 Task: Create a new field dependency in the Insurance object and add a new account with specified details.
Action: Mouse moved to (343, 118)
Screenshot: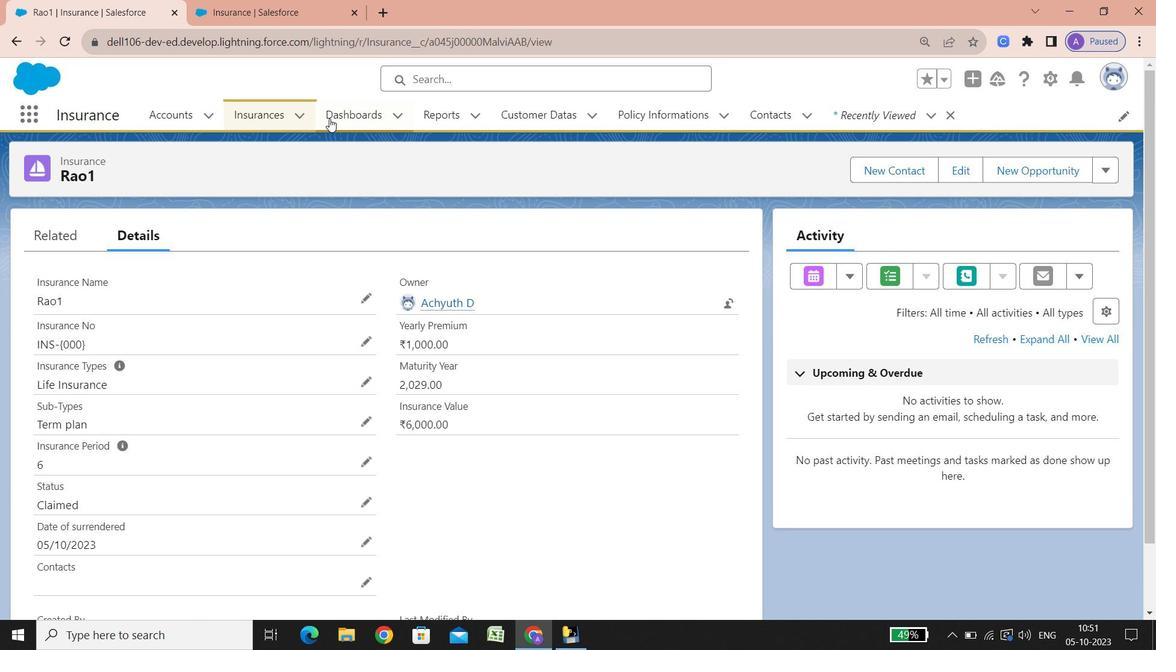 
Action: Mouse pressed left at (343, 118)
Screenshot: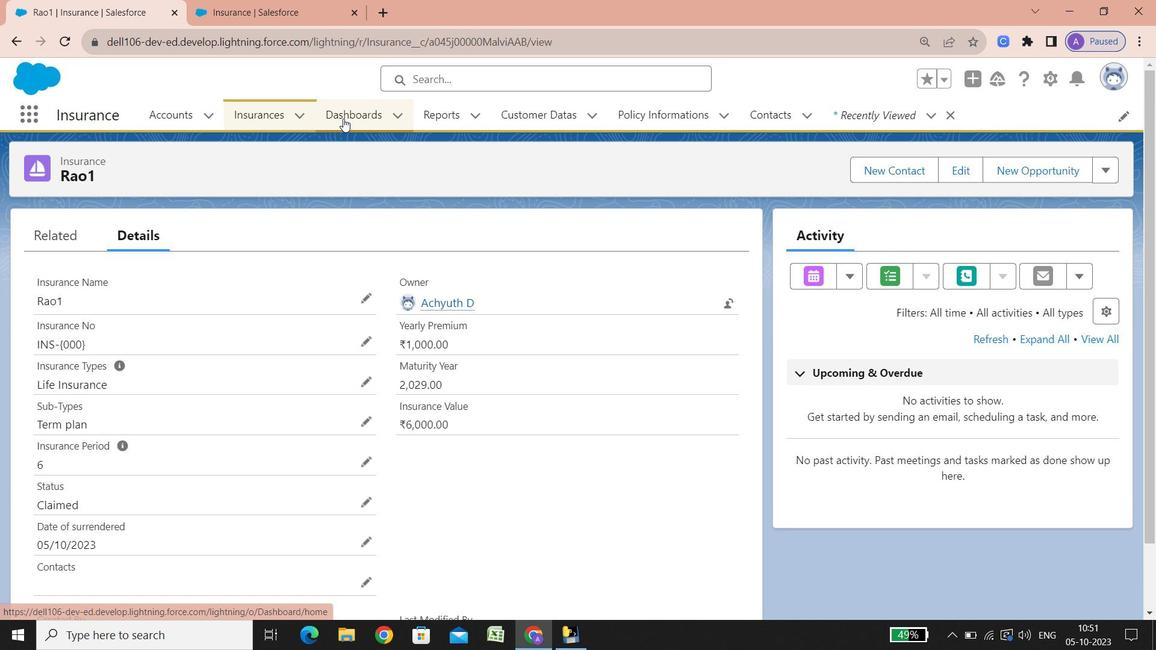 
Action: Mouse moved to (256, 0)
Screenshot: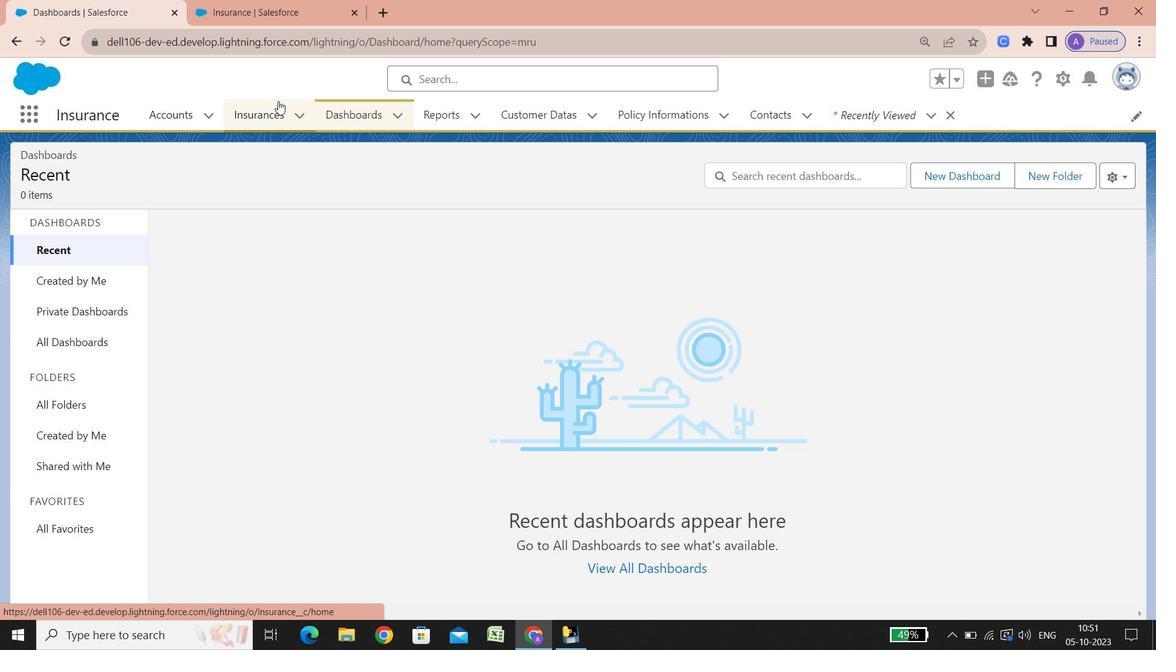 
Action: Mouse pressed left at (256, 0)
Screenshot: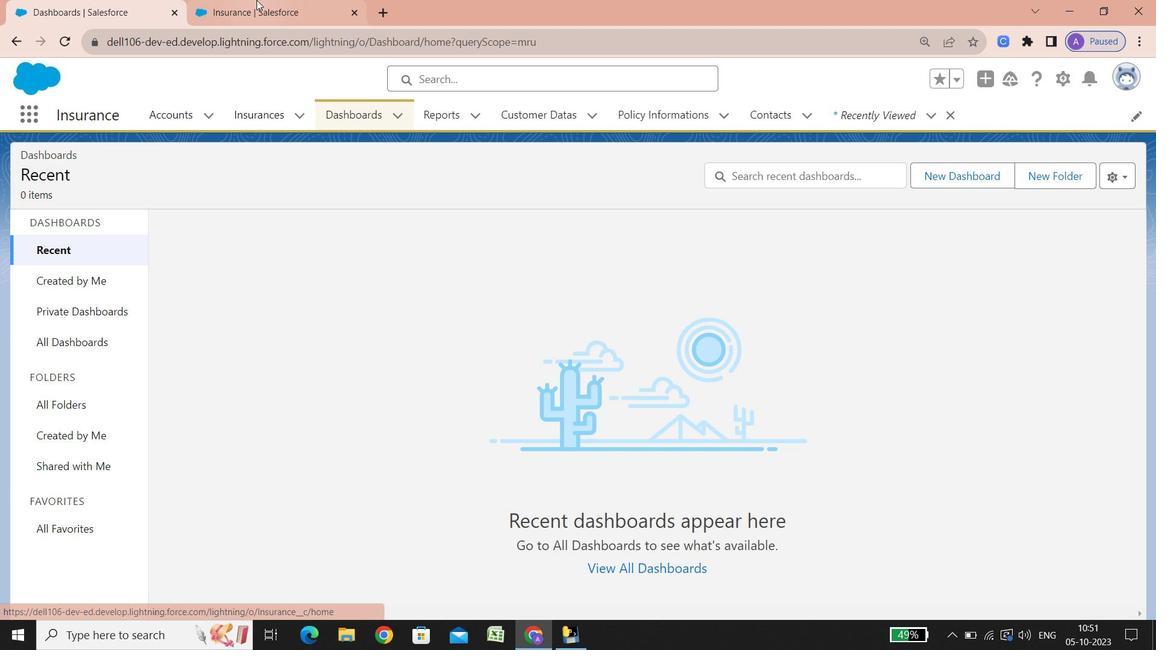 
Action: Mouse moved to (961, 235)
Screenshot: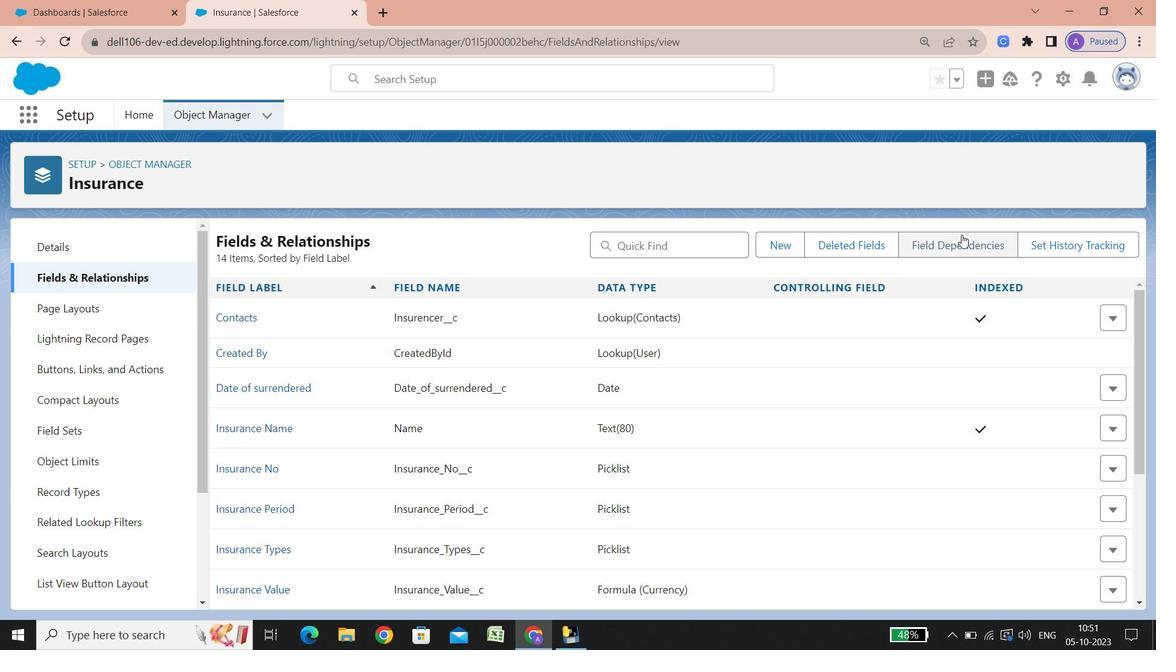 
Action: Mouse pressed left at (961, 235)
Screenshot: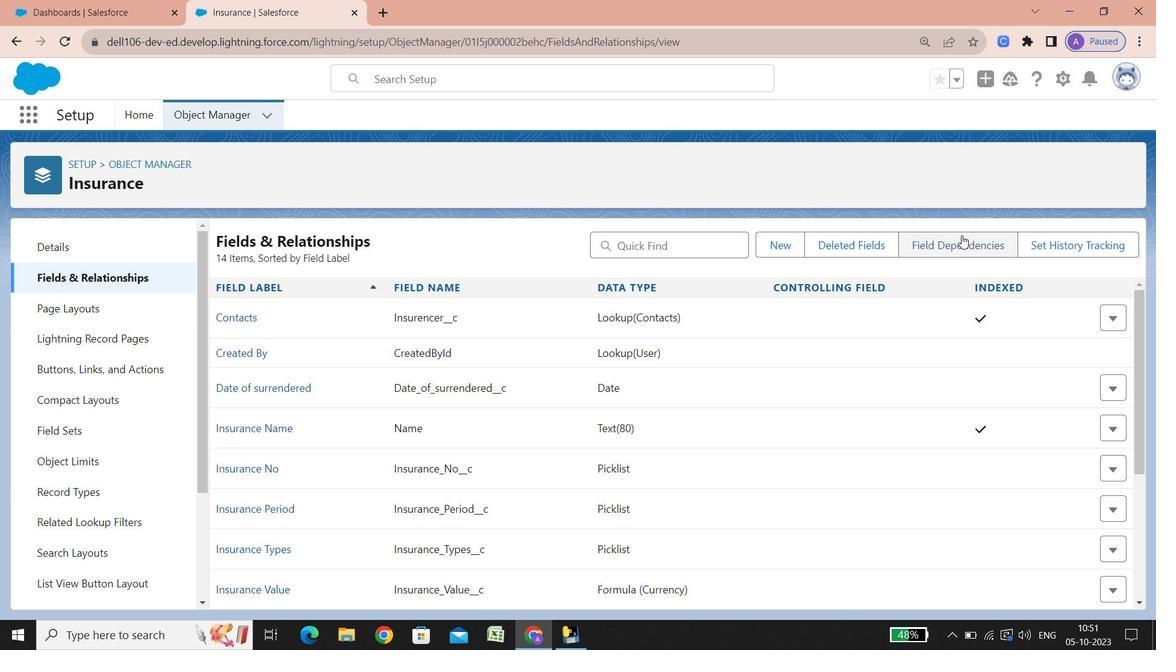 
Action: Mouse moved to (100, 278)
Screenshot: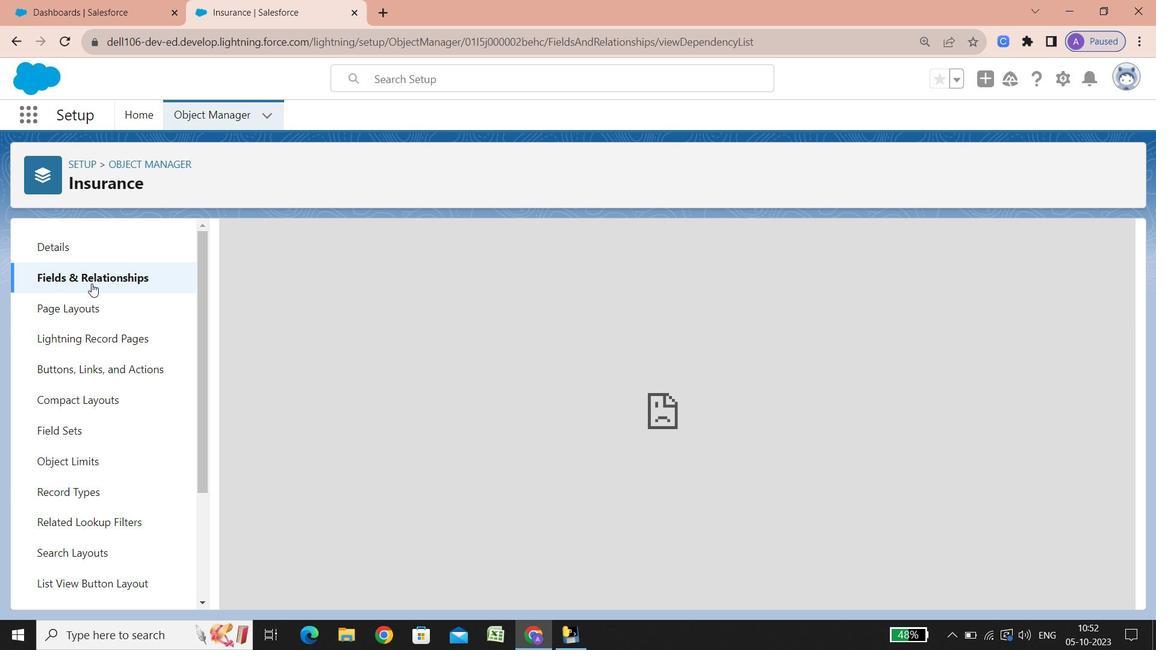 
Action: Mouse pressed left at (100, 278)
Screenshot: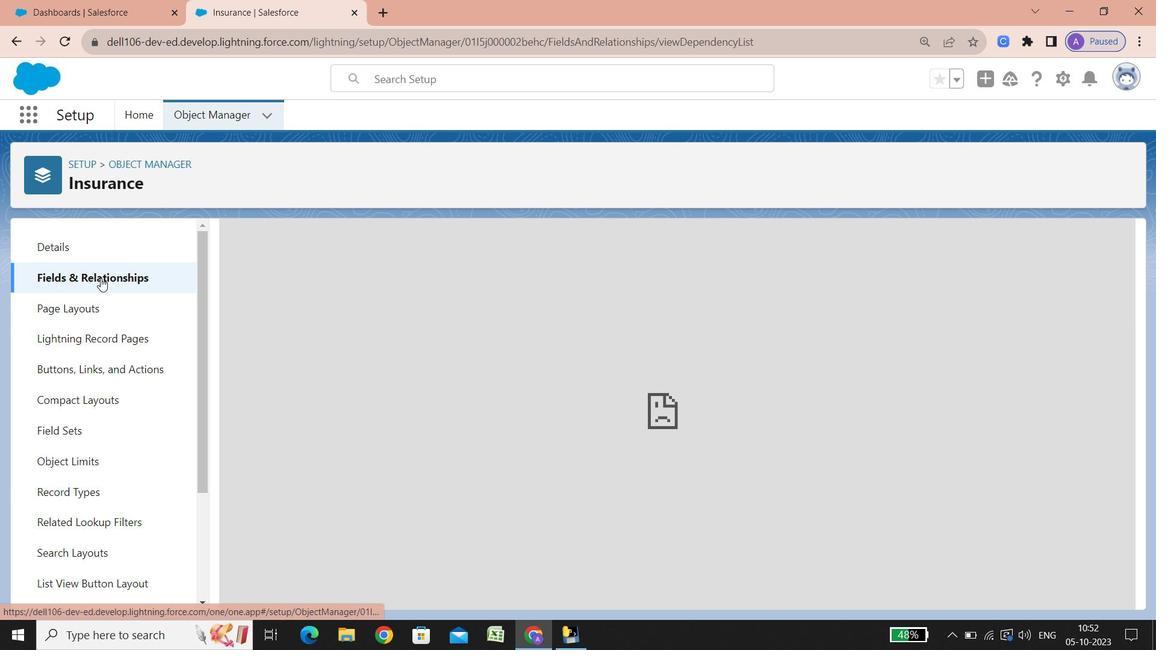 
Action: Mouse moved to (991, 243)
Screenshot: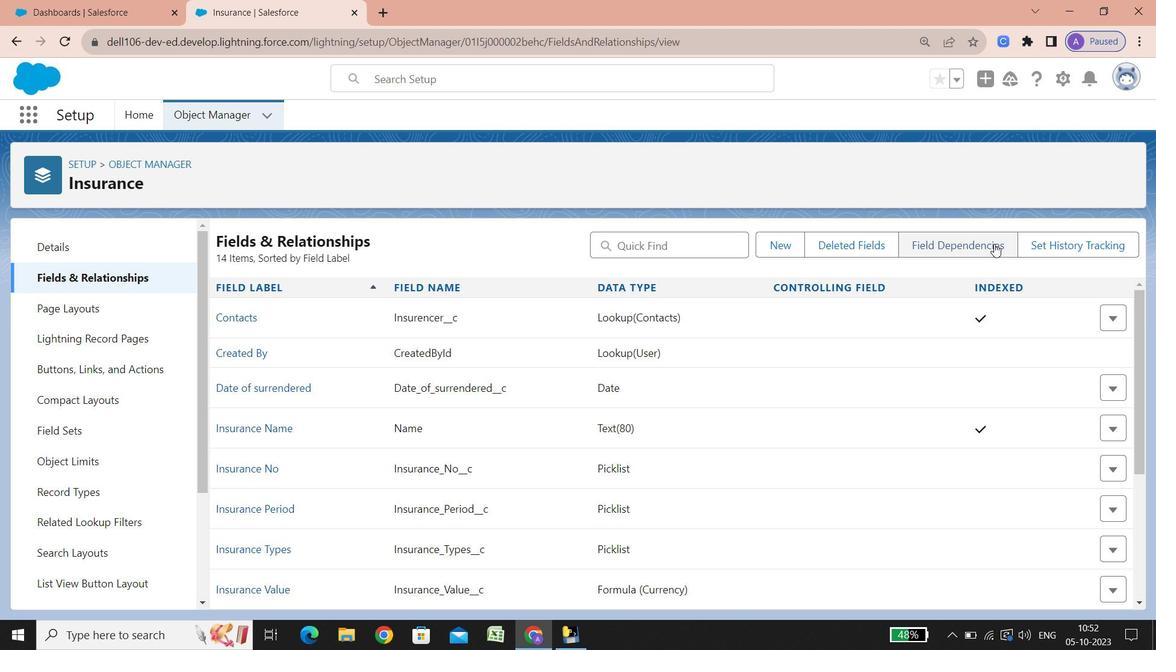 
Action: Mouse pressed left at (991, 243)
Screenshot: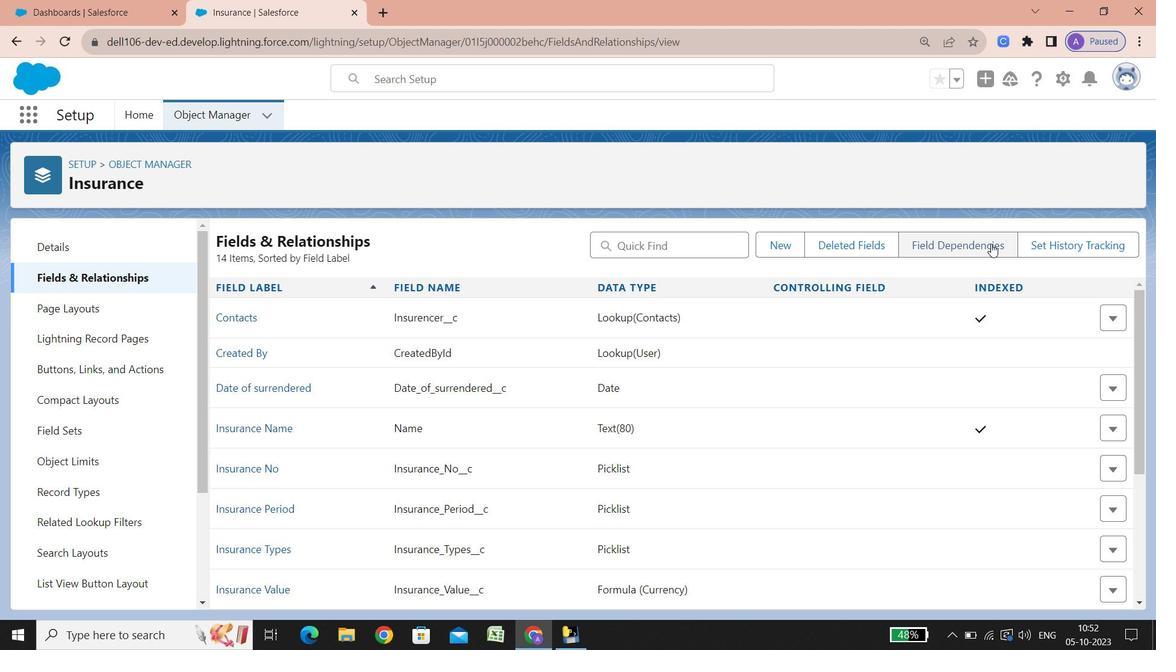 
Action: Mouse moved to (525, 314)
Screenshot: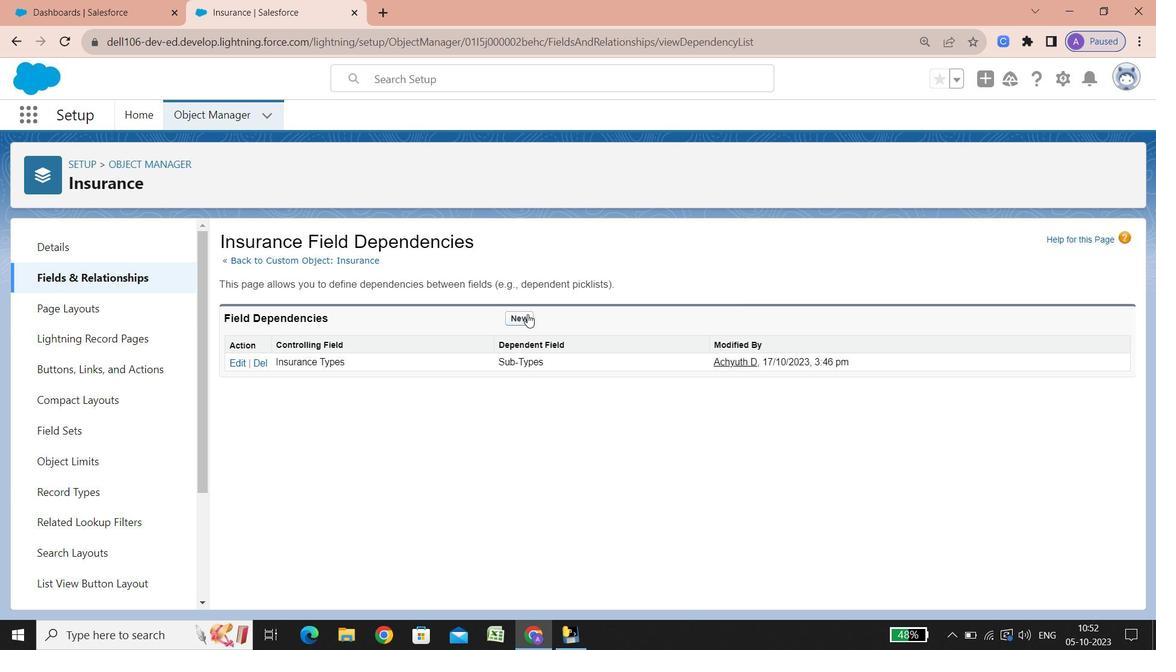 
Action: Mouse pressed left at (525, 314)
Screenshot: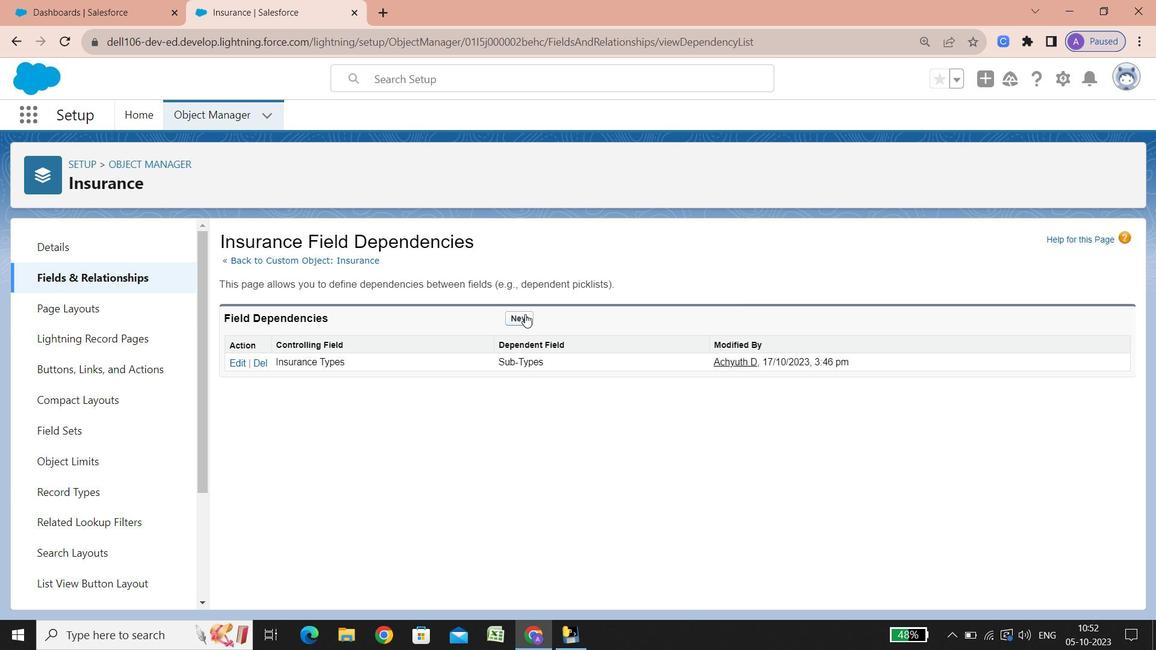 
Action: Mouse moved to (137, 0)
Screenshot: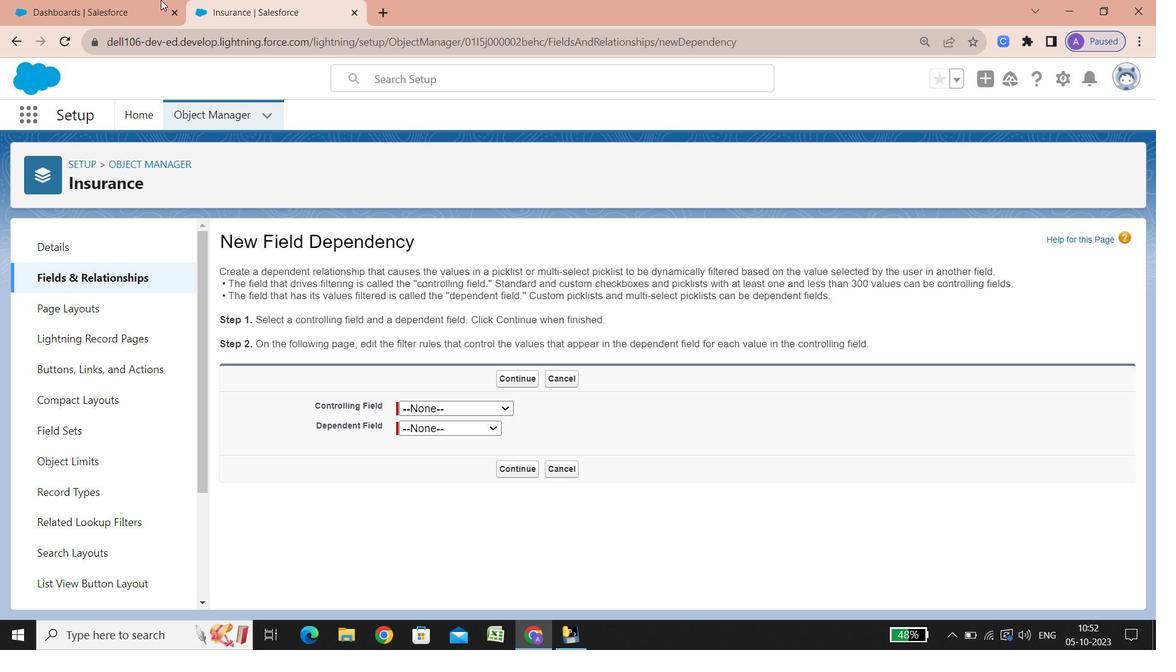 
Action: Mouse pressed left at (137, 0)
Screenshot: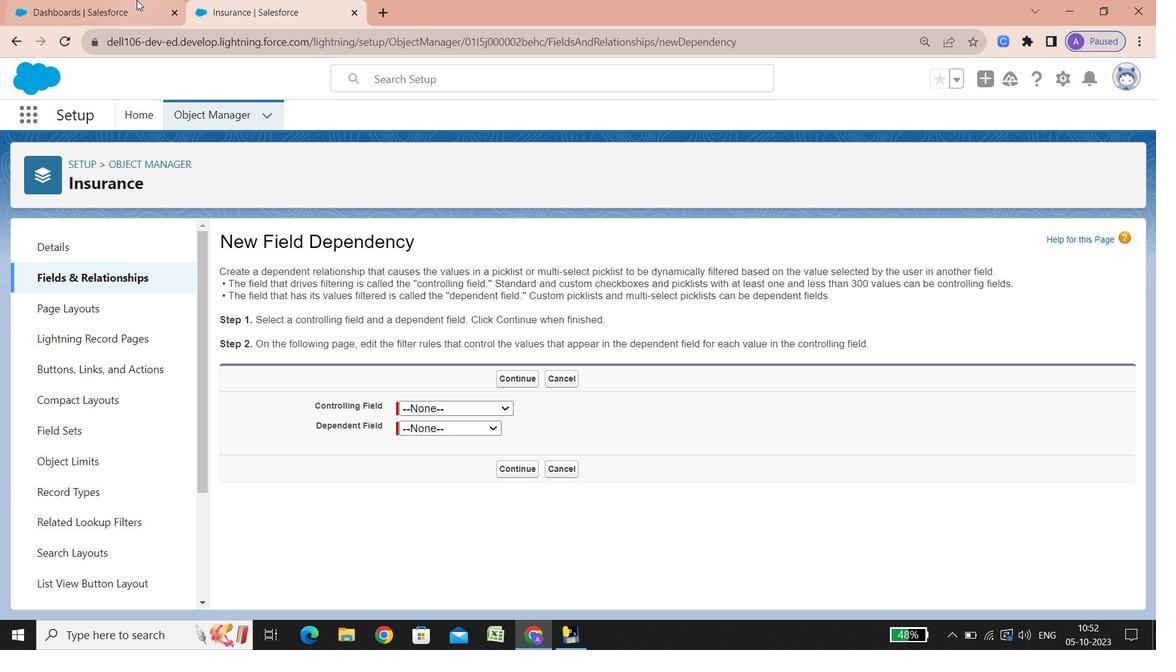 
Action: Mouse moved to (1127, 242)
Screenshot: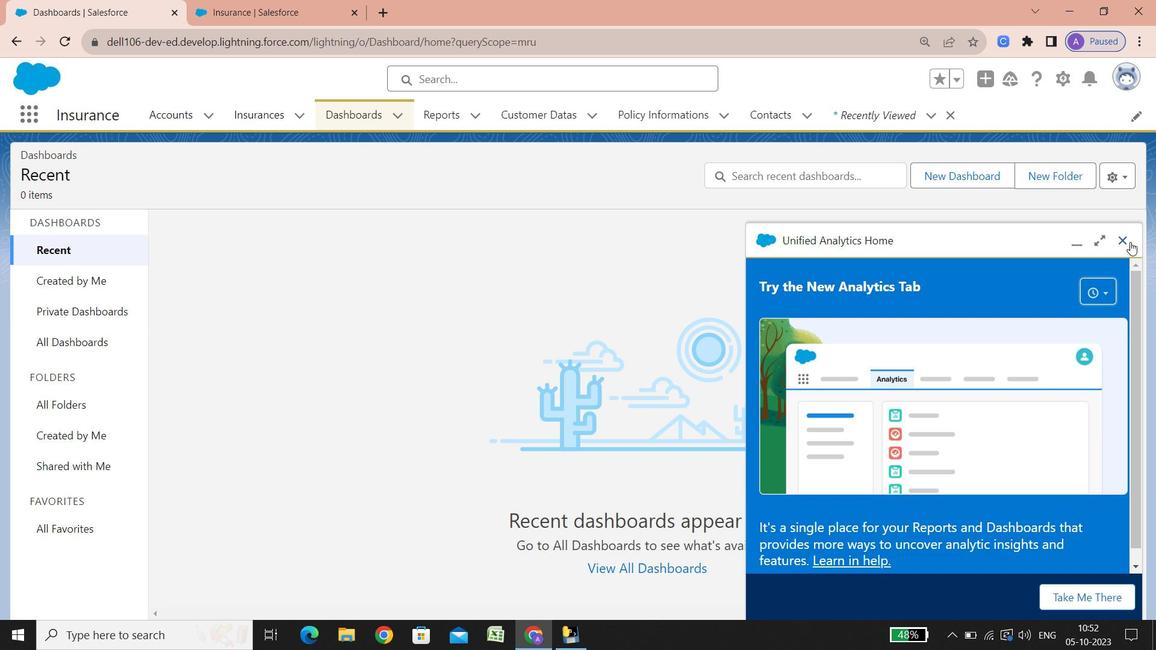 
Action: Mouse pressed left at (1127, 242)
Screenshot: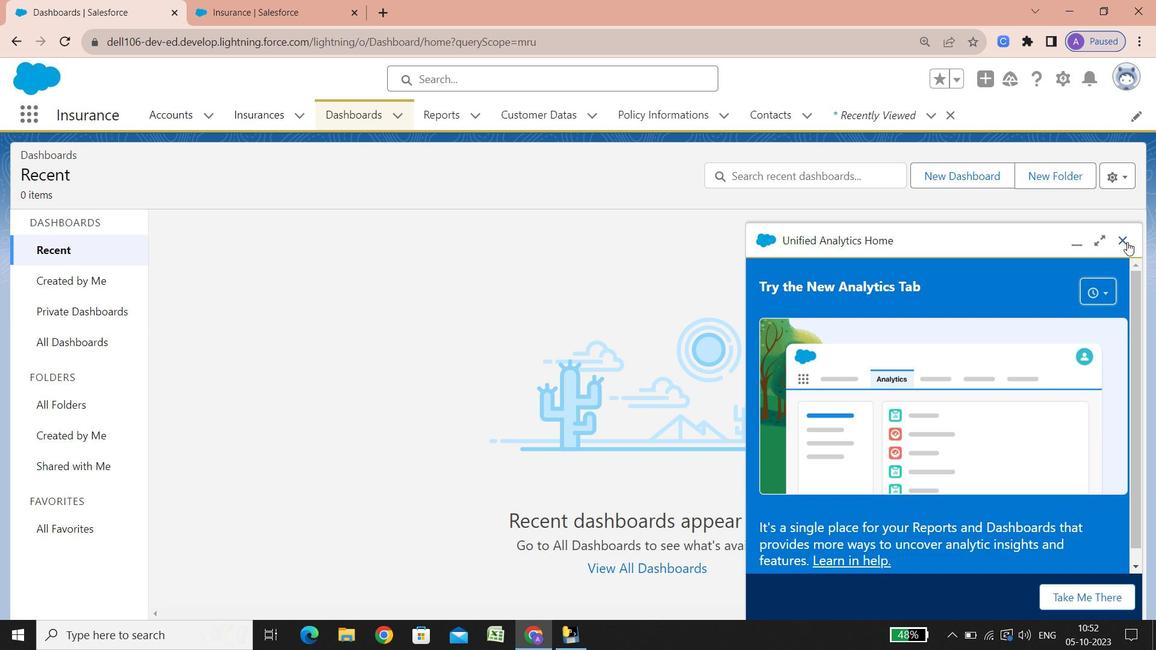 
Action: Mouse moved to (238, 111)
Screenshot: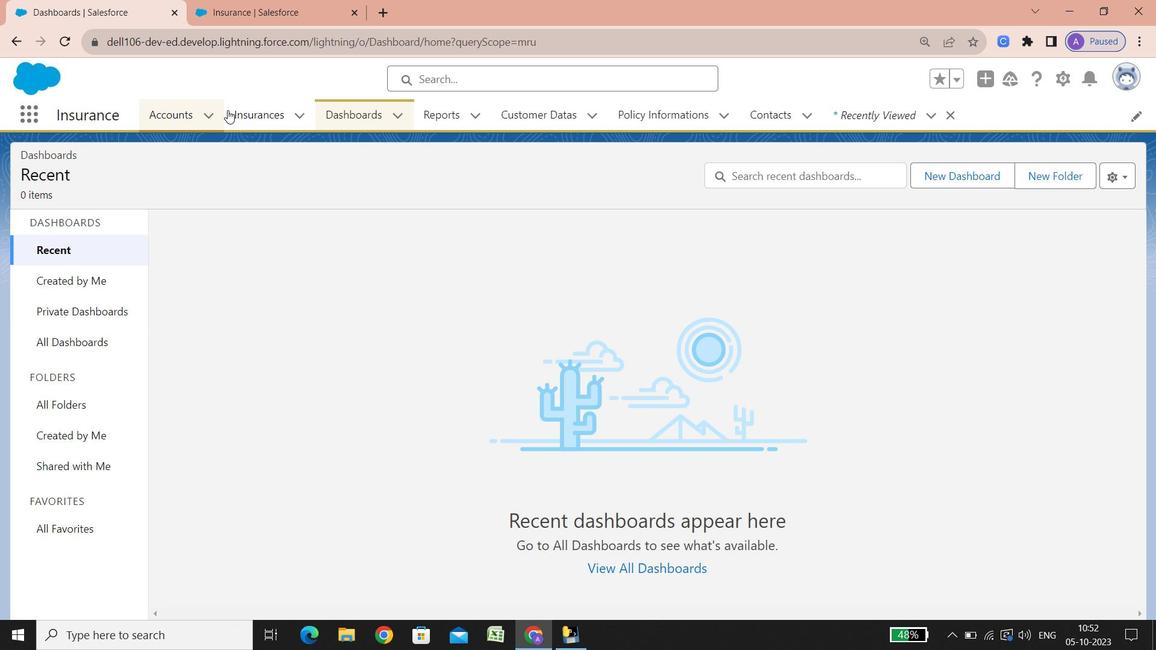 
Action: Mouse pressed left at (238, 111)
Screenshot: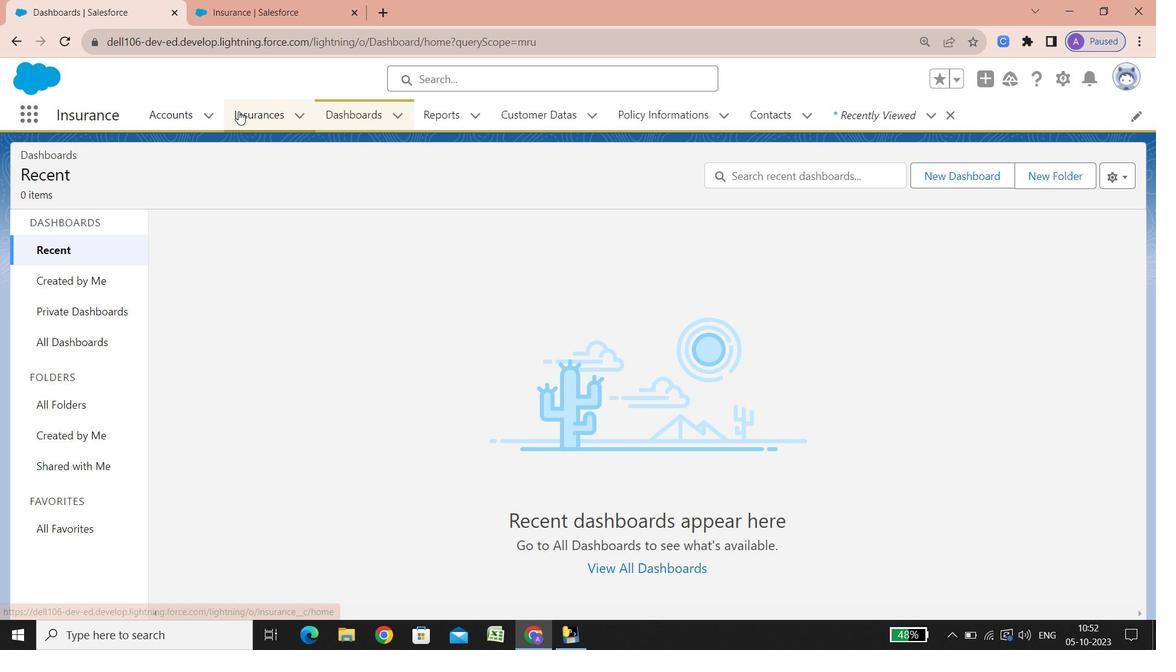 
Action: Mouse moved to (951, 172)
Screenshot: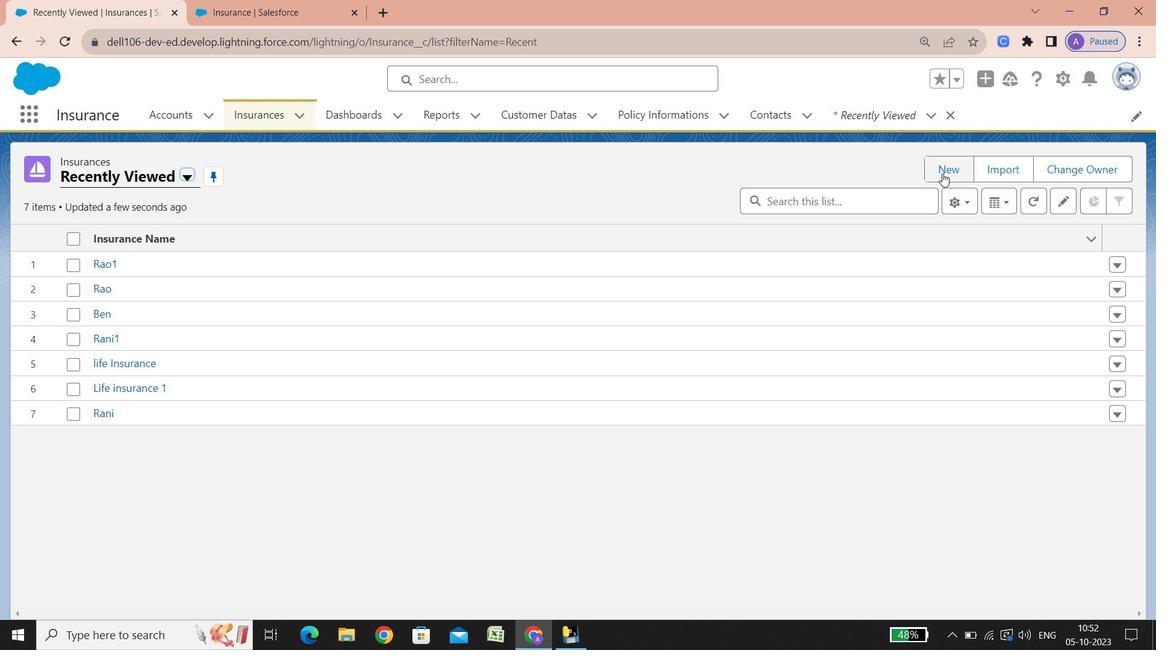 
Action: Mouse pressed left at (951, 172)
Screenshot: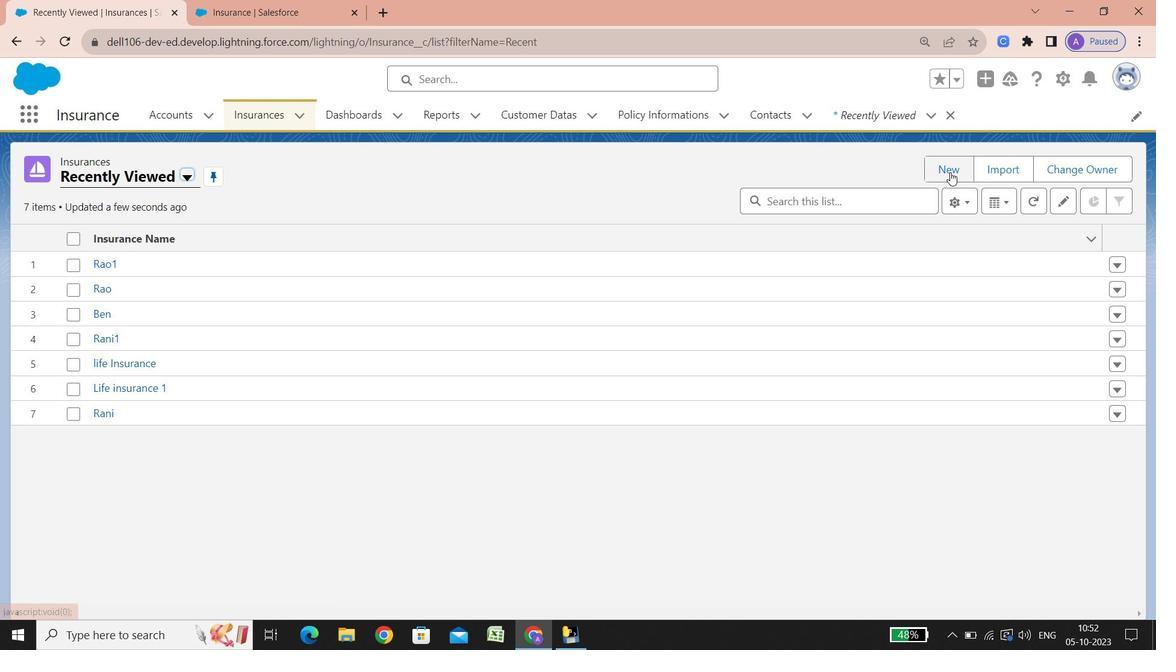 
Action: Mouse moved to (448, 448)
Screenshot: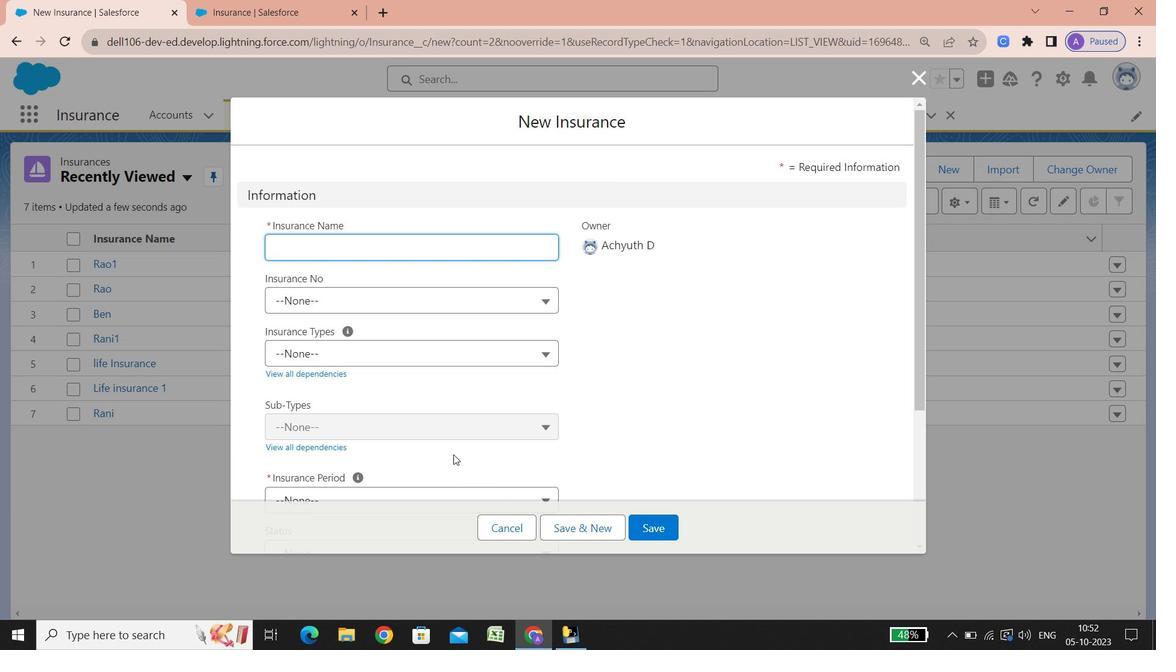 
Action: Mouse scrolled (448, 447) with delta (0, 0)
Screenshot: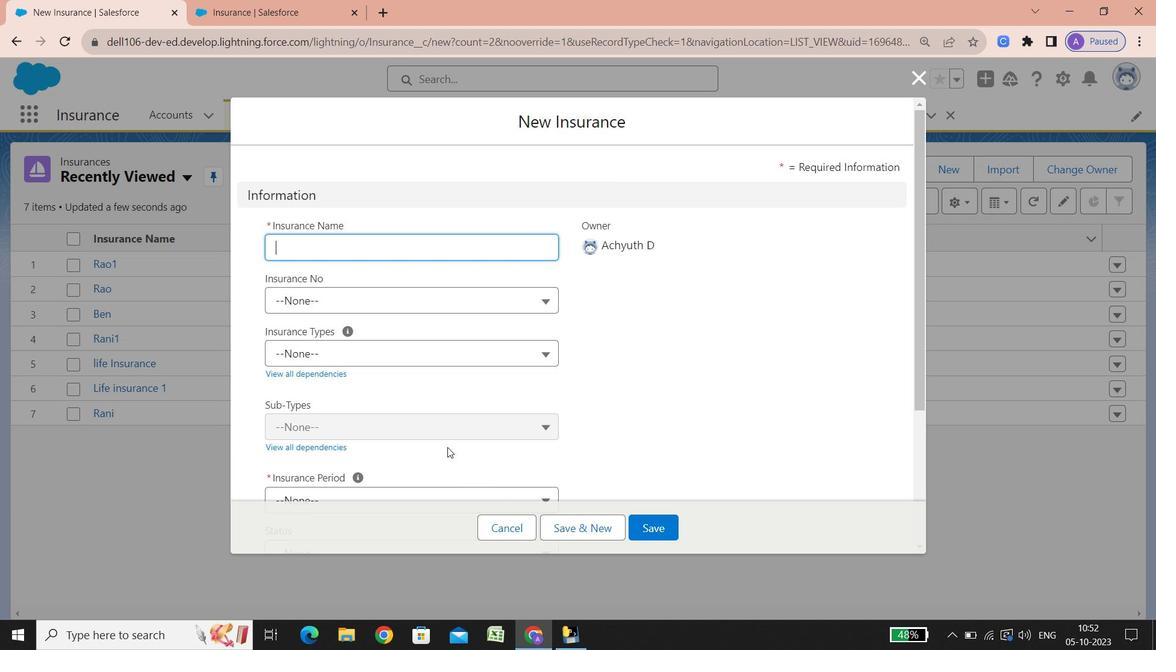 
Action: Mouse scrolled (448, 447) with delta (0, 0)
Screenshot: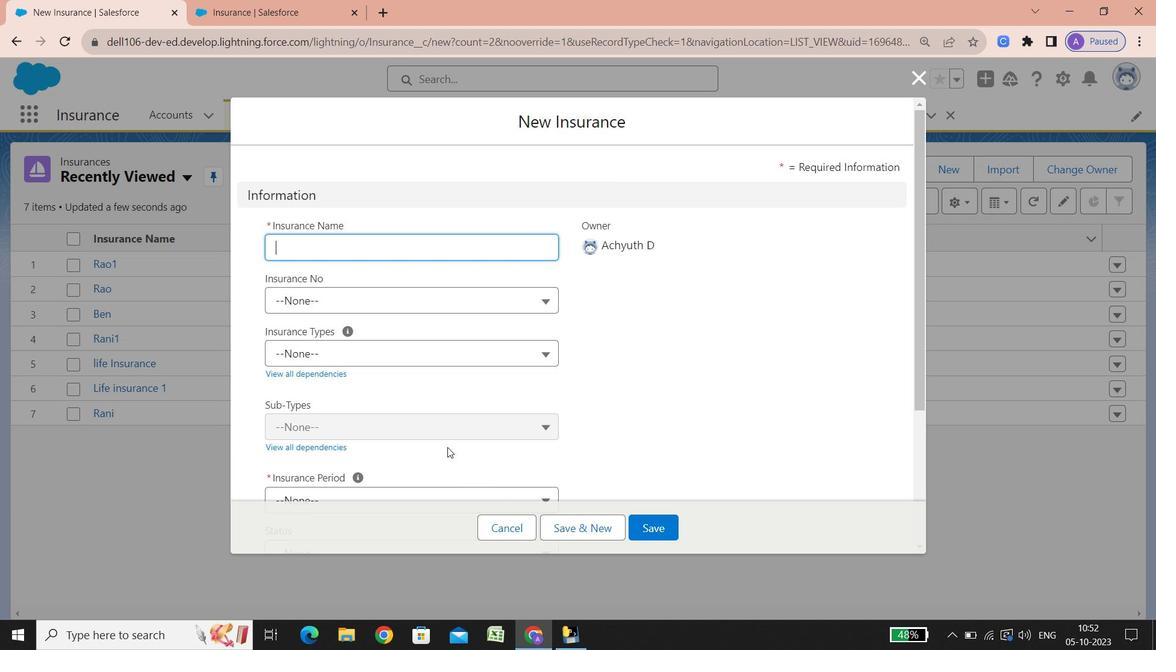 
Action: Mouse scrolled (448, 447) with delta (0, 0)
Screenshot: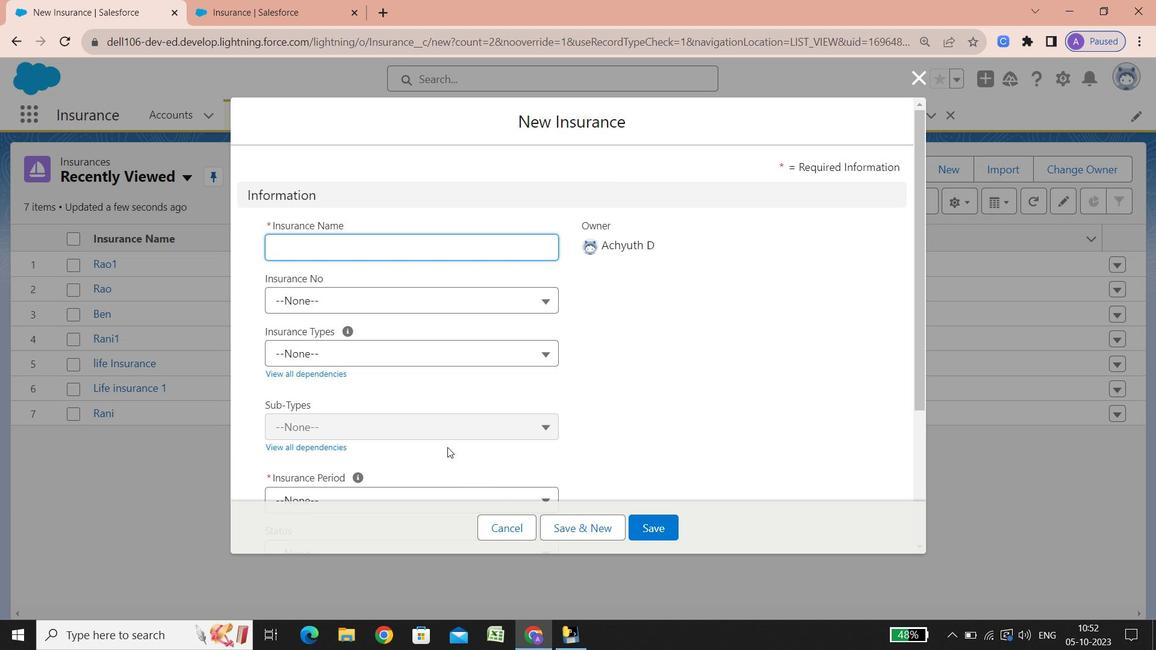 
Action: Mouse scrolled (448, 447) with delta (0, 0)
Screenshot: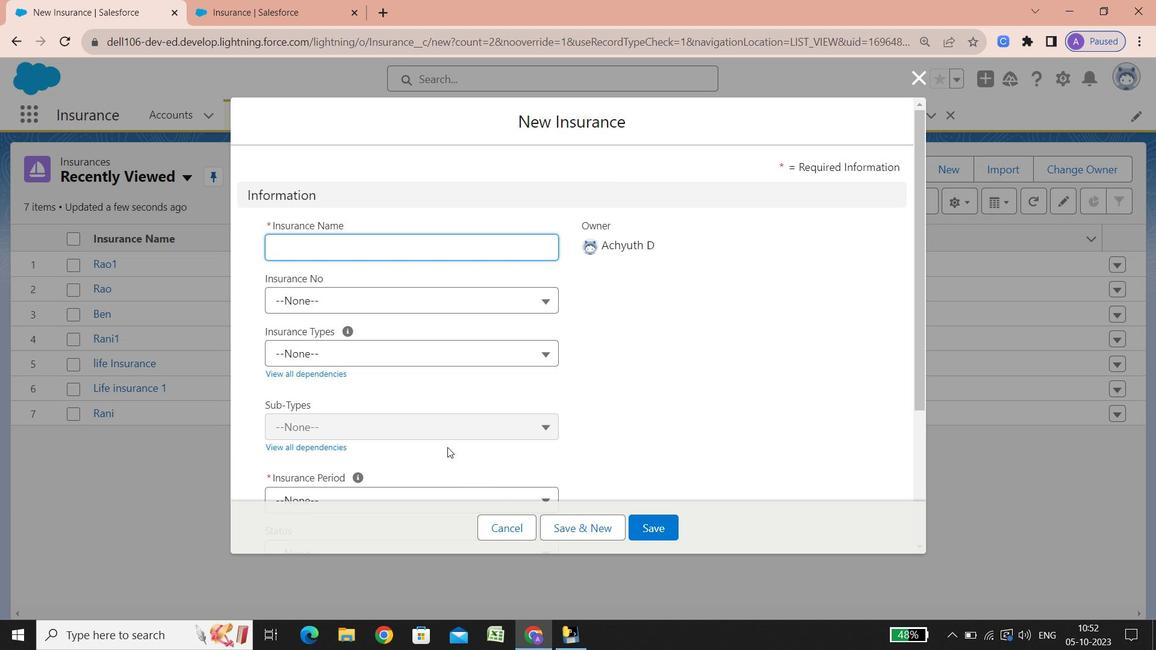 
Action: Mouse scrolled (448, 447) with delta (0, 0)
Screenshot: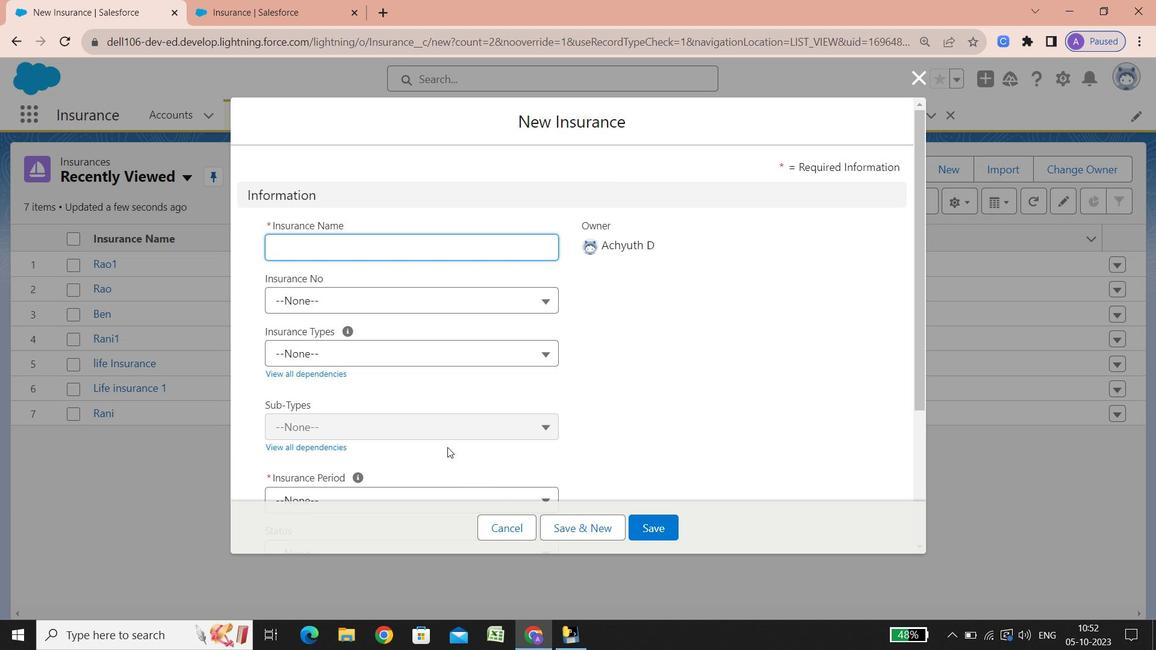 
Action: Mouse scrolled (448, 447) with delta (0, 0)
Screenshot: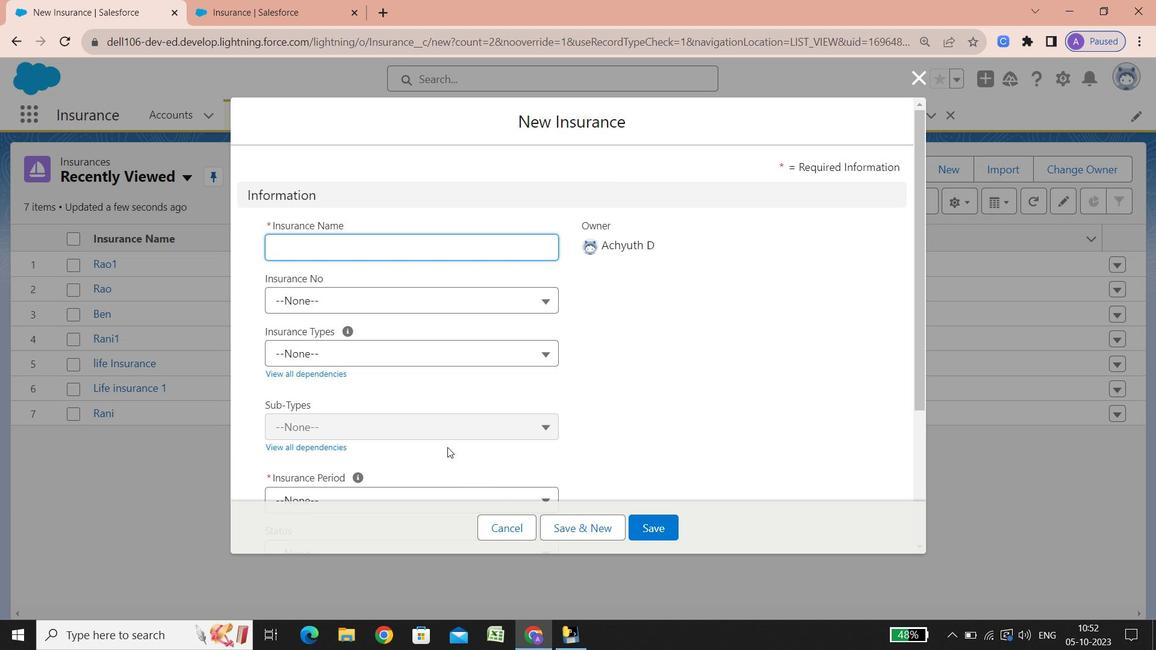 
Action: Mouse scrolled (448, 447) with delta (0, 0)
Screenshot: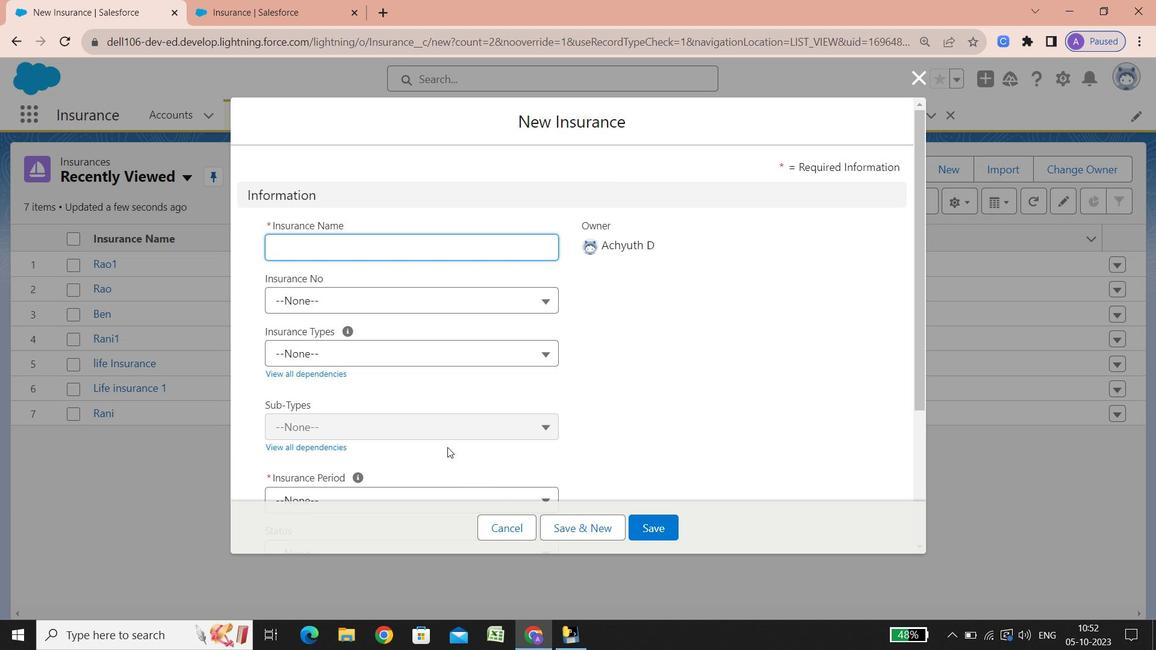 
Action: Mouse scrolled (448, 447) with delta (0, 0)
Screenshot: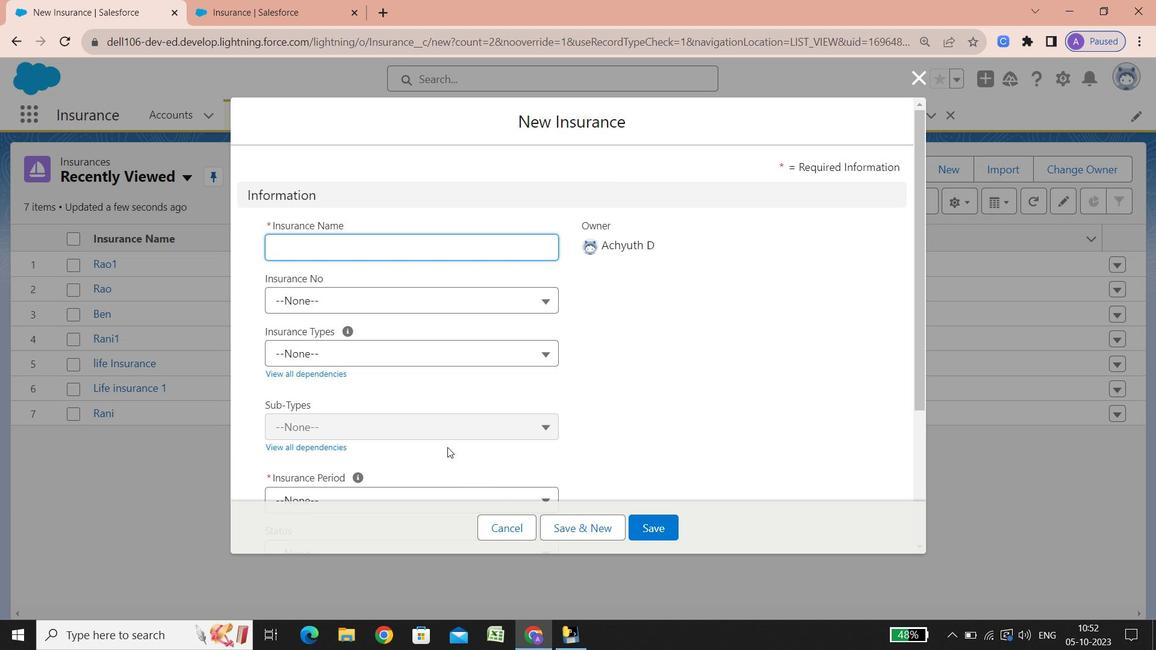 
Action: Mouse scrolled (448, 447) with delta (0, 0)
Screenshot: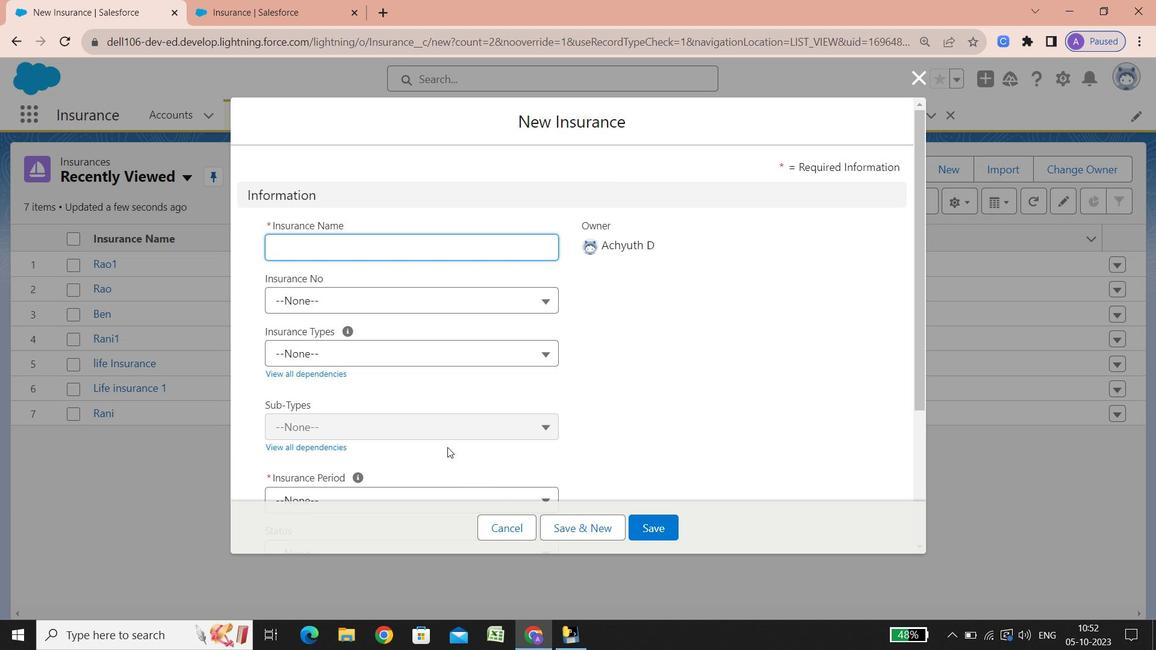 
Action: Mouse scrolled (448, 447) with delta (0, 0)
Screenshot: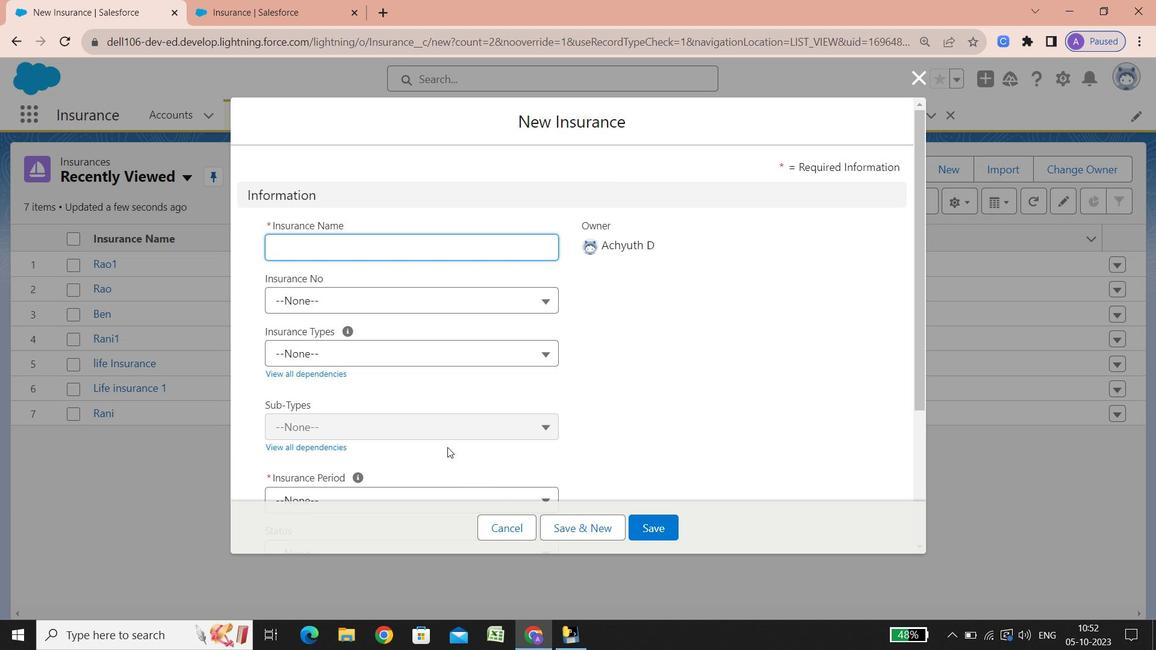 
Action: Mouse scrolled (448, 447) with delta (0, 0)
Screenshot: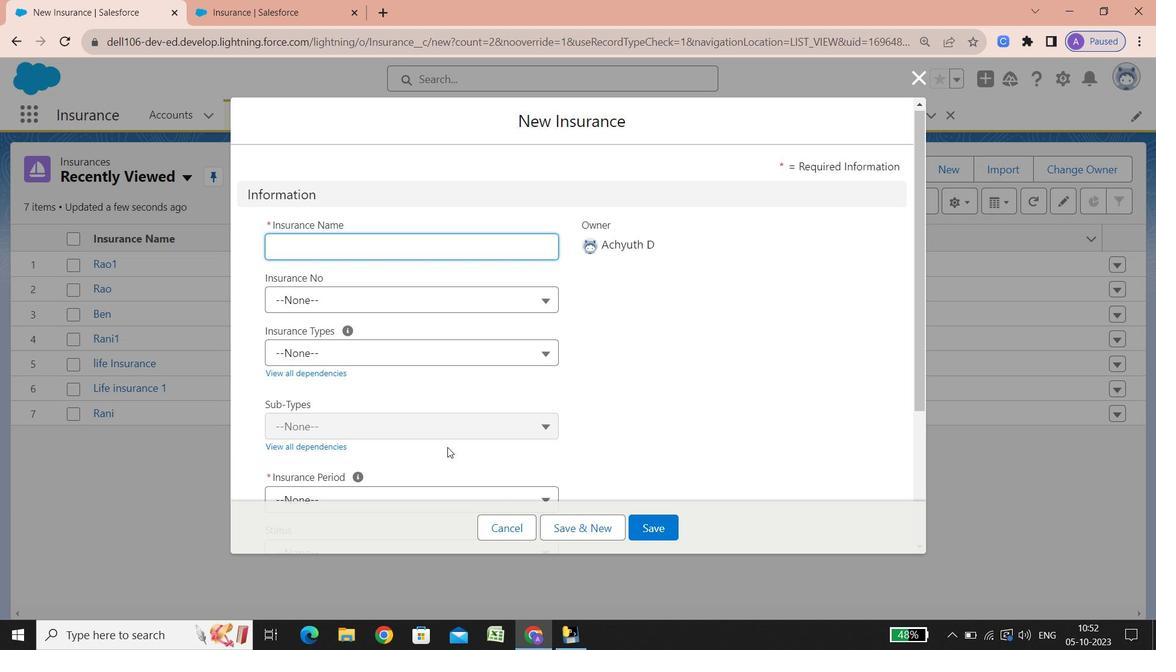 
Action: Mouse scrolled (448, 447) with delta (0, 0)
Screenshot: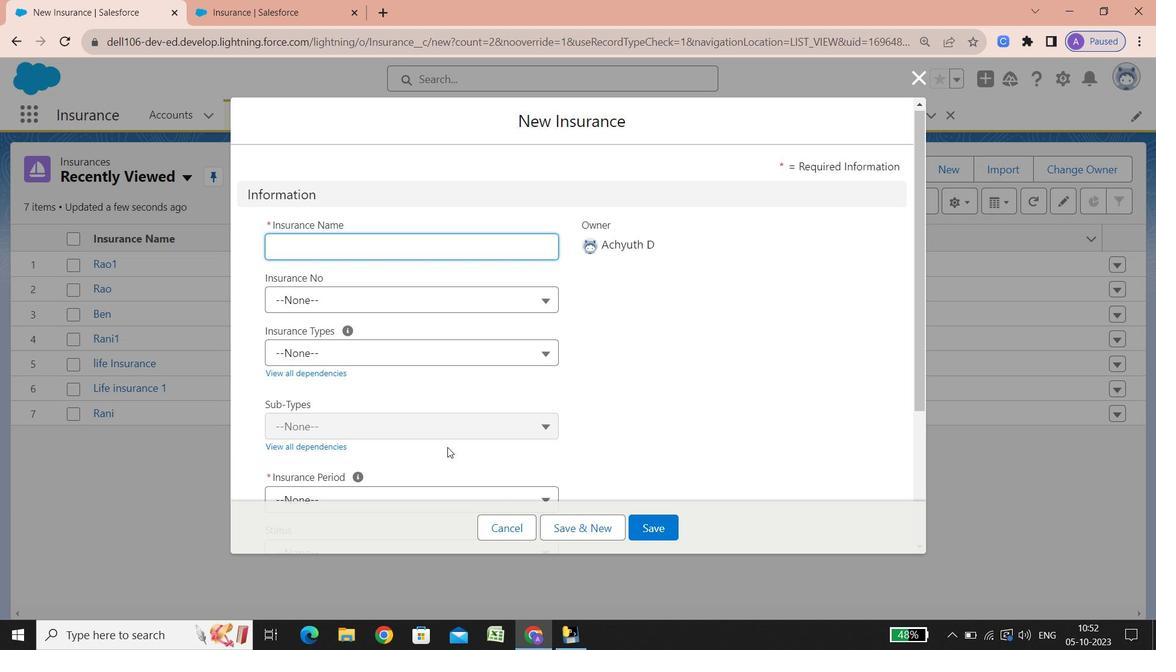 
Action: Mouse scrolled (448, 447) with delta (0, 0)
Screenshot: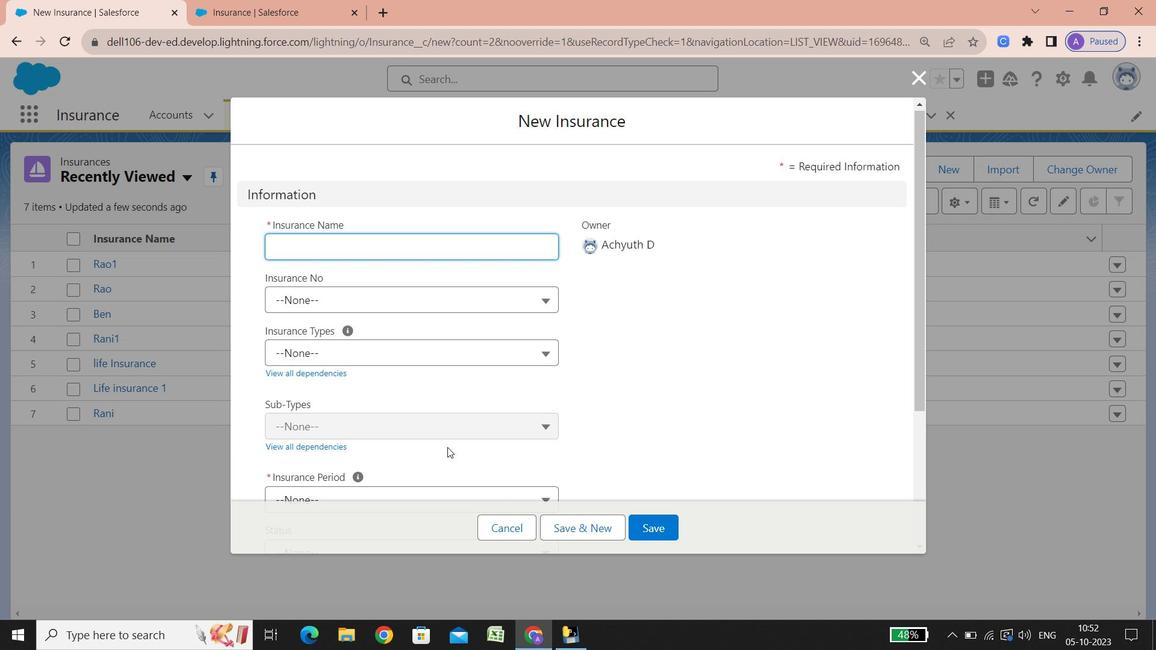 
Action: Mouse scrolled (448, 447) with delta (0, 0)
Screenshot: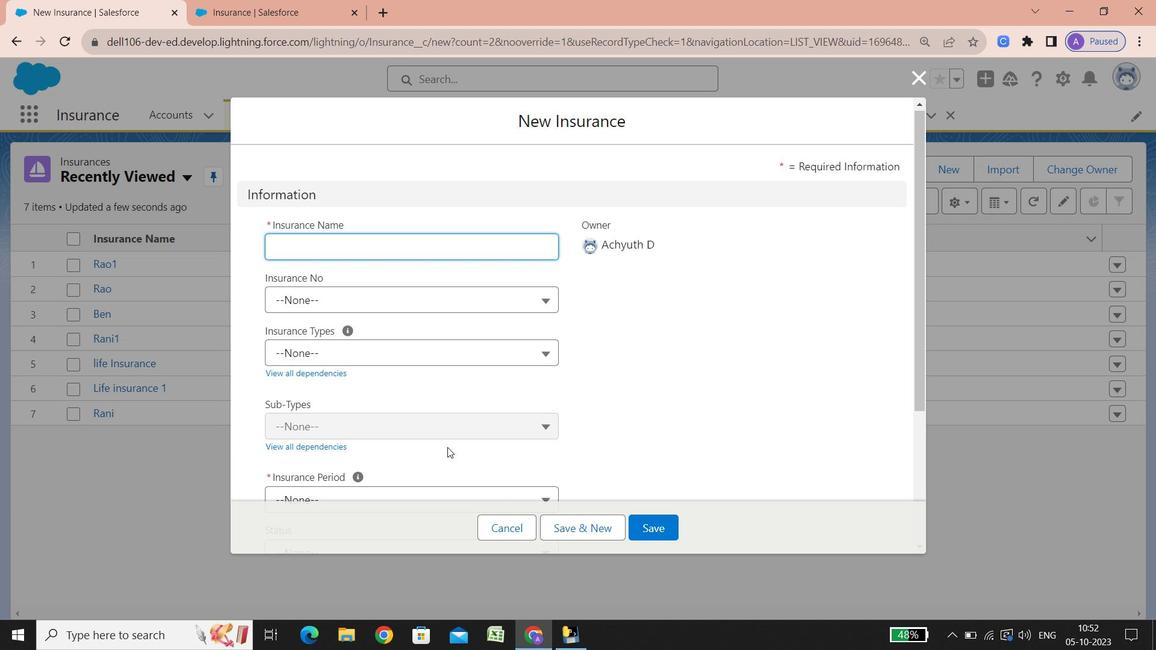 
Action: Mouse scrolled (448, 447) with delta (0, 0)
Screenshot: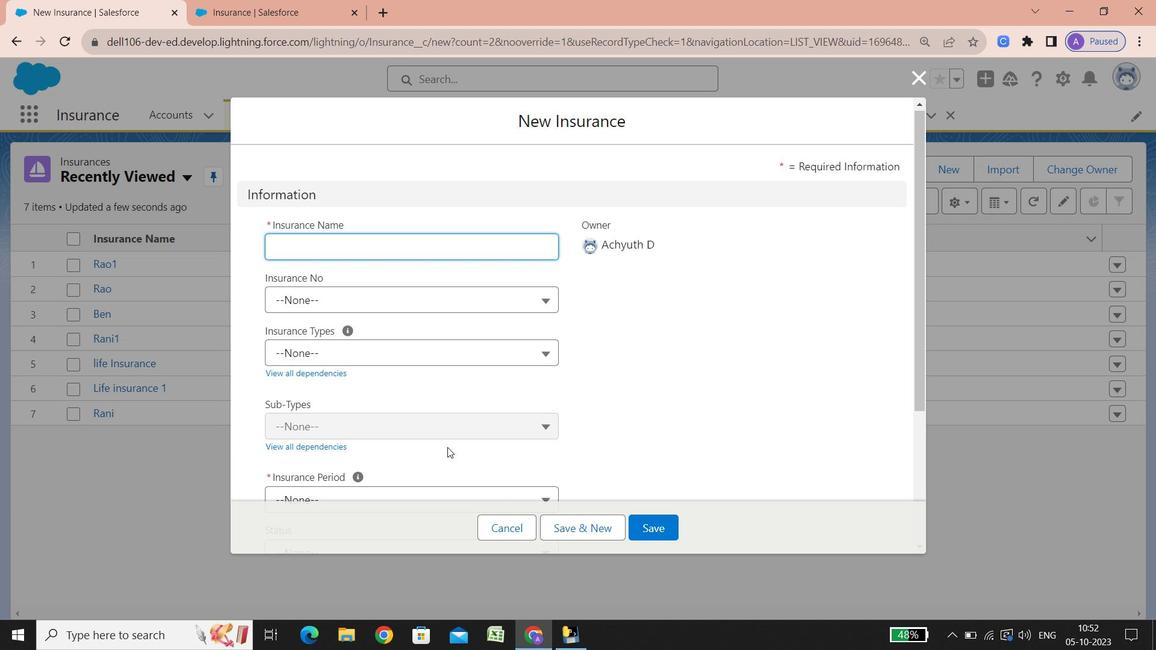 
Action: Mouse scrolled (448, 447) with delta (0, 0)
Screenshot: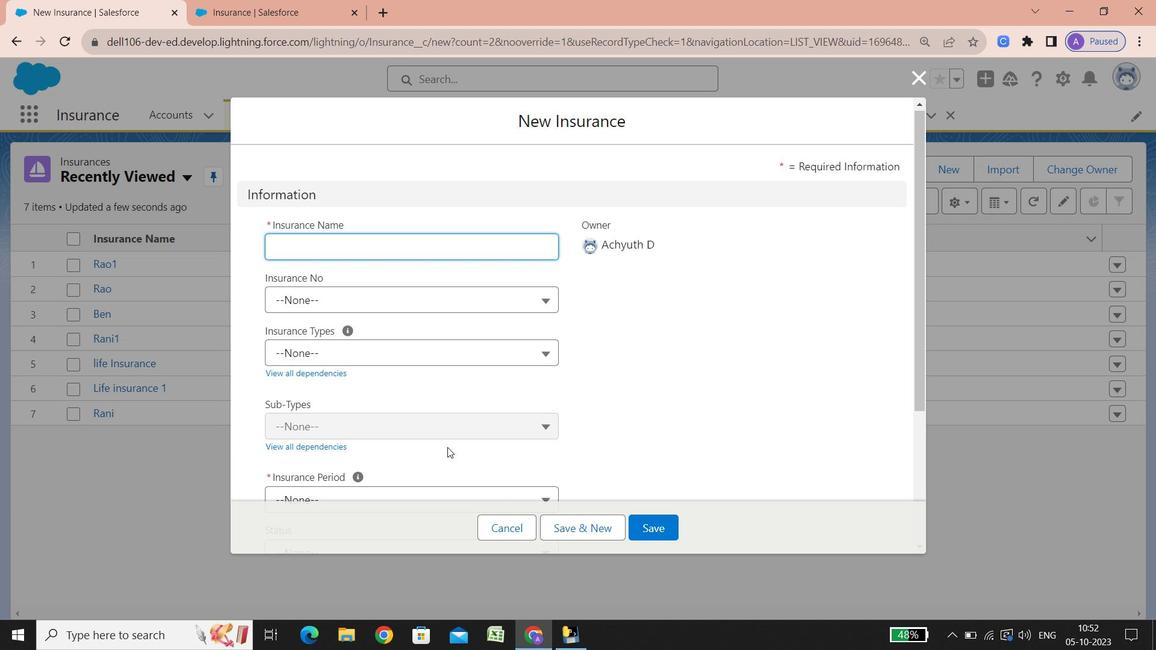 
Action: Mouse scrolled (448, 447) with delta (0, 0)
Screenshot: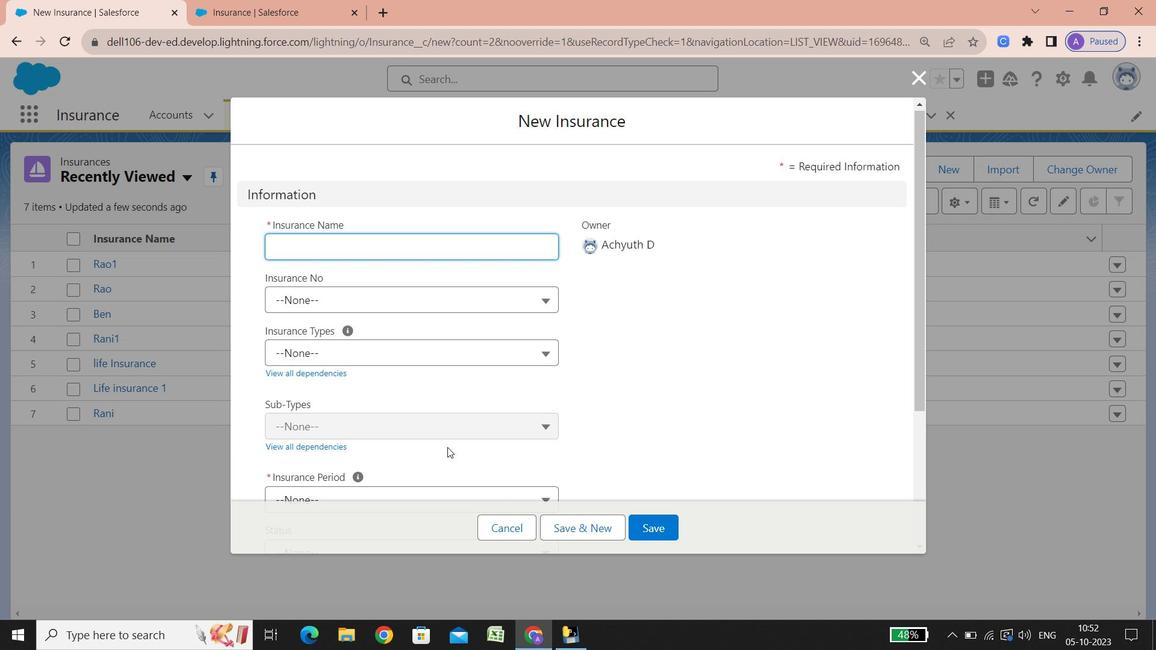 
Action: Mouse scrolled (448, 447) with delta (0, 0)
Screenshot: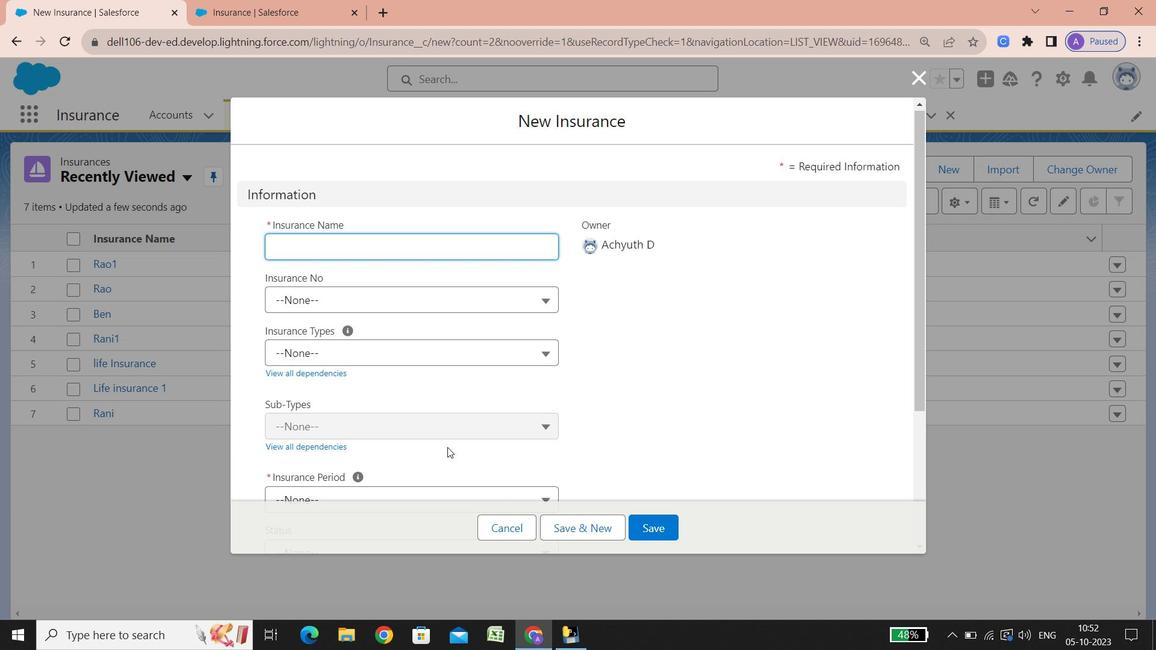 
Action: Mouse scrolled (448, 447) with delta (0, 0)
Screenshot: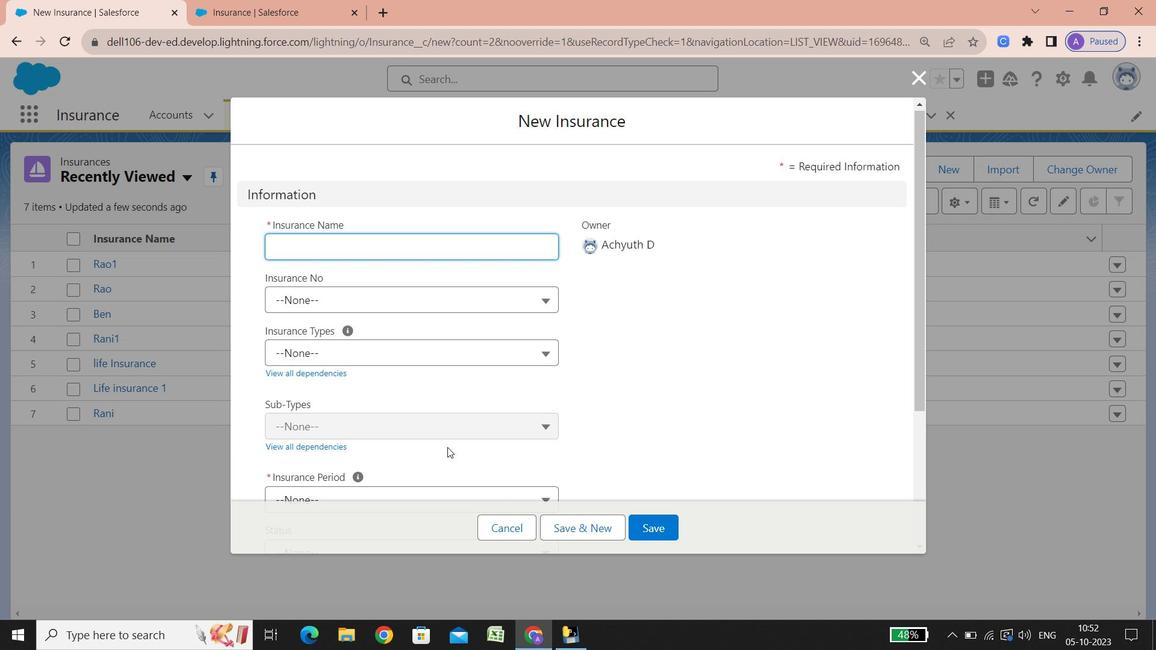 
Action: Mouse scrolled (448, 447) with delta (0, 0)
Screenshot: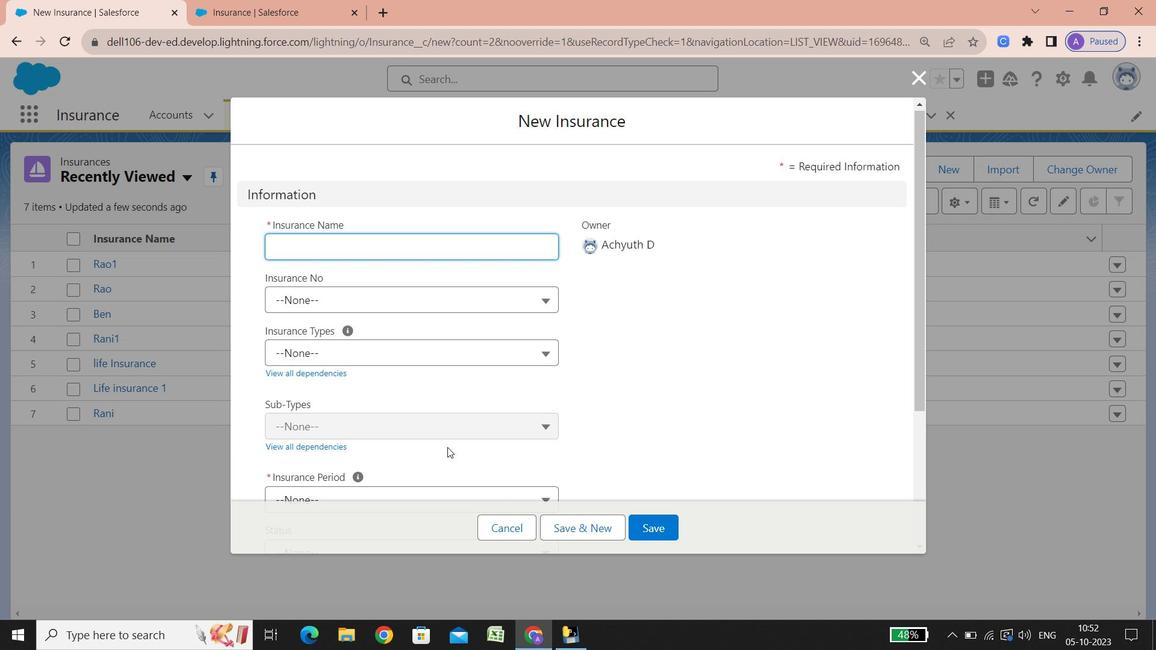 
Action: Mouse scrolled (448, 447) with delta (0, 0)
Screenshot: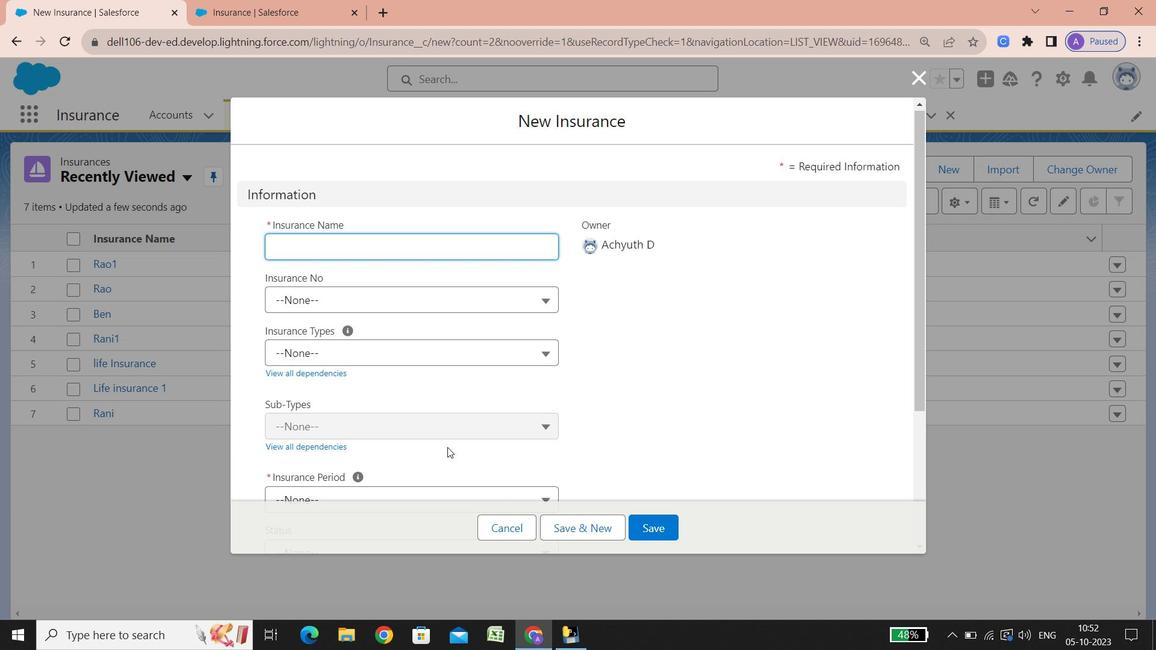 
Action: Mouse scrolled (448, 447) with delta (0, 0)
Screenshot: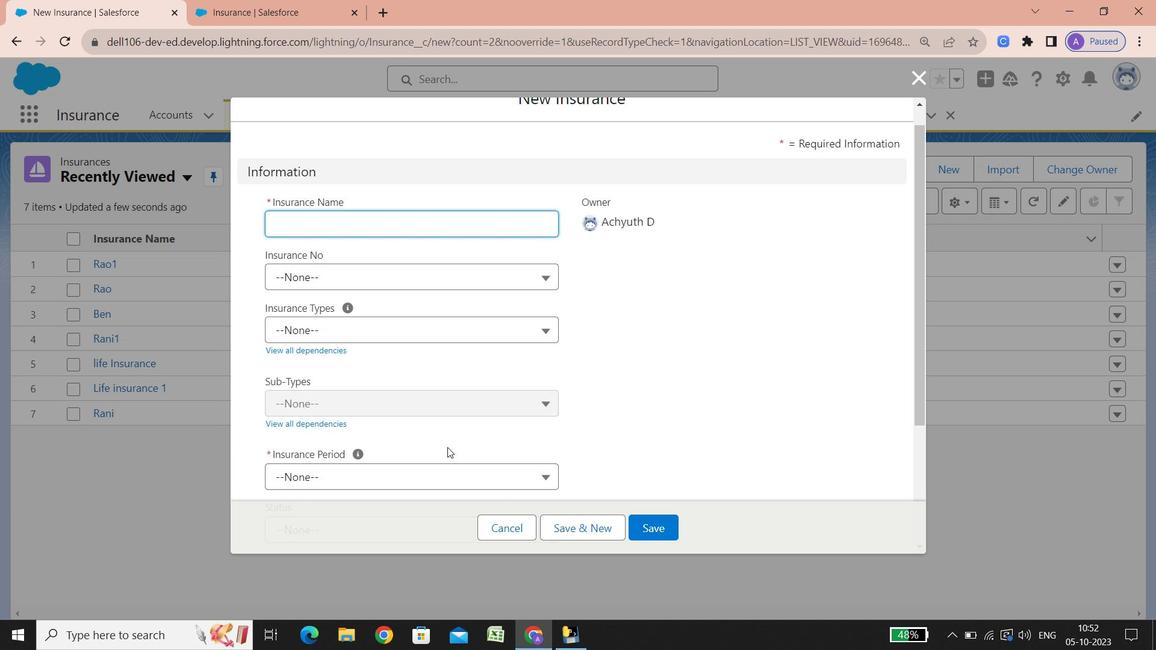 
Action: Mouse scrolled (448, 447) with delta (0, 0)
Screenshot: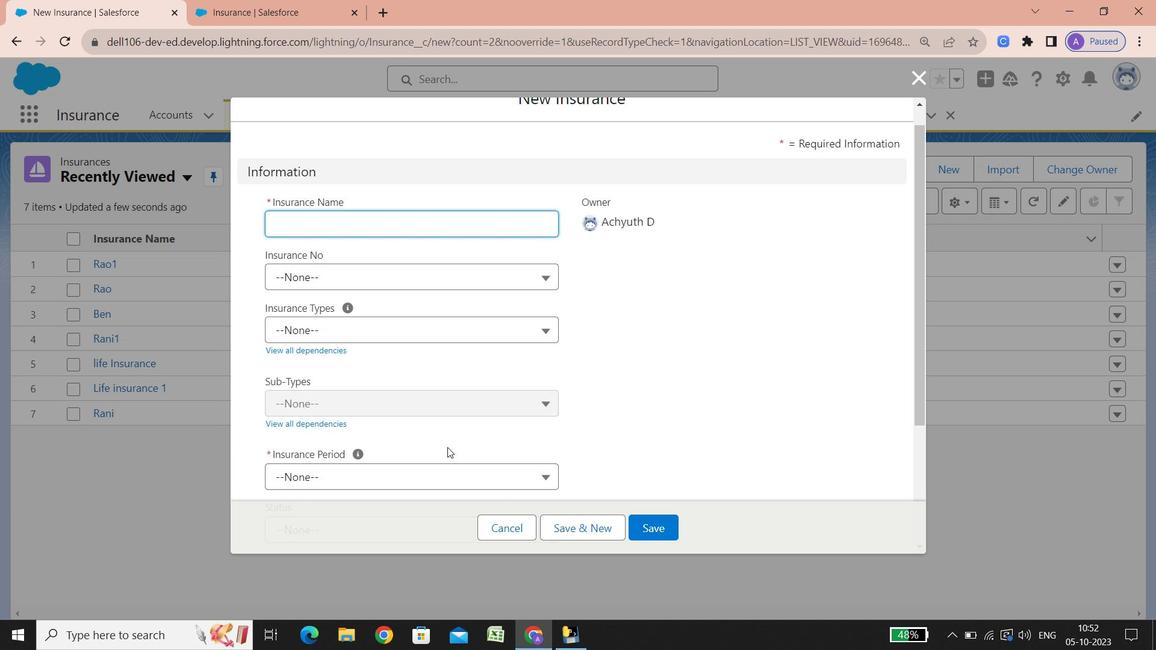 
Action: Mouse scrolled (448, 447) with delta (0, 0)
Screenshot: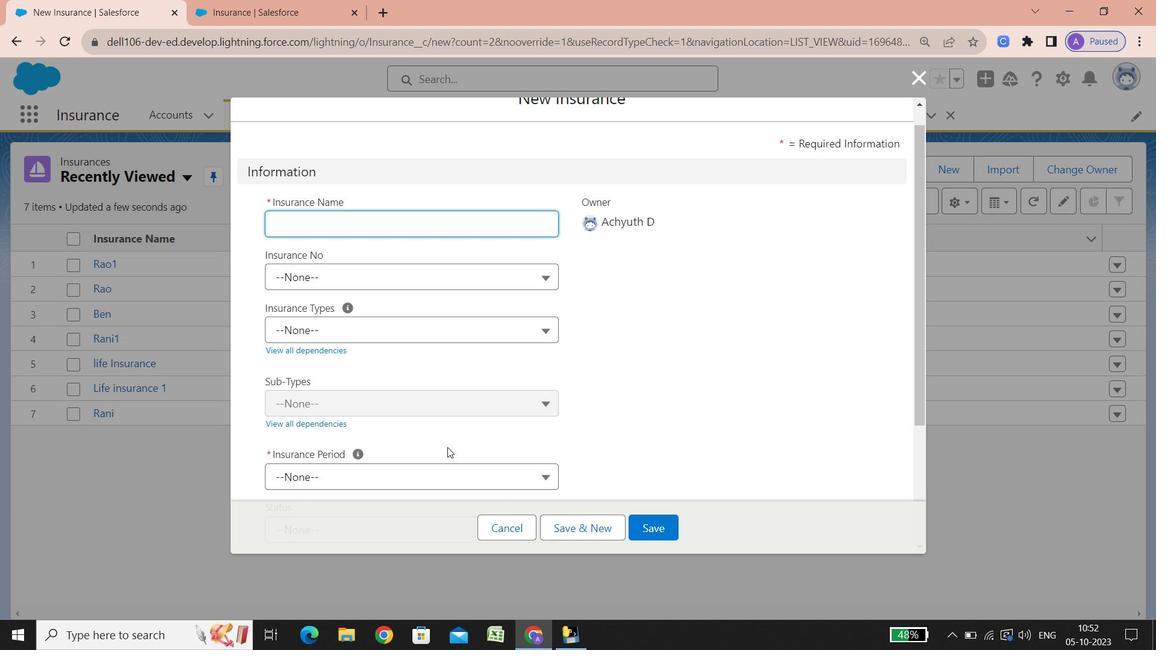
Action: Mouse scrolled (448, 447) with delta (0, 0)
Screenshot: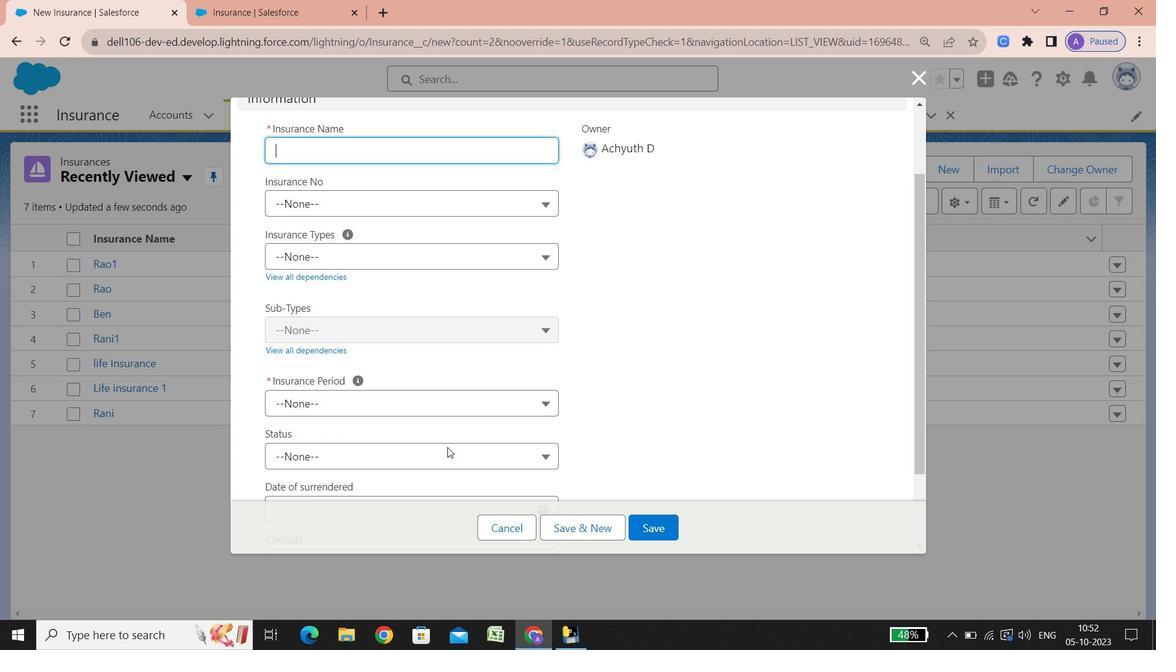 
Action: Mouse scrolled (448, 447) with delta (0, 0)
Screenshot: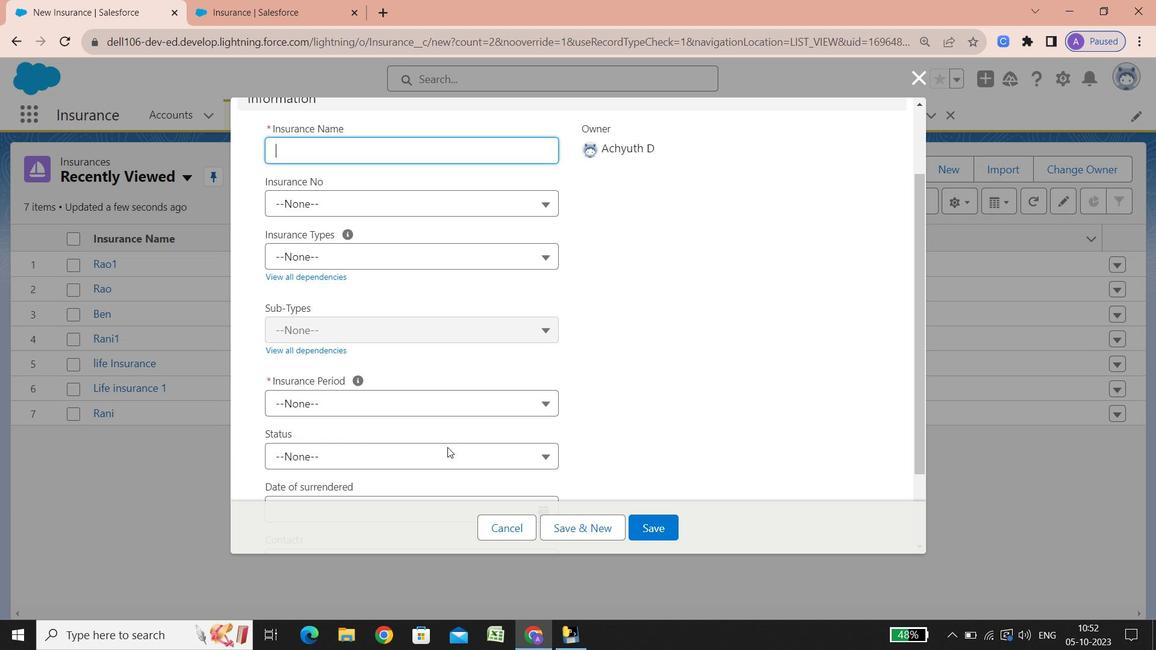 
Action: Mouse scrolled (448, 447) with delta (0, 0)
Screenshot: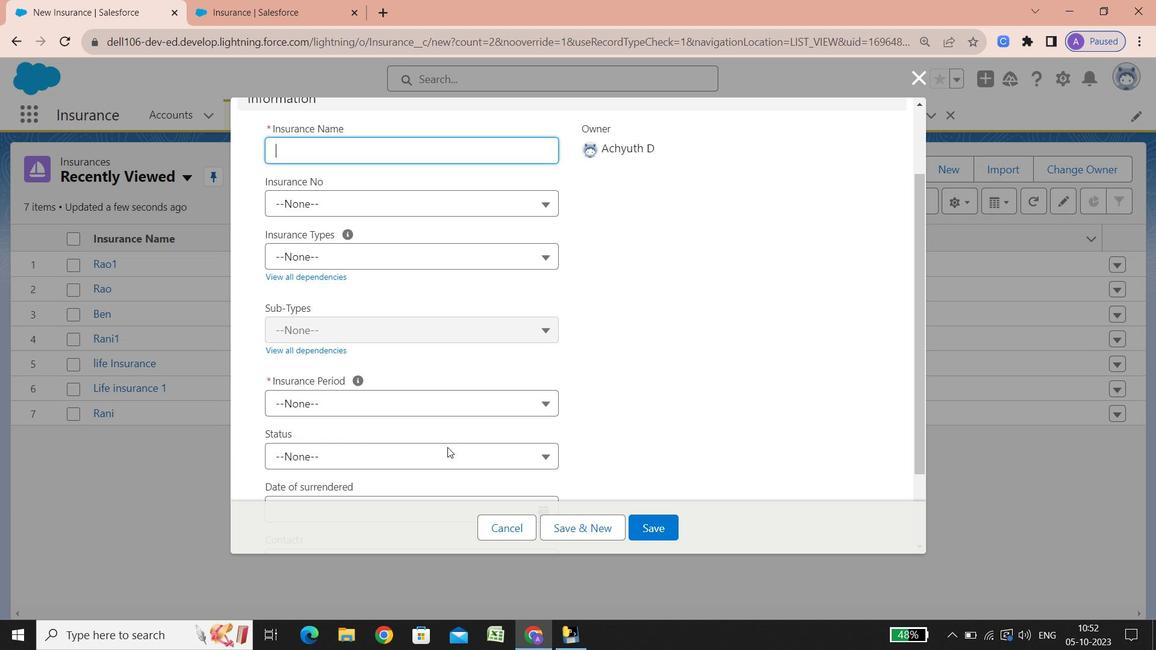 
Action: Mouse scrolled (448, 447) with delta (0, 0)
Screenshot: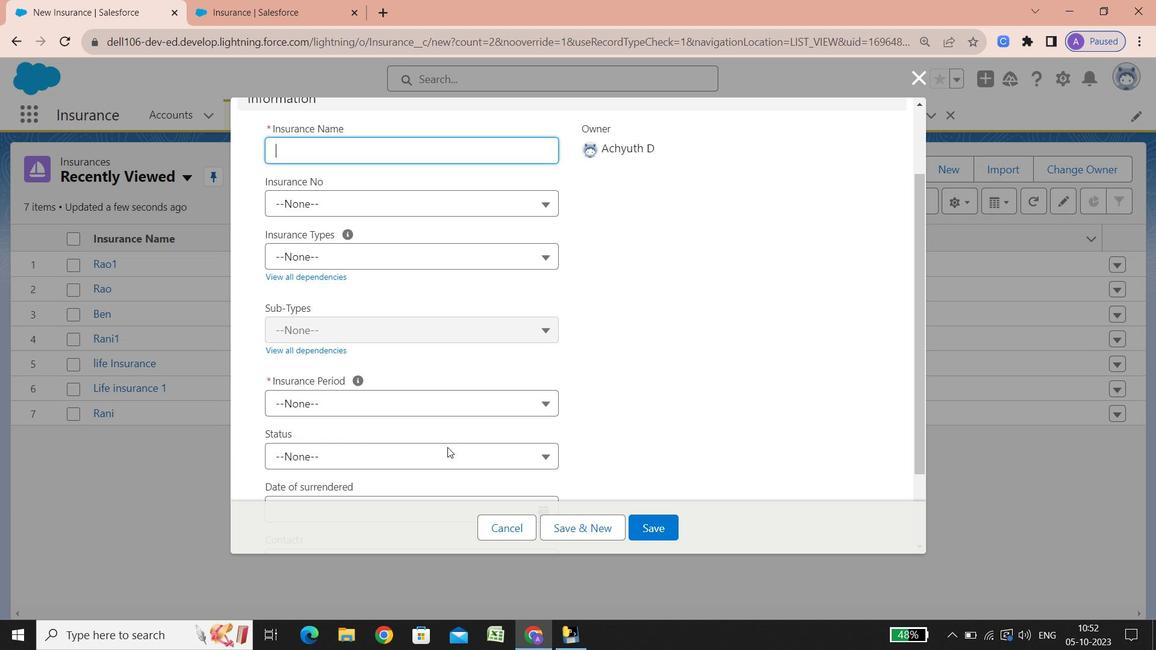 
Action: Mouse scrolled (448, 447) with delta (0, 0)
Screenshot: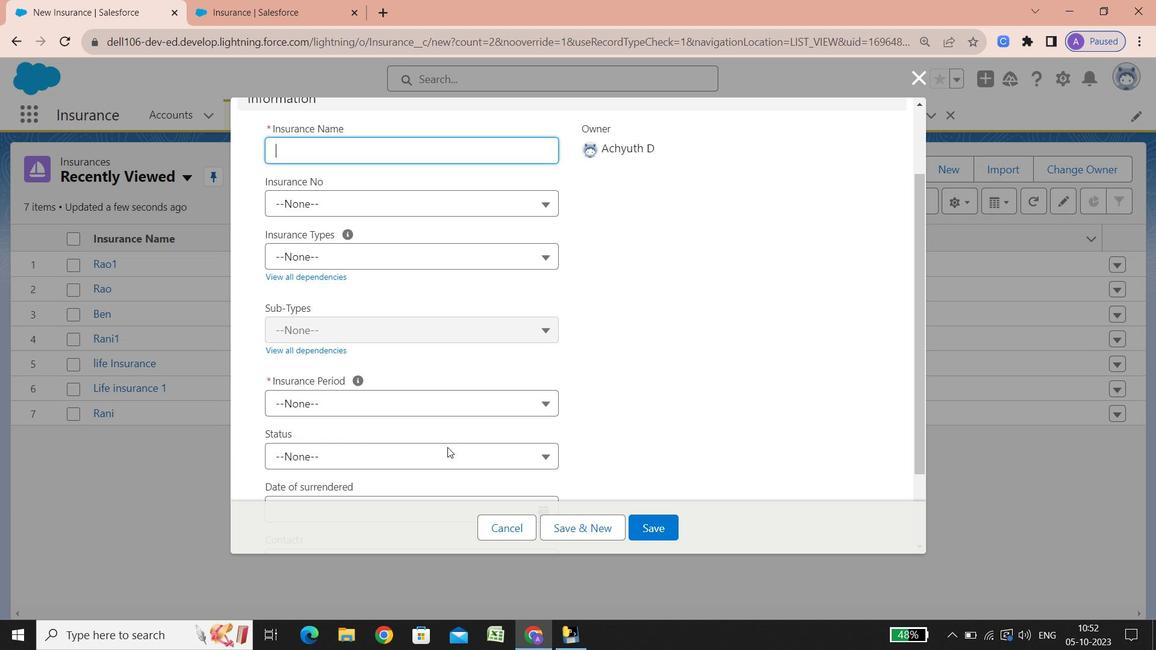 
Action: Mouse scrolled (448, 447) with delta (0, 0)
Screenshot: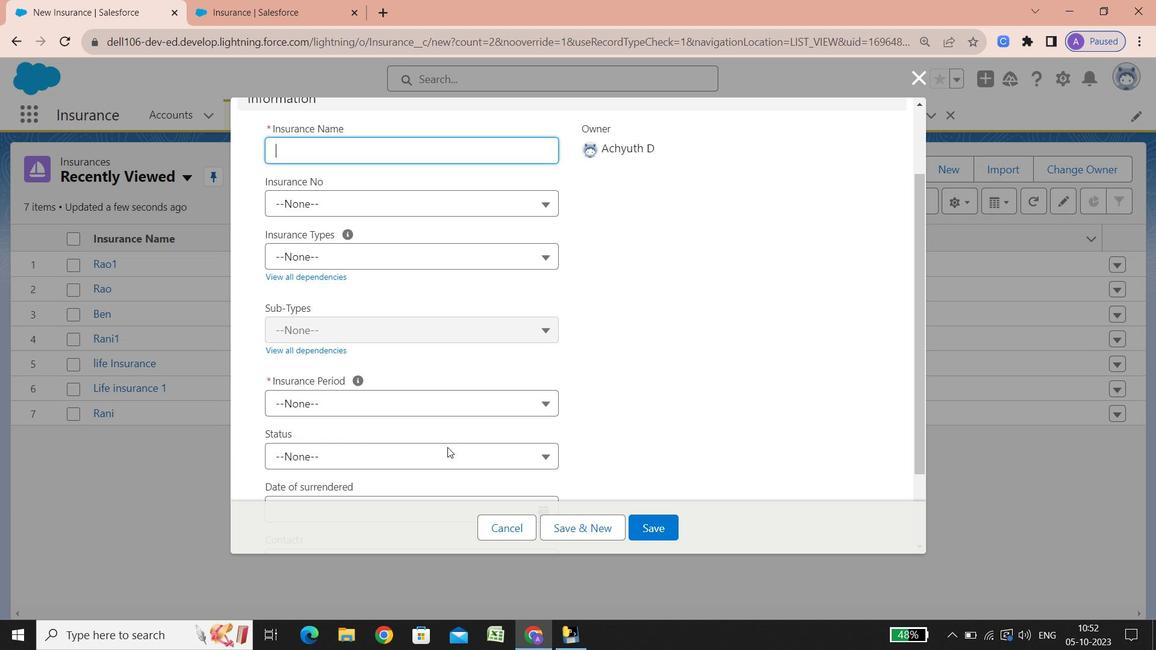 
Action: Mouse scrolled (448, 447) with delta (0, 0)
Screenshot: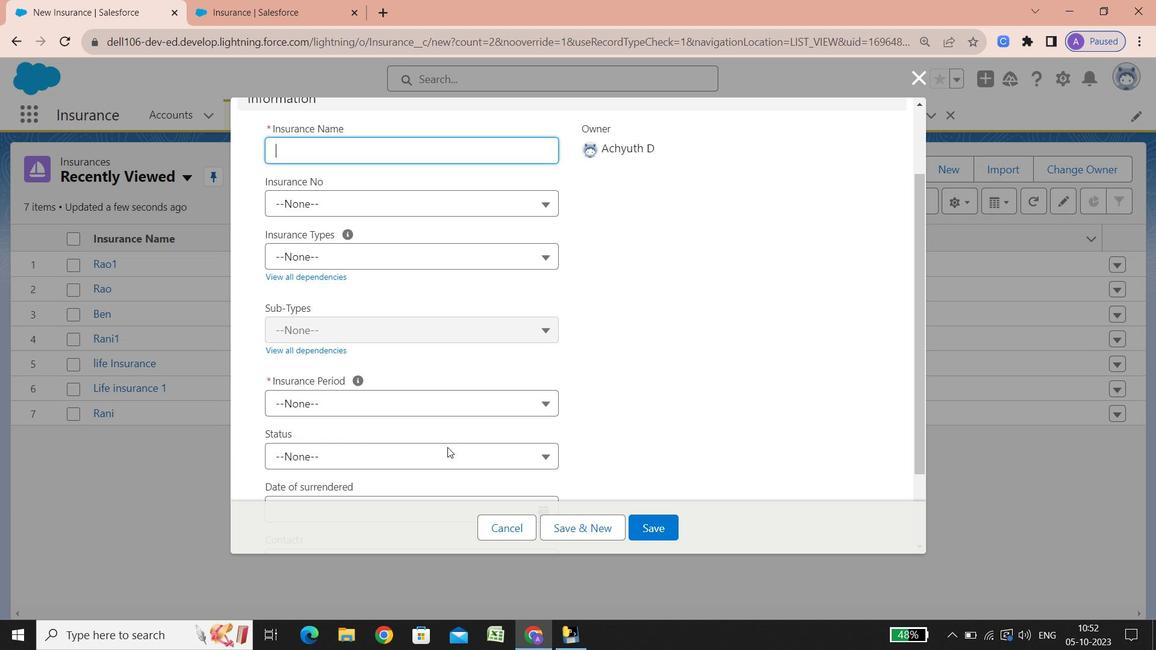
Action: Mouse scrolled (448, 447) with delta (0, 0)
Screenshot: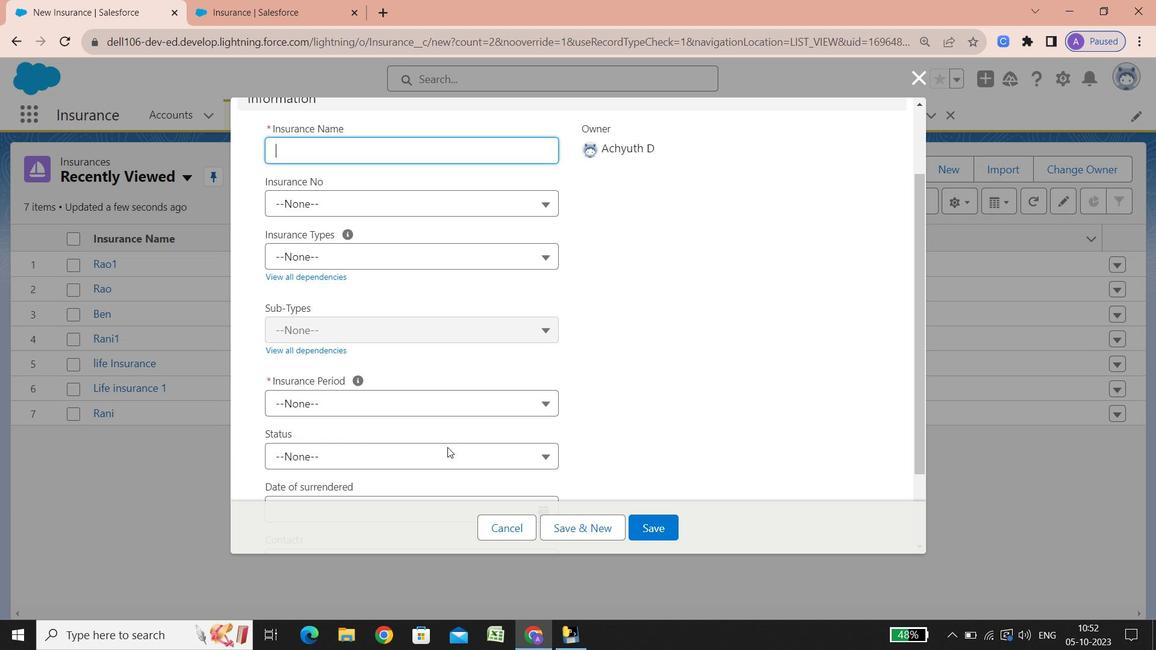 
Action: Mouse scrolled (448, 447) with delta (0, 0)
Screenshot: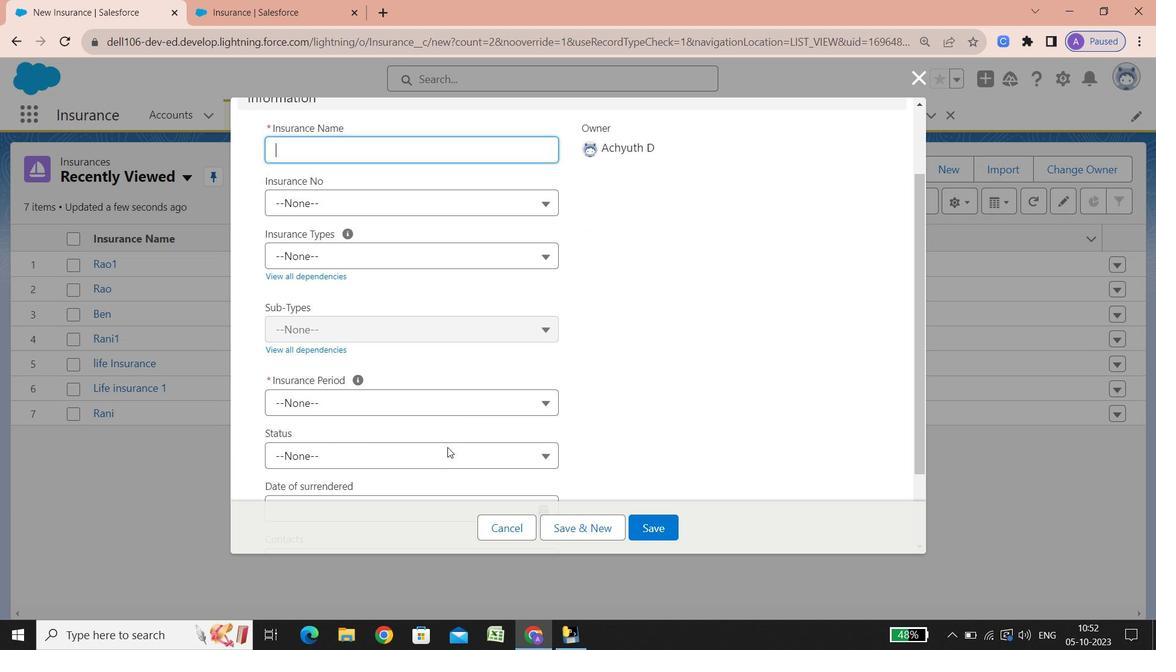 
Action: Mouse scrolled (448, 447) with delta (0, 0)
Screenshot: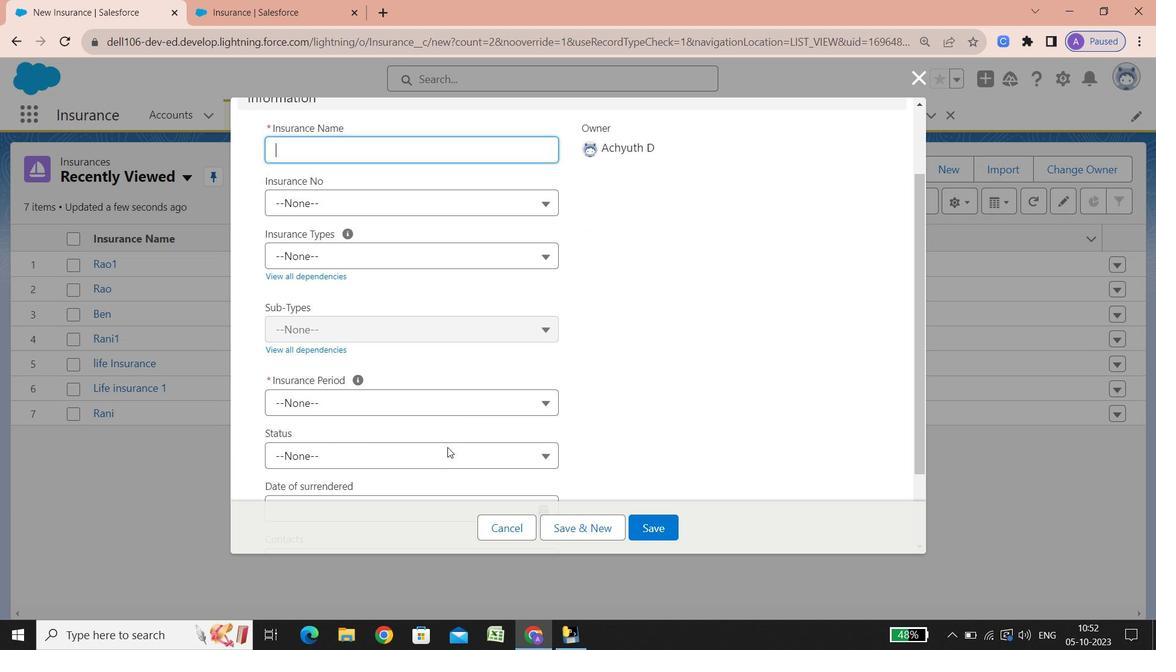 
Action: Mouse scrolled (448, 447) with delta (0, 0)
Screenshot: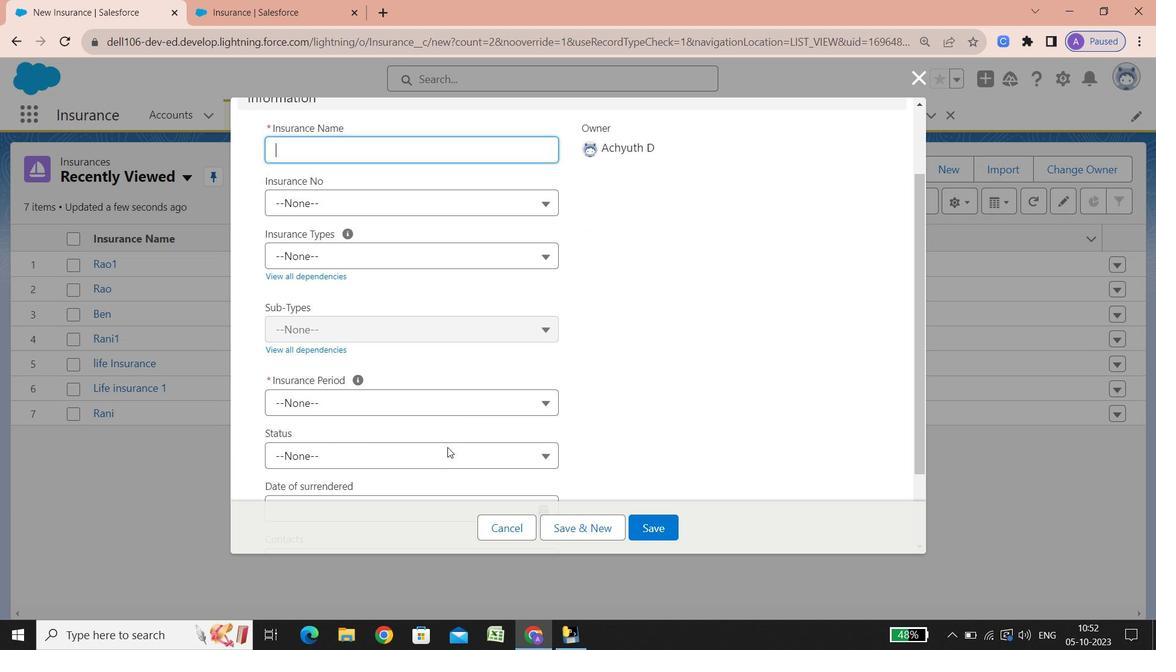 
Action: Mouse scrolled (448, 447) with delta (0, 0)
Screenshot: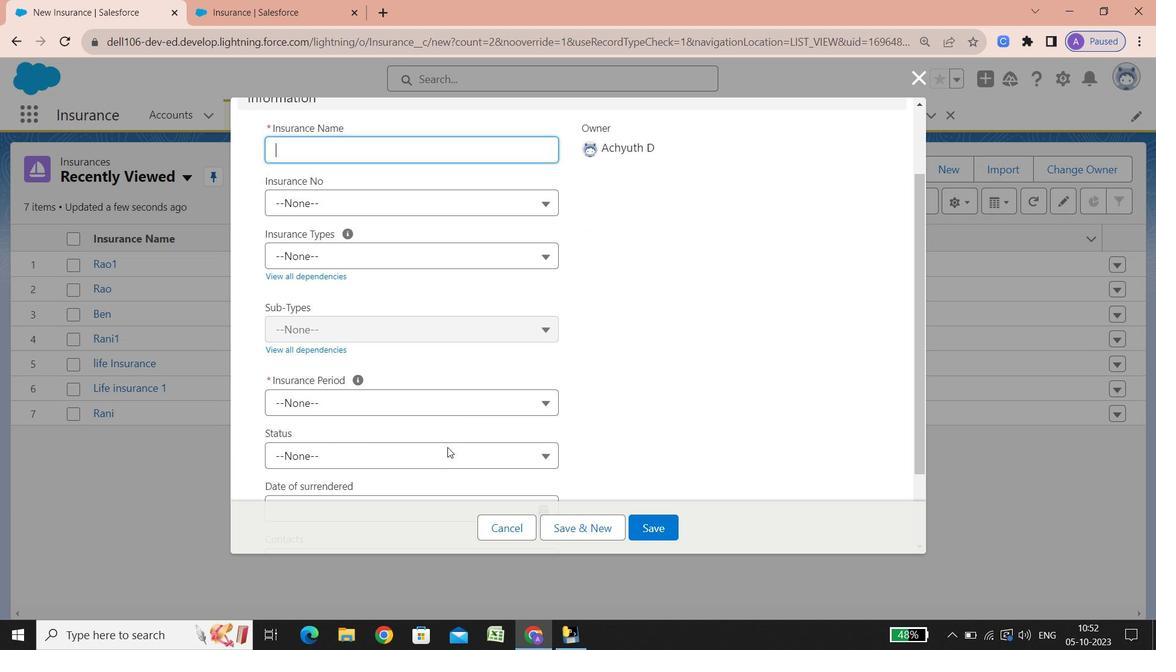 
Action: Mouse scrolled (448, 447) with delta (0, 0)
Screenshot: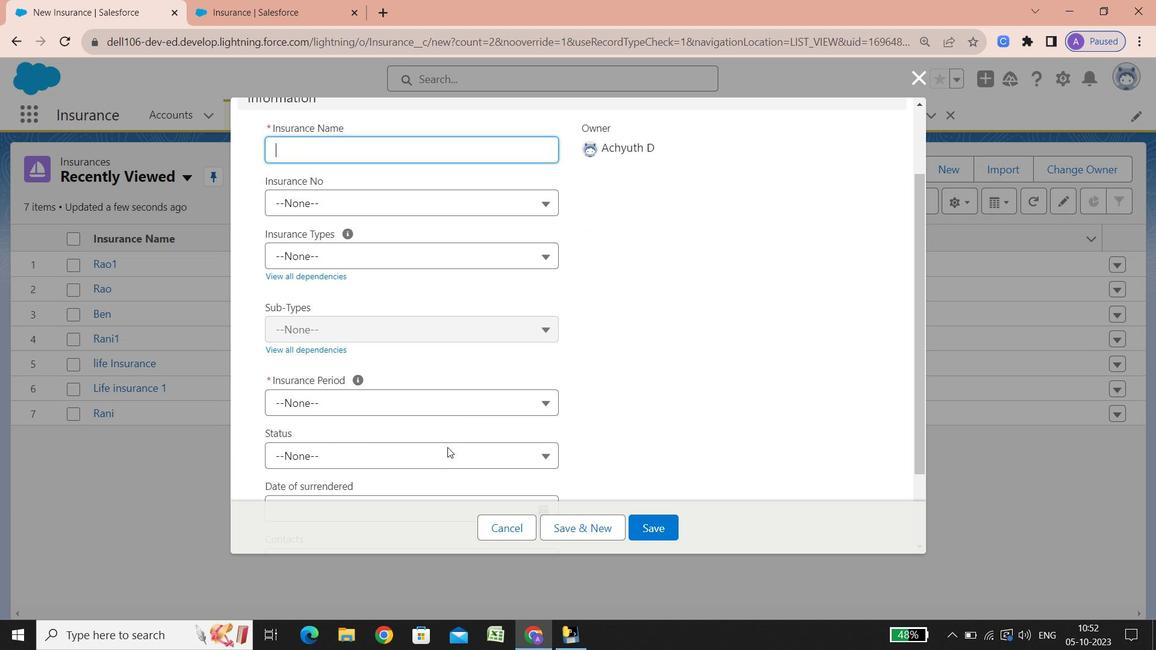 
Action: Mouse scrolled (448, 447) with delta (0, 0)
Screenshot: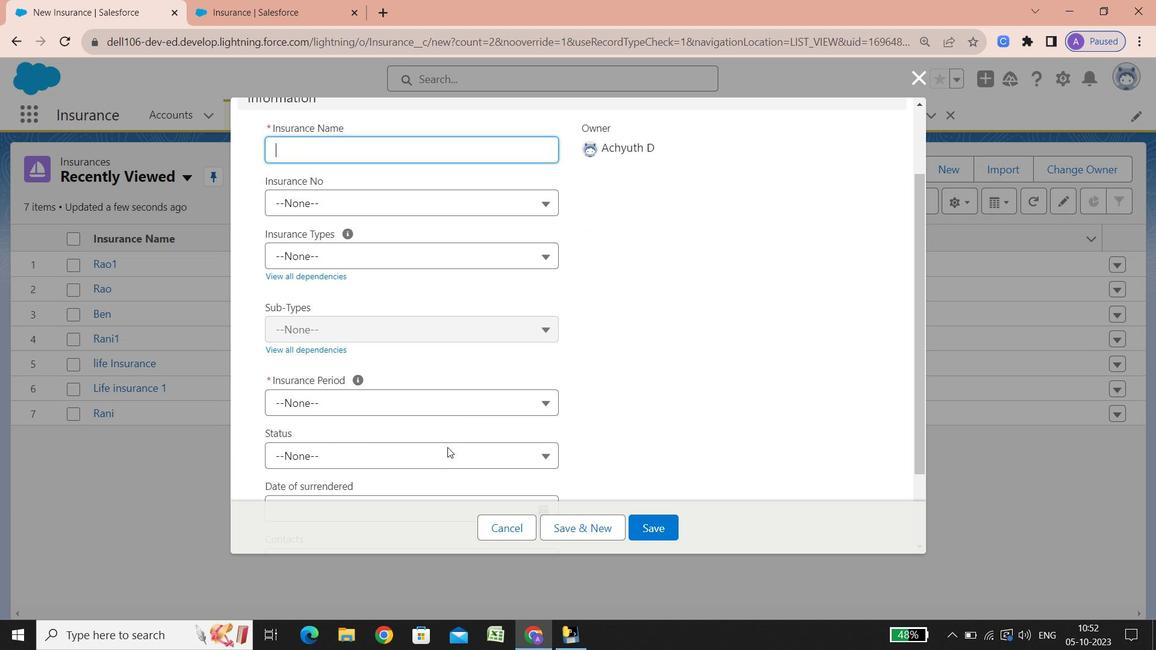 
Action: Mouse scrolled (448, 447) with delta (0, 0)
Screenshot: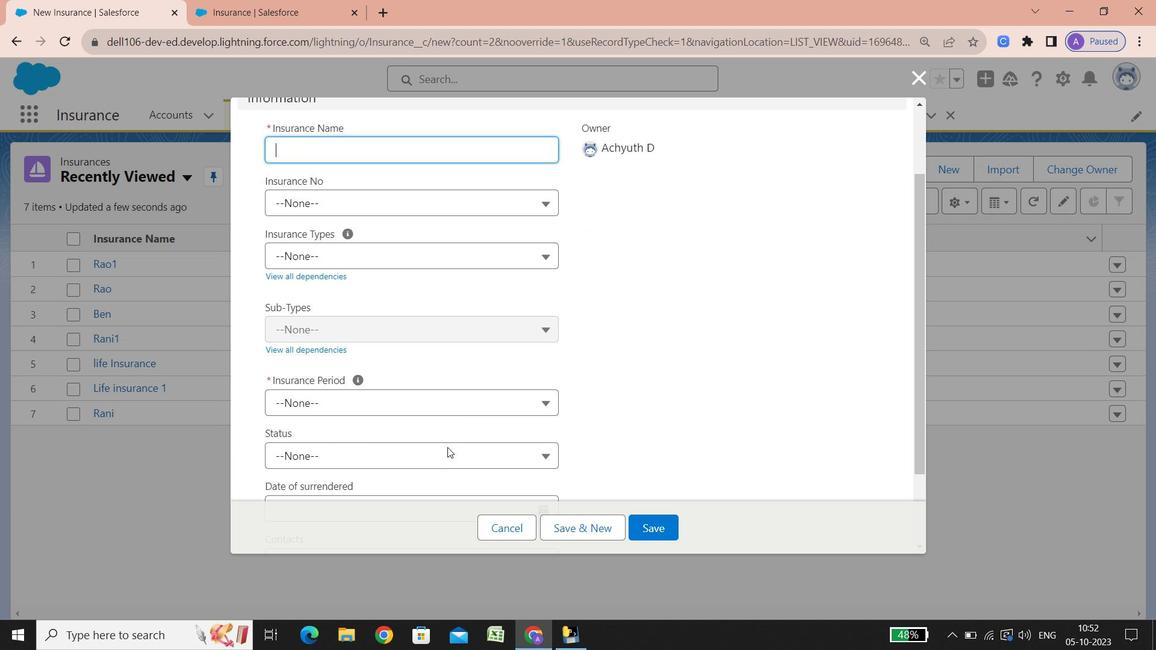 
Action: Mouse scrolled (448, 447) with delta (0, 0)
Screenshot: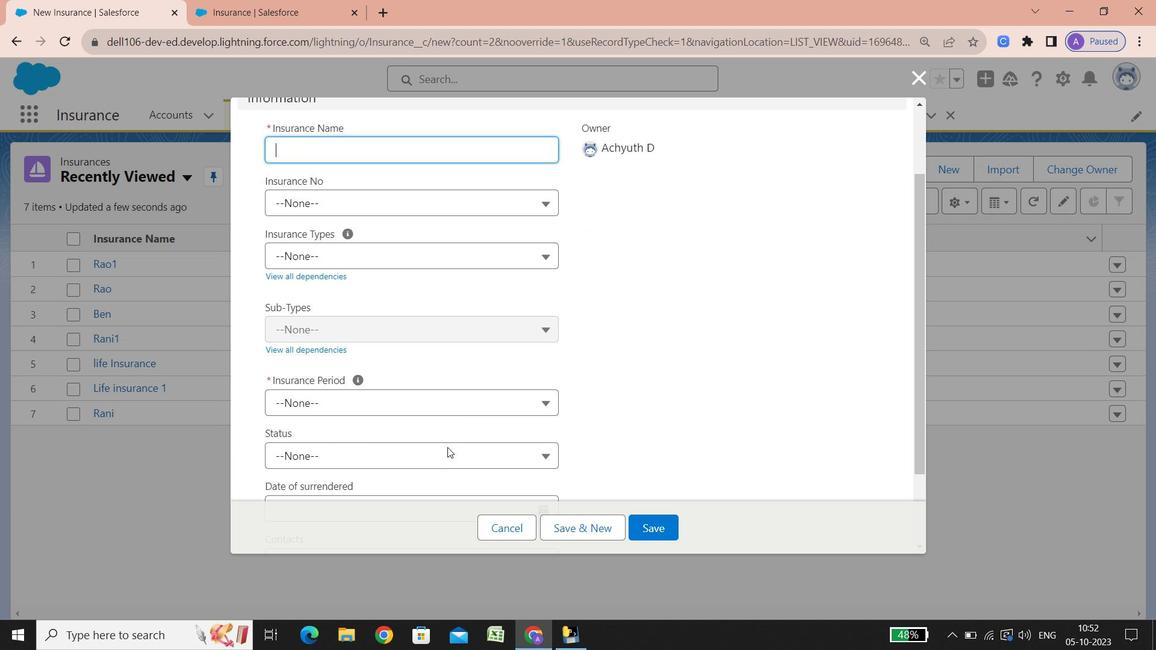 
Action: Mouse moved to (508, 296)
Screenshot: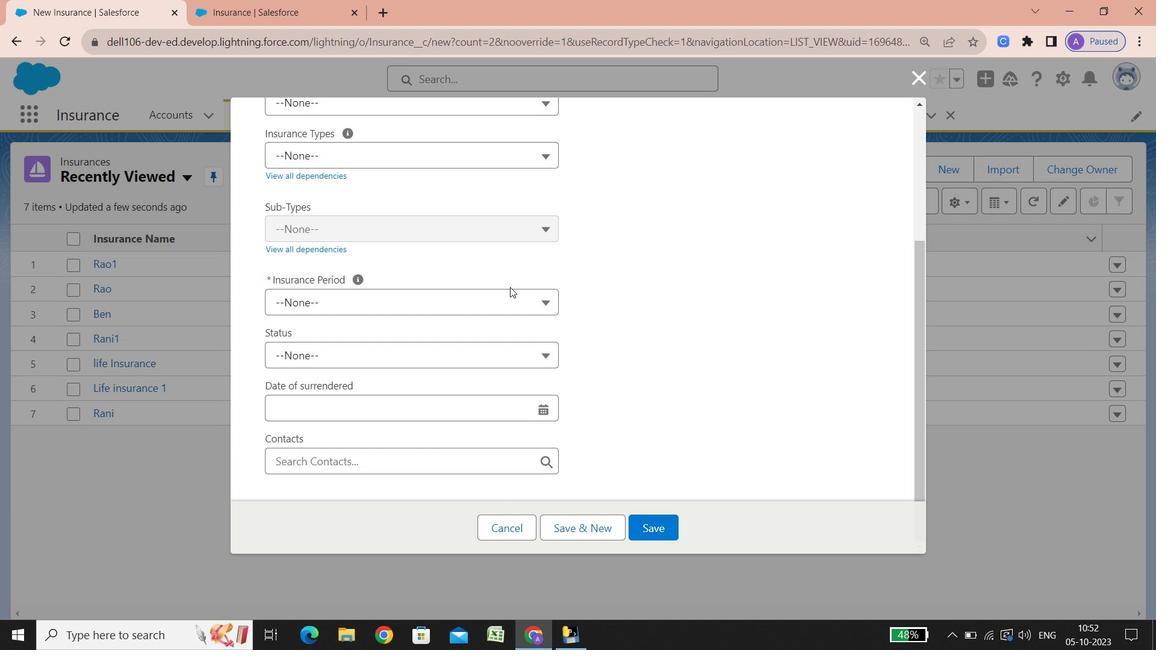 
Action: Mouse pressed left at (508, 296)
Screenshot: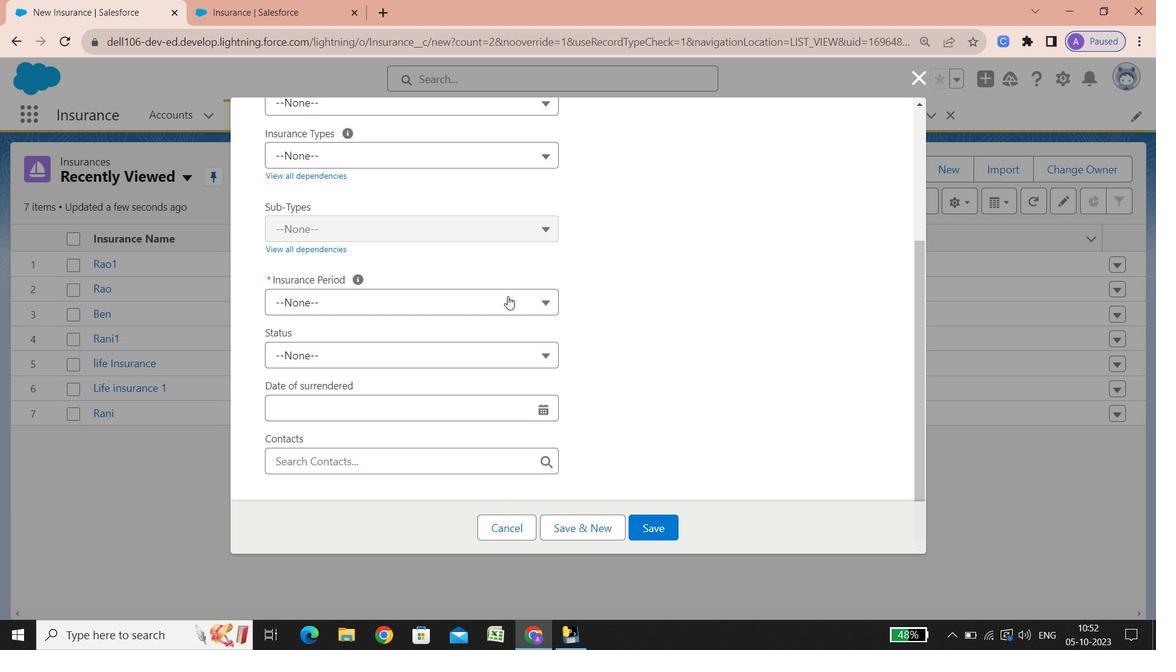 
Action: Mouse moved to (602, 277)
Screenshot: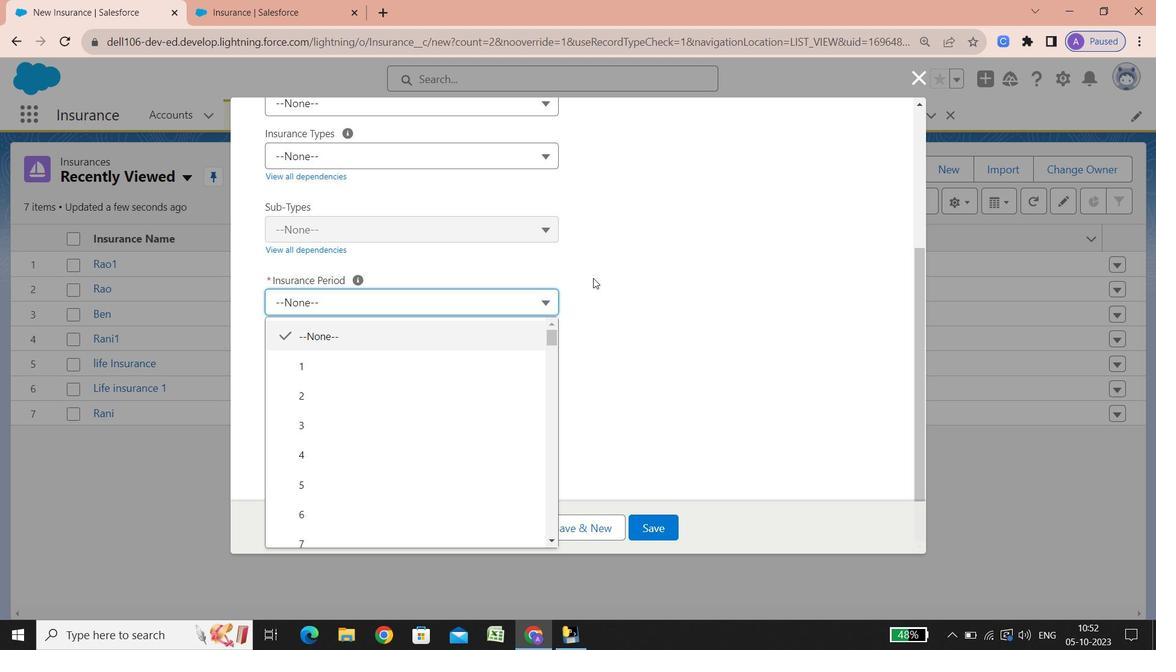 
Action: Mouse pressed left at (602, 277)
Screenshot: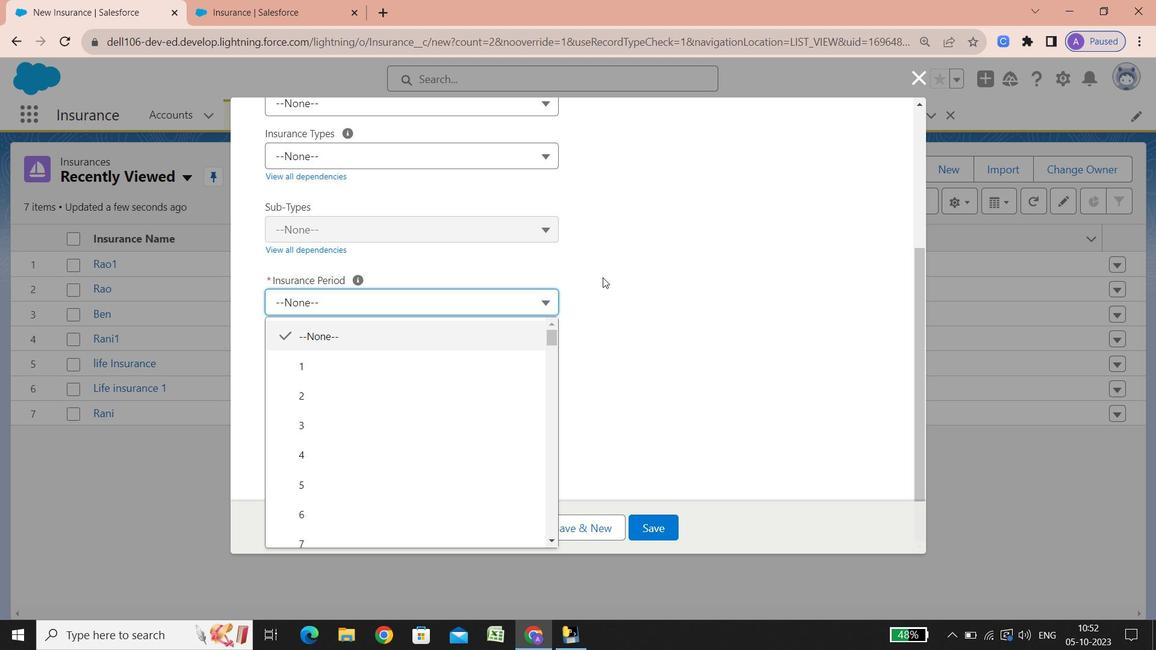 
Action: Mouse moved to (433, 233)
Screenshot: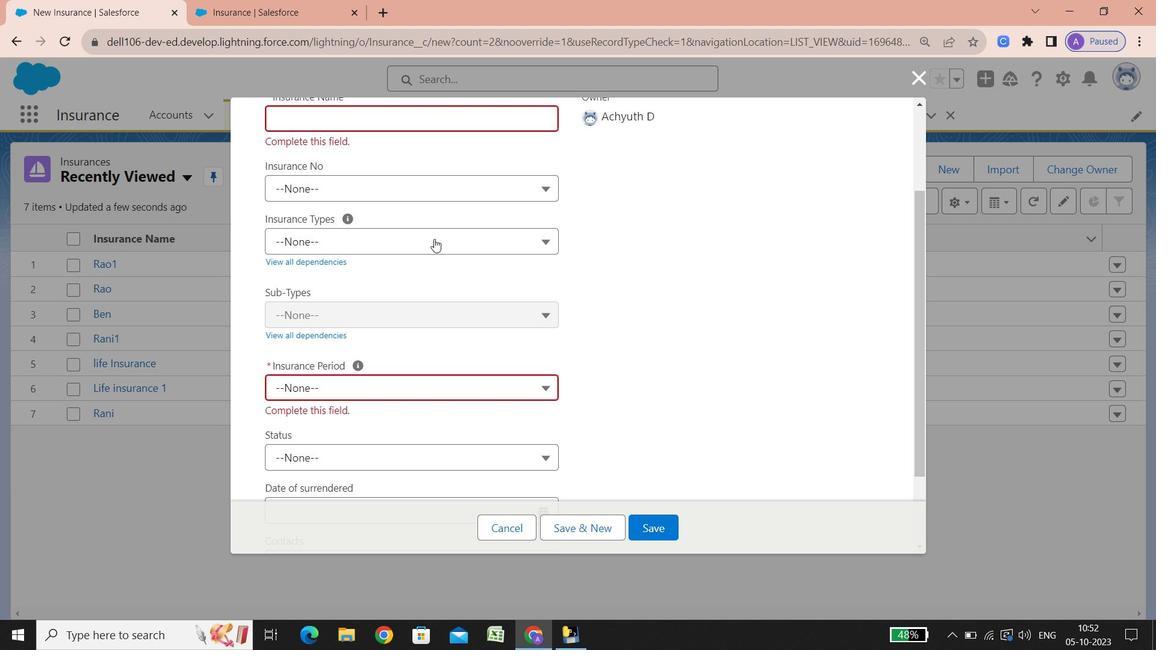 
Action: Mouse pressed left at (433, 233)
Screenshot: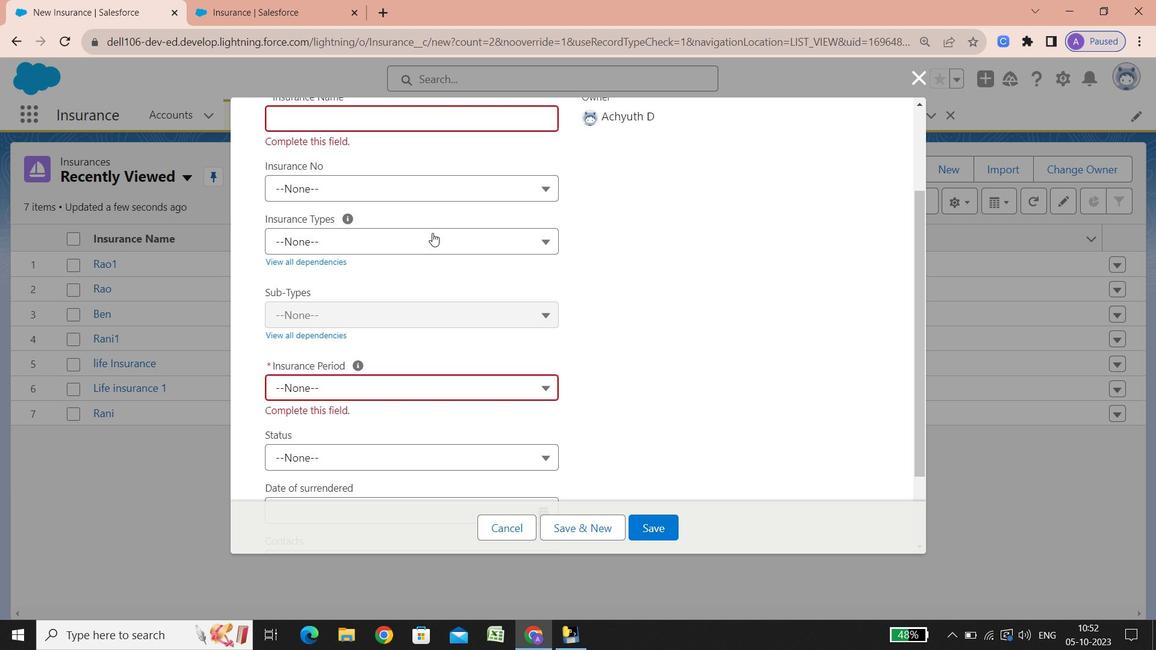 
Action: Mouse moved to (230, 0)
Screenshot: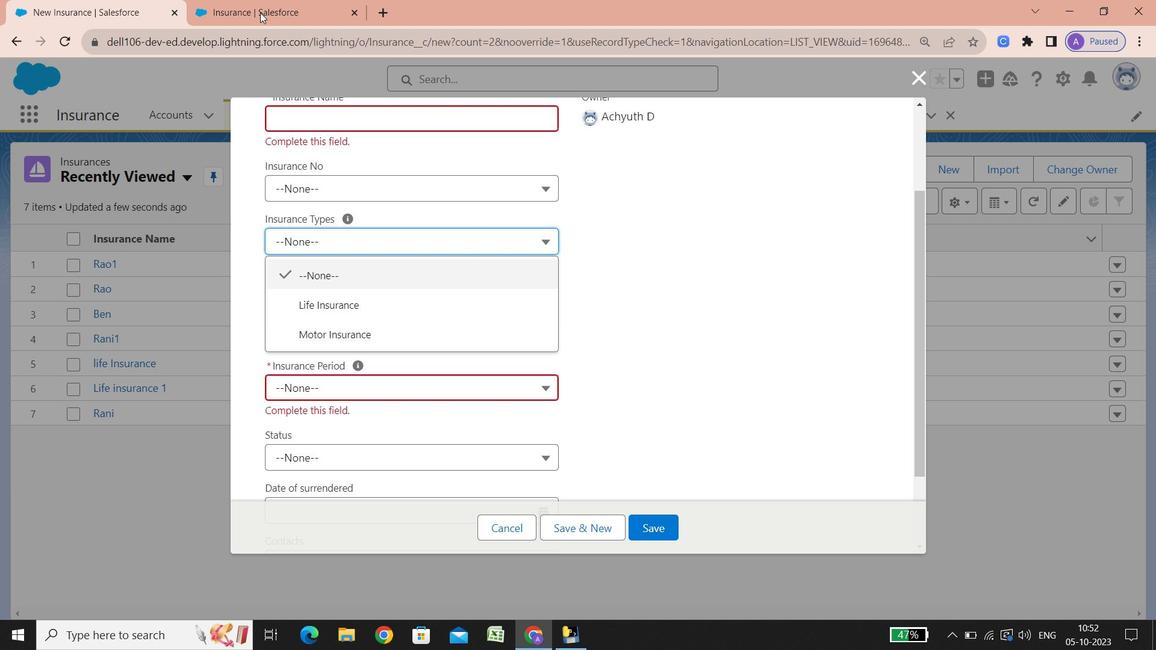 
Action: Mouse pressed left at (230, 0)
Screenshot: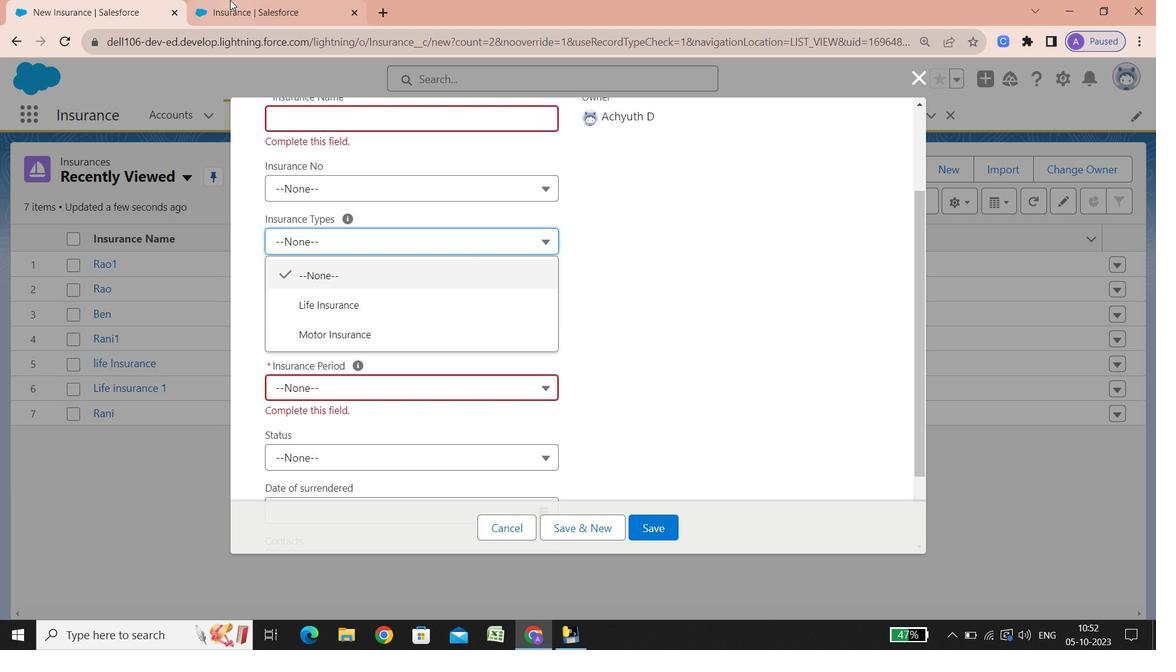 
Action: Mouse moved to (474, 402)
Screenshot: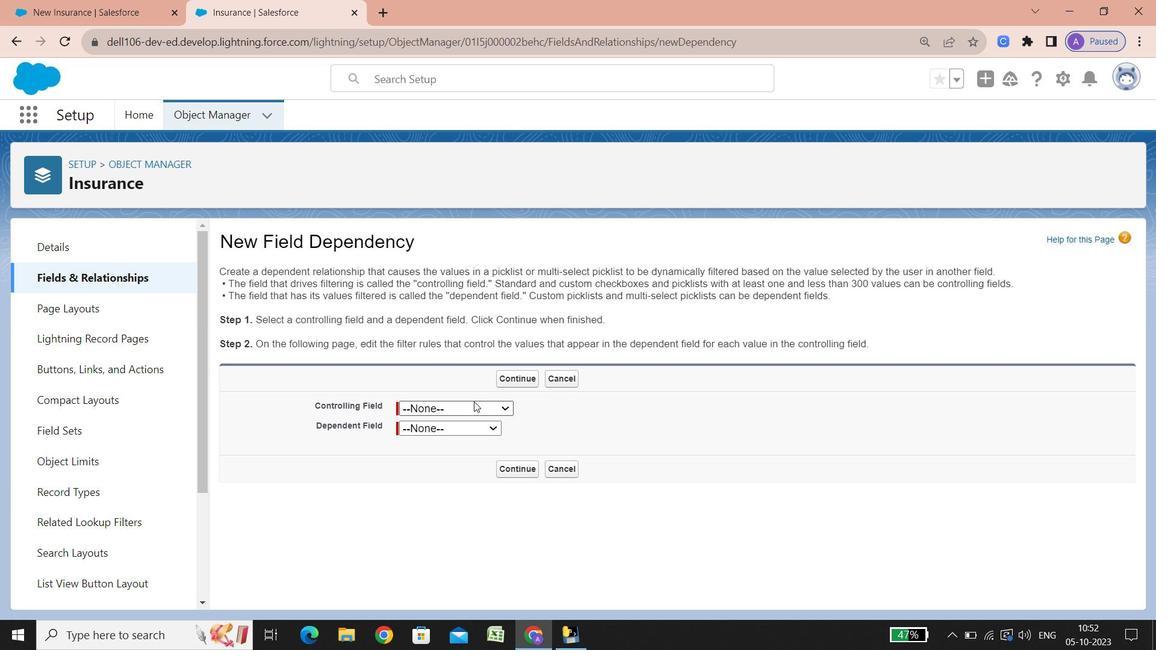 
Action: Mouse pressed left at (474, 402)
Screenshot: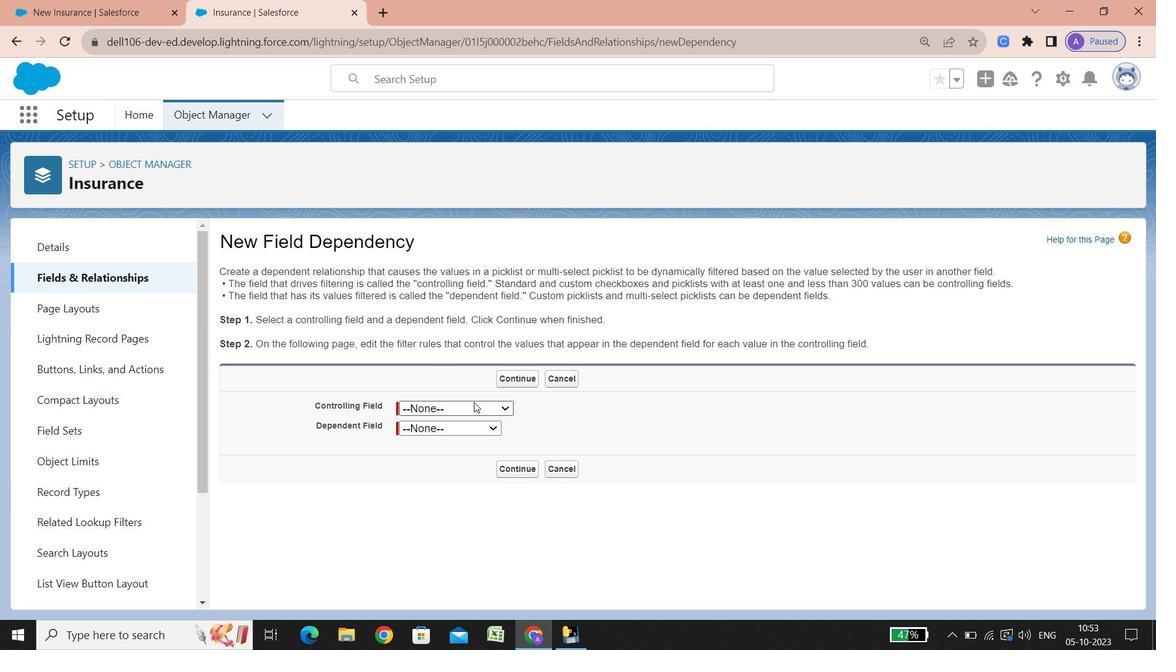 
Action: Mouse moved to (466, 489)
Screenshot: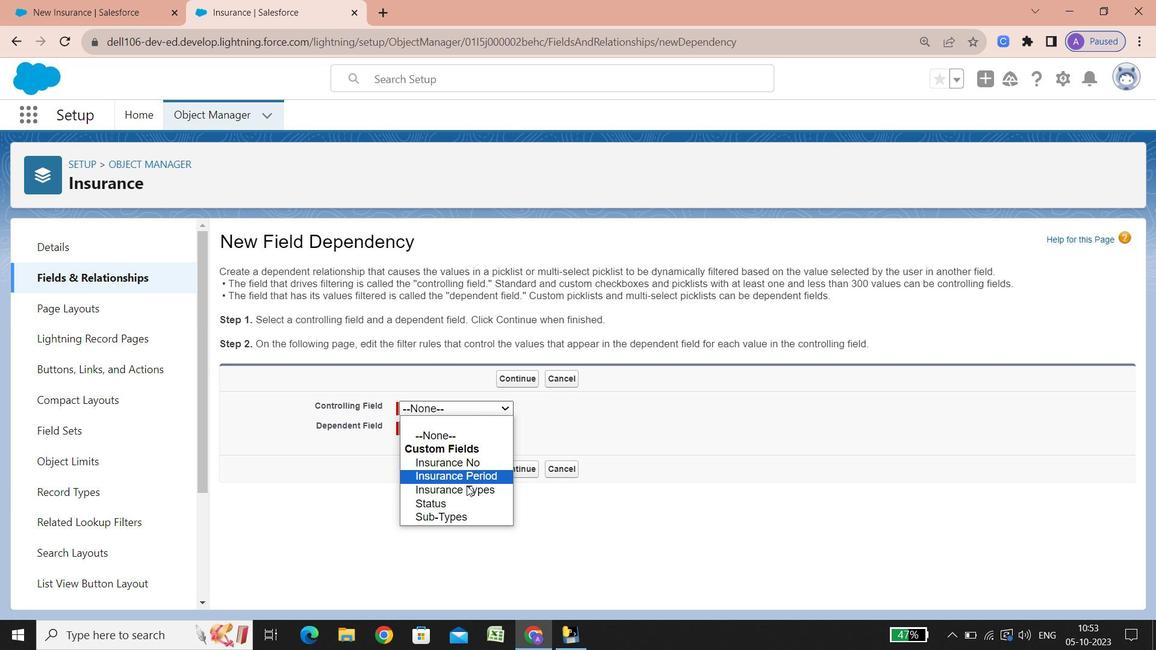 
Action: Mouse pressed left at (466, 489)
Screenshot: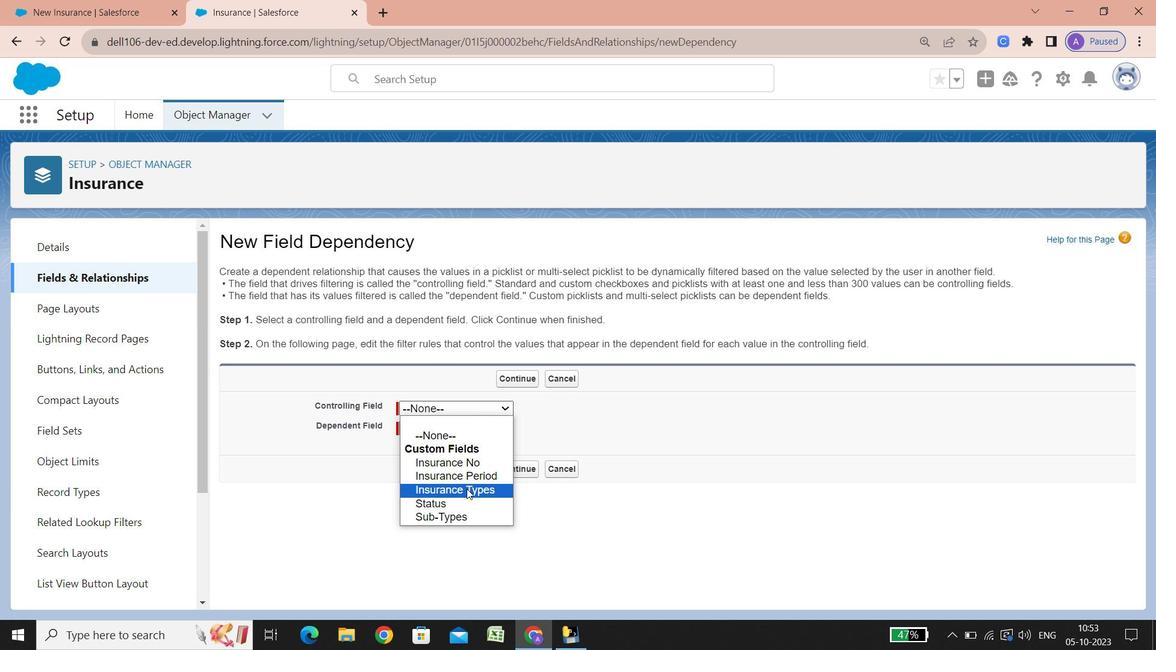 
Action: Mouse moved to (445, 430)
Screenshot: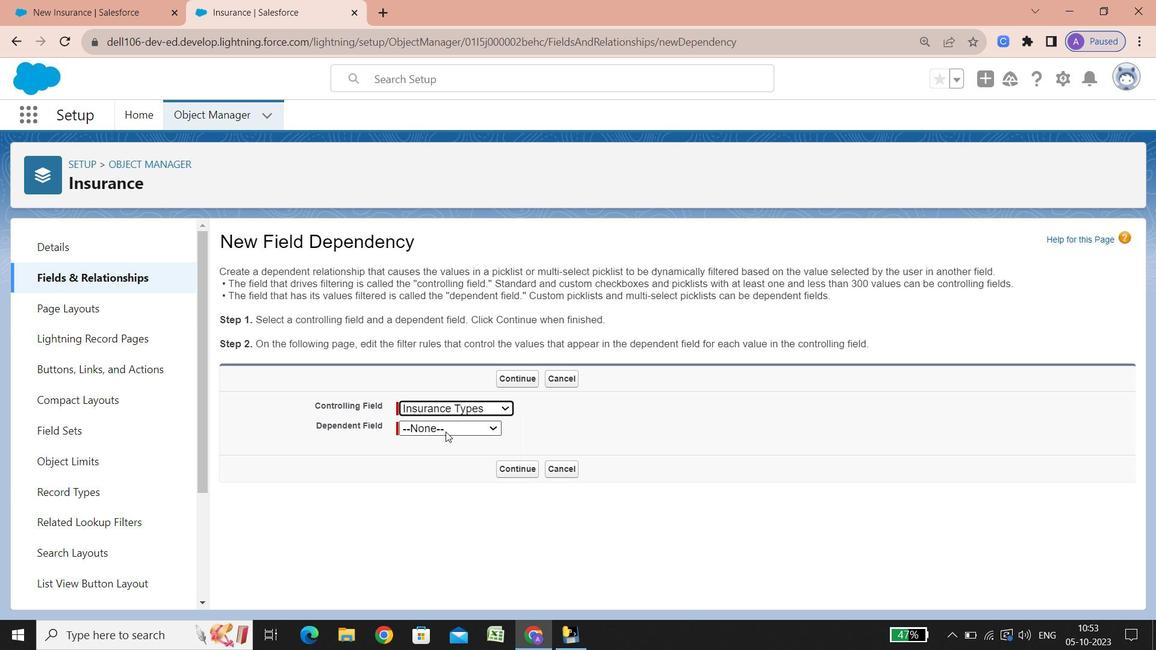 
Action: Mouse pressed left at (445, 430)
Screenshot: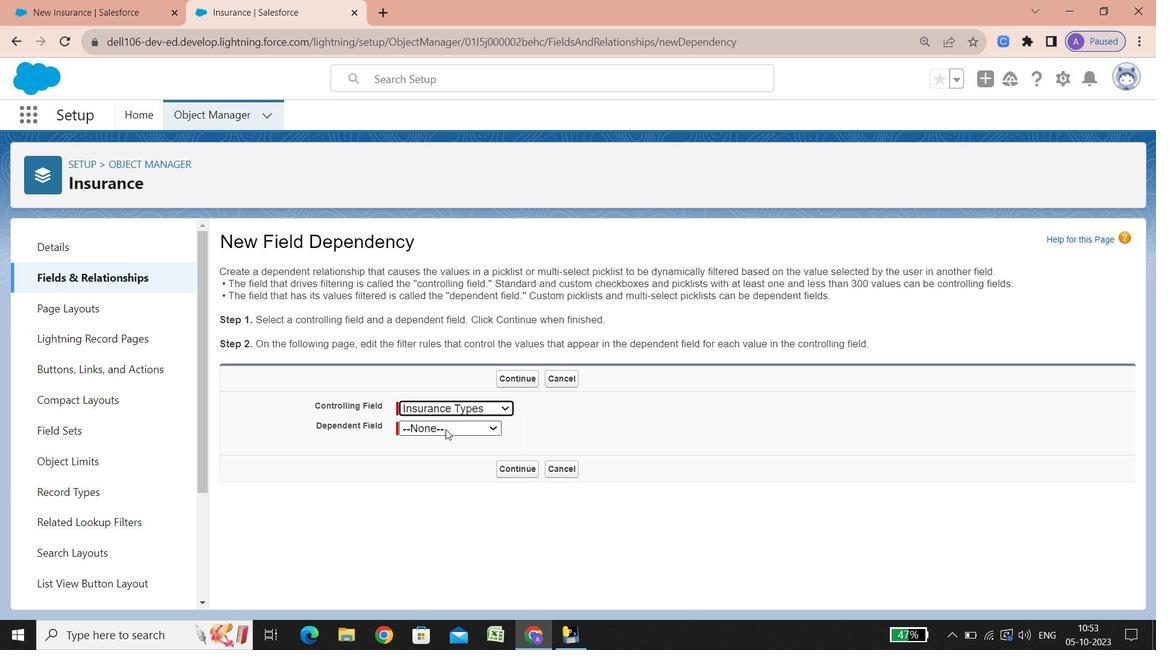 
Action: Mouse moved to (456, 467)
Screenshot: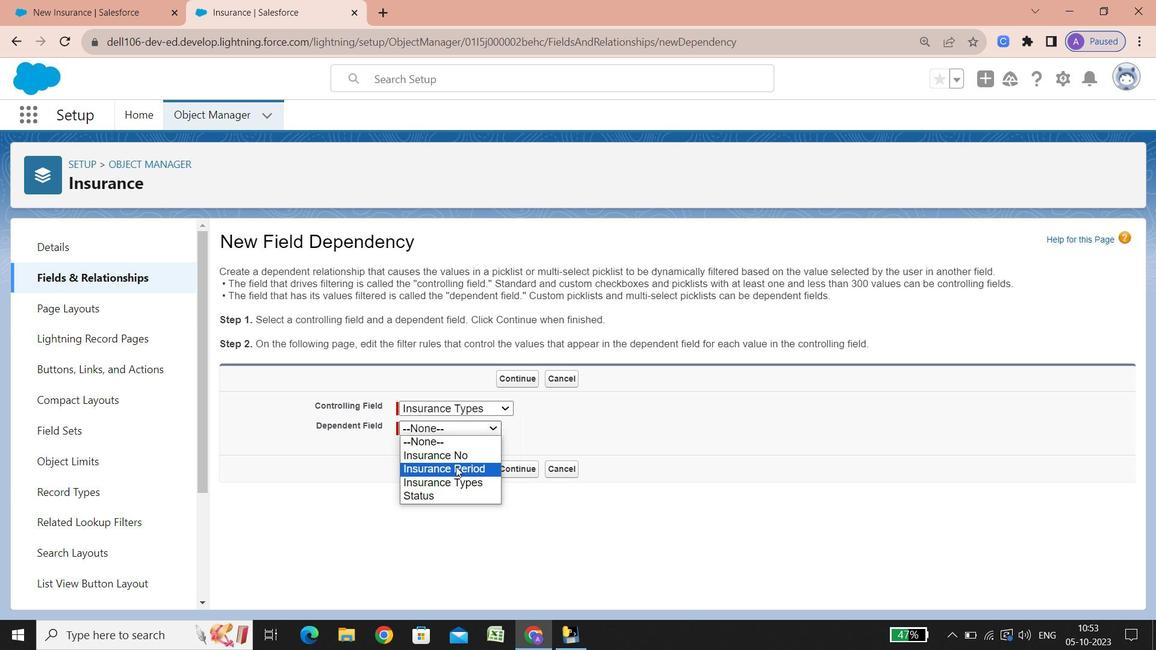 
Action: Mouse pressed left at (456, 467)
Screenshot: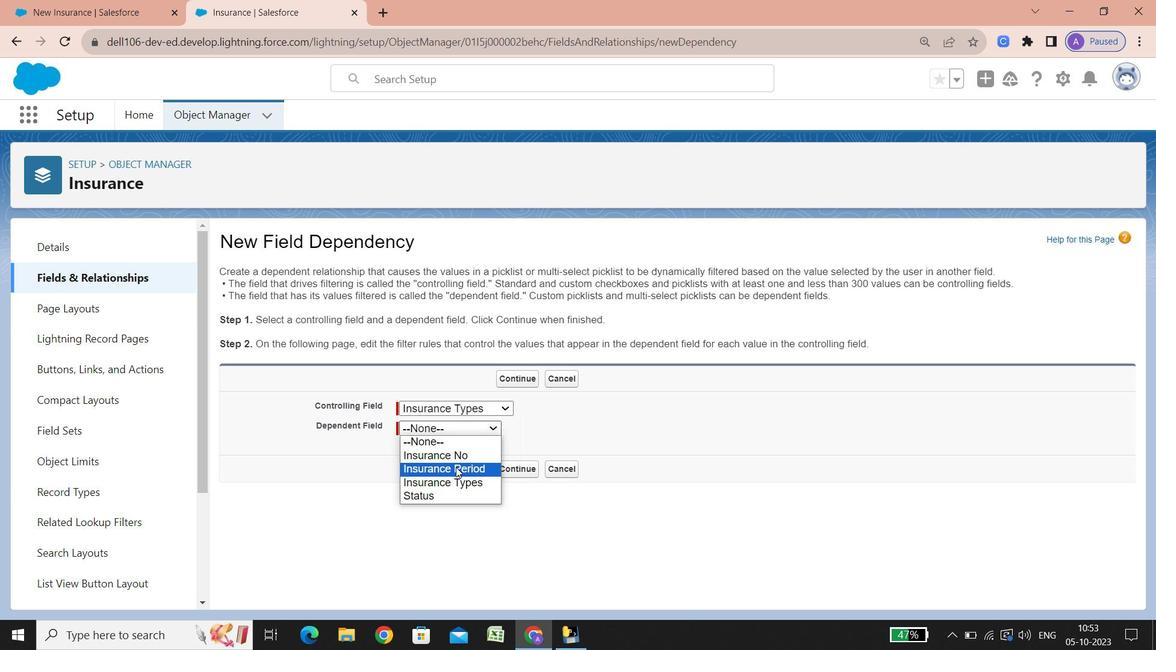 
Action: Mouse moved to (504, 466)
Screenshot: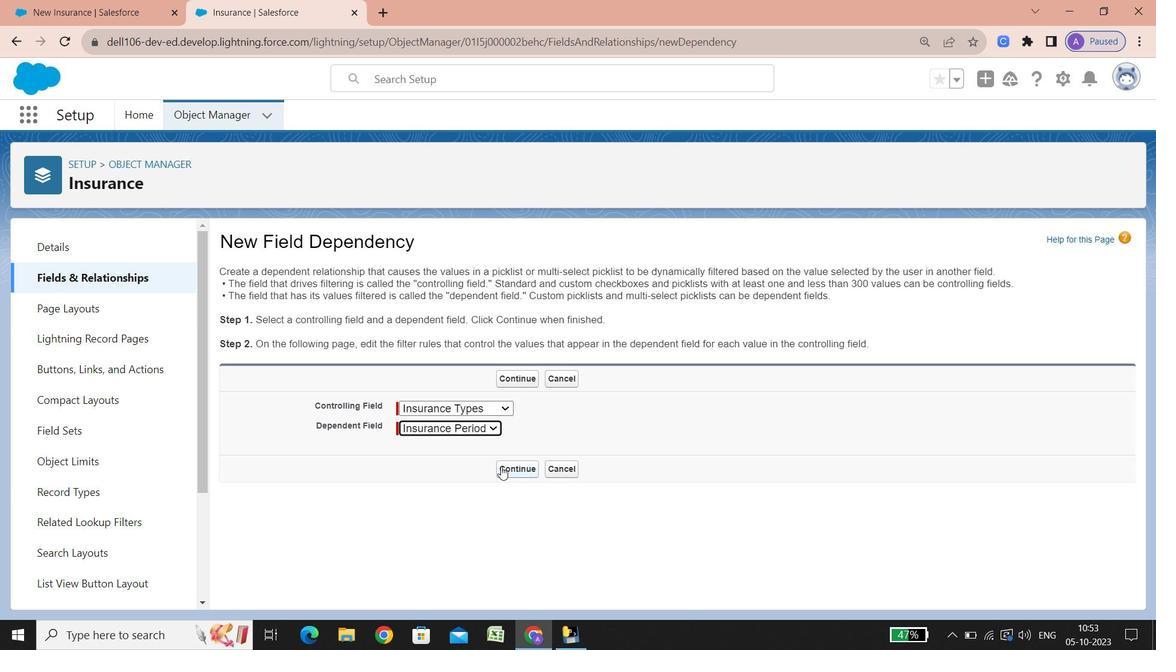 
Action: Mouse pressed left at (504, 466)
Screenshot: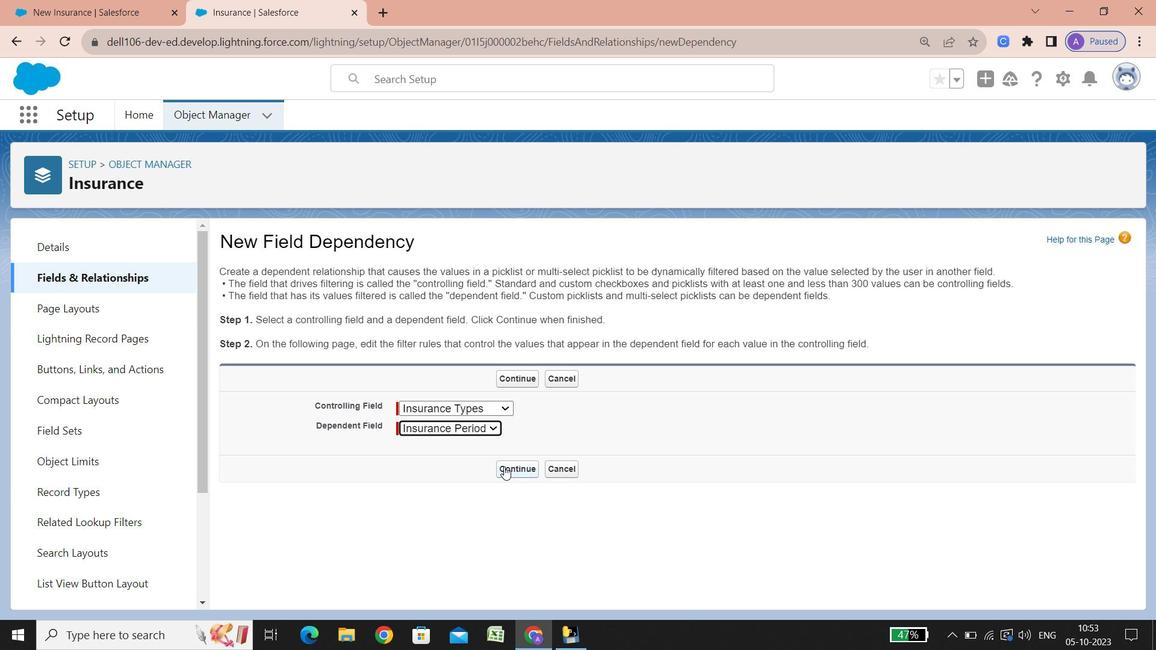 
Action: Mouse moved to (667, 426)
Screenshot: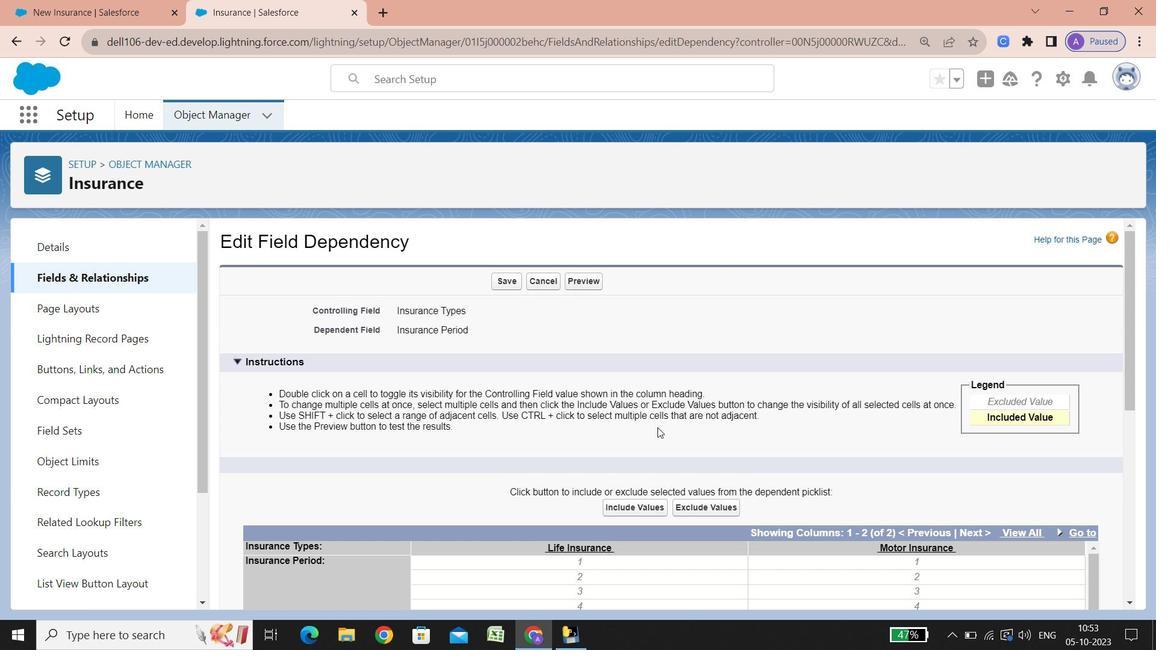 
Action: Mouse scrolled (667, 425) with delta (0, 0)
Screenshot: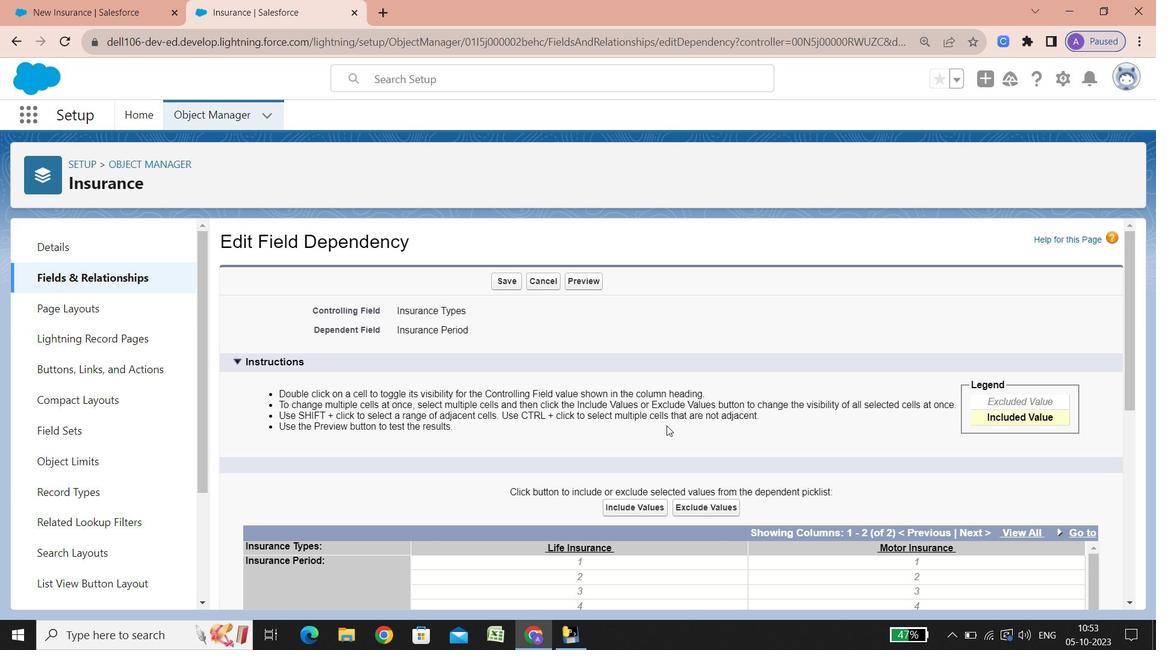 
Action: Mouse scrolled (667, 425) with delta (0, 0)
Screenshot: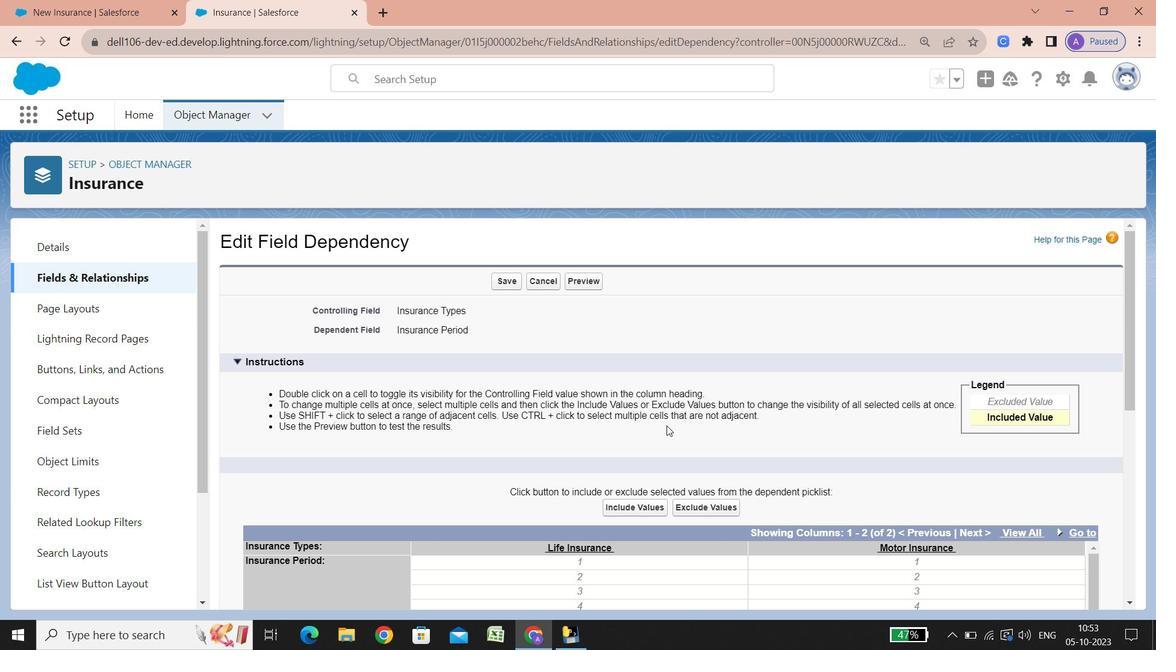 
Action: Mouse scrolled (667, 425) with delta (0, 0)
Screenshot: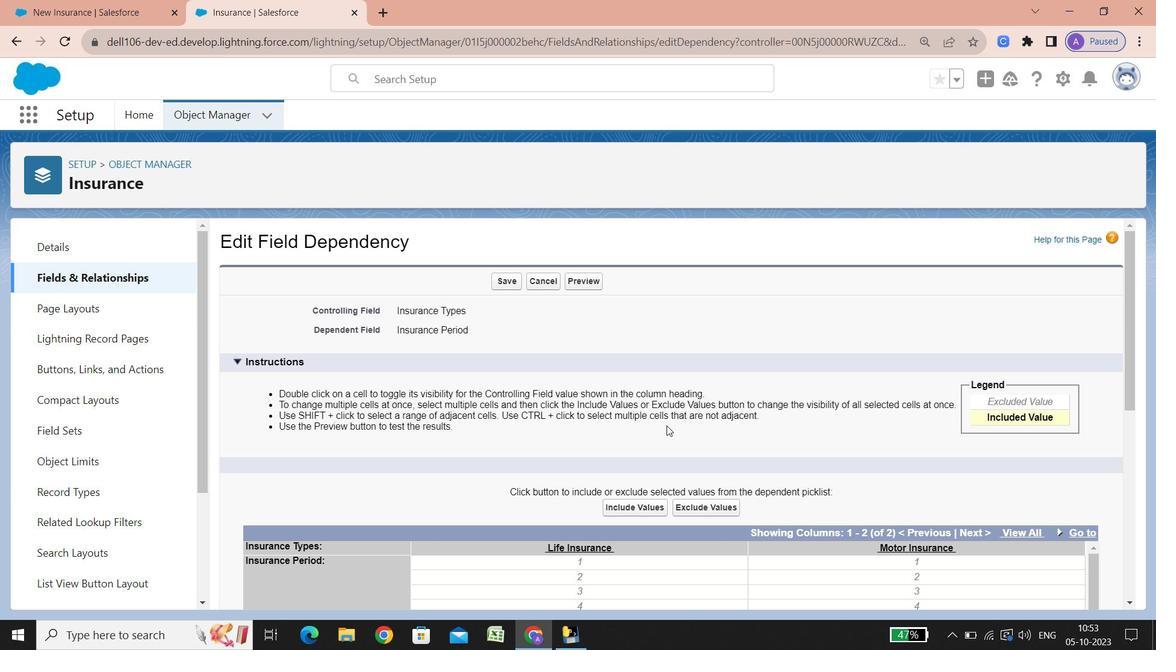 
Action: Mouse scrolled (667, 425) with delta (0, 0)
Screenshot: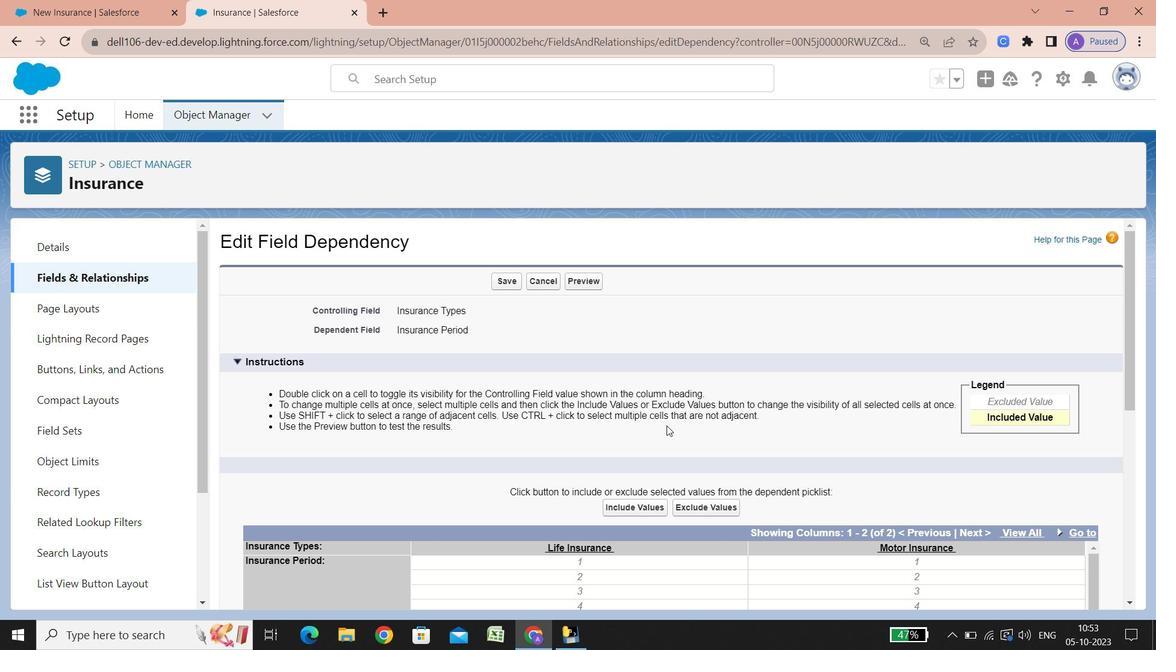 
Action: Mouse scrolled (667, 425) with delta (0, 0)
Screenshot: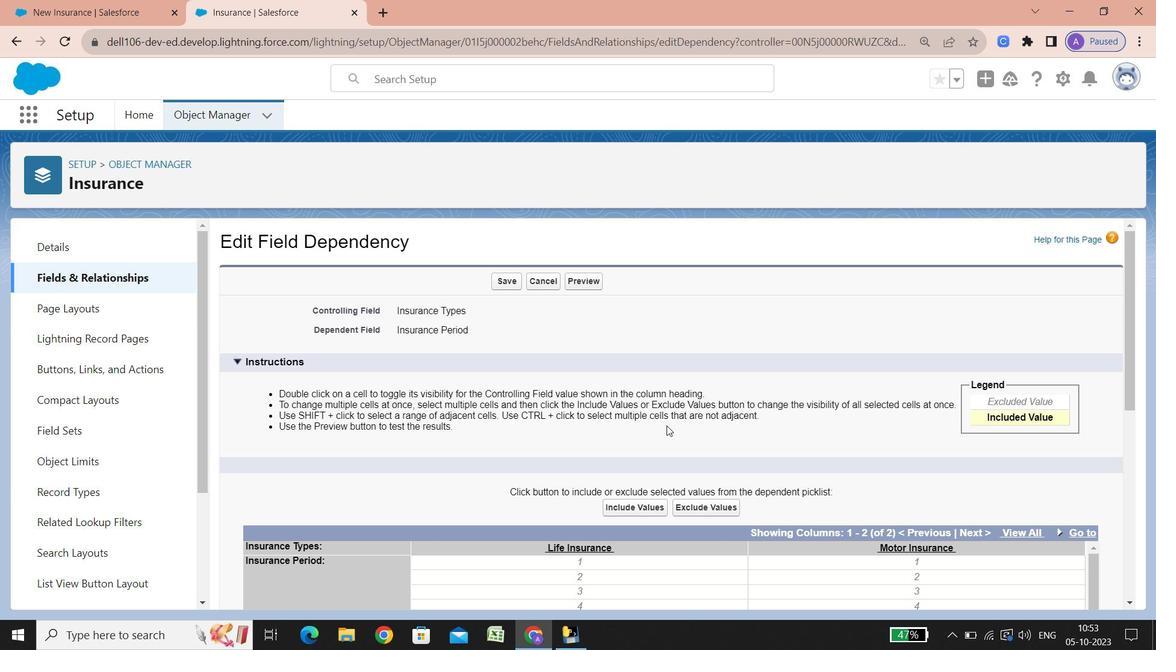 
Action: Mouse scrolled (667, 425) with delta (0, 0)
Screenshot: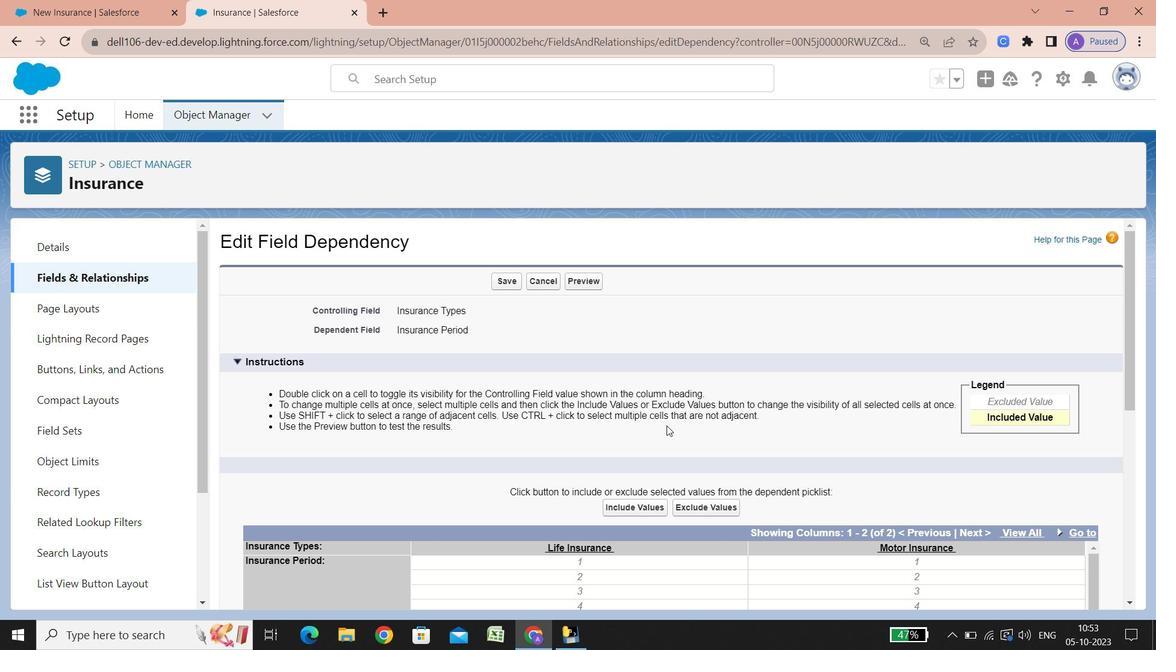 
Action: Mouse scrolled (667, 425) with delta (0, 0)
Screenshot: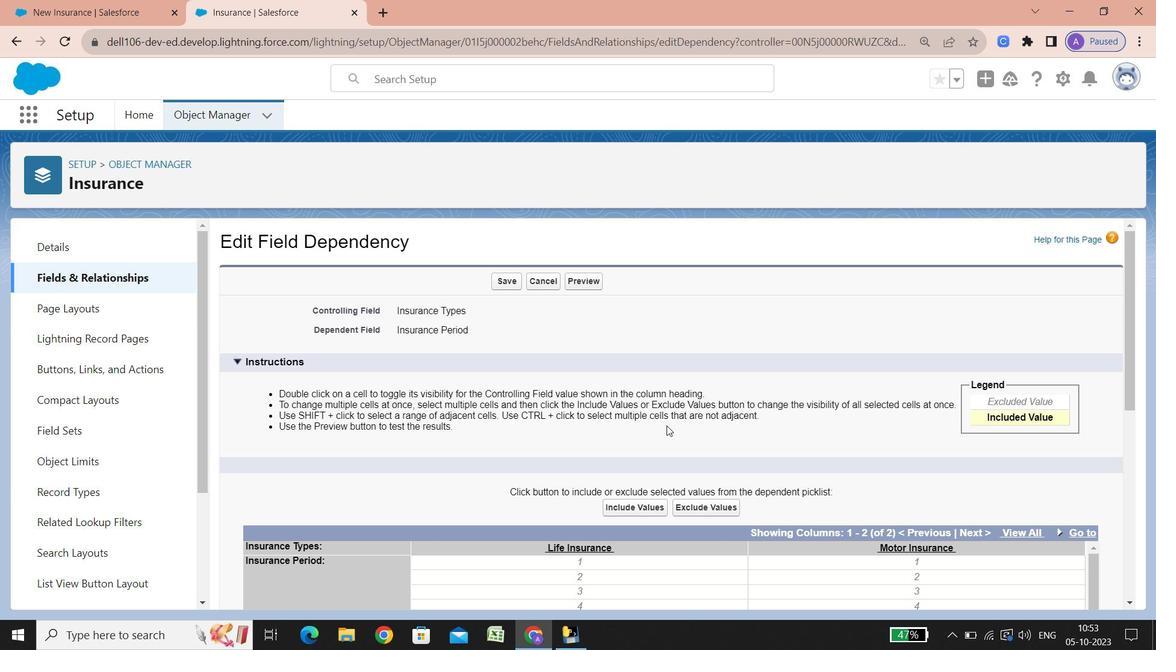 
Action: Mouse scrolled (667, 425) with delta (0, 0)
Screenshot: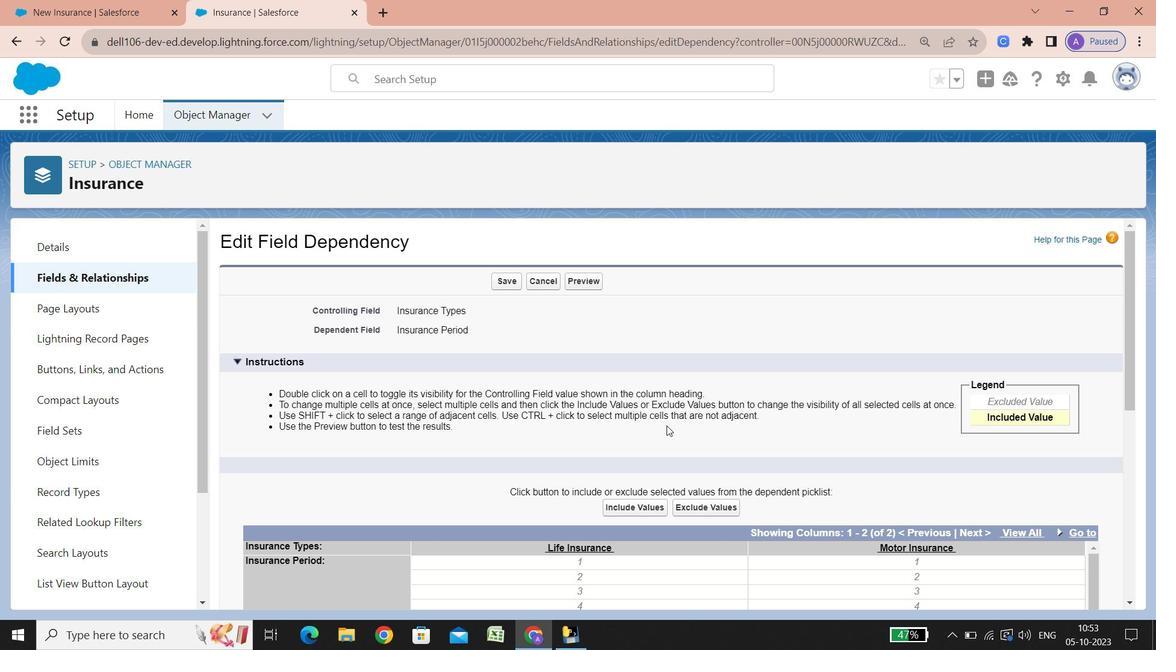 
Action: Mouse scrolled (667, 425) with delta (0, 0)
Screenshot: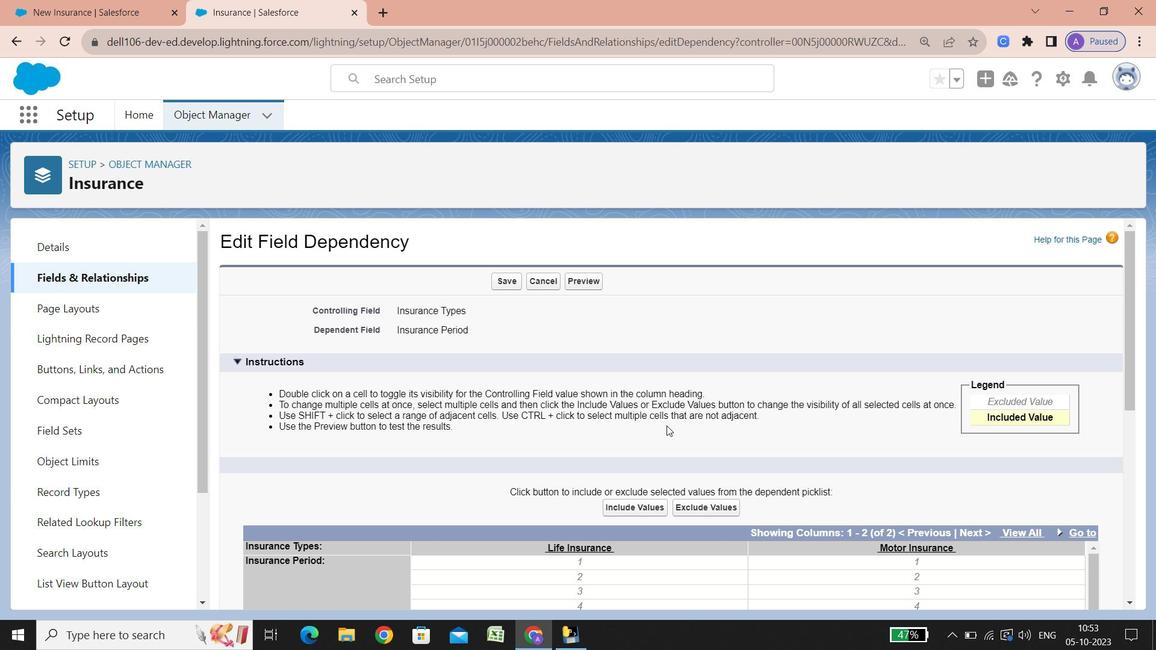 
Action: Mouse scrolled (667, 425) with delta (0, 0)
Screenshot: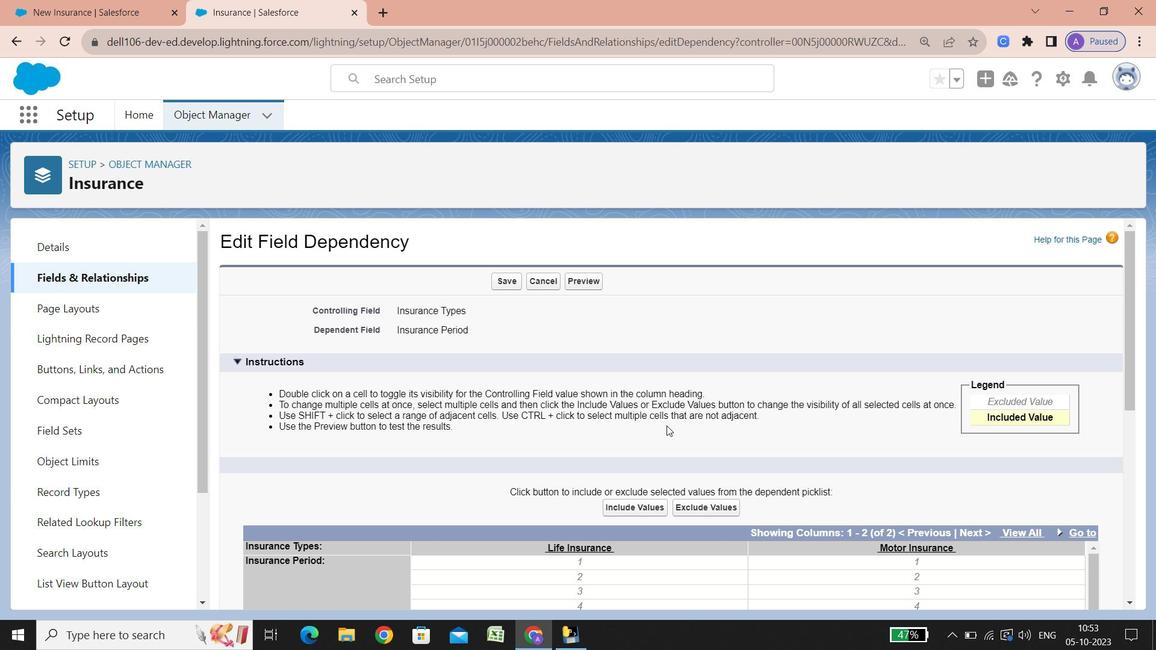 
Action: Mouse scrolled (667, 425) with delta (0, 0)
Screenshot: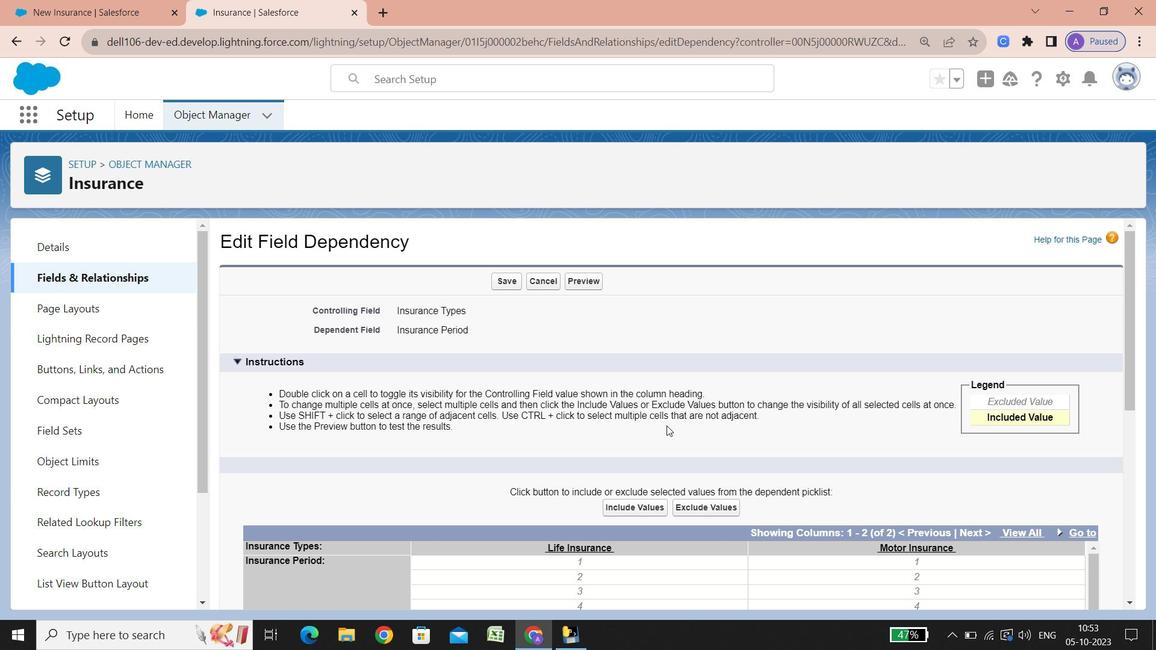 
Action: Mouse scrolled (667, 425) with delta (0, 0)
Screenshot: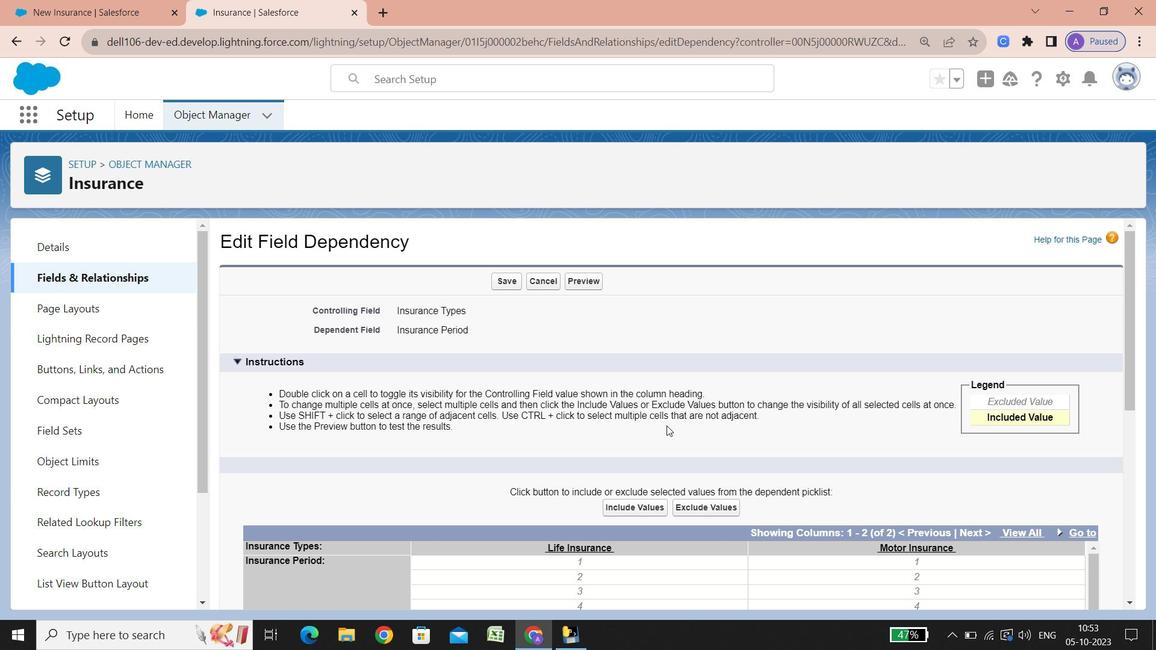 
Action: Mouse scrolled (667, 425) with delta (0, 0)
Screenshot: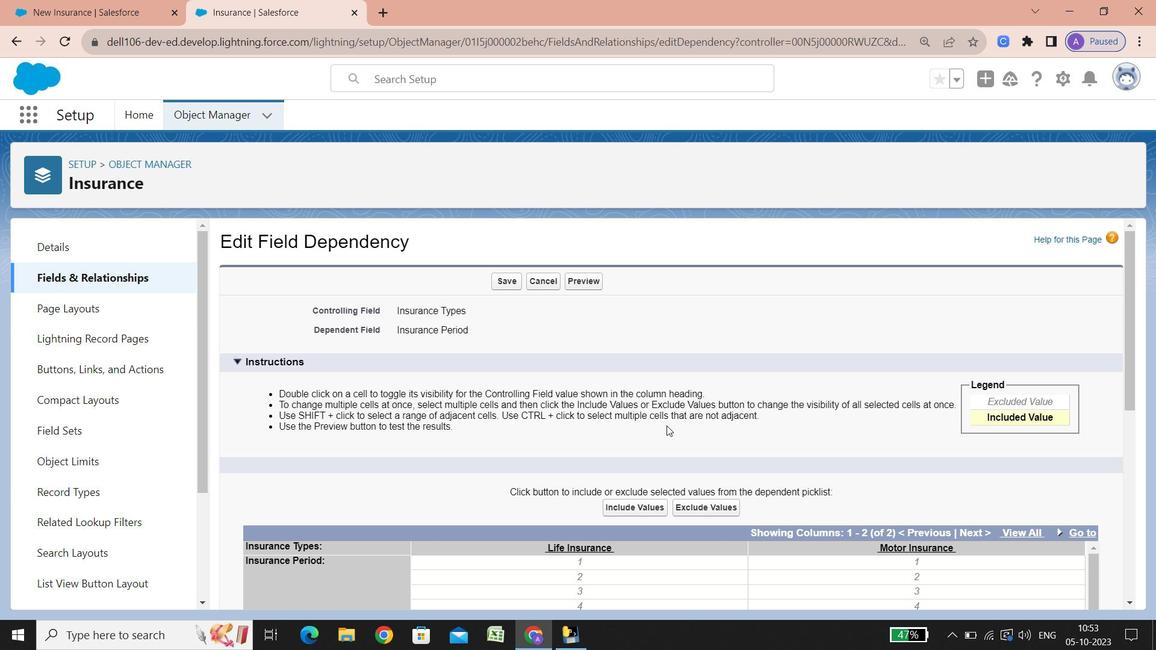 
Action: Mouse scrolled (667, 425) with delta (0, 0)
Screenshot: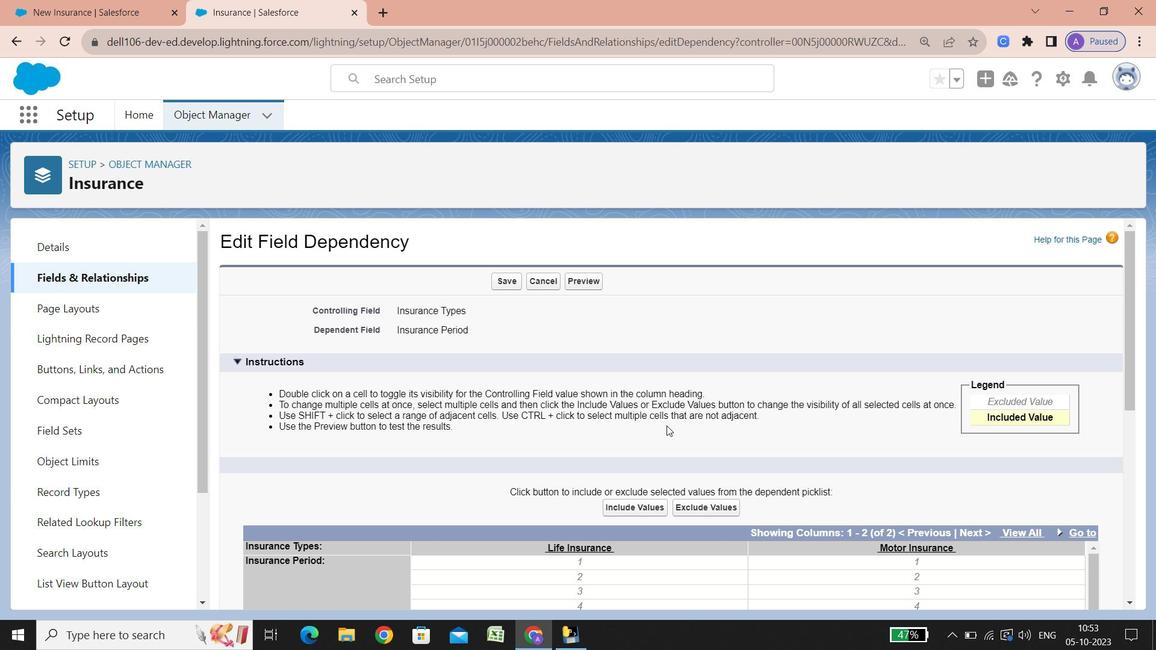 
Action: Mouse scrolled (667, 425) with delta (0, 0)
Screenshot: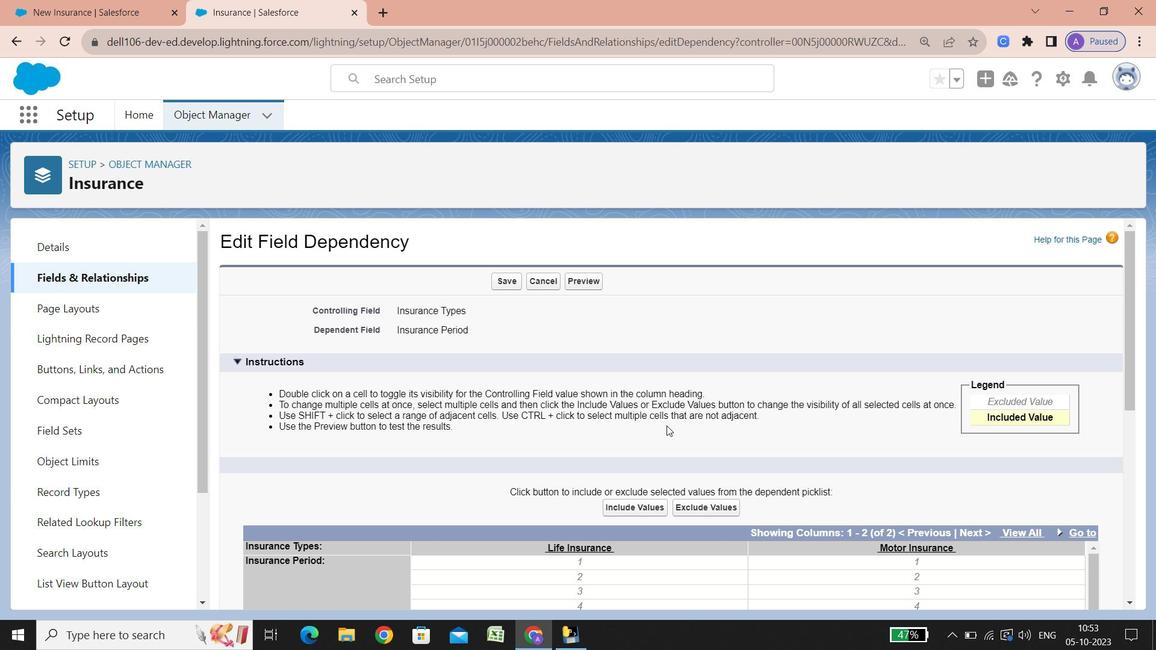 
Action: Mouse scrolled (667, 425) with delta (0, 0)
Screenshot: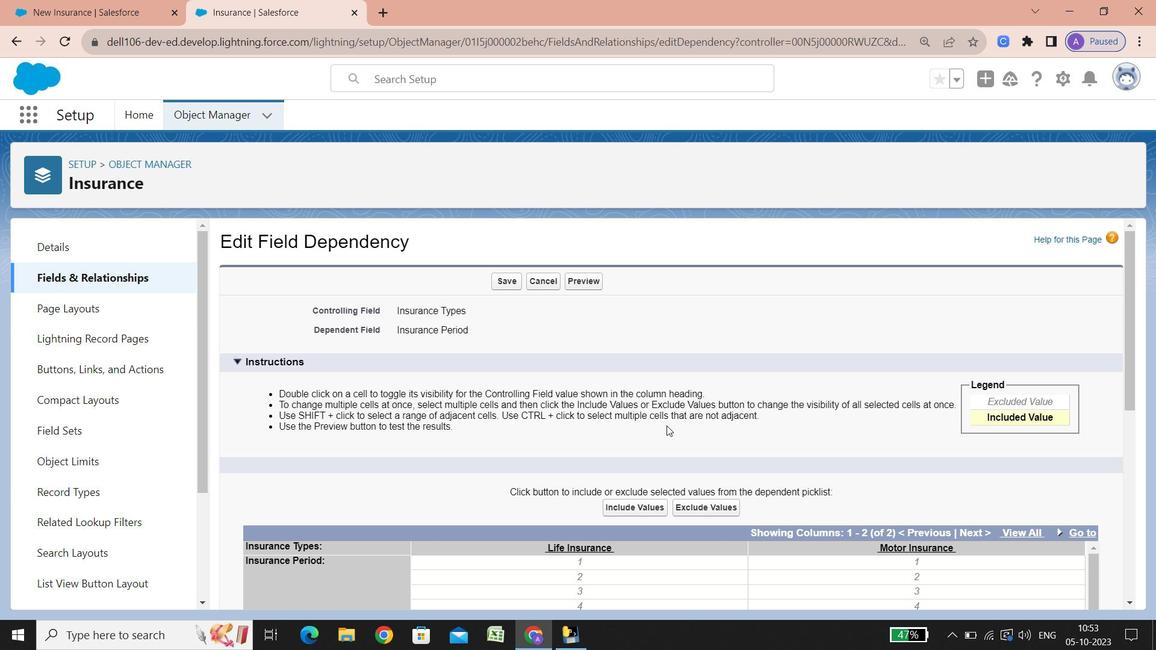 
Action: Mouse scrolled (667, 425) with delta (0, 0)
Screenshot: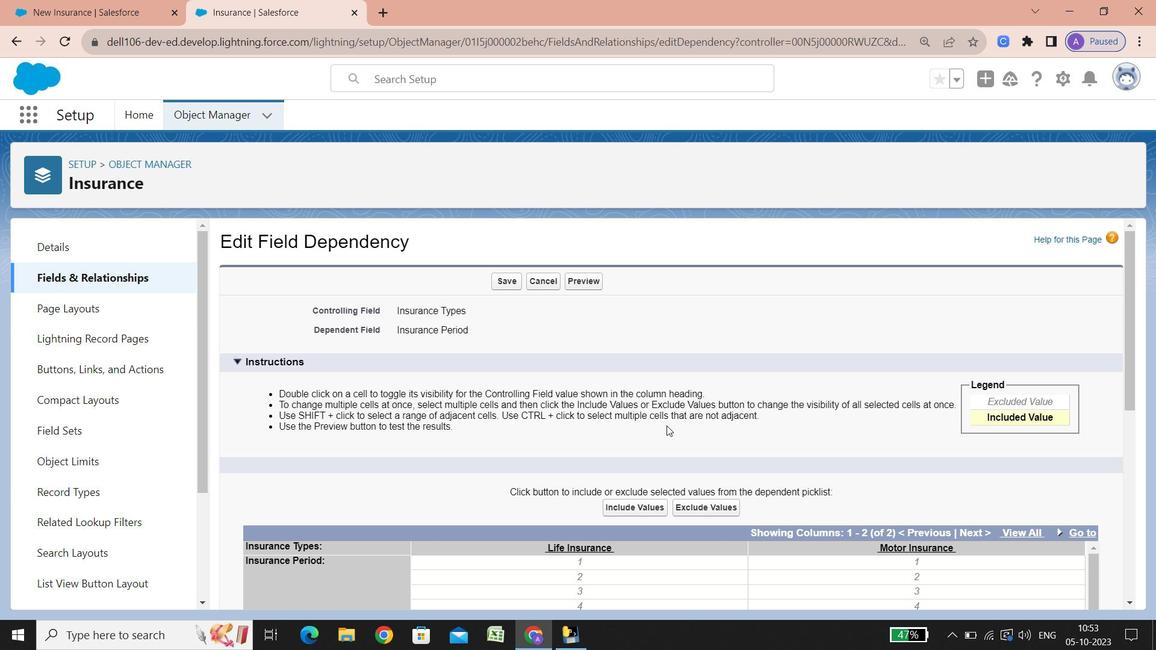 
Action: Mouse scrolled (667, 425) with delta (0, 0)
Screenshot: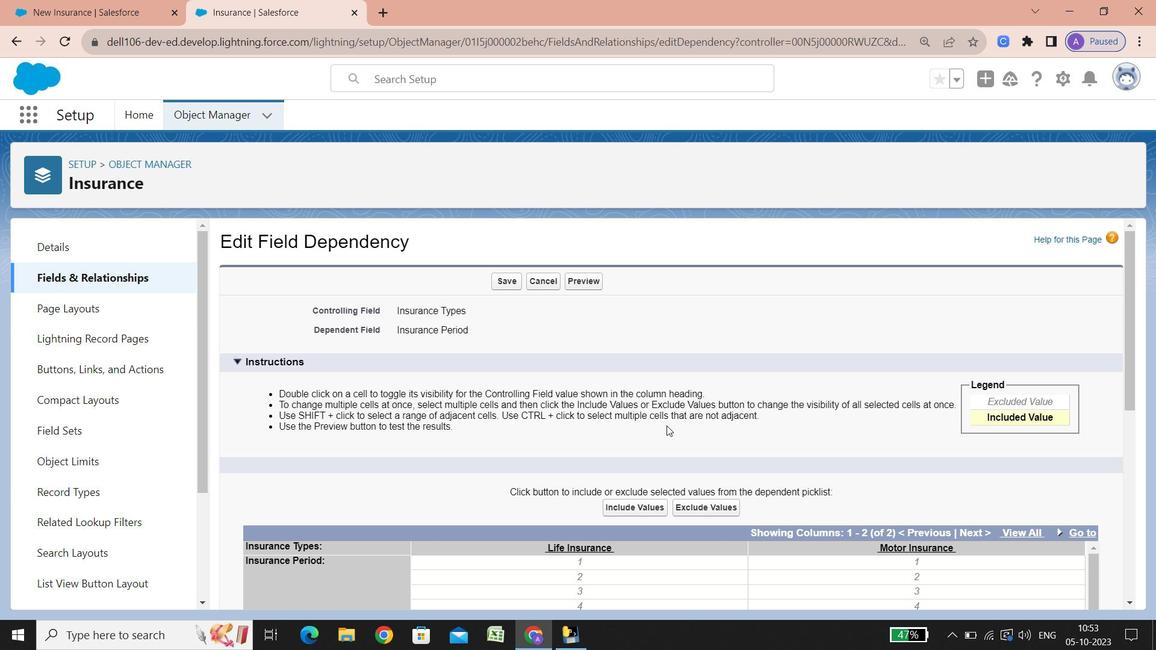 
Action: Mouse scrolled (667, 425) with delta (0, 0)
Screenshot: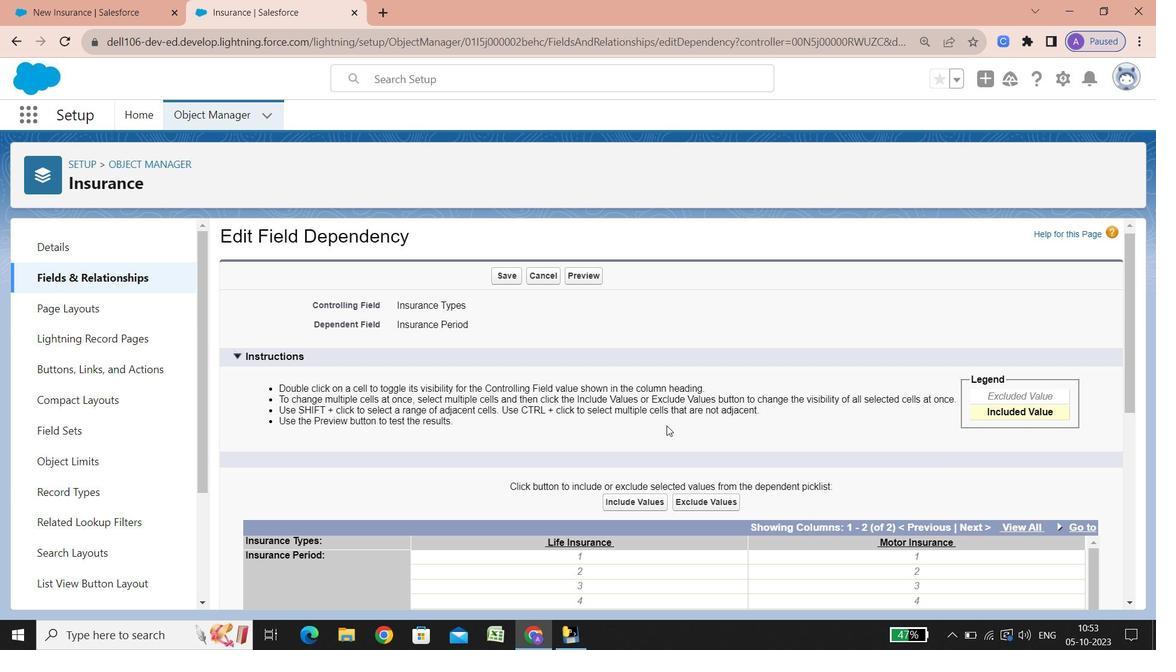 
Action: Mouse scrolled (667, 425) with delta (0, 0)
Screenshot: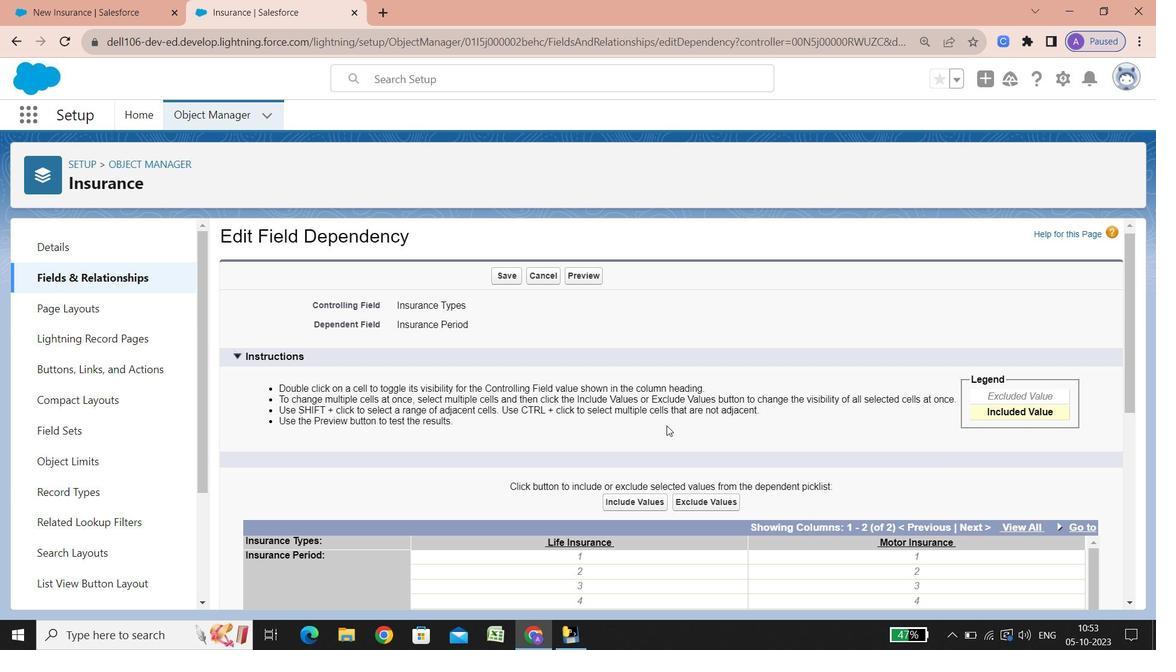 
Action: Mouse scrolled (667, 425) with delta (0, 0)
Screenshot: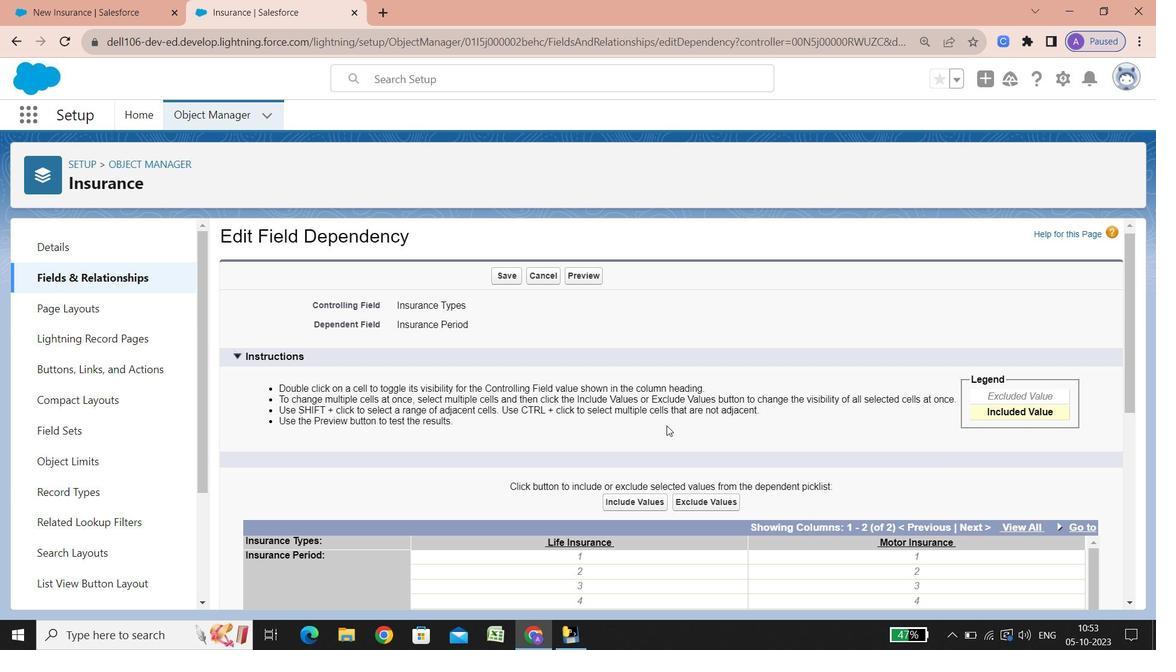 
Action: Mouse scrolled (667, 425) with delta (0, 0)
Screenshot: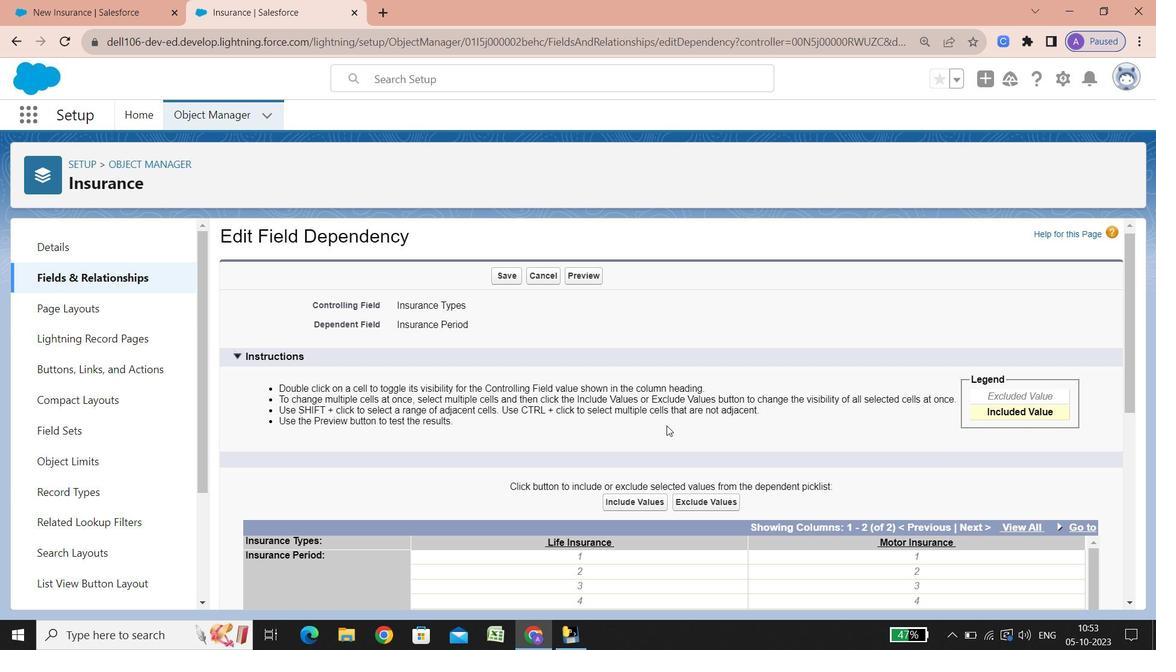 
Action: Mouse scrolled (667, 425) with delta (0, 0)
Screenshot: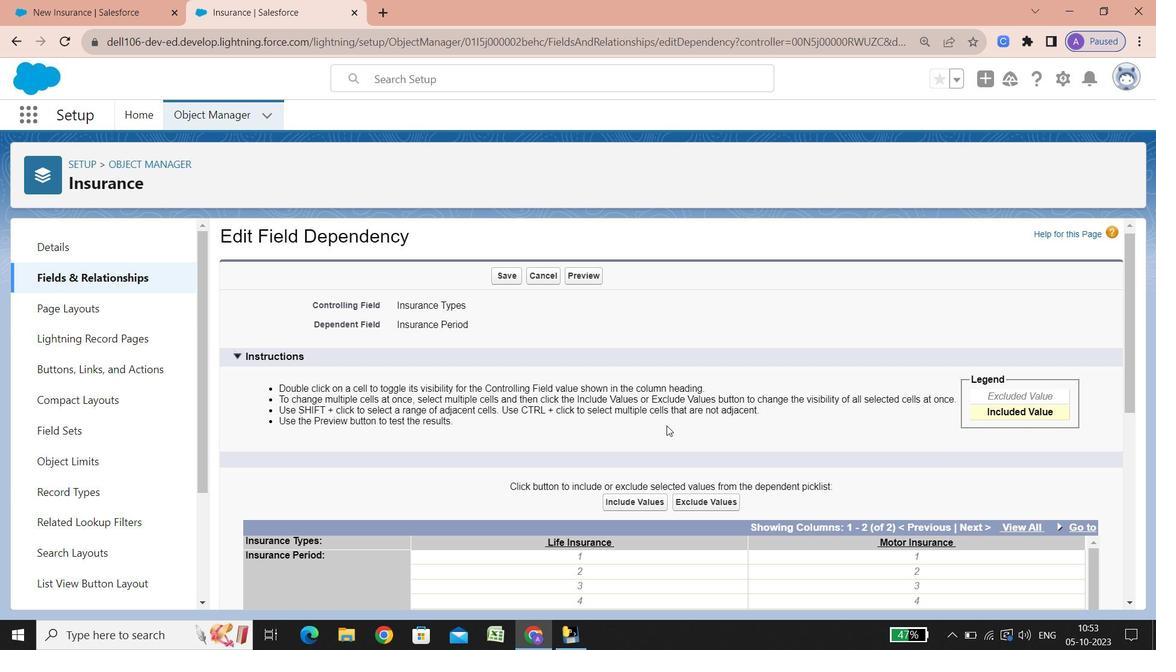 
Action: Mouse scrolled (667, 425) with delta (0, 0)
Screenshot: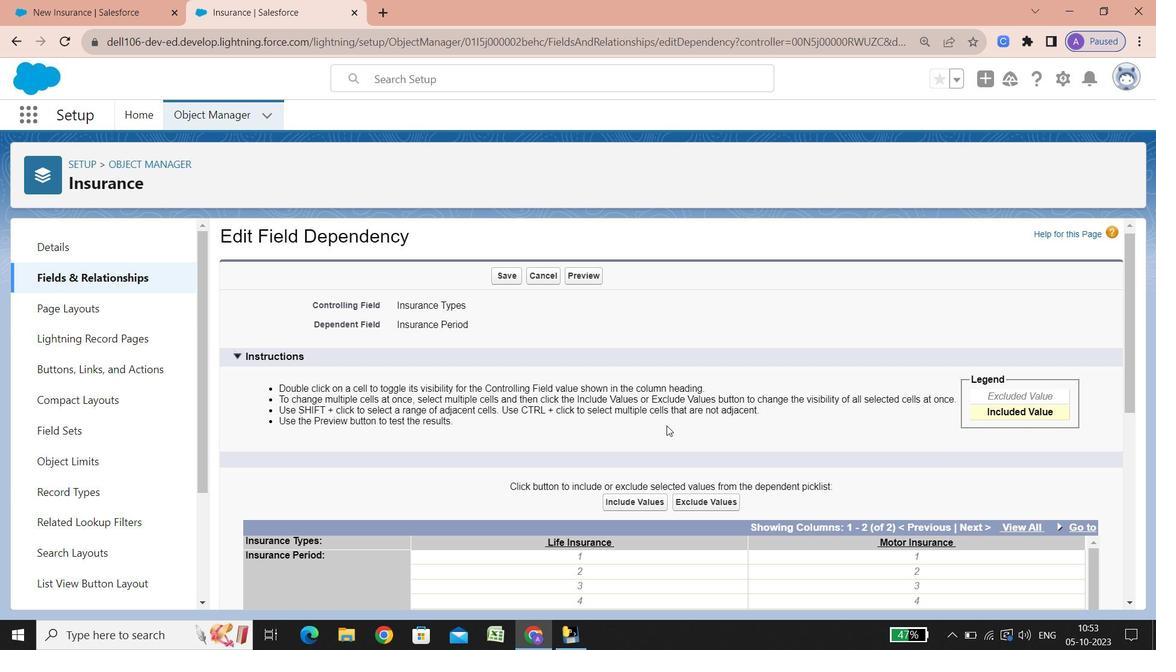 
Action: Mouse scrolled (667, 425) with delta (0, 0)
Screenshot: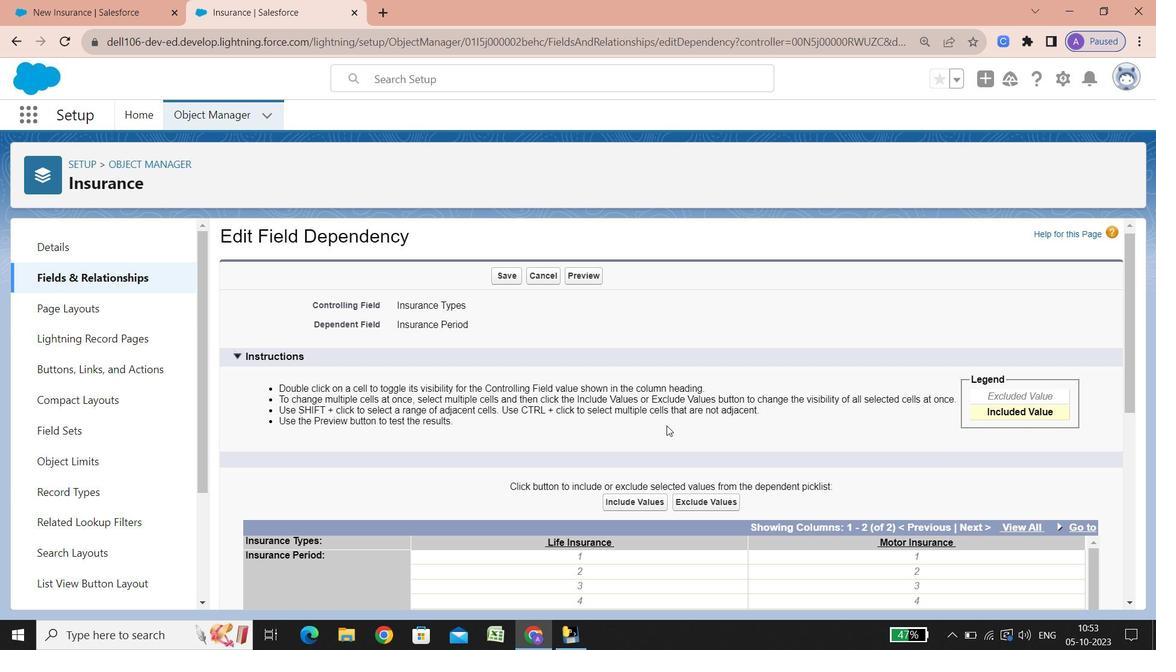 
Action: Mouse scrolled (667, 425) with delta (0, 0)
Screenshot: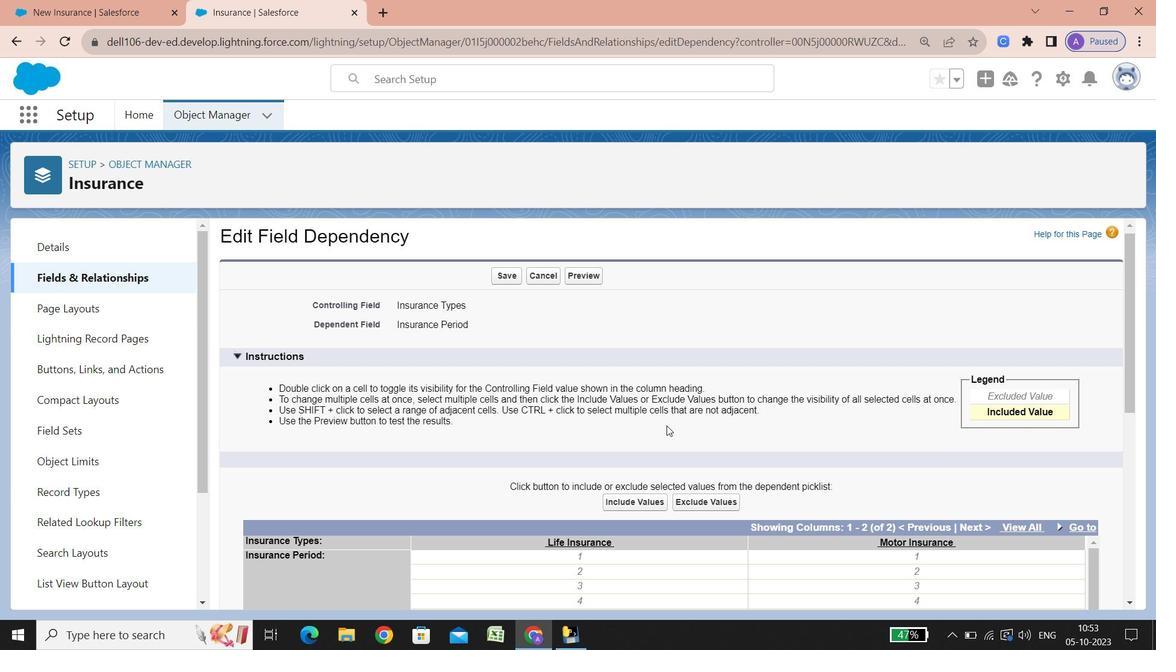 
Action: Mouse scrolled (667, 425) with delta (0, 0)
Screenshot: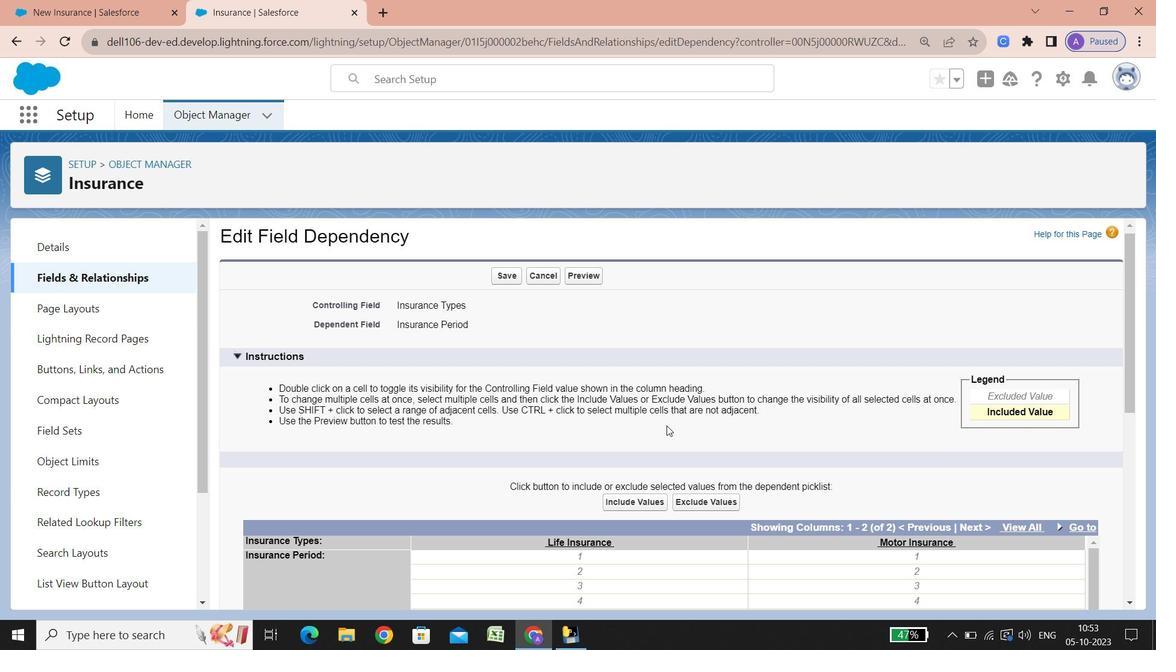 
Action: Mouse scrolled (667, 425) with delta (0, 0)
Screenshot: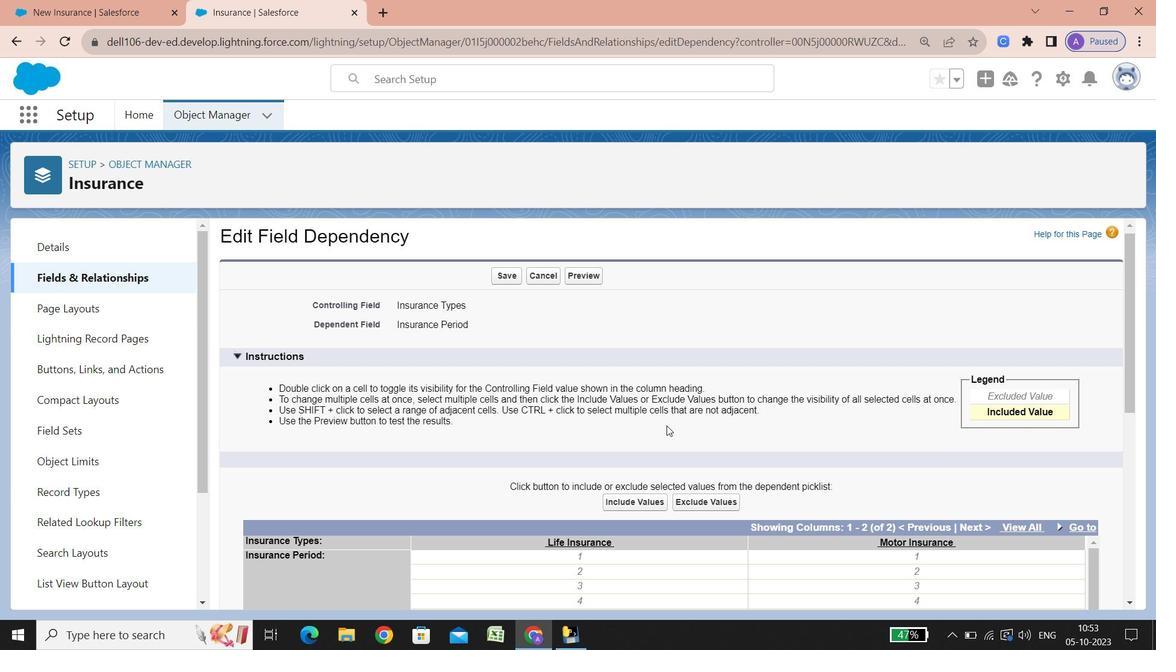 
Action: Mouse scrolled (667, 425) with delta (0, 0)
Screenshot: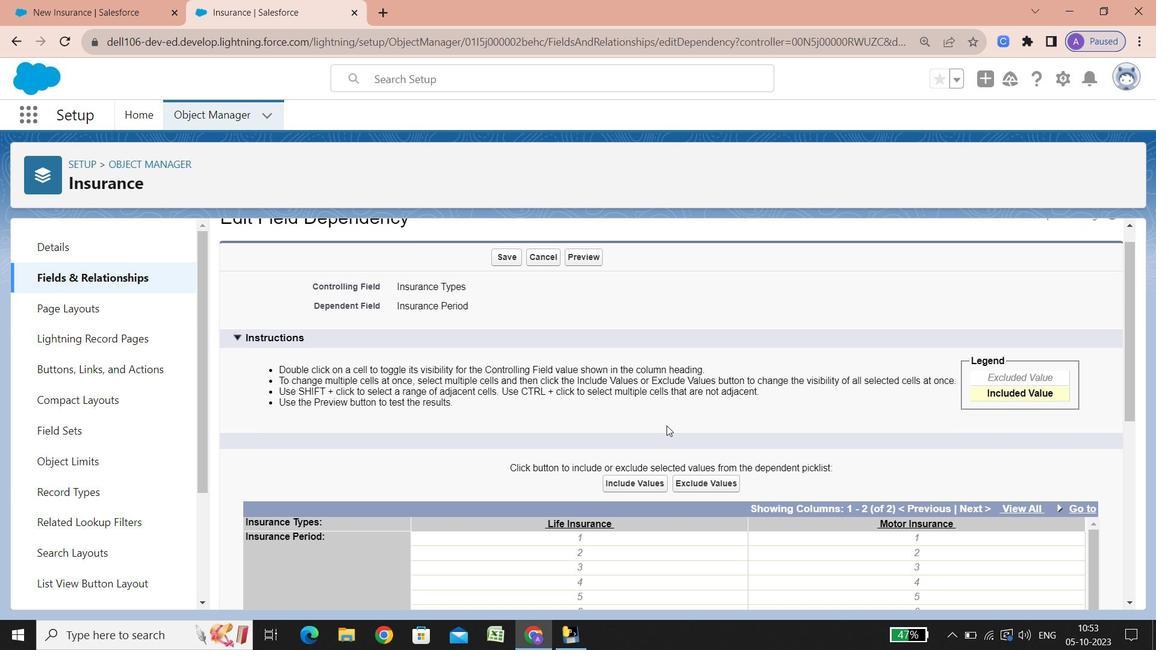 
Action: Mouse scrolled (667, 425) with delta (0, 0)
Screenshot: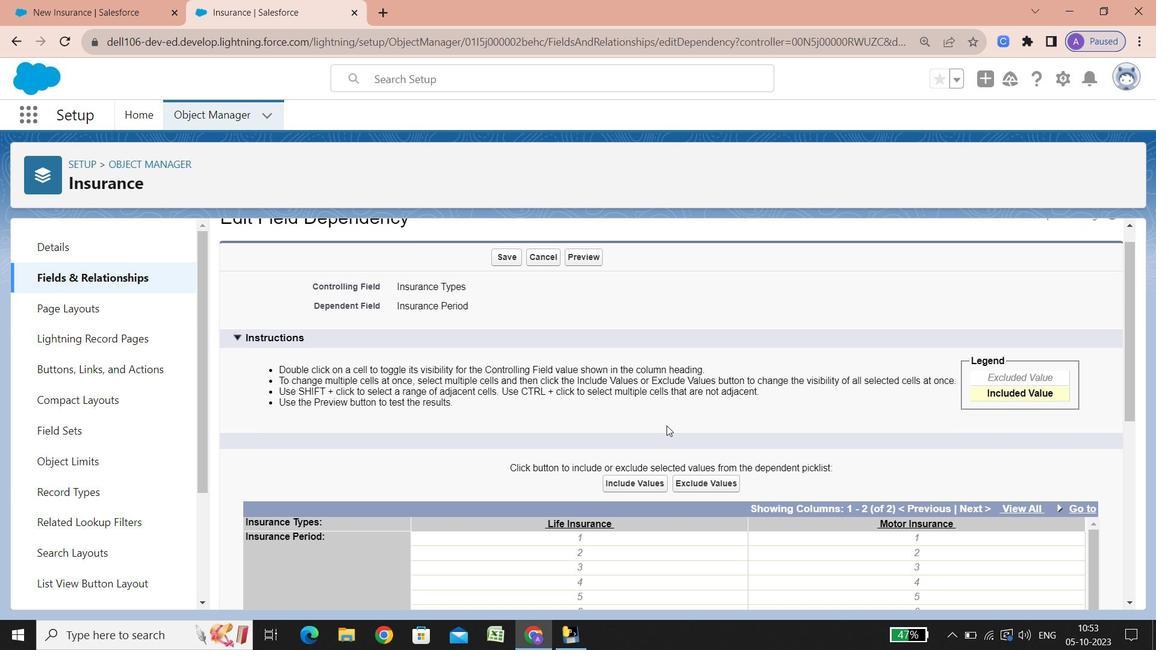
Action: Mouse scrolled (667, 425) with delta (0, 0)
Screenshot: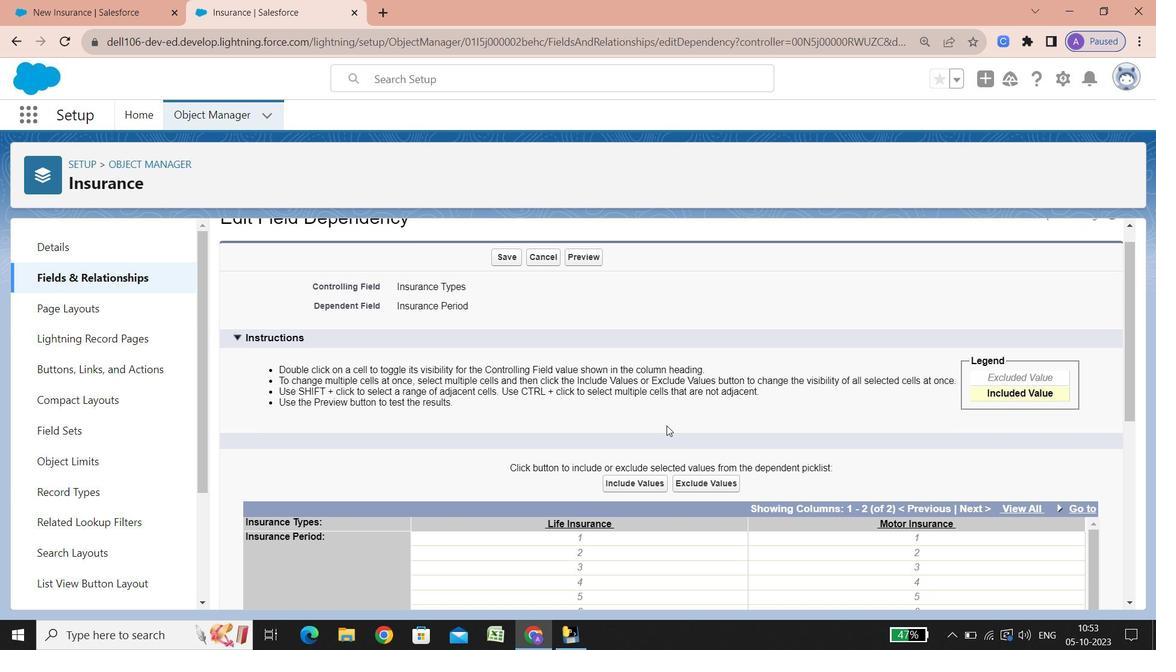 
Action: Mouse scrolled (667, 425) with delta (0, 0)
Screenshot: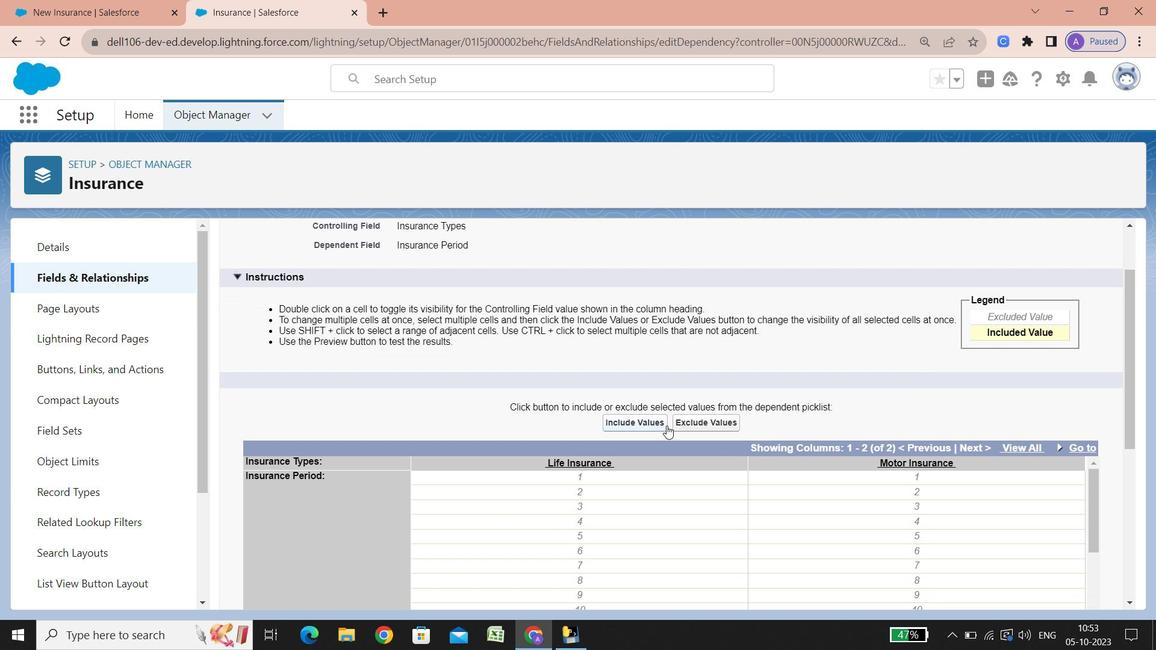 
Action: Mouse scrolled (667, 425) with delta (0, 0)
Screenshot: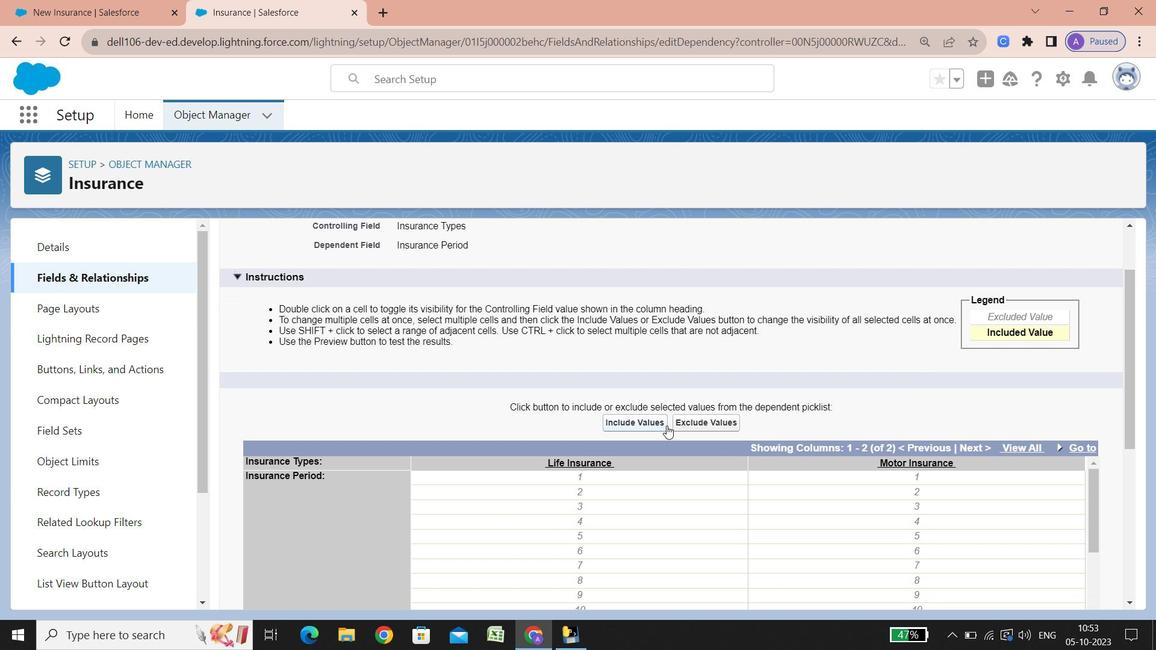 
Action: Mouse scrolled (667, 425) with delta (0, 0)
Screenshot: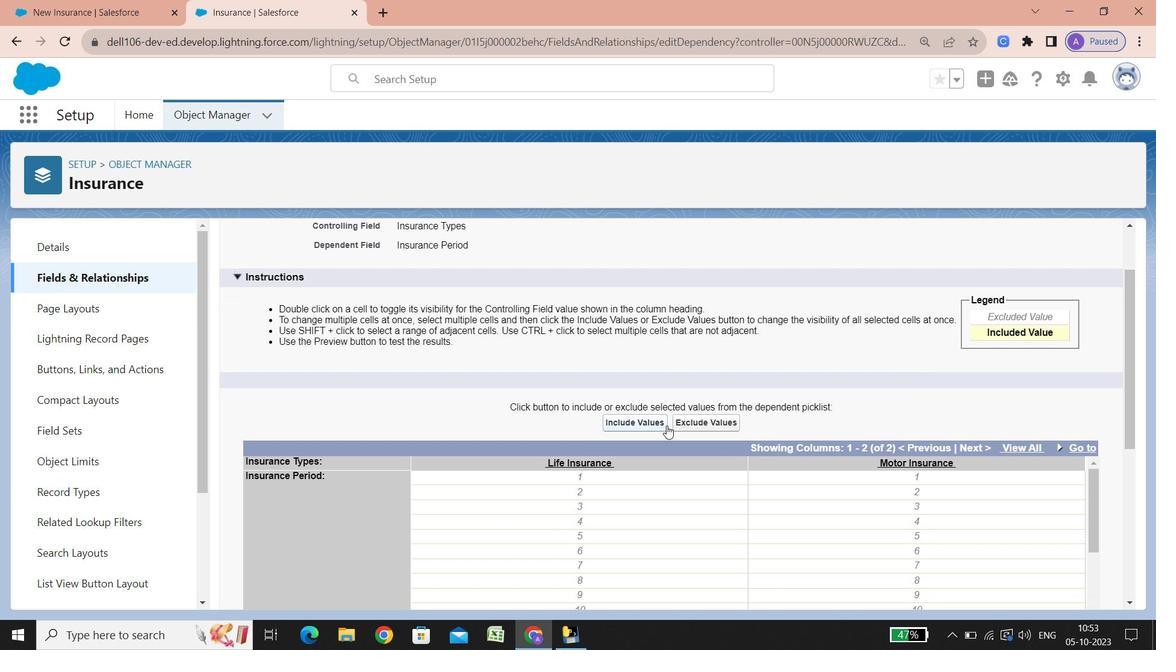 
Action: Mouse scrolled (667, 425) with delta (0, 0)
Screenshot: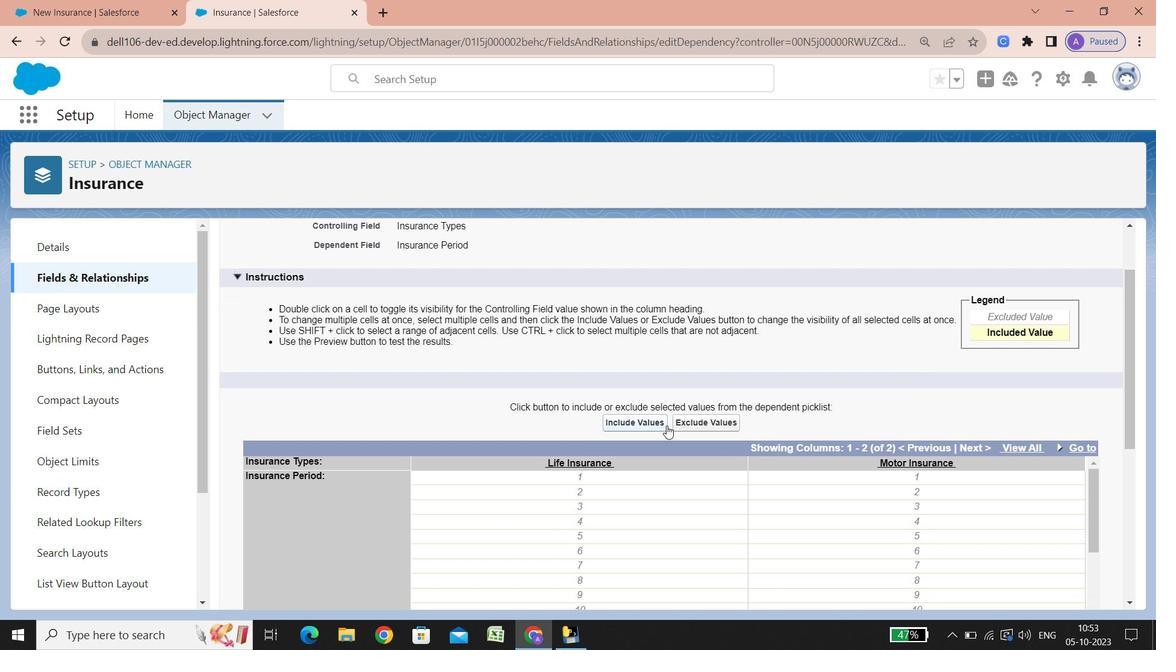 
Action: Mouse scrolled (667, 425) with delta (0, 0)
Screenshot: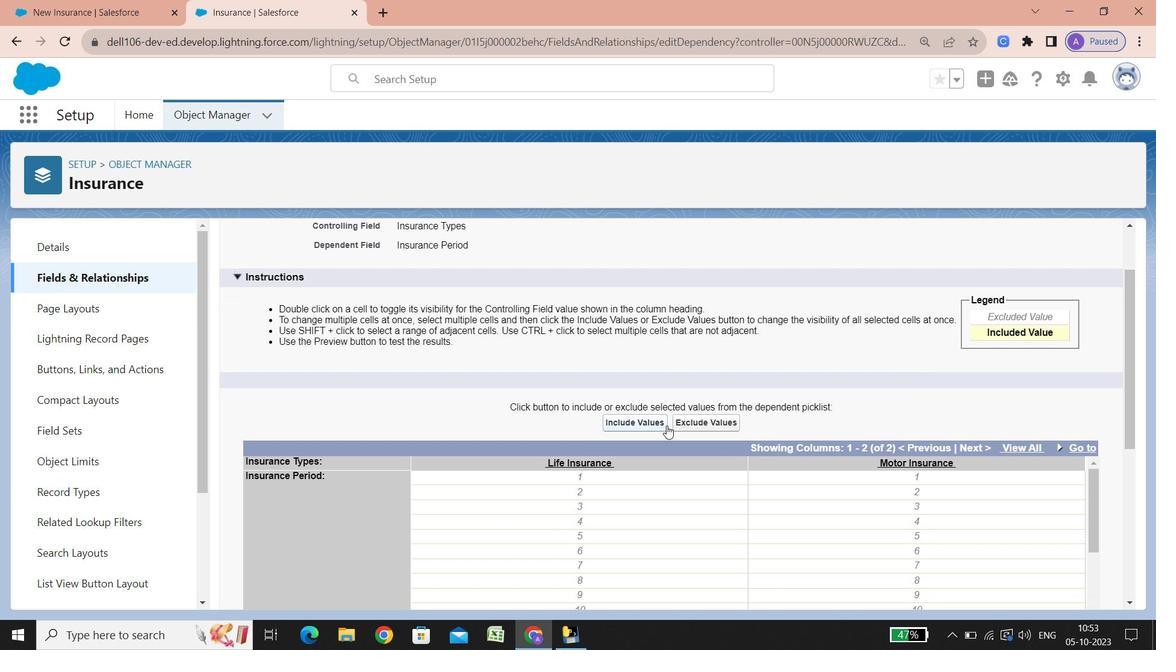 
Action: Mouse scrolled (667, 425) with delta (0, 0)
Screenshot: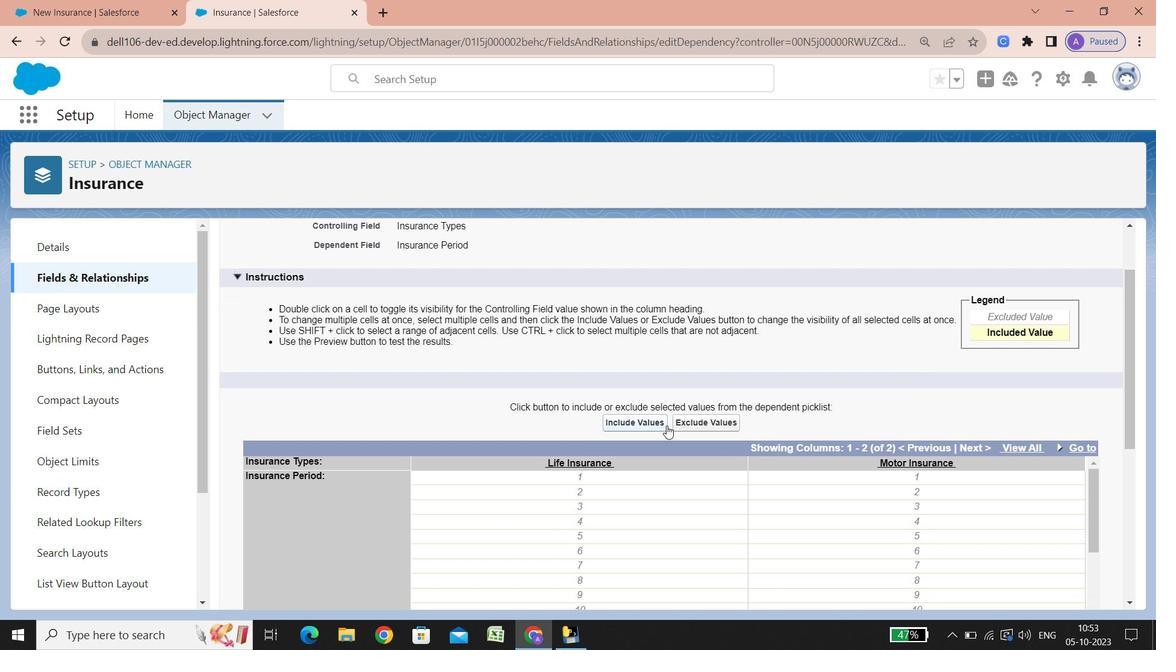 
Action: Mouse scrolled (667, 425) with delta (0, 0)
Screenshot: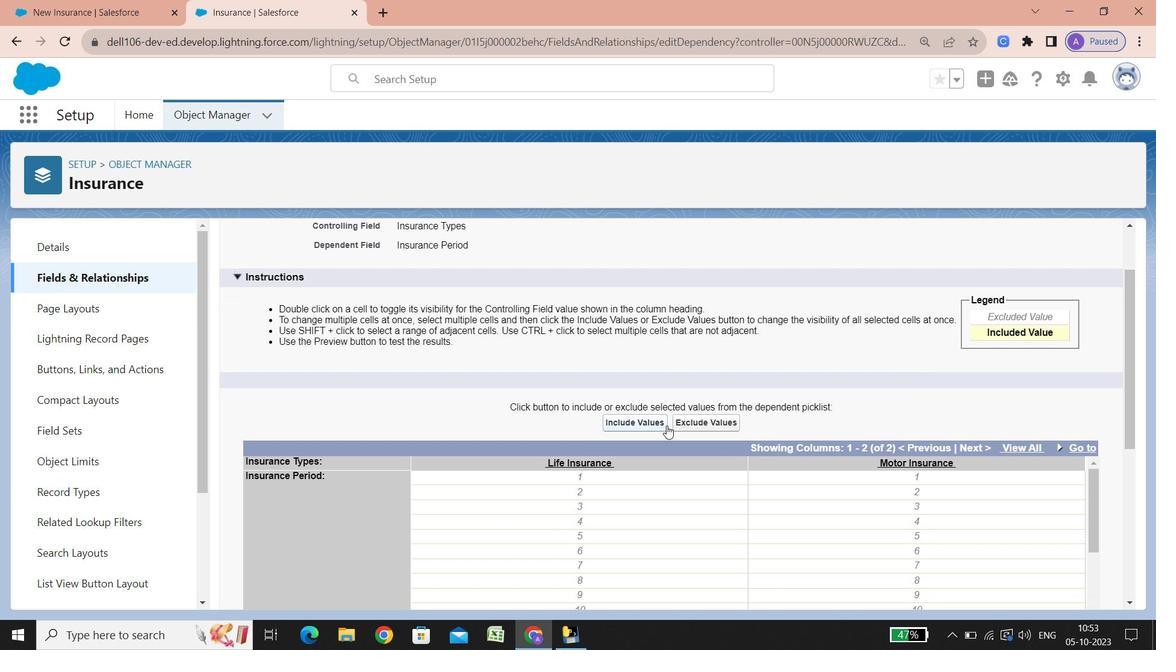 
Action: Mouse scrolled (667, 425) with delta (0, 0)
Screenshot: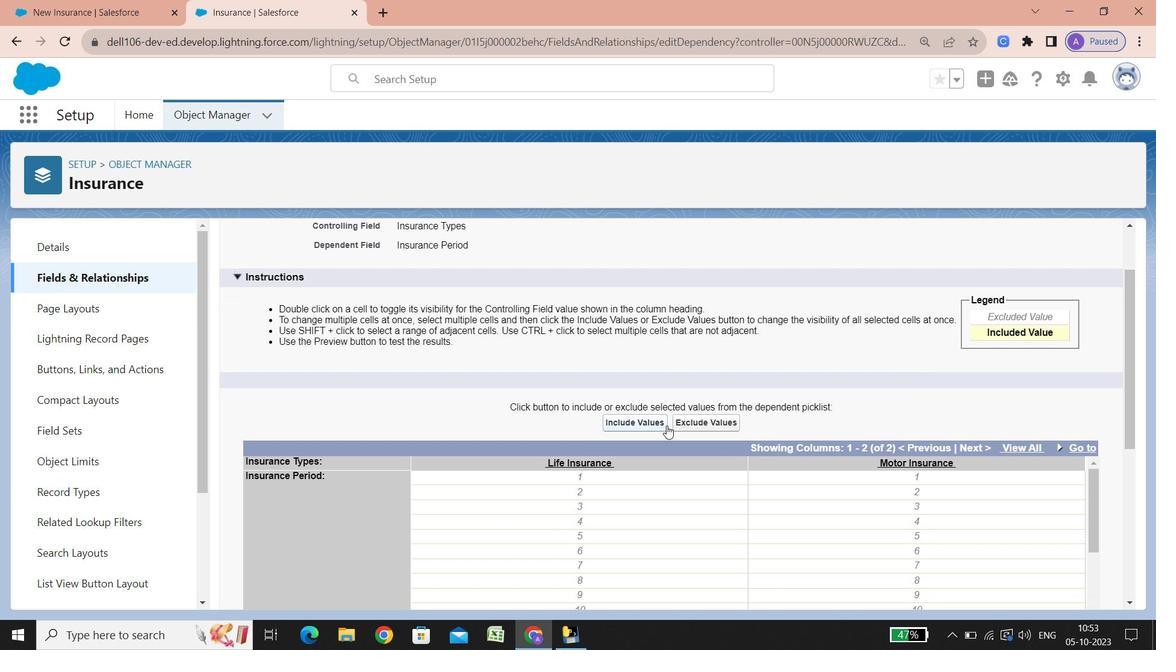 
Action: Mouse scrolled (667, 425) with delta (0, 0)
Screenshot: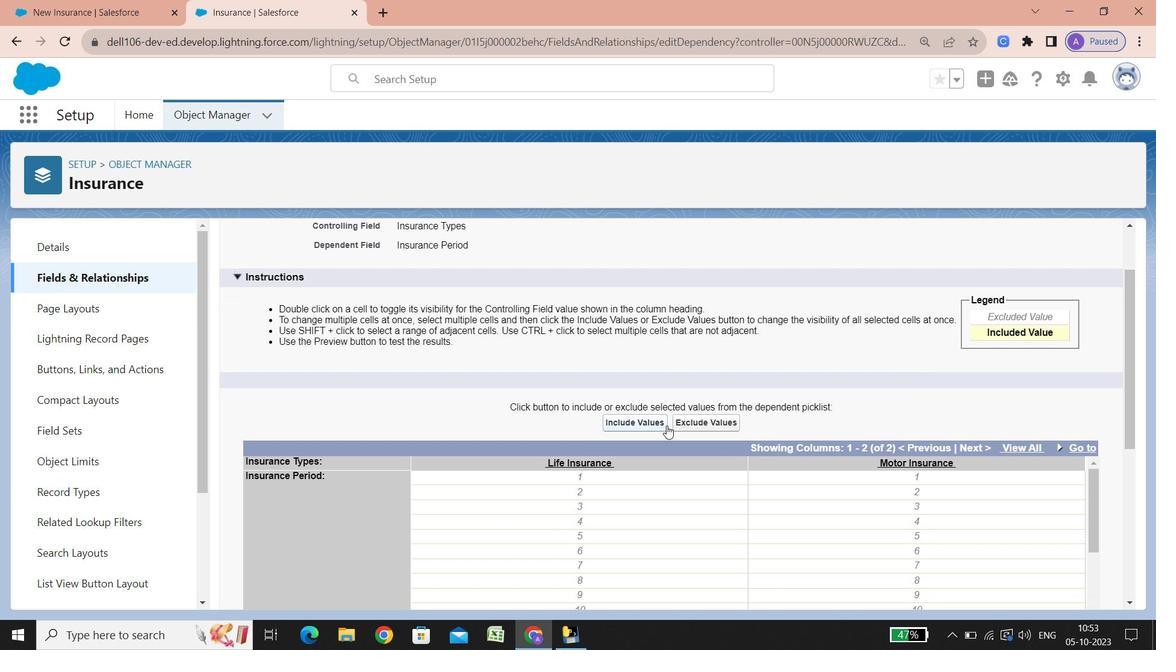 
Action: Mouse scrolled (667, 425) with delta (0, 0)
Screenshot: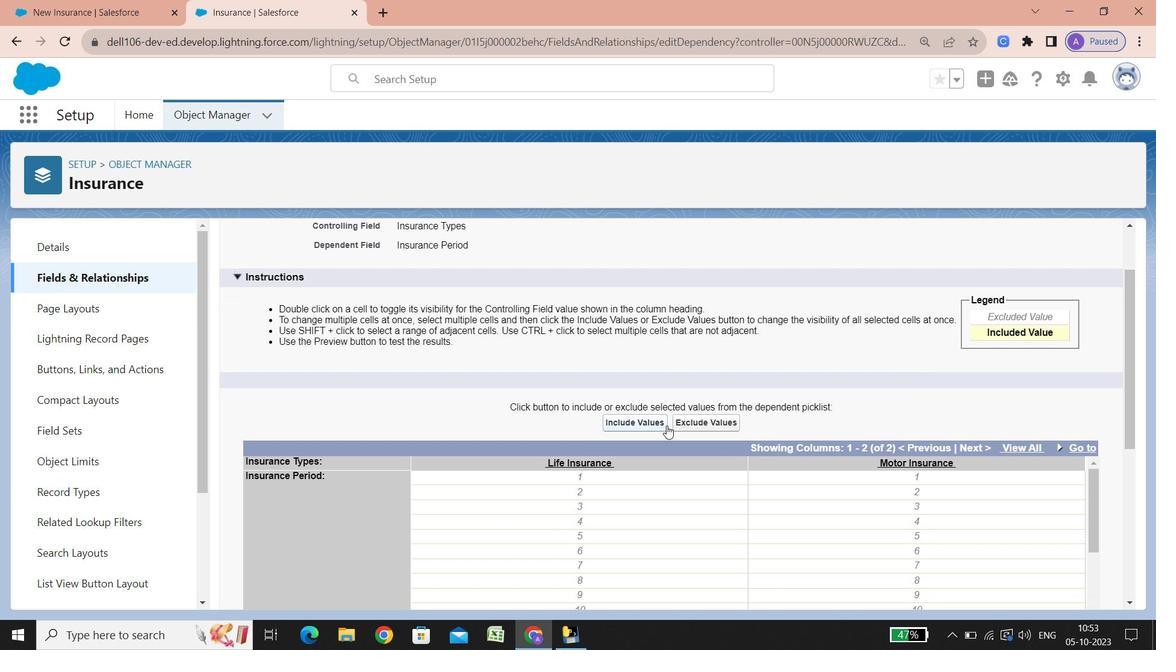 
Action: Mouse scrolled (667, 425) with delta (0, 0)
Screenshot: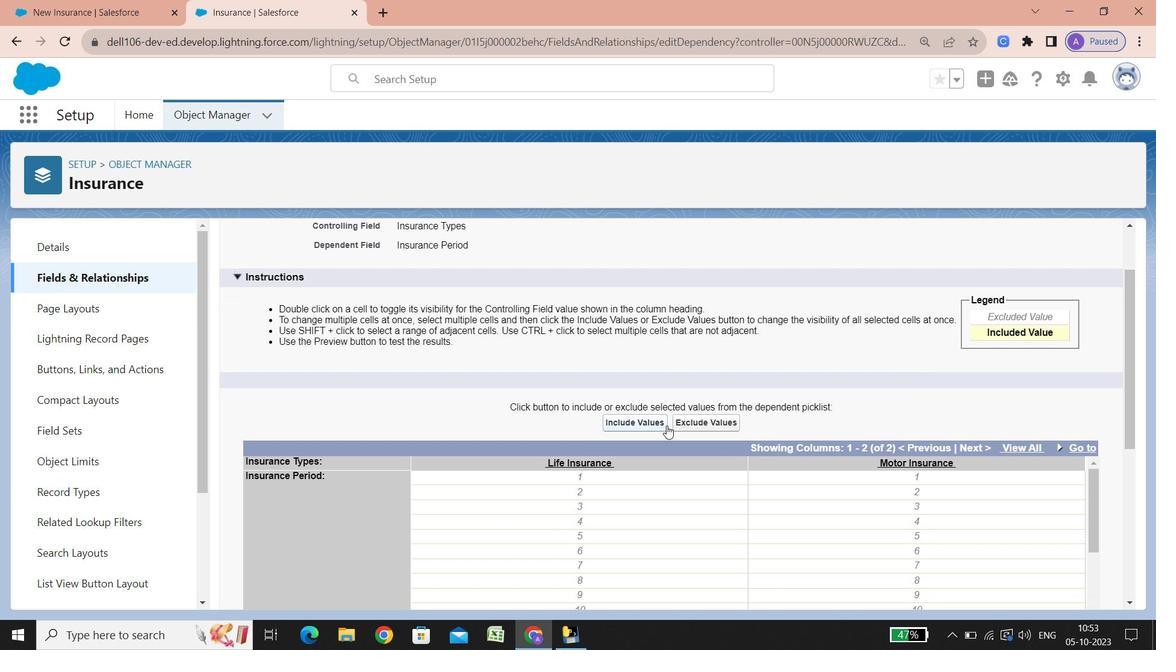 
Action: Mouse scrolled (667, 425) with delta (0, 0)
Screenshot: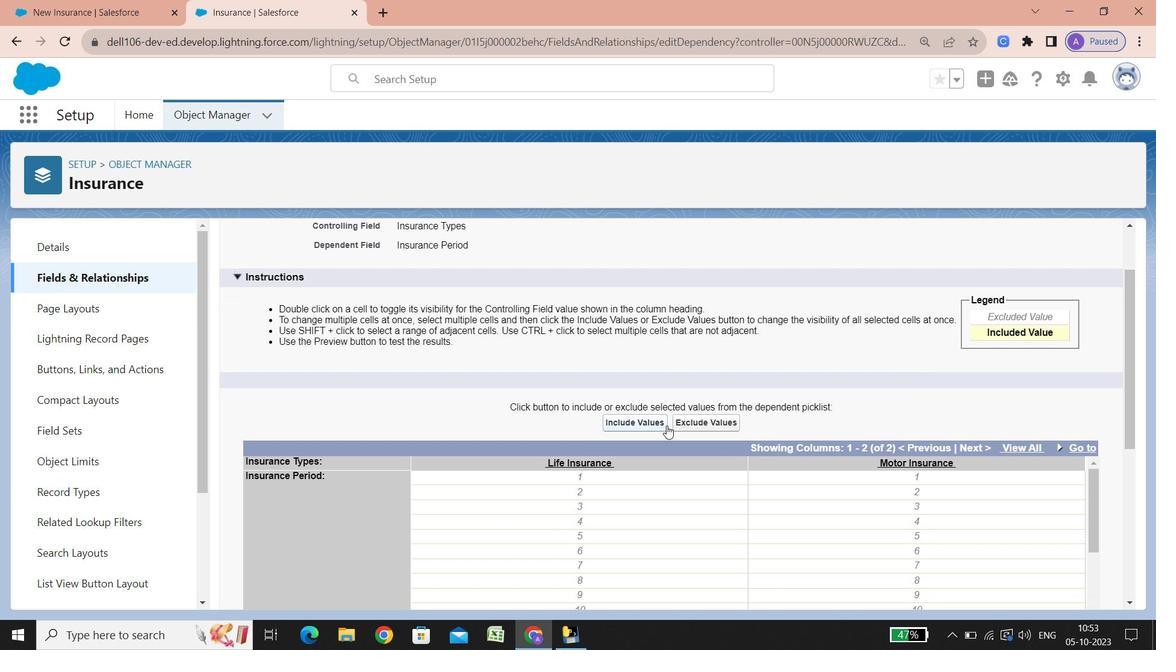 
Action: Mouse scrolled (667, 425) with delta (0, 0)
Screenshot: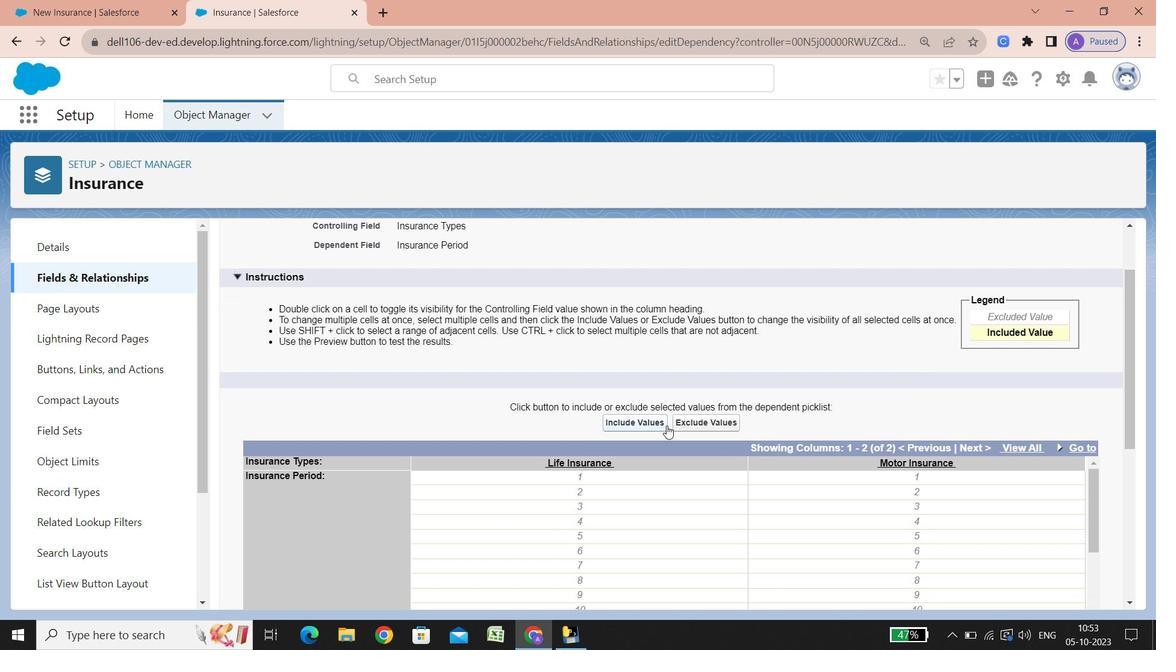 
Action: Mouse scrolled (667, 425) with delta (0, 0)
Screenshot: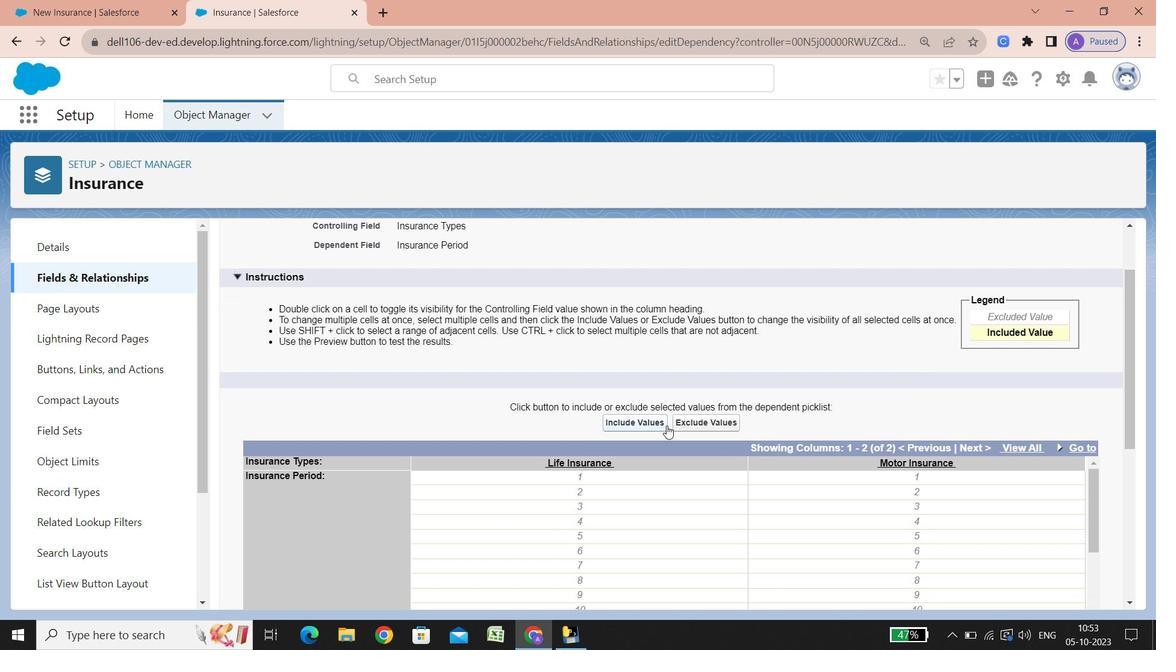 
Action: Mouse scrolled (667, 425) with delta (0, 0)
Screenshot: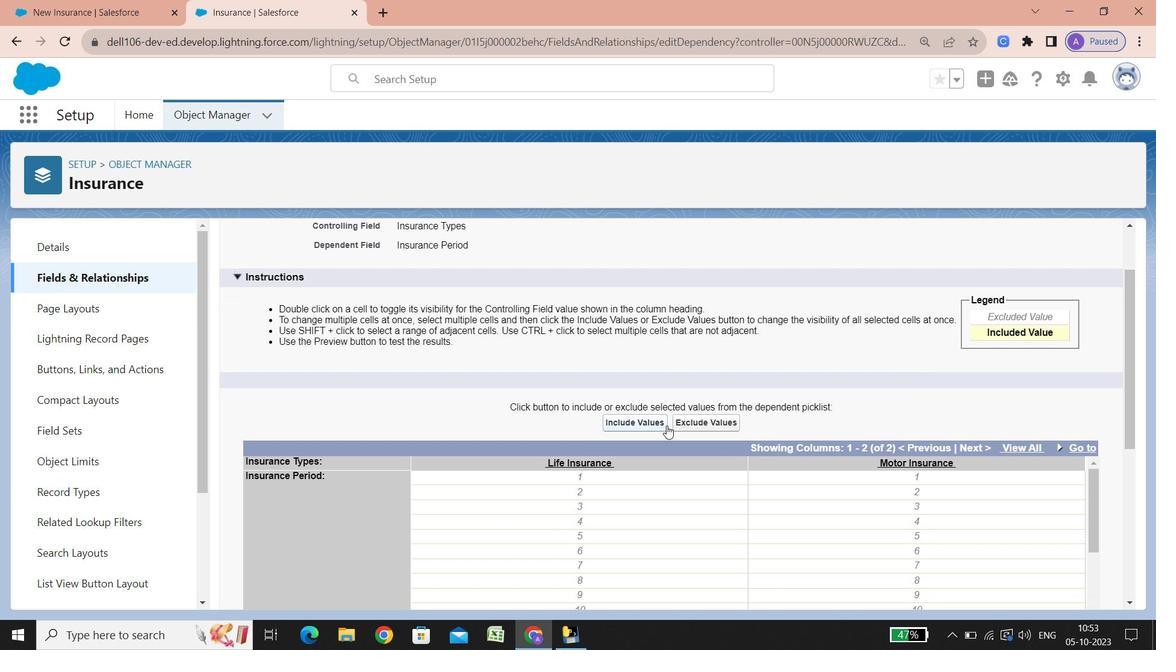 
Action: Mouse scrolled (667, 425) with delta (0, 0)
Screenshot: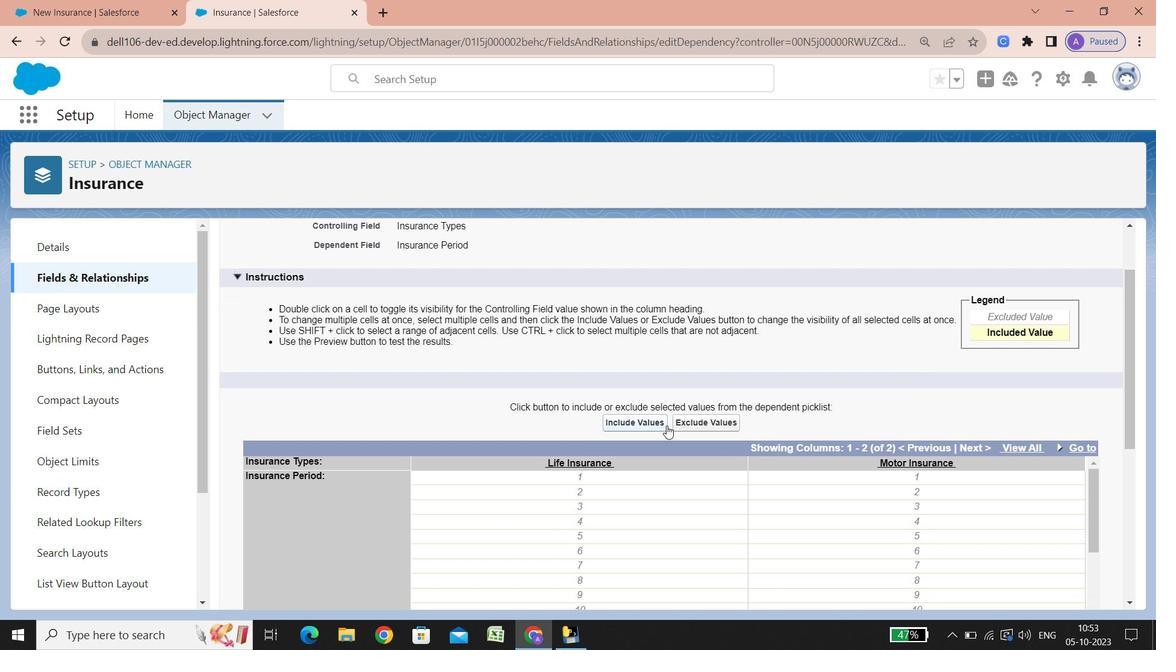 
Action: Mouse scrolled (667, 425) with delta (0, 0)
Screenshot: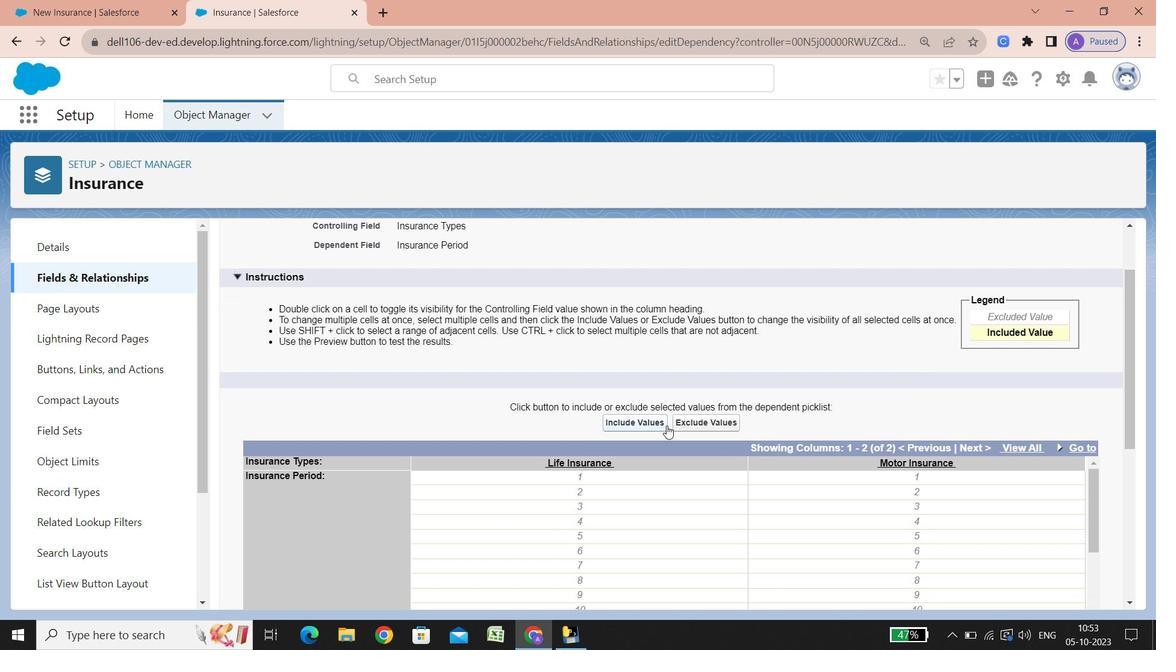 
Action: Mouse scrolled (667, 425) with delta (0, 0)
Screenshot: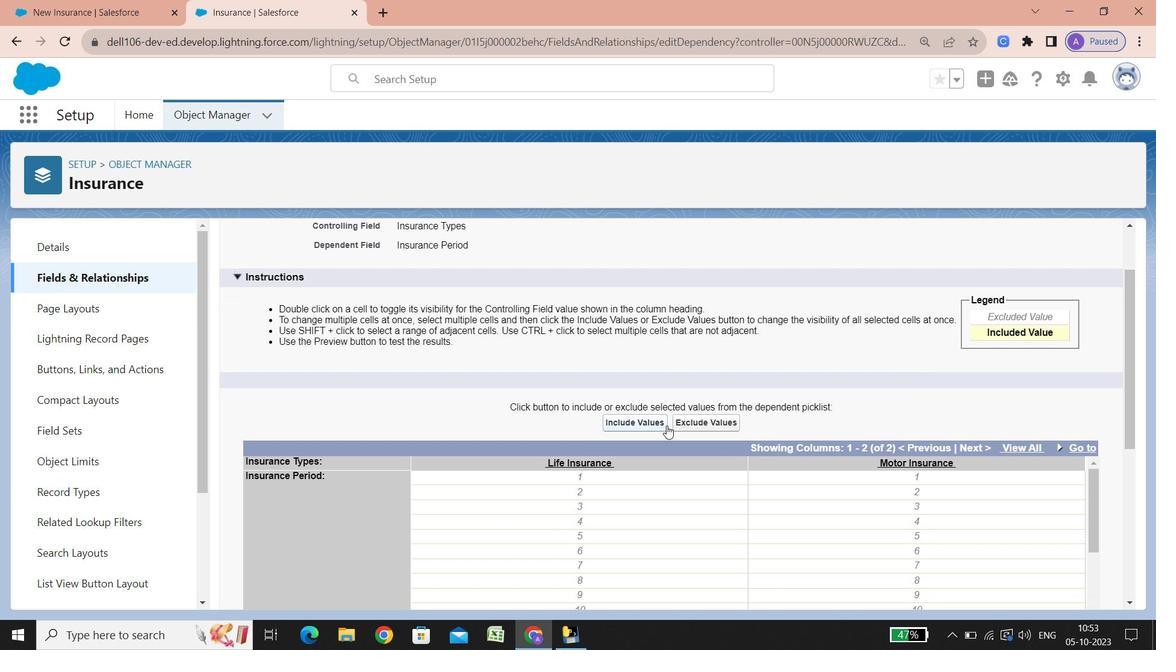 
Action: Mouse scrolled (667, 425) with delta (0, 0)
Screenshot: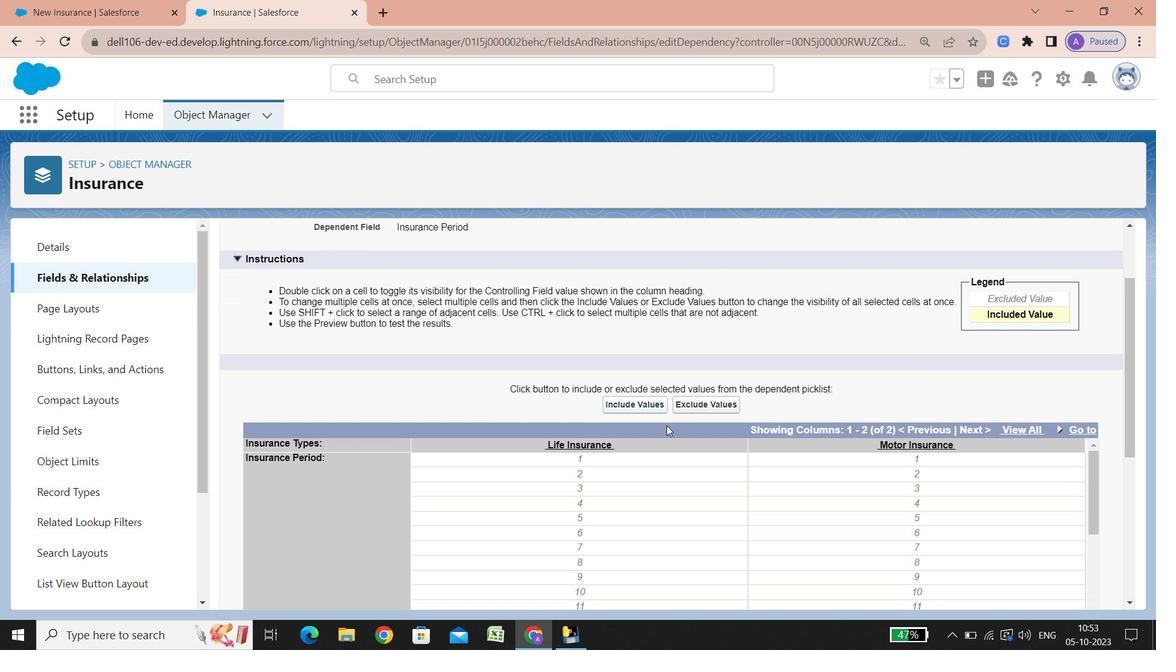 
Action: Mouse scrolled (667, 425) with delta (0, 0)
Screenshot: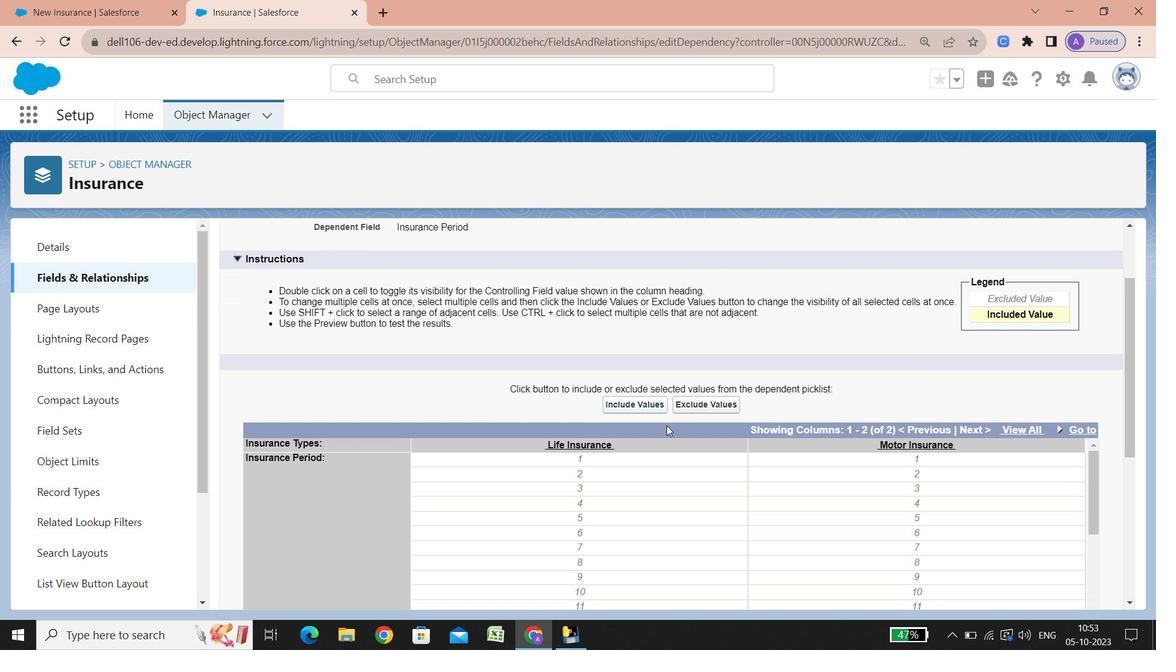 
Action: Mouse scrolled (667, 425) with delta (0, 0)
Screenshot: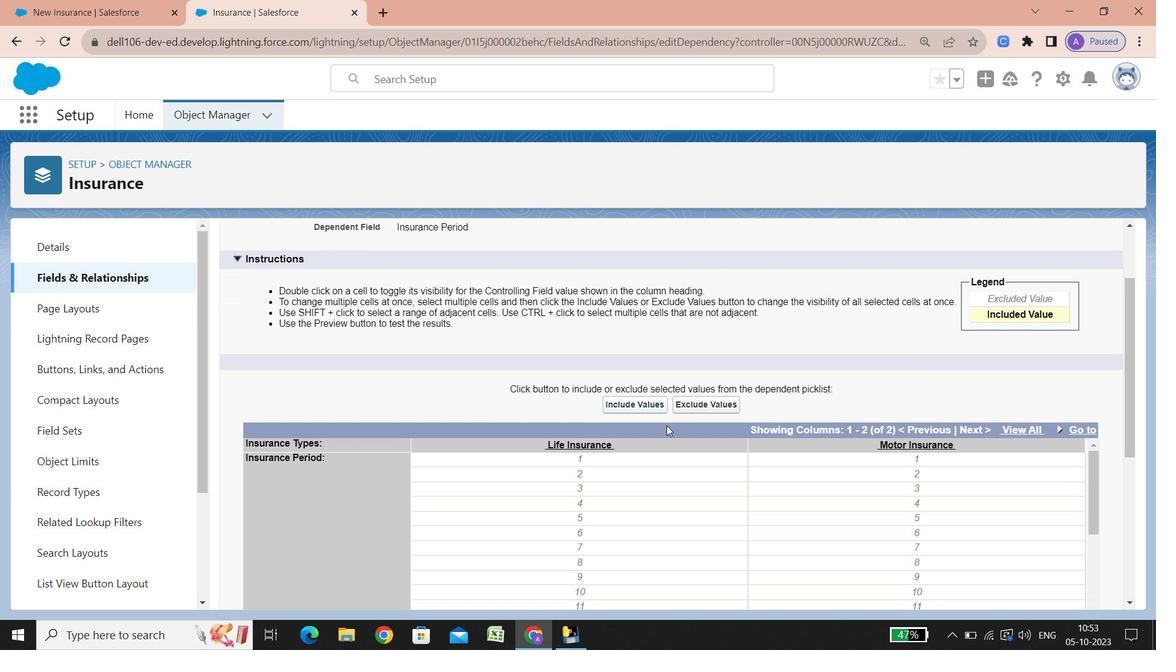 
Action: Mouse scrolled (667, 425) with delta (0, 0)
Screenshot: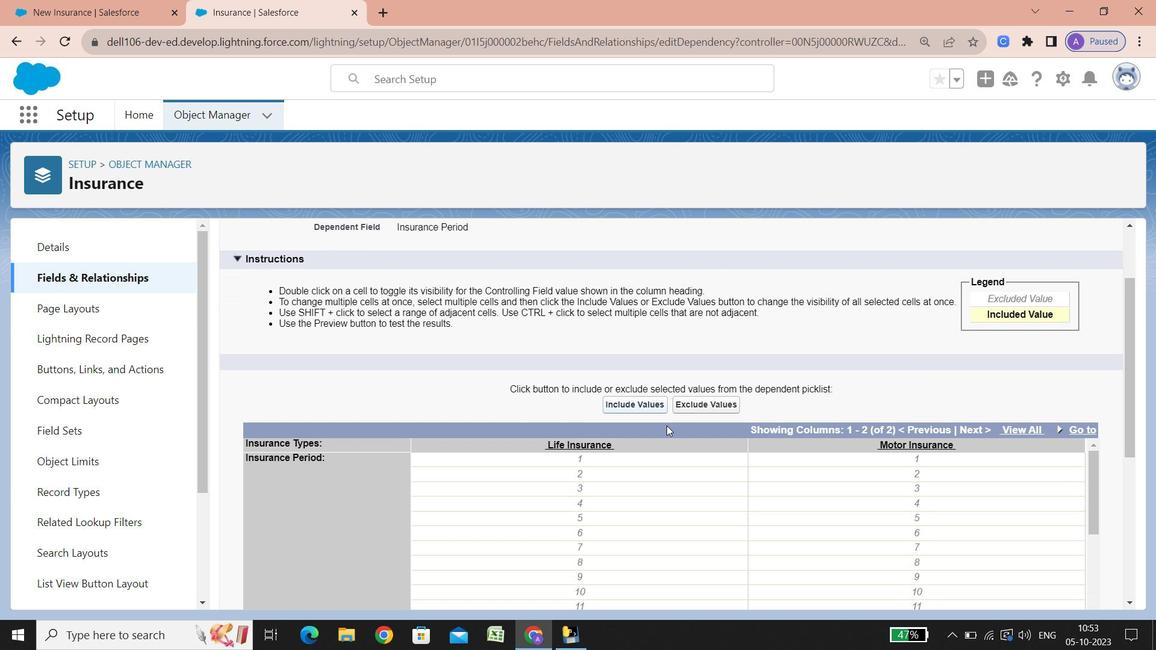 
Action: Mouse scrolled (667, 425) with delta (0, 0)
Screenshot: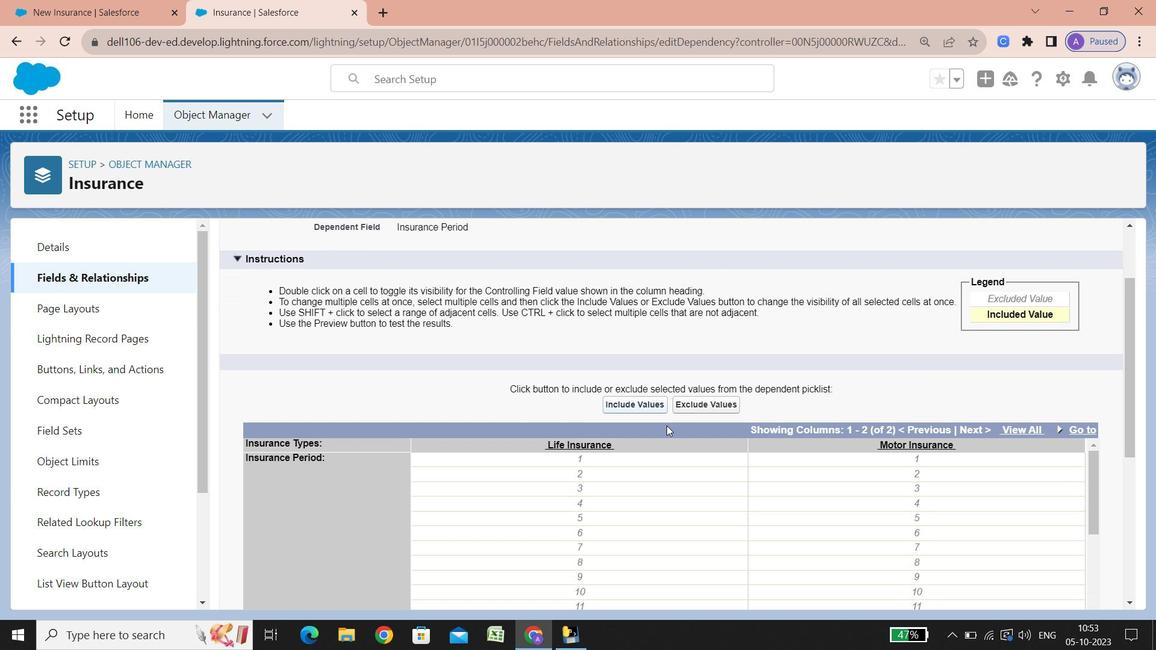 
Action: Mouse scrolled (667, 425) with delta (0, 0)
Screenshot: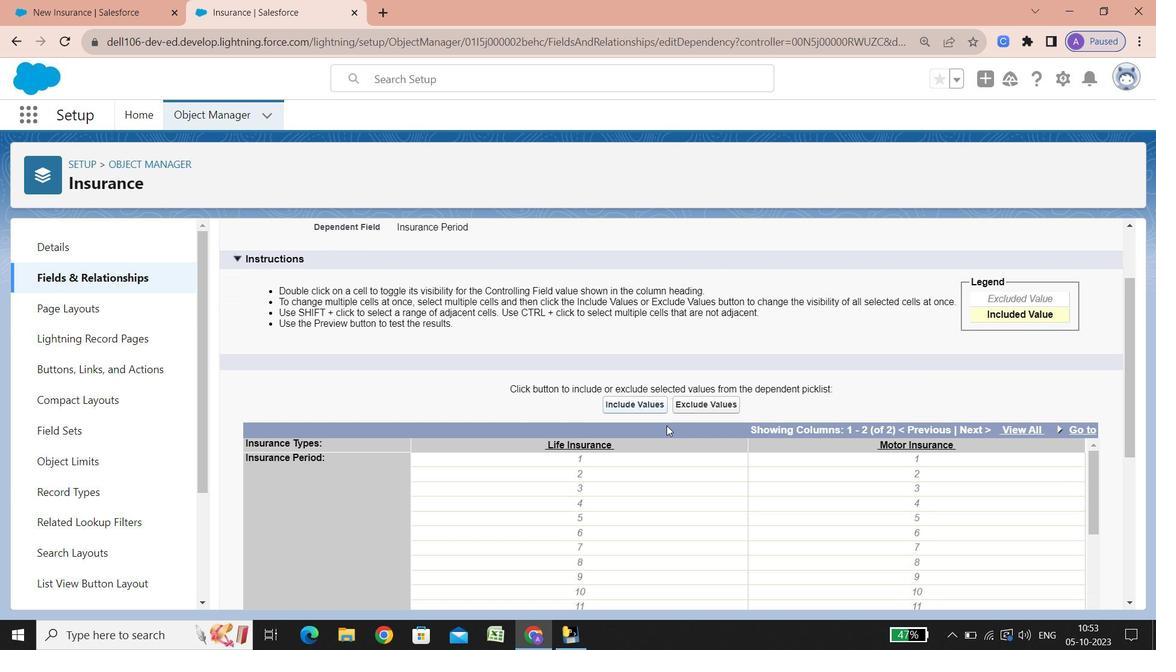 
Action: Mouse scrolled (667, 425) with delta (0, 0)
Screenshot: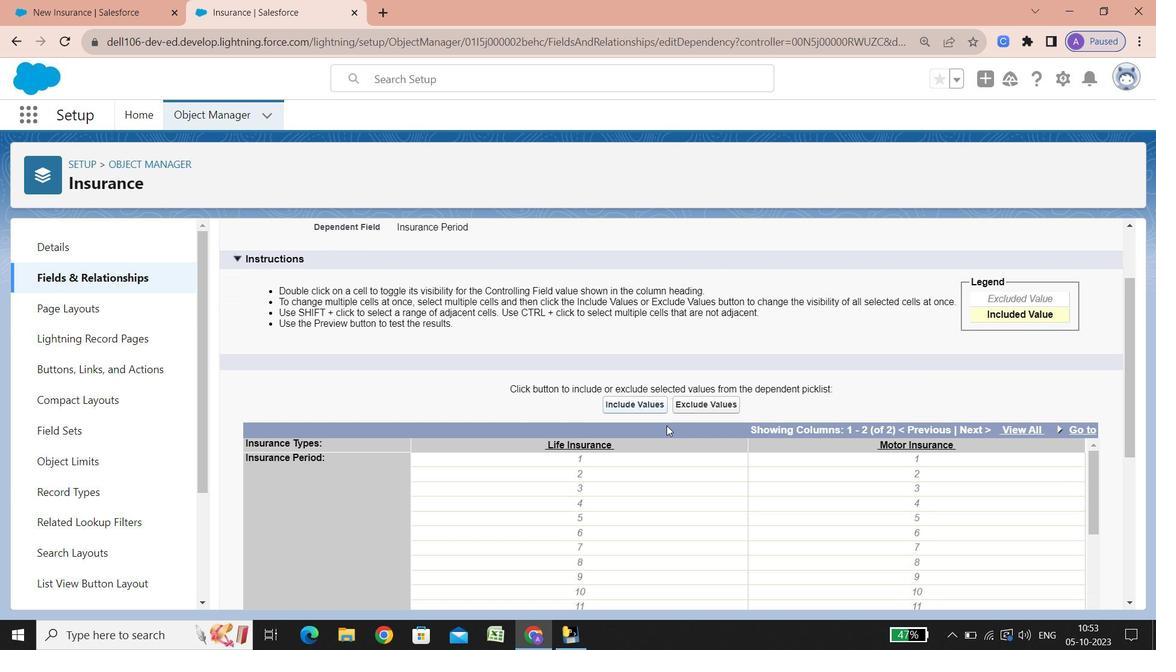 
Action: Mouse scrolled (667, 425) with delta (0, 0)
Screenshot: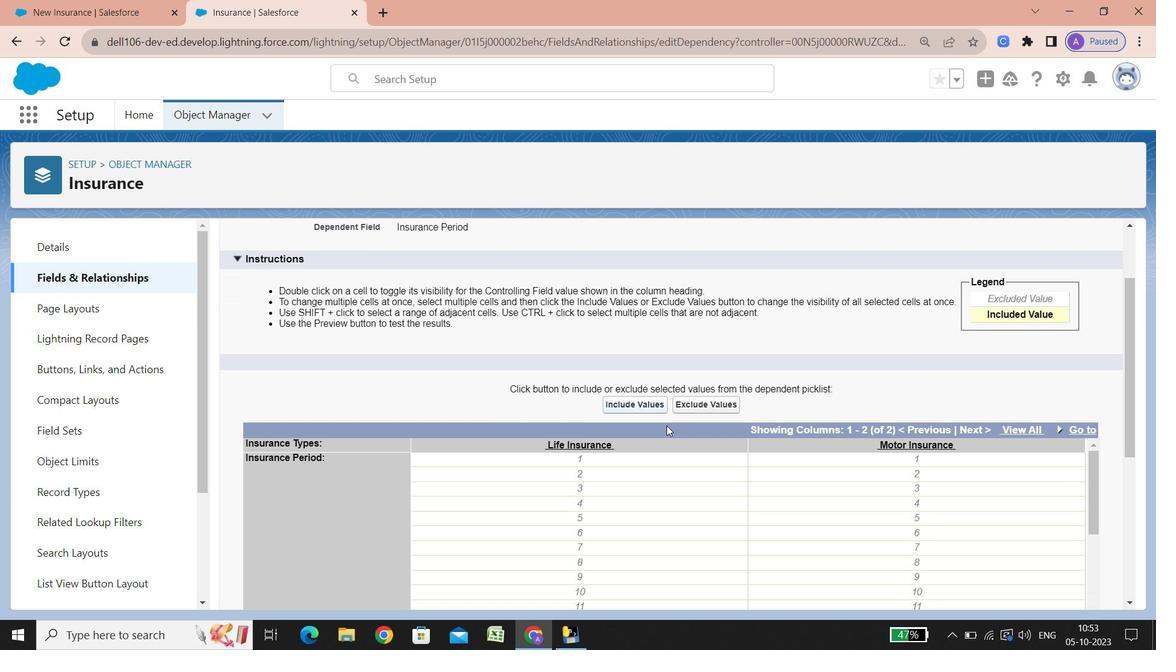 
Action: Mouse scrolled (667, 425) with delta (0, 0)
Screenshot: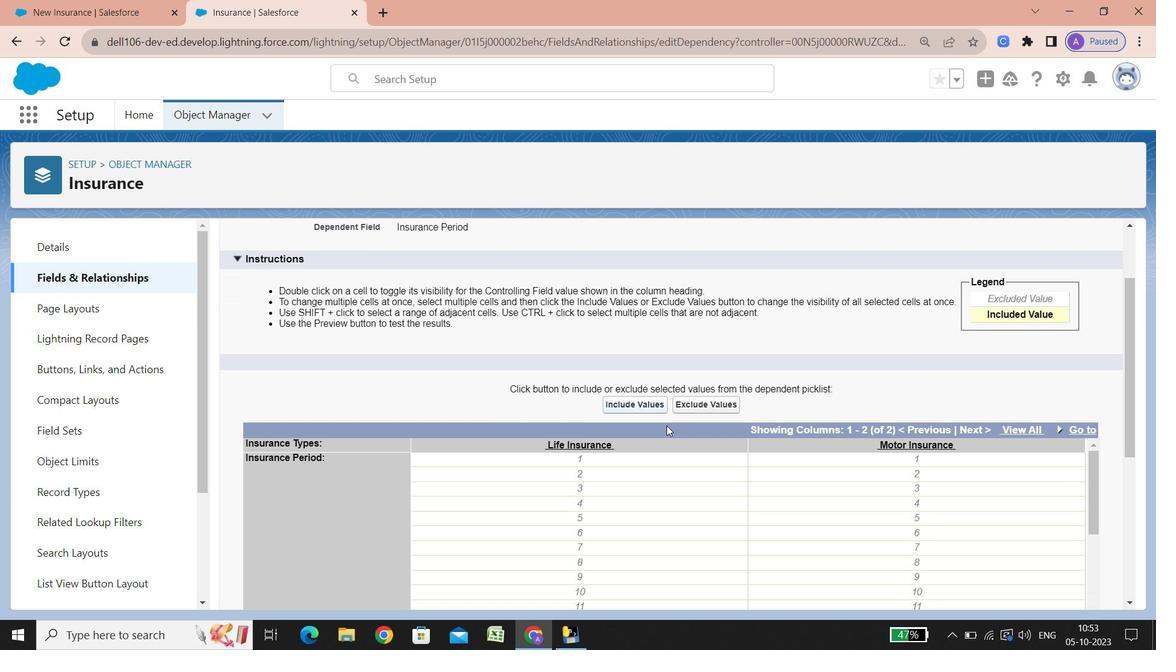 
Action: Mouse scrolled (667, 425) with delta (0, 0)
Screenshot: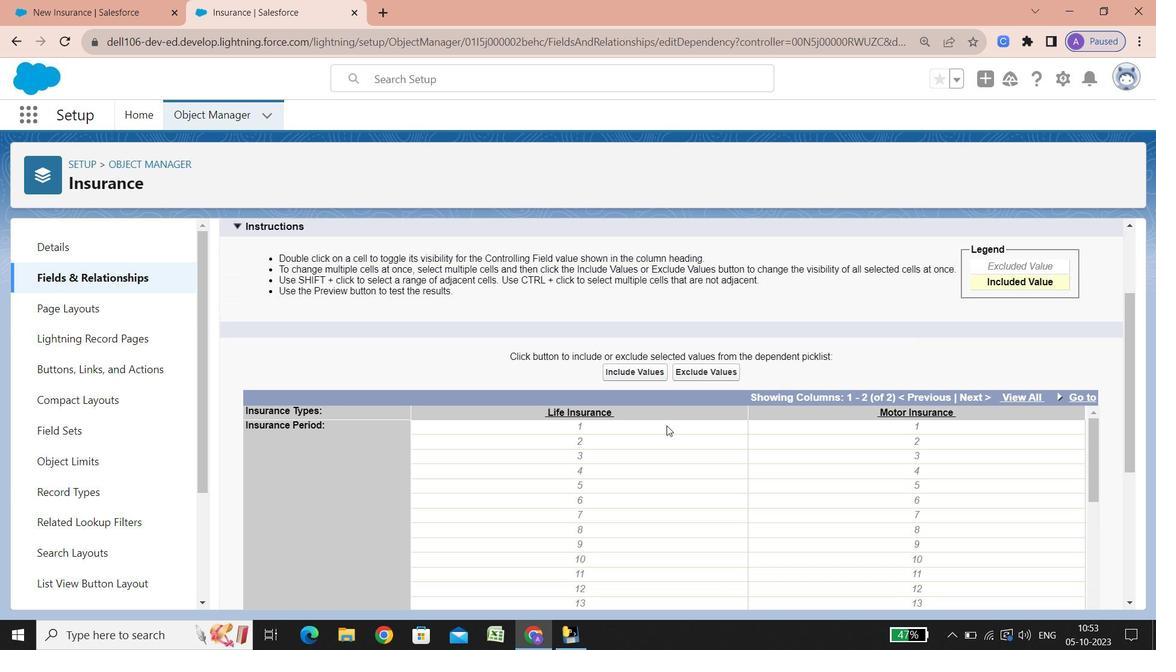 
Action: Mouse scrolled (667, 425) with delta (0, 0)
Screenshot: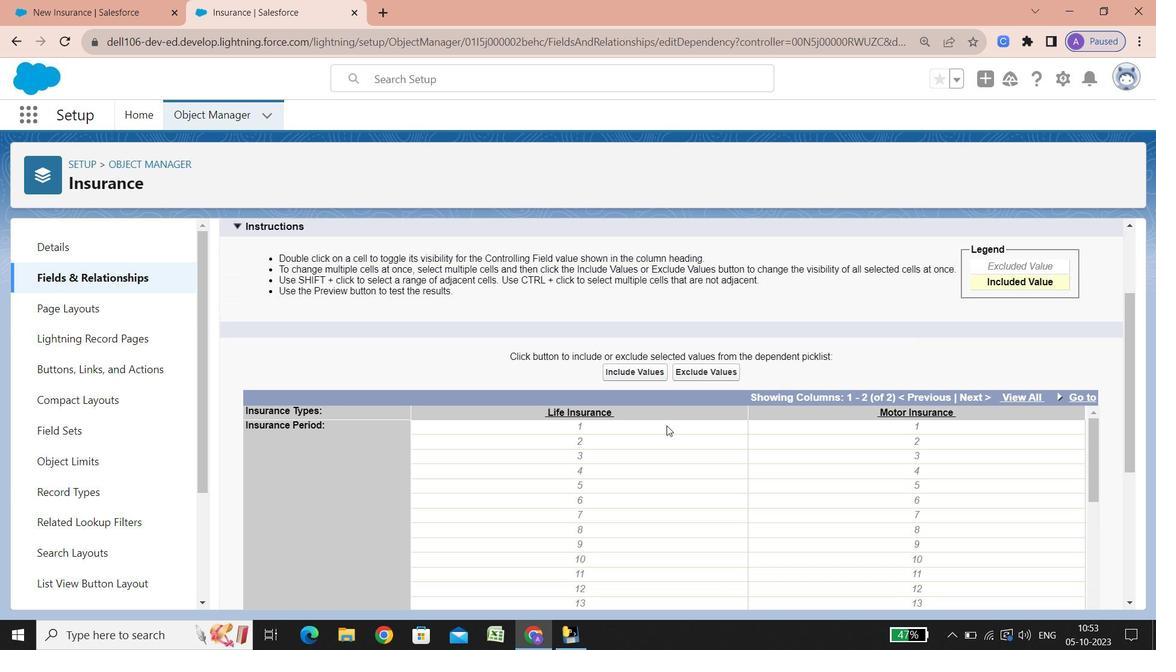 
Action: Mouse scrolled (667, 425) with delta (0, 0)
Screenshot: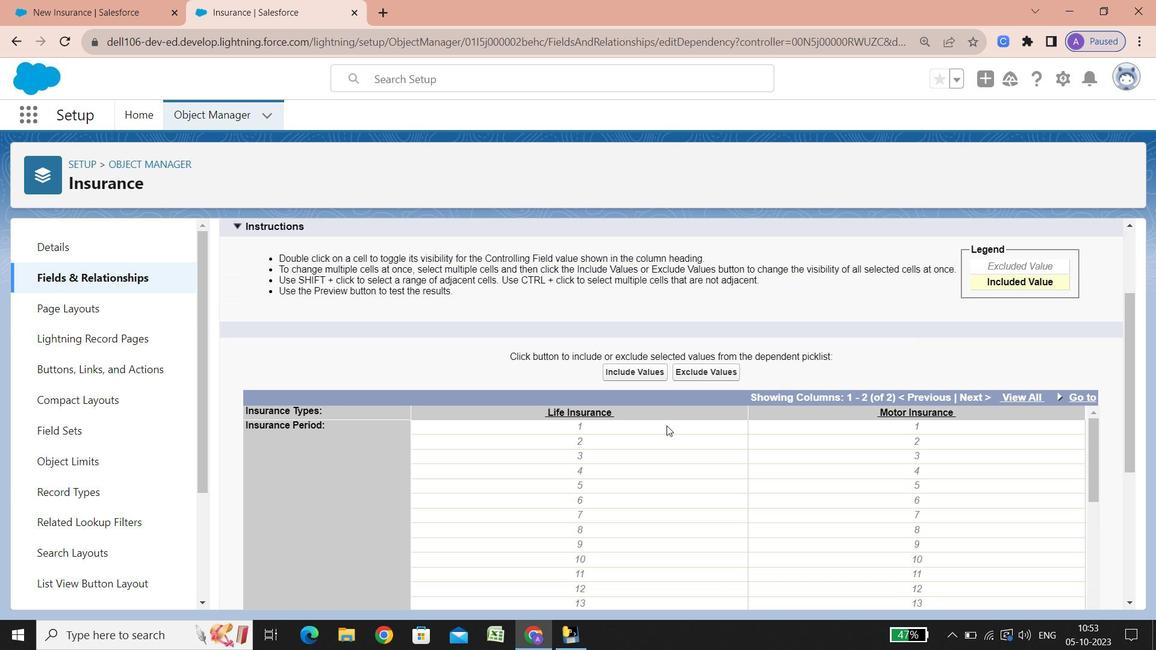 
Action: Mouse scrolled (667, 425) with delta (0, 0)
Screenshot: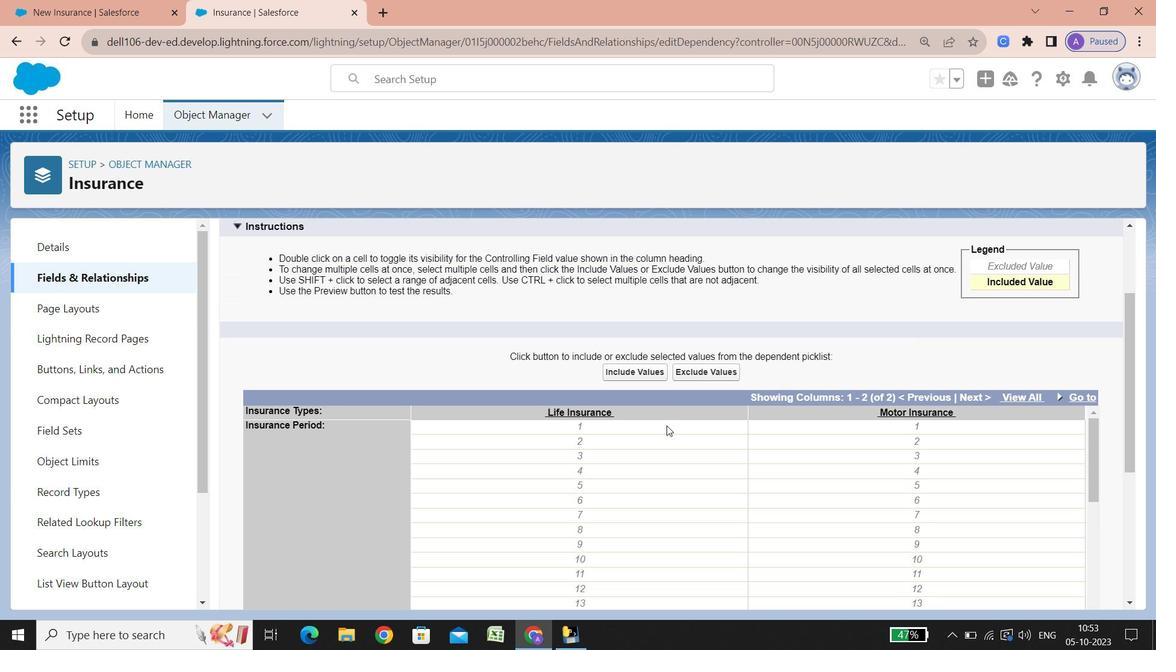 
Action: Mouse scrolled (667, 425) with delta (0, 0)
Screenshot: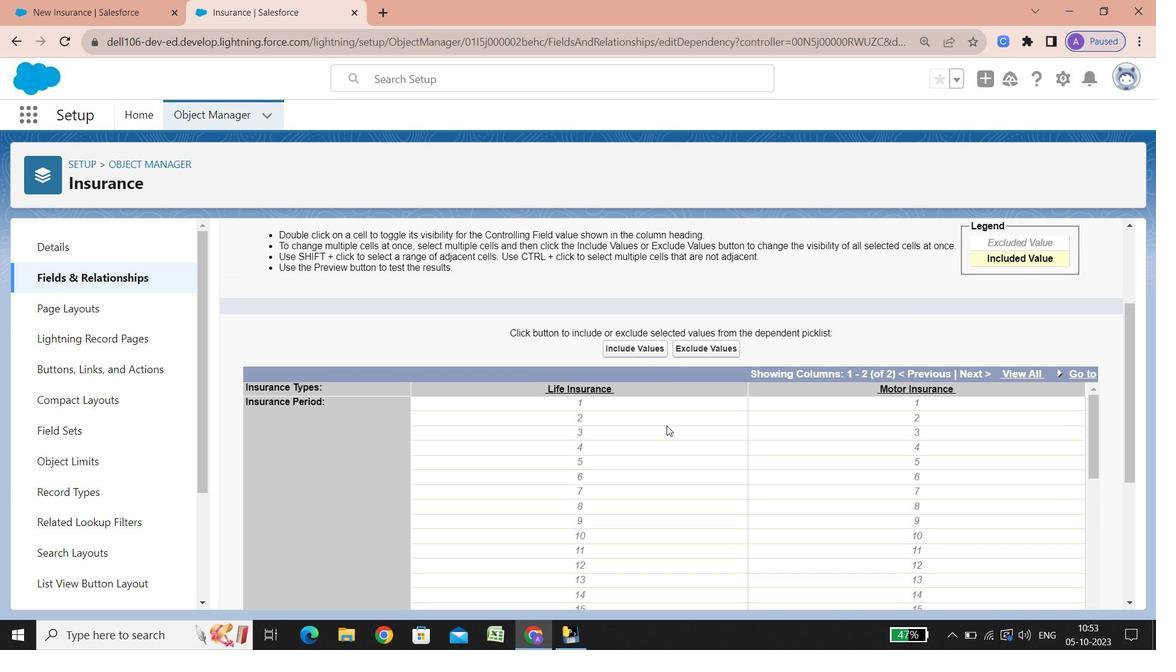 
Action: Mouse scrolled (667, 425) with delta (0, 0)
Screenshot: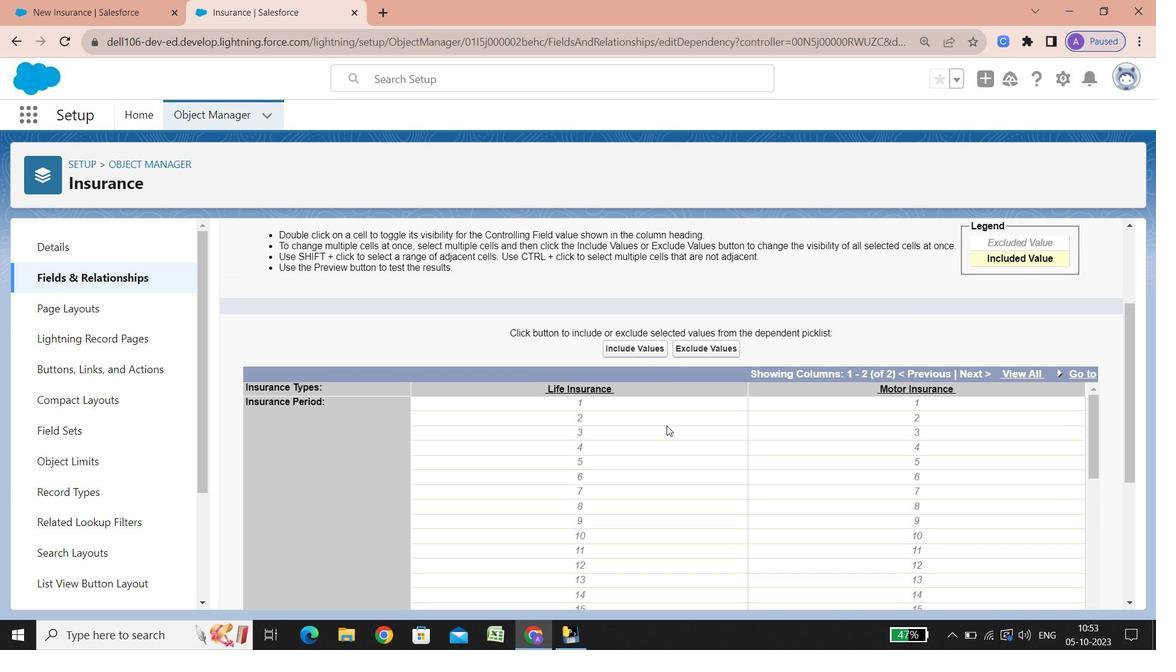 
Action: Mouse scrolled (667, 425) with delta (0, 0)
Screenshot: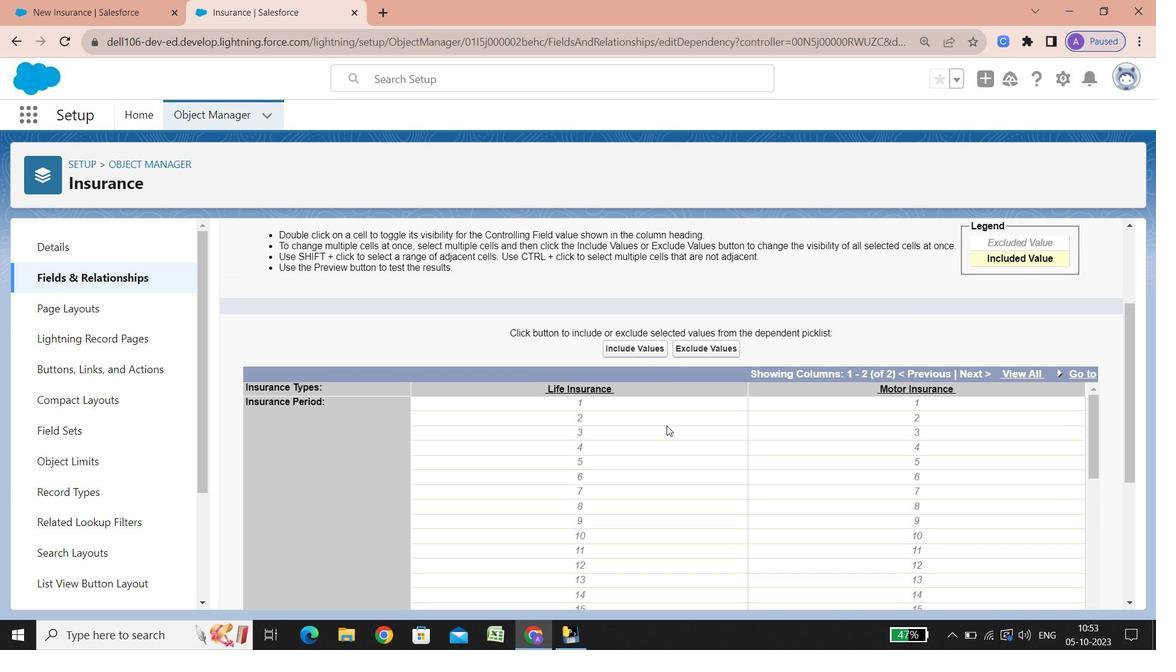 
Action: Mouse scrolled (667, 425) with delta (0, 0)
Screenshot: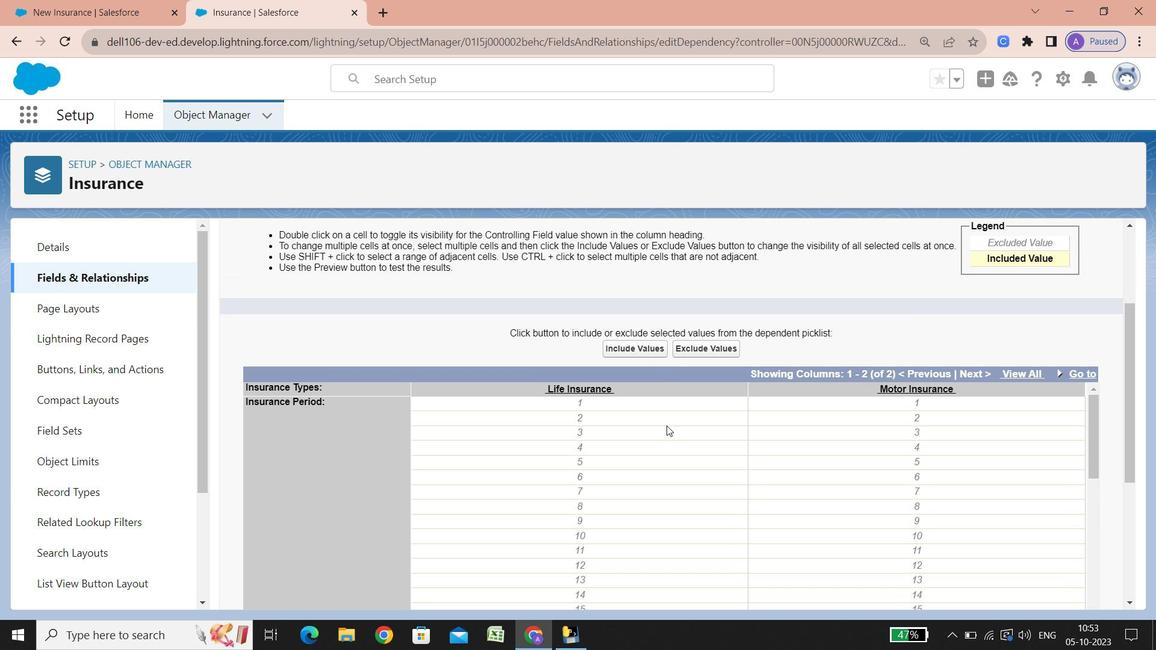 
Action: Mouse scrolled (667, 425) with delta (0, 0)
Screenshot: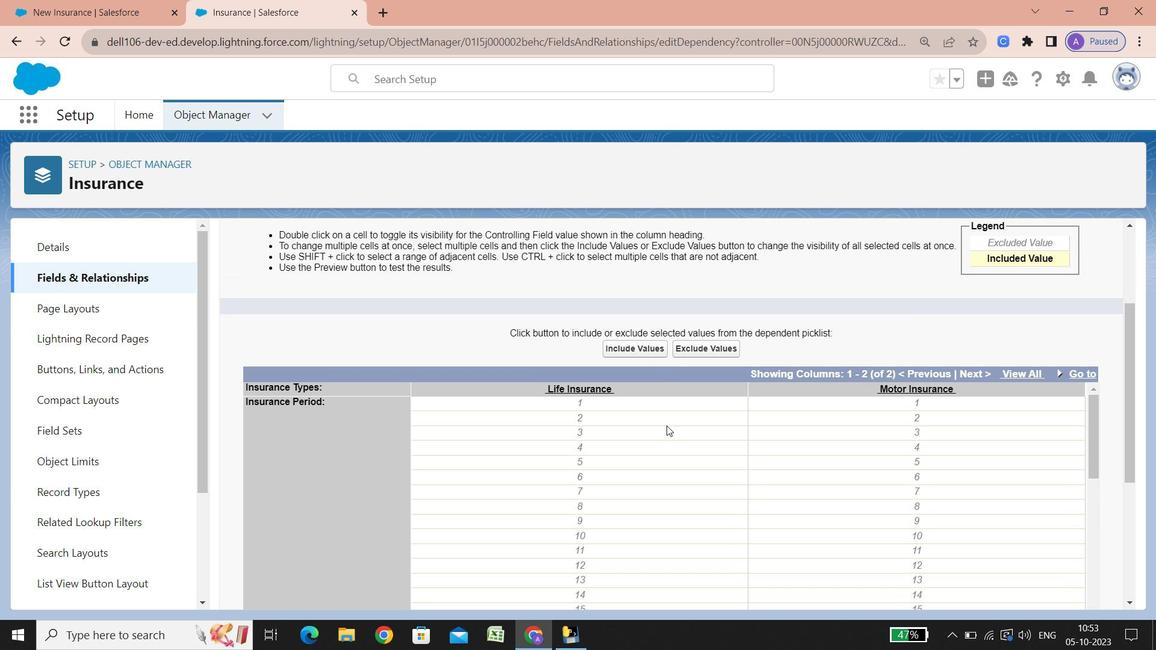 
Action: Mouse scrolled (667, 425) with delta (0, 0)
Screenshot: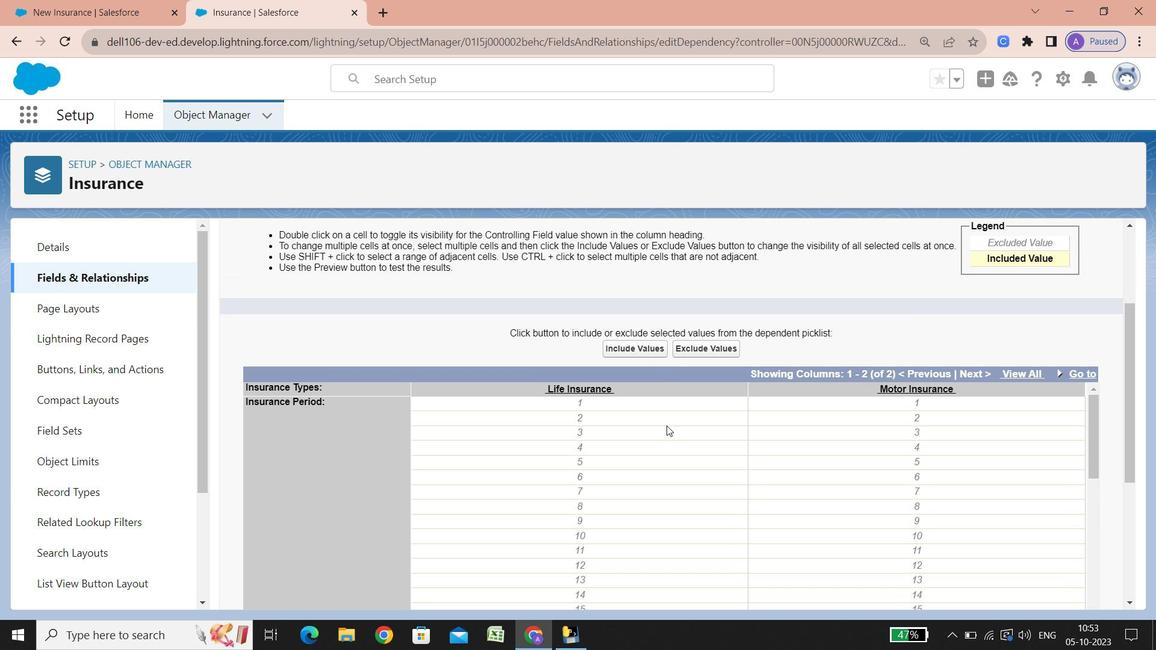 
Action: Mouse scrolled (667, 425) with delta (0, 0)
Screenshot: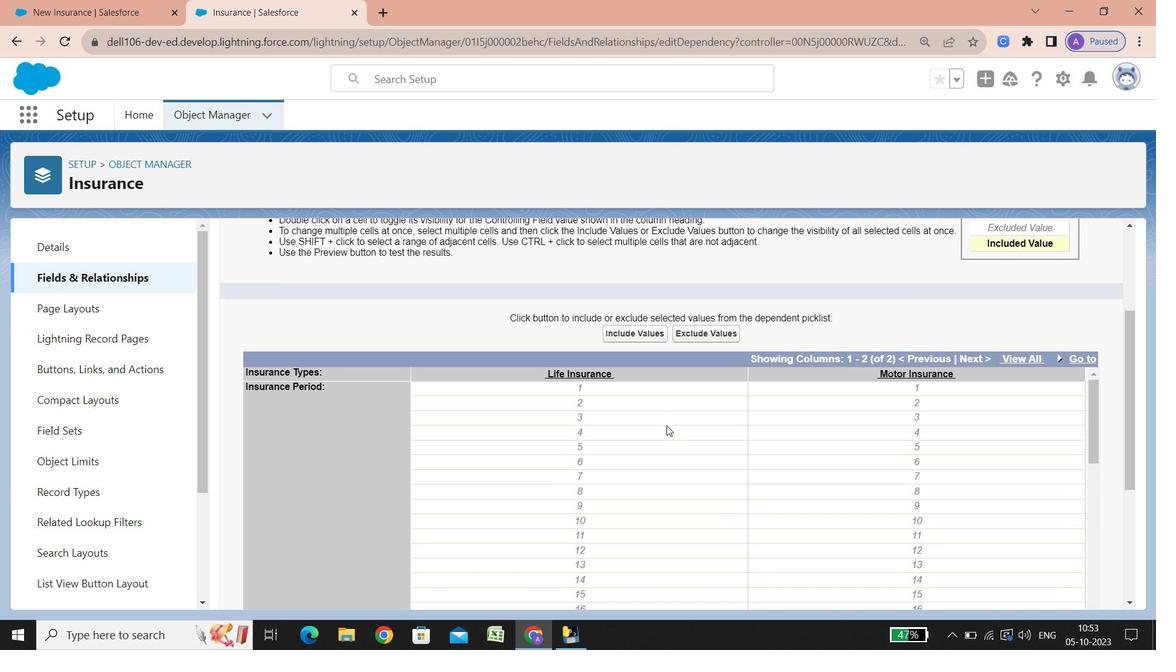 
Action: Mouse scrolled (667, 425) with delta (0, 0)
Screenshot: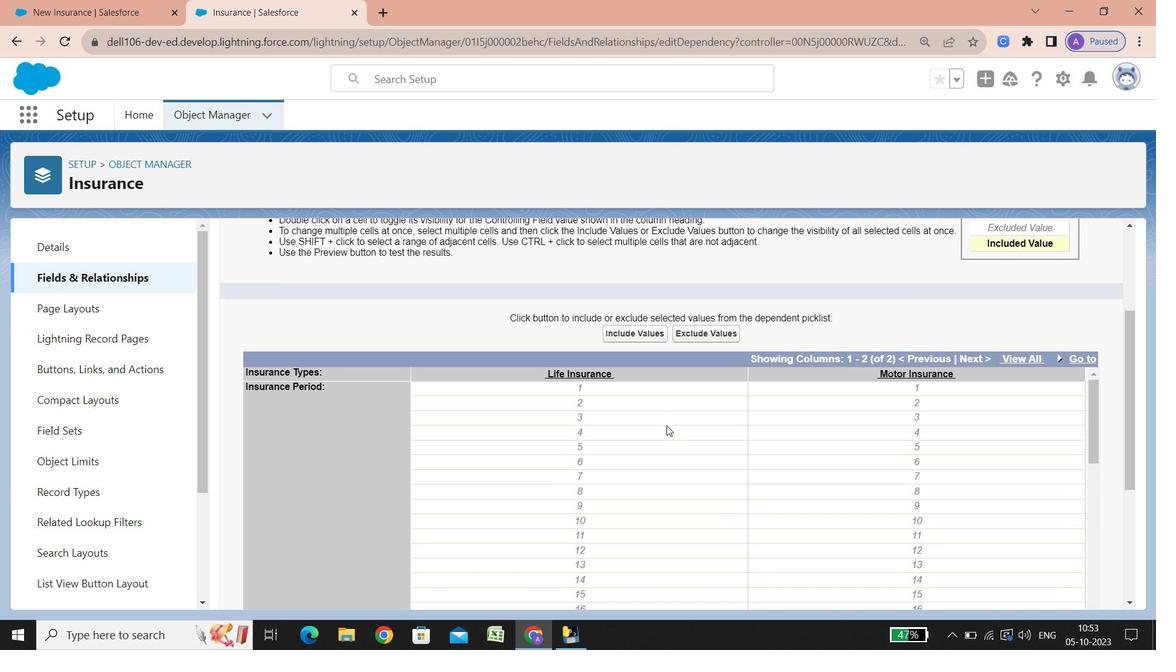 
Action: Mouse scrolled (667, 425) with delta (0, 0)
Screenshot: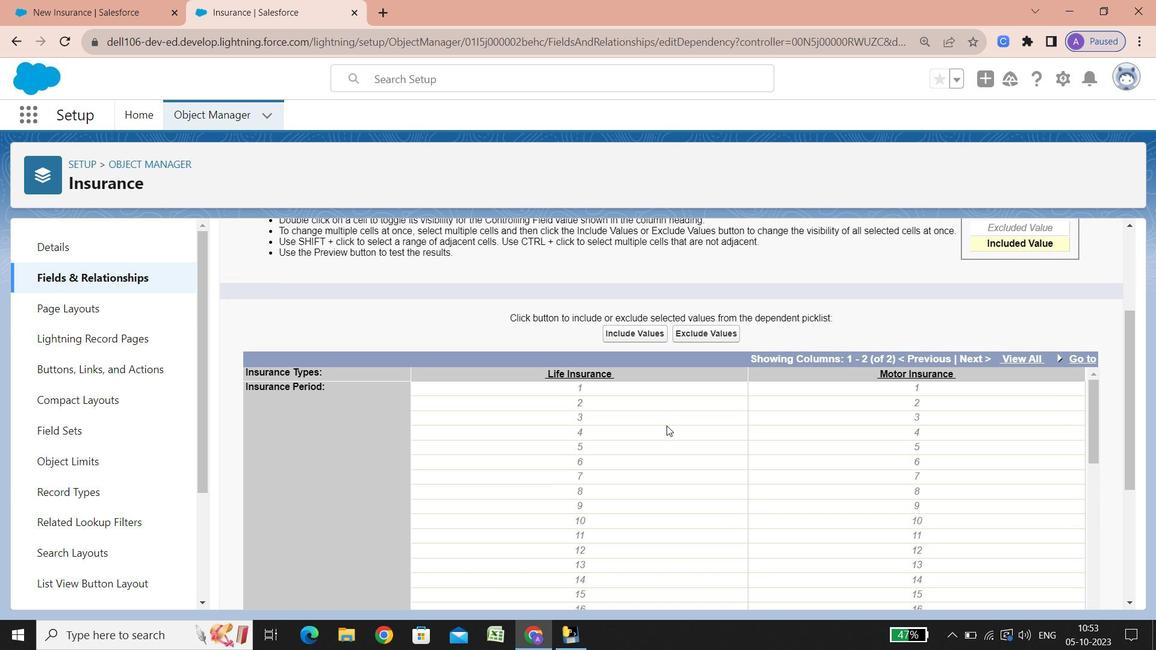 
Action: Mouse scrolled (667, 425) with delta (0, 0)
Screenshot: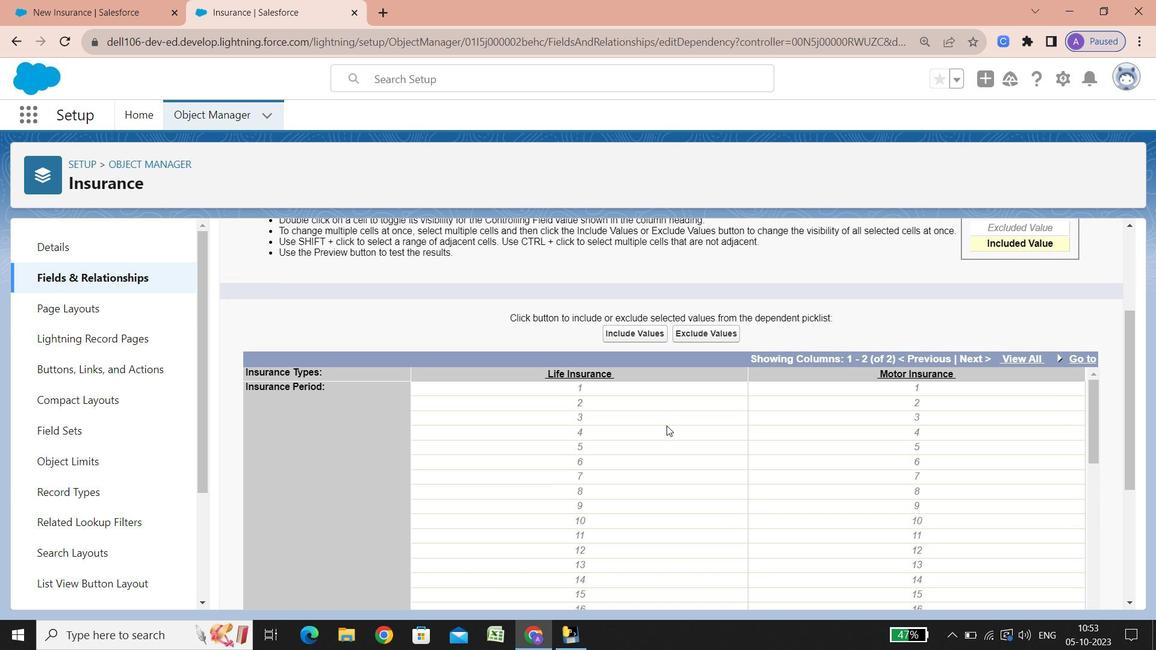 
Action: Mouse scrolled (667, 425) with delta (0, 0)
Screenshot: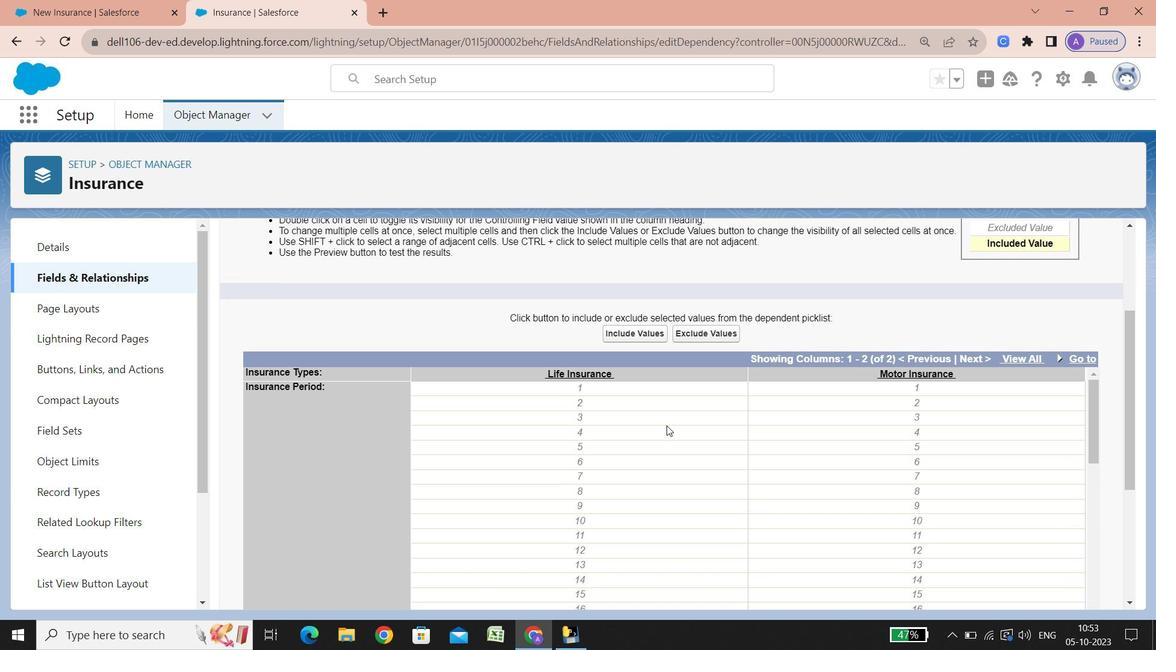 
Action: Mouse scrolled (667, 425) with delta (0, 0)
Screenshot: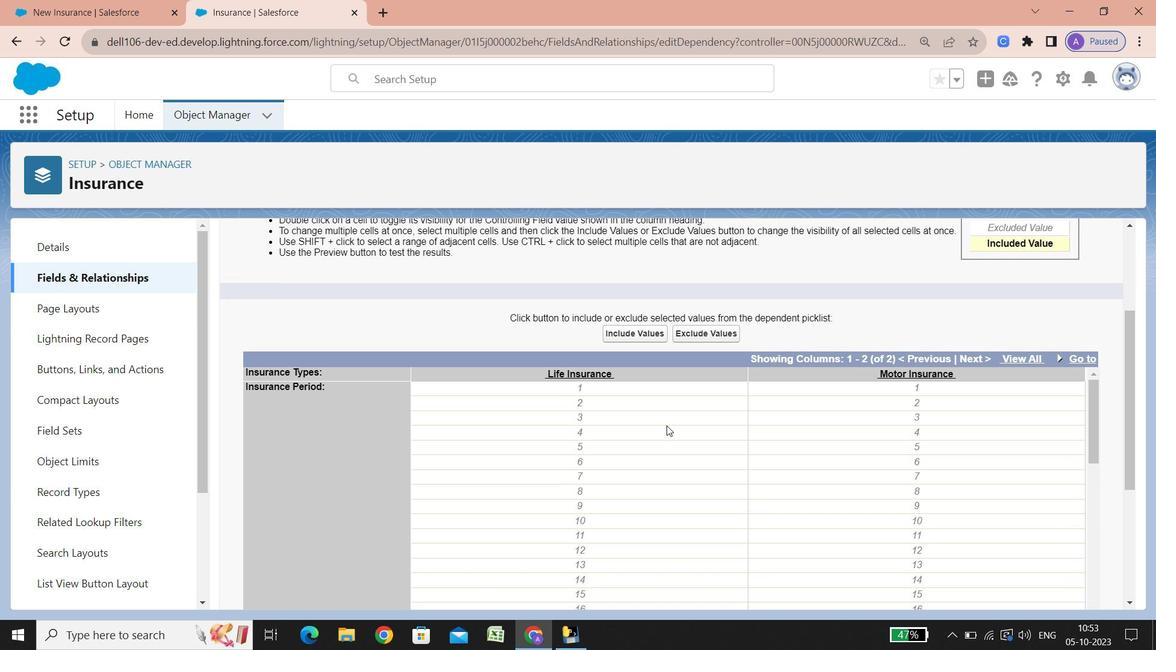 
Action: Mouse scrolled (667, 425) with delta (0, 0)
Screenshot: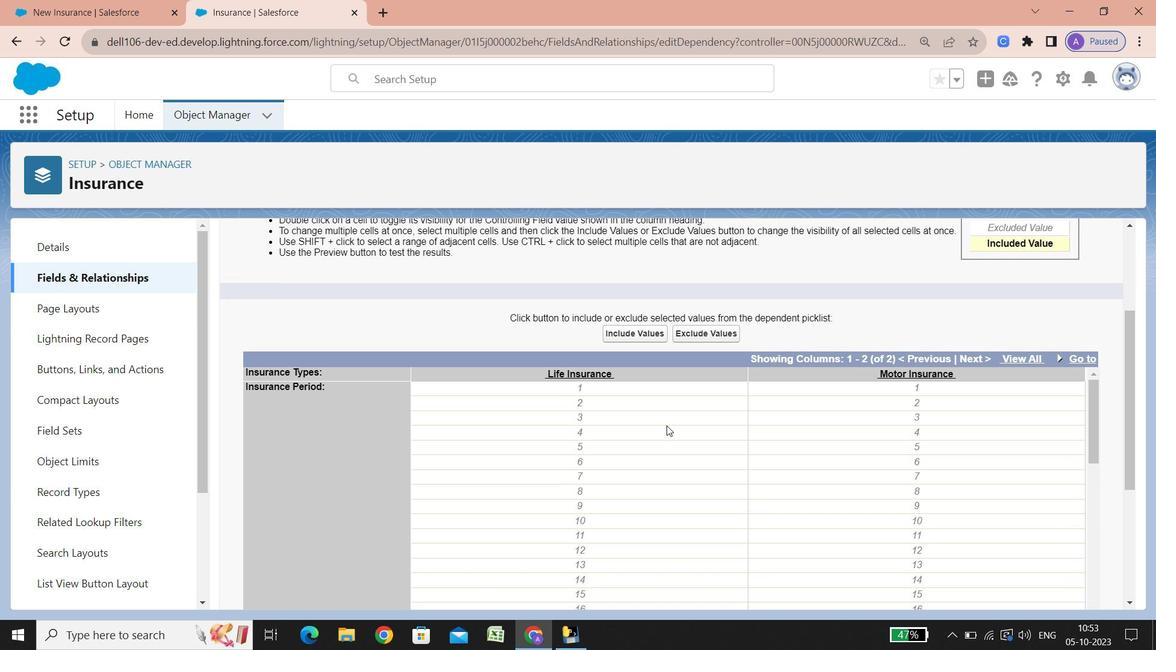 
Action: Mouse scrolled (667, 425) with delta (0, 0)
Screenshot: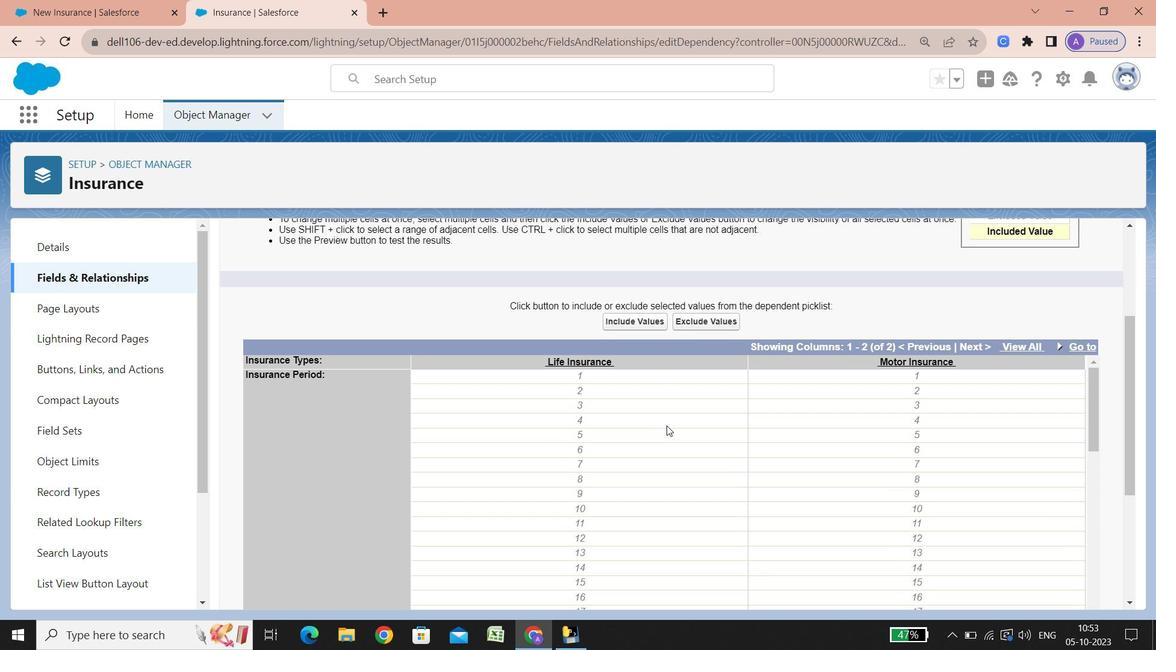 
Action: Mouse scrolled (667, 425) with delta (0, 0)
Screenshot: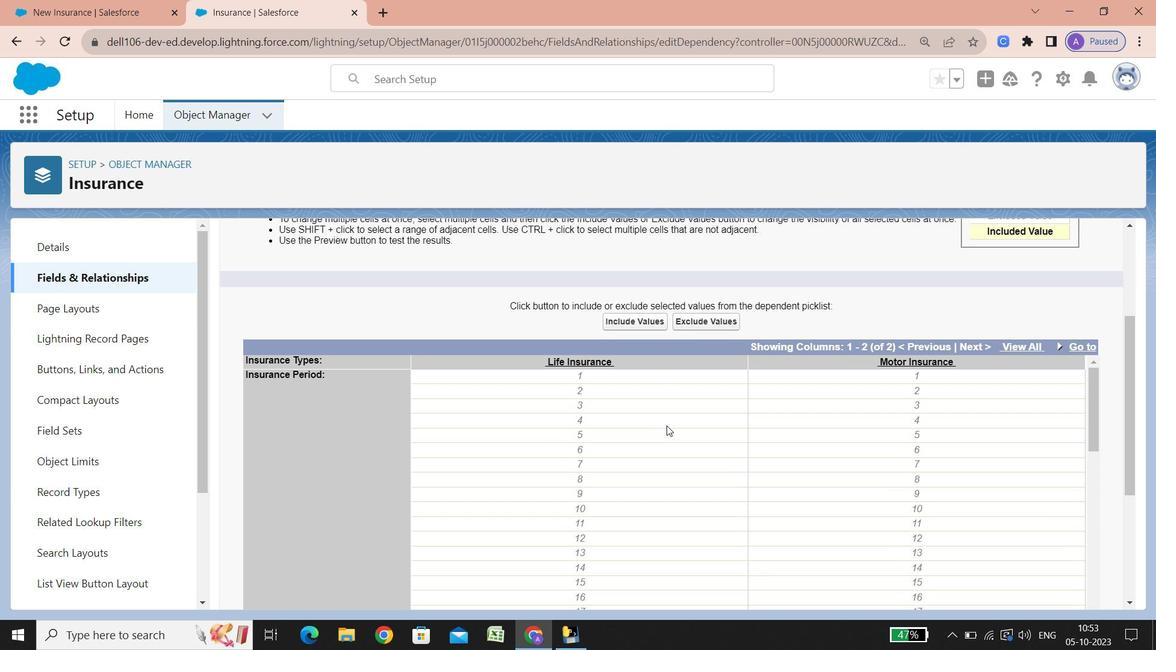 
Action: Mouse scrolled (667, 425) with delta (0, 0)
Screenshot: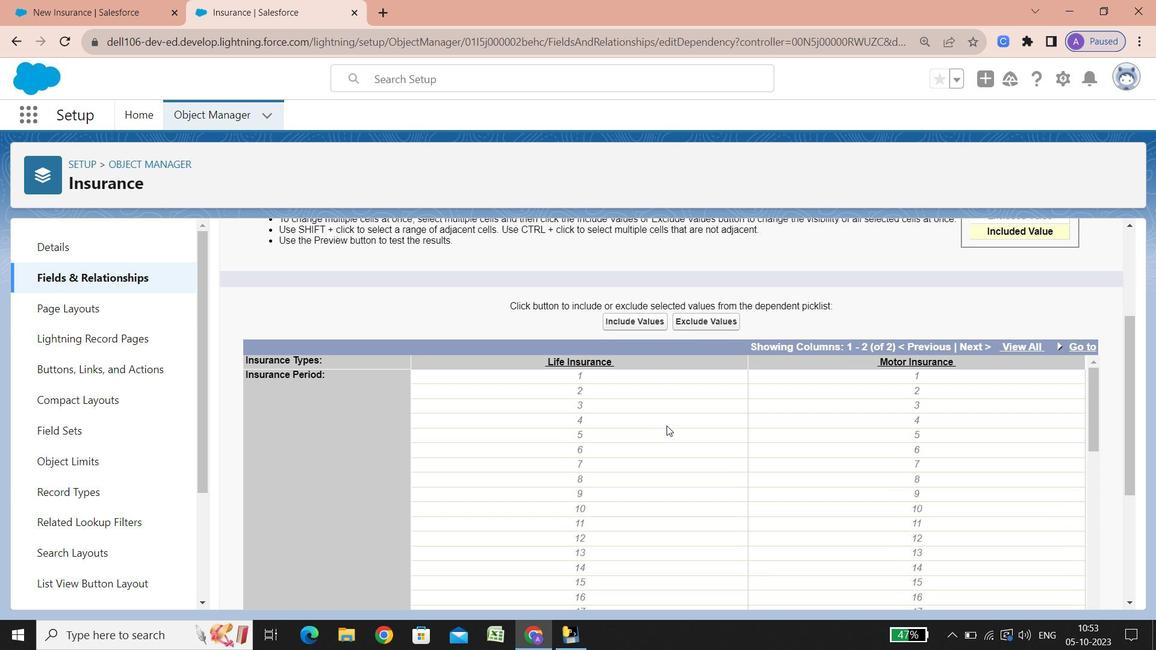 
Action: Mouse scrolled (667, 425) with delta (0, 0)
Screenshot: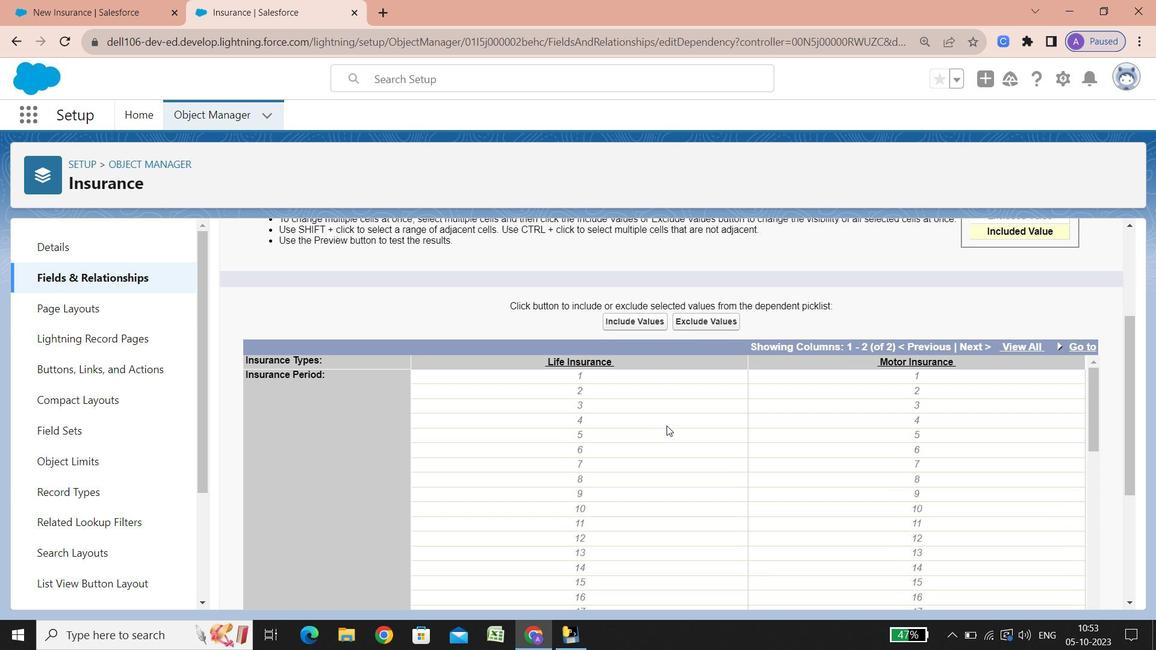 
Action: Mouse scrolled (667, 425) with delta (0, 0)
Screenshot: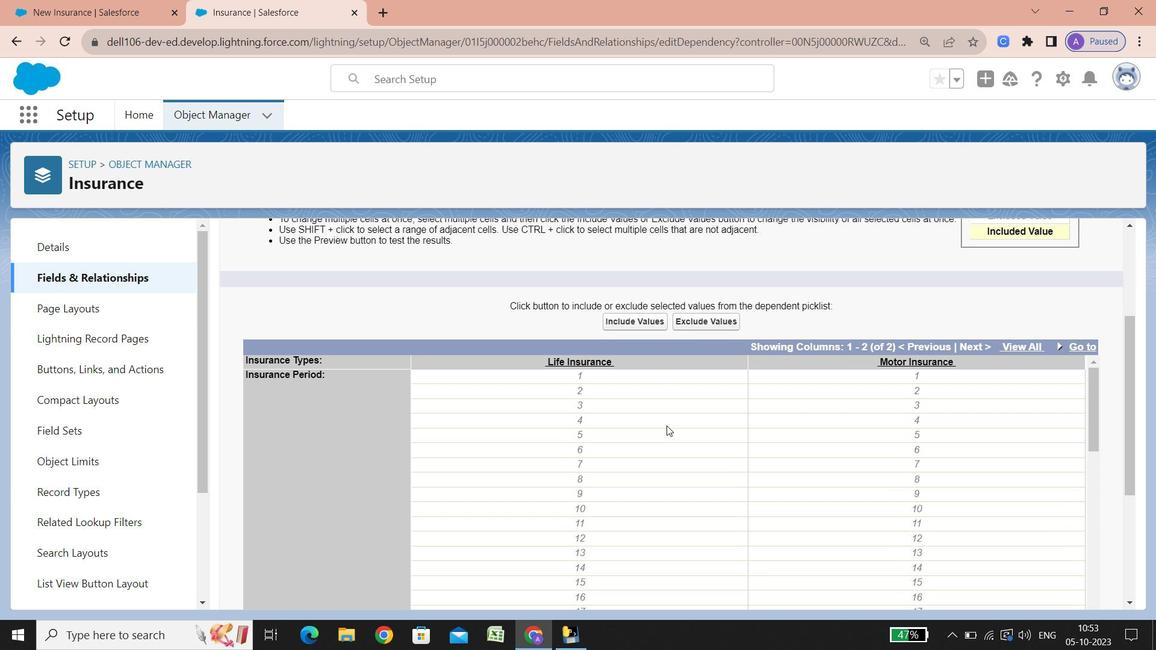 
Action: Mouse scrolled (667, 425) with delta (0, 0)
Screenshot: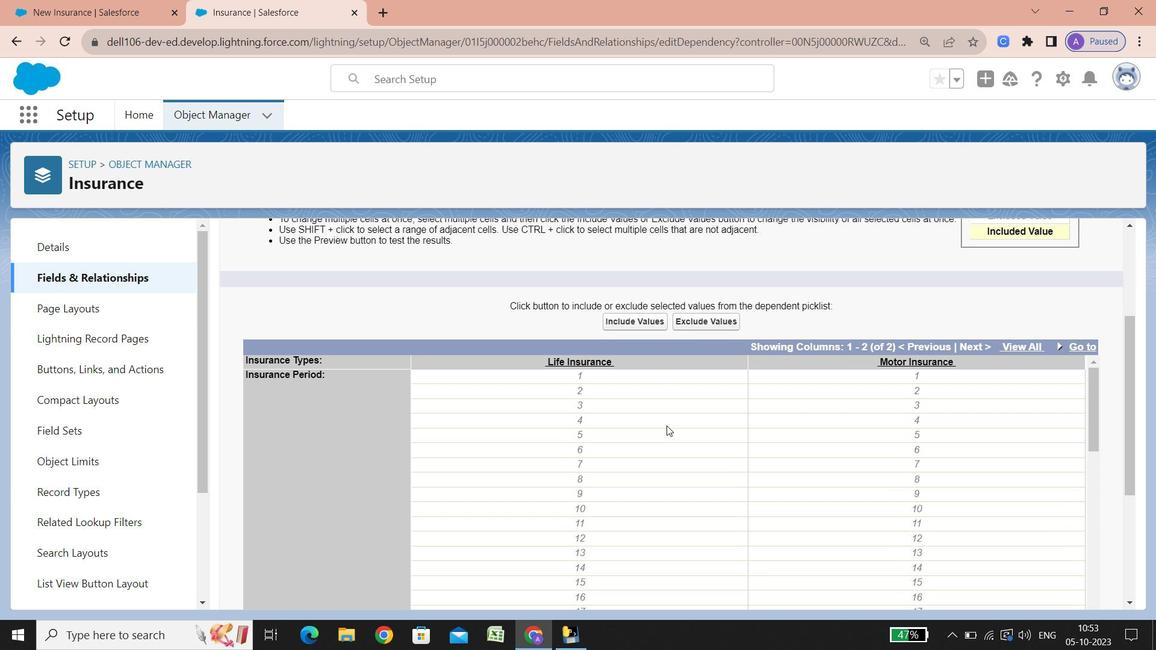 
Action: Mouse scrolled (667, 425) with delta (0, 0)
Screenshot: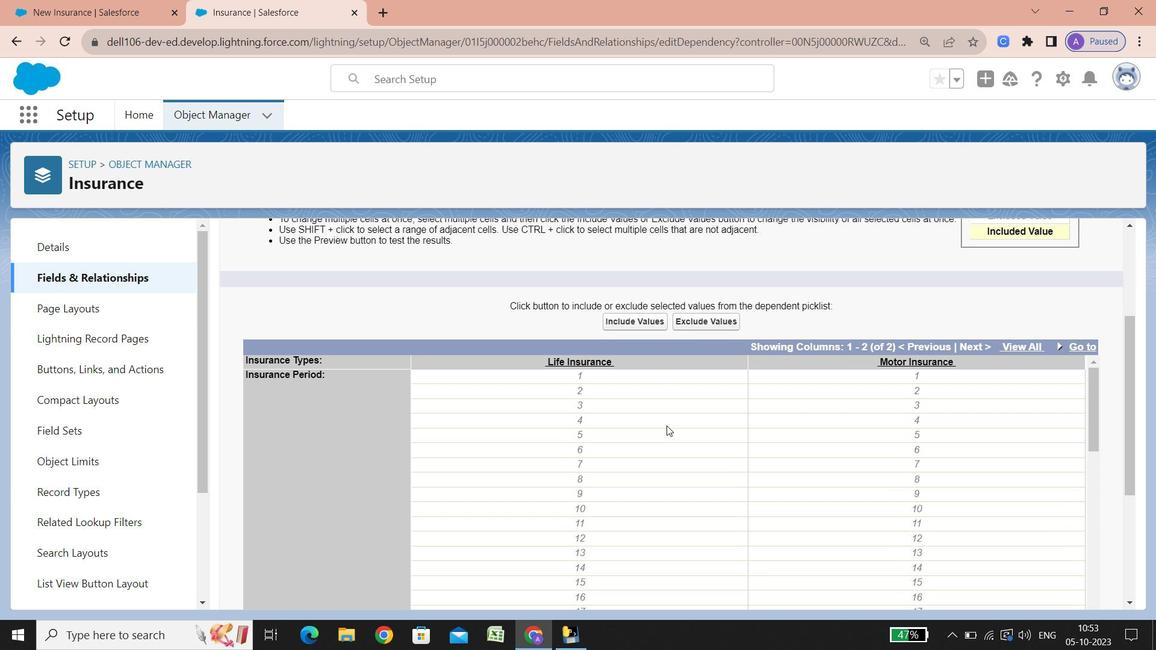 
Action: Mouse scrolled (667, 425) with delta (0, 0)
Screenshot: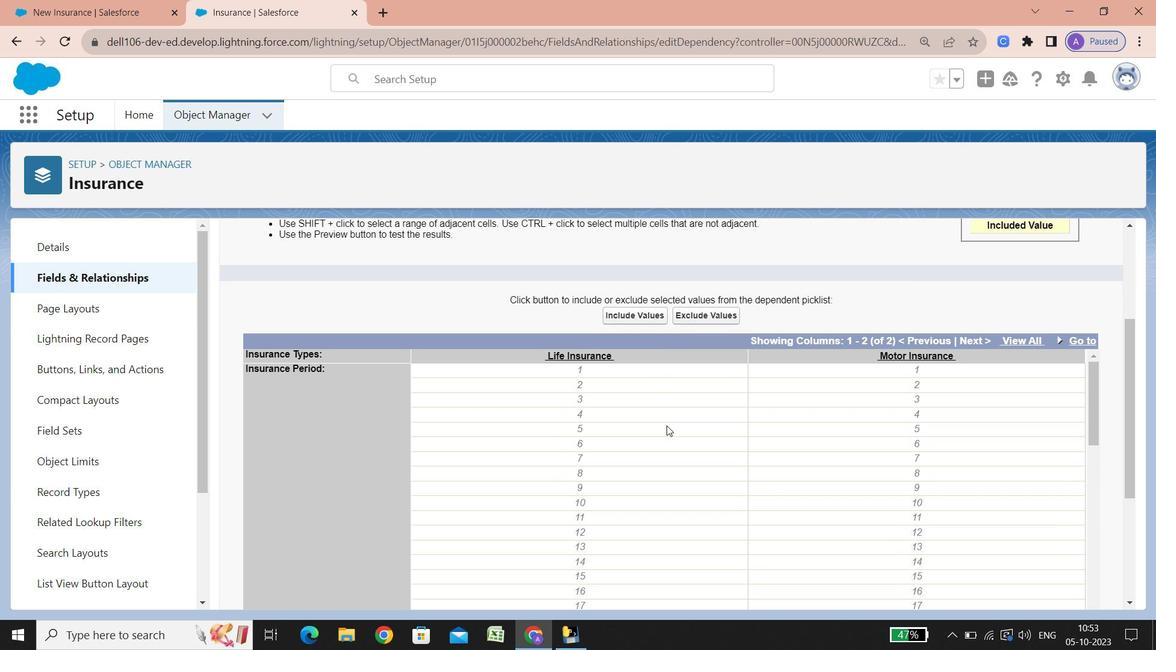 
Action: Mouse scrolled (667, 425) with delta (0, 0)
Screenshot: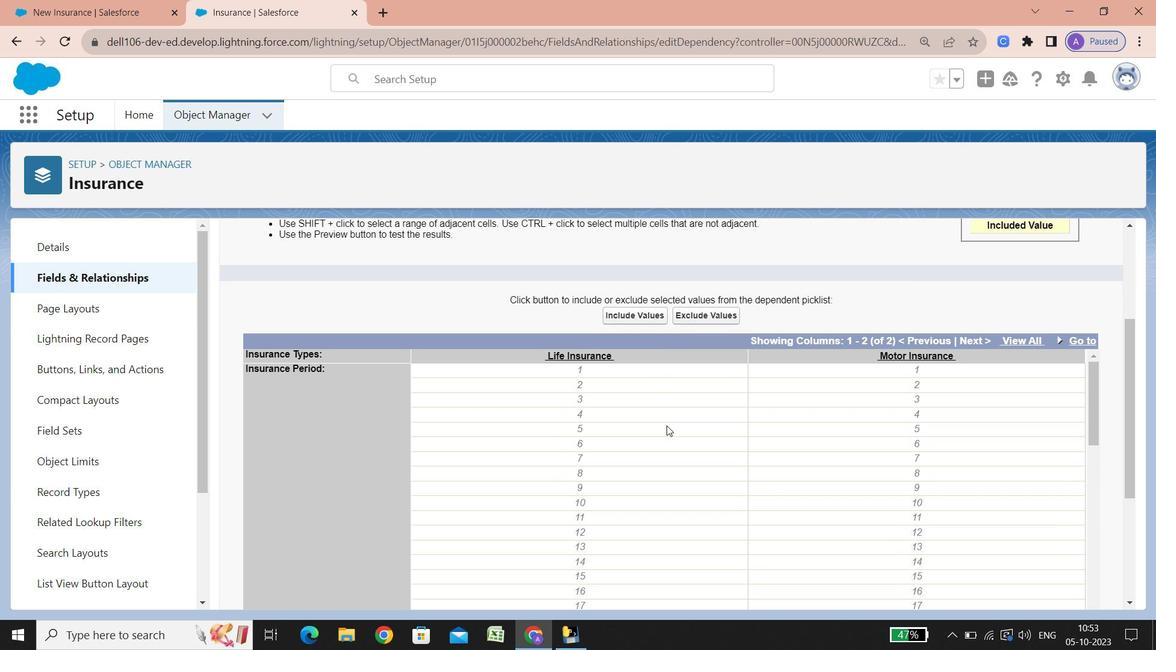 
Action: Mouse scrolled (667, 425) with delta (0, 0)
Screenshot: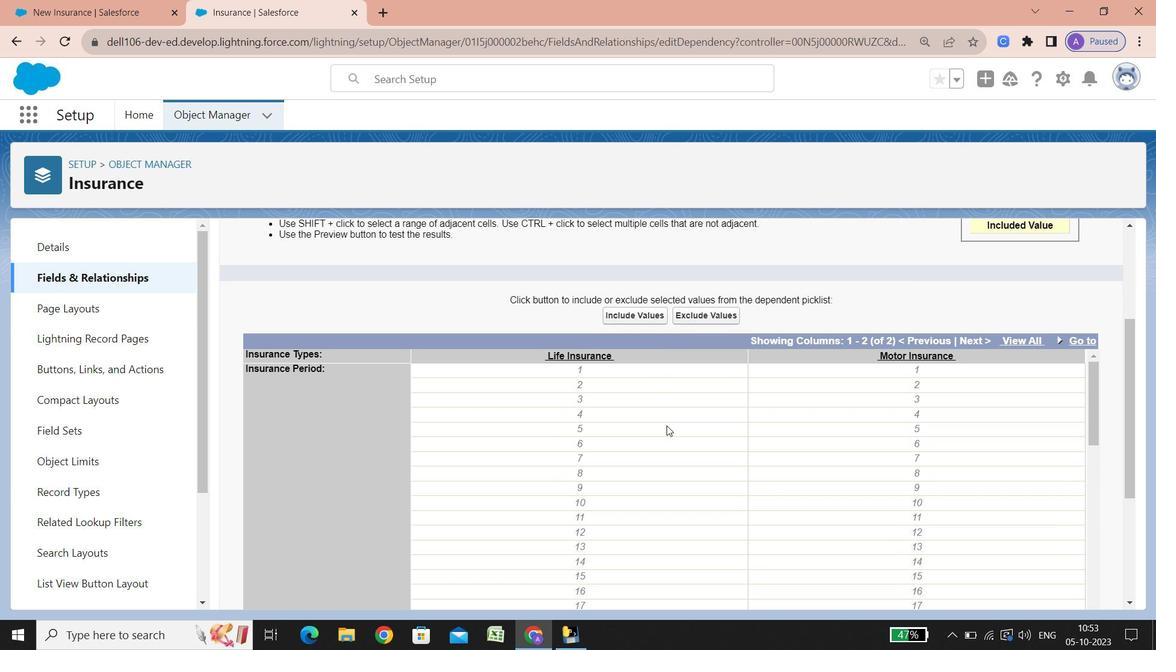 
Action: Mouse scrolled (667, 425) with delta (0, 0)
Screenshot: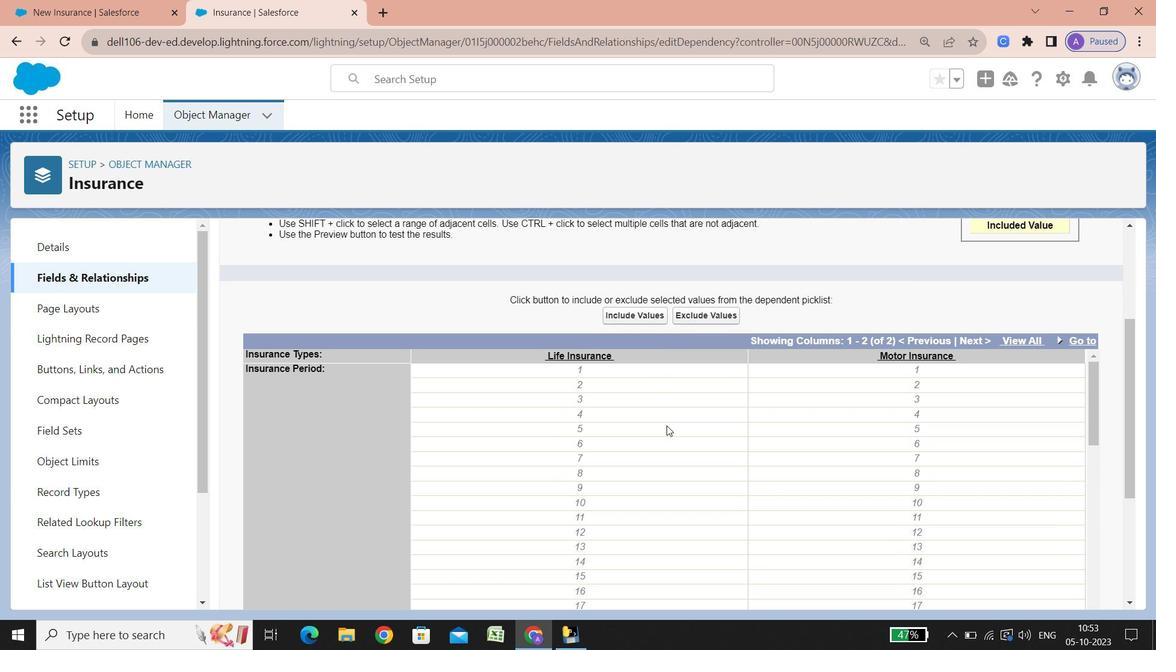 
Action: Mouse scrolled (667, 425) with delta (0, 0)
Screenshot: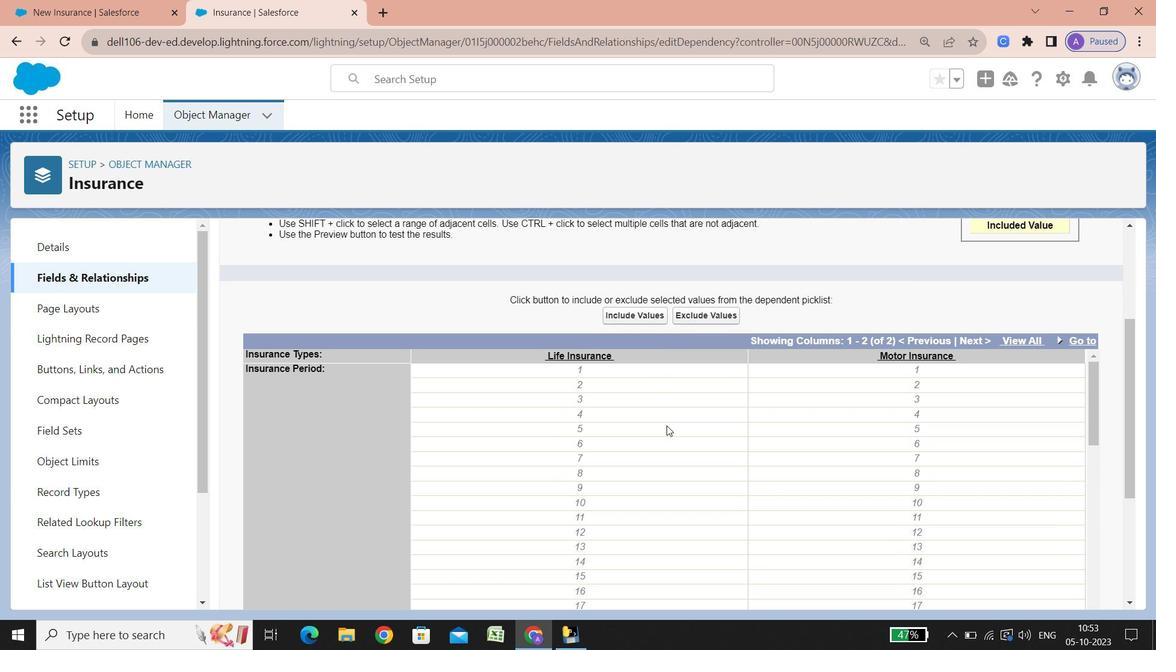 
Action: Mouse scrolled (667, 425) with delta (0, 0)
Screenshot: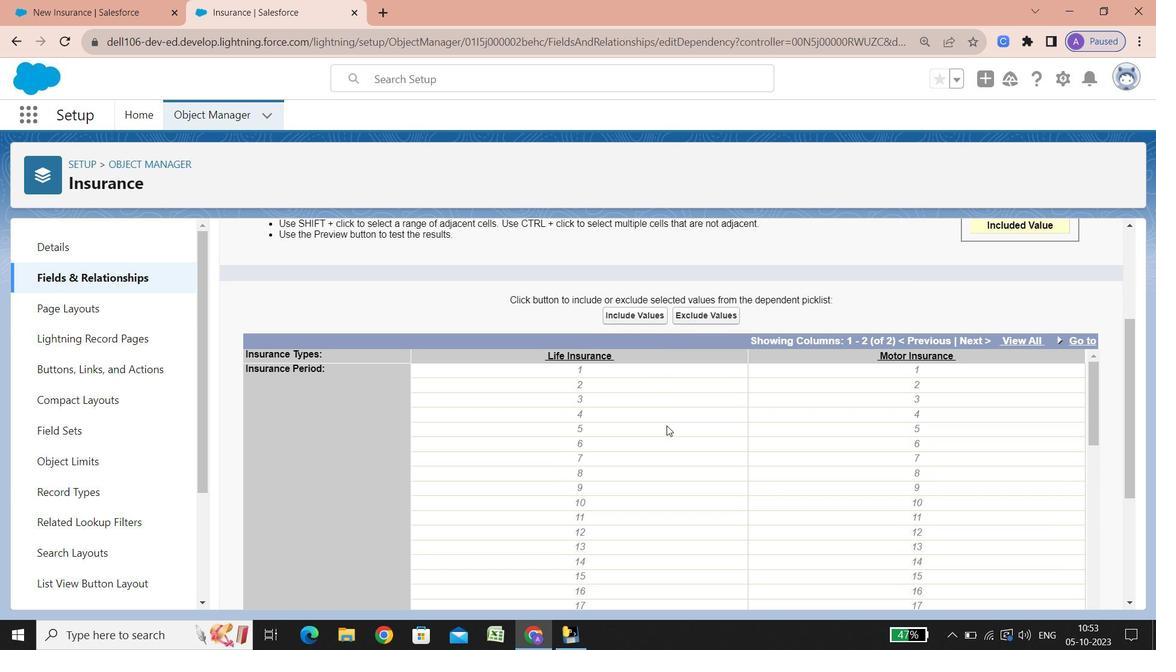 
Action: Mouse scrolled (667, 425) with delta (0, 0)
Screenshot: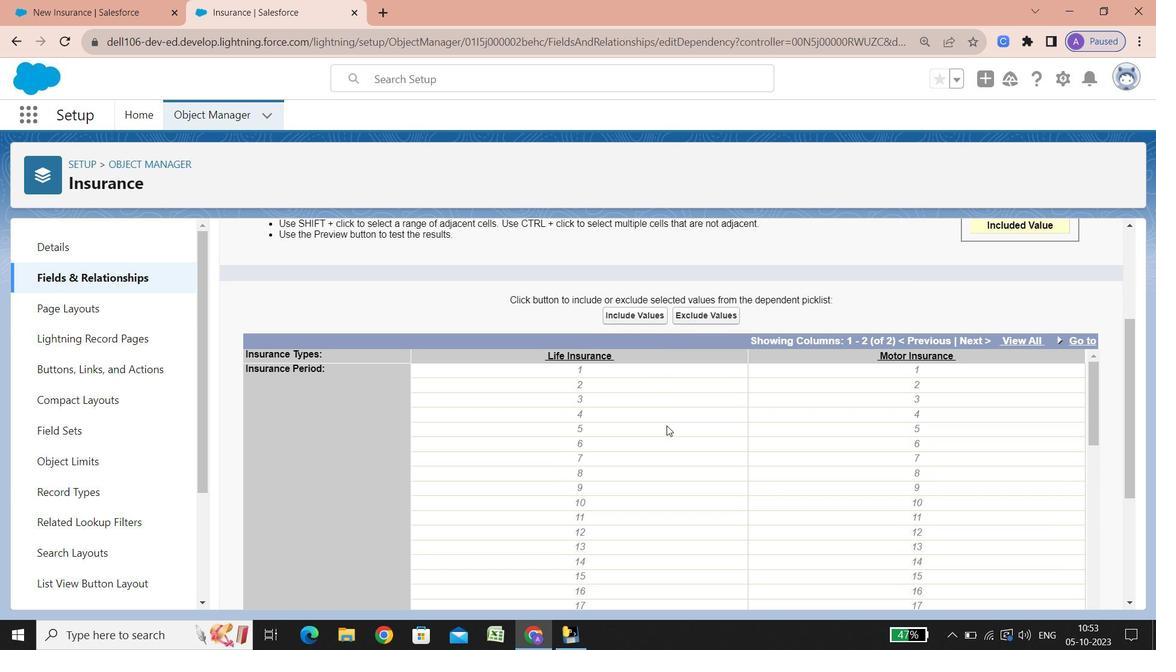 
Action: Mouse scrolled (667, 425) with delta (0, 0)
Screenshot: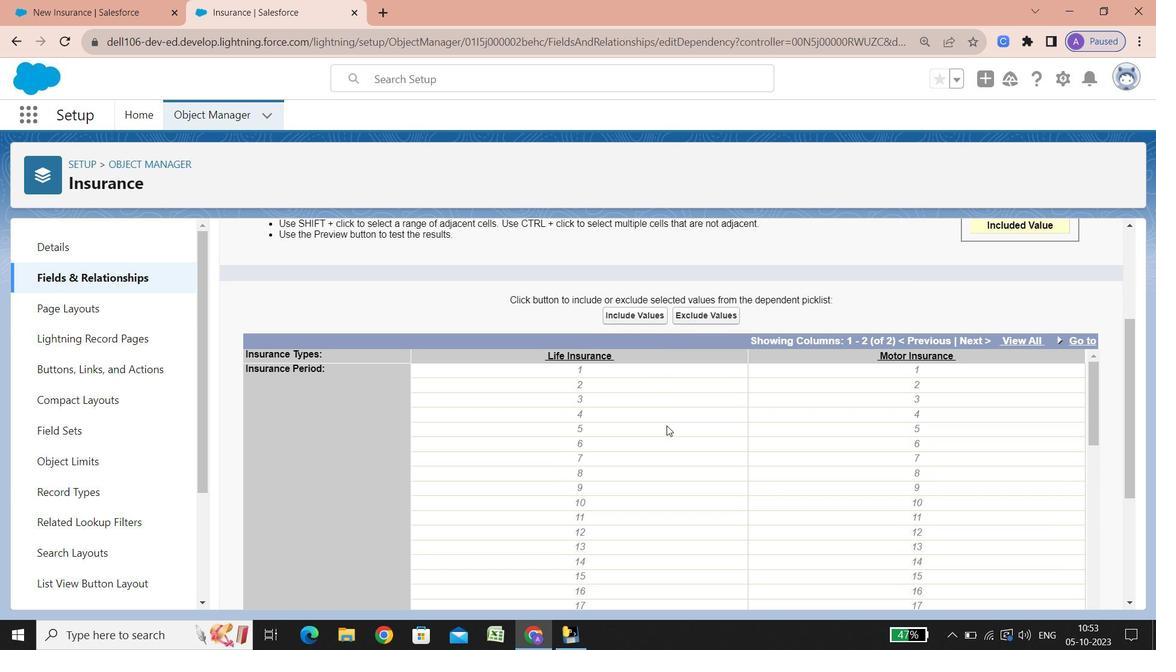 
Action: Mouse scrolled (667, 425) with delta (0, 0)
Screenshot: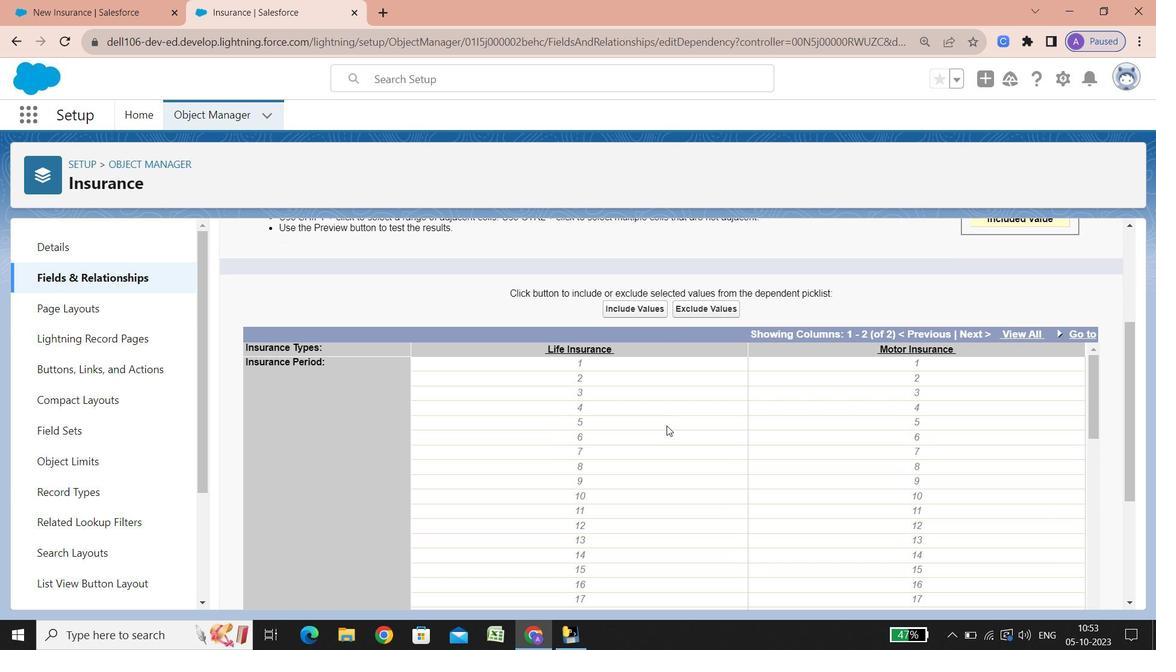 
Action: Mouse scrolled (667, 425) with delta (0, 0)
Screenshot: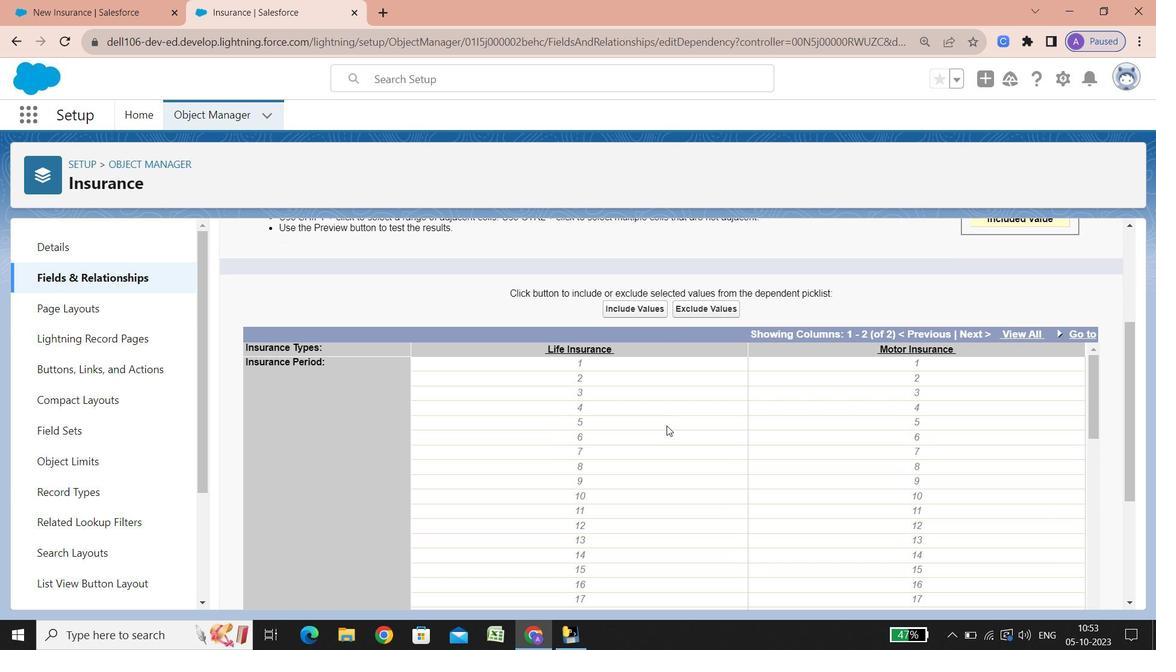 
Action: Mouse scrolled (667, 425) with delta (0, 0)
Screenshot: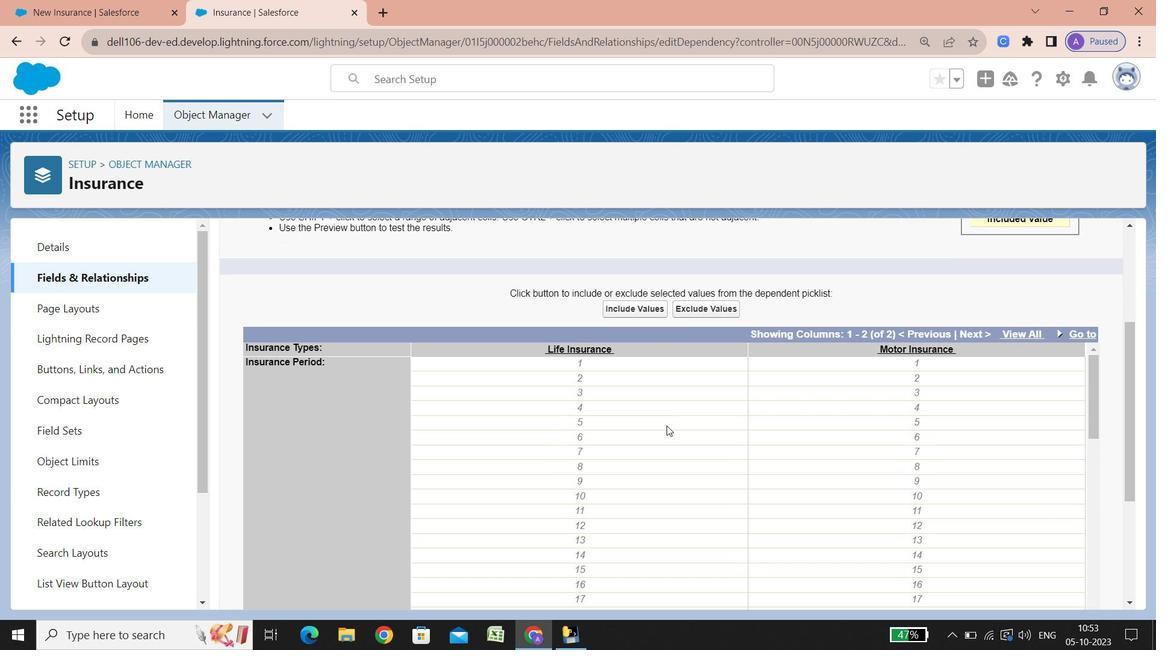 
Action: Mouse scrolled (667, 425) with delta (0, 0)
Screenshot: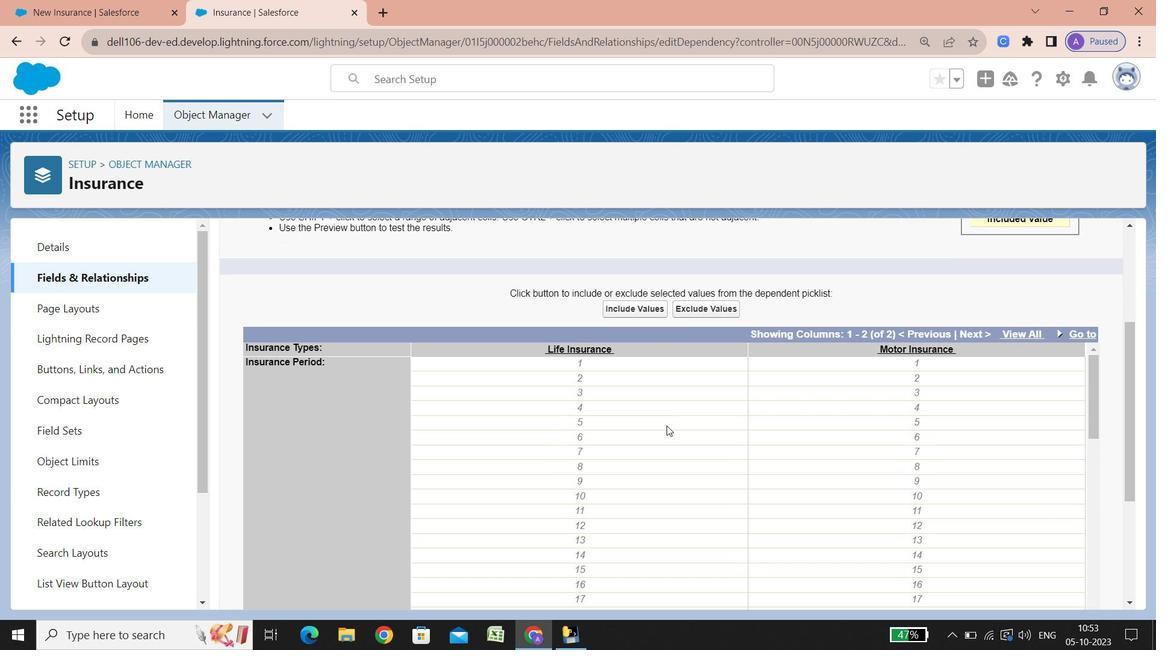 
Action: Mouse scrolled (667, 425) with delta (0, 0)
Screenshot: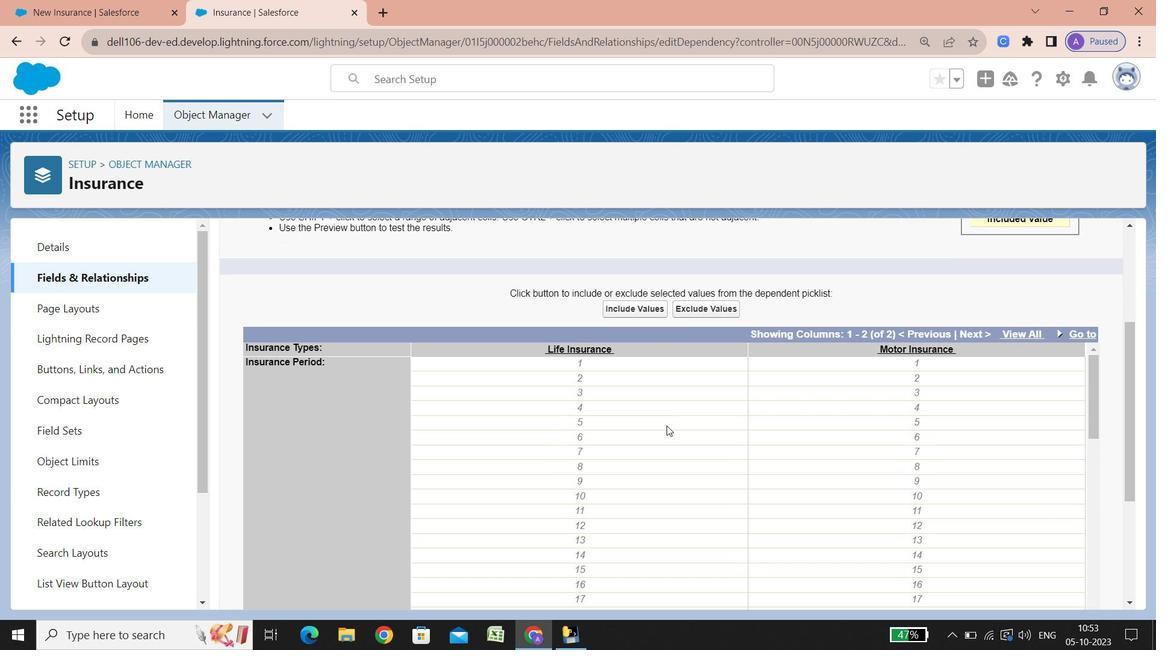 
Action: Mouse scrolled (667, 425) with delta (0, 0)
Screenshot: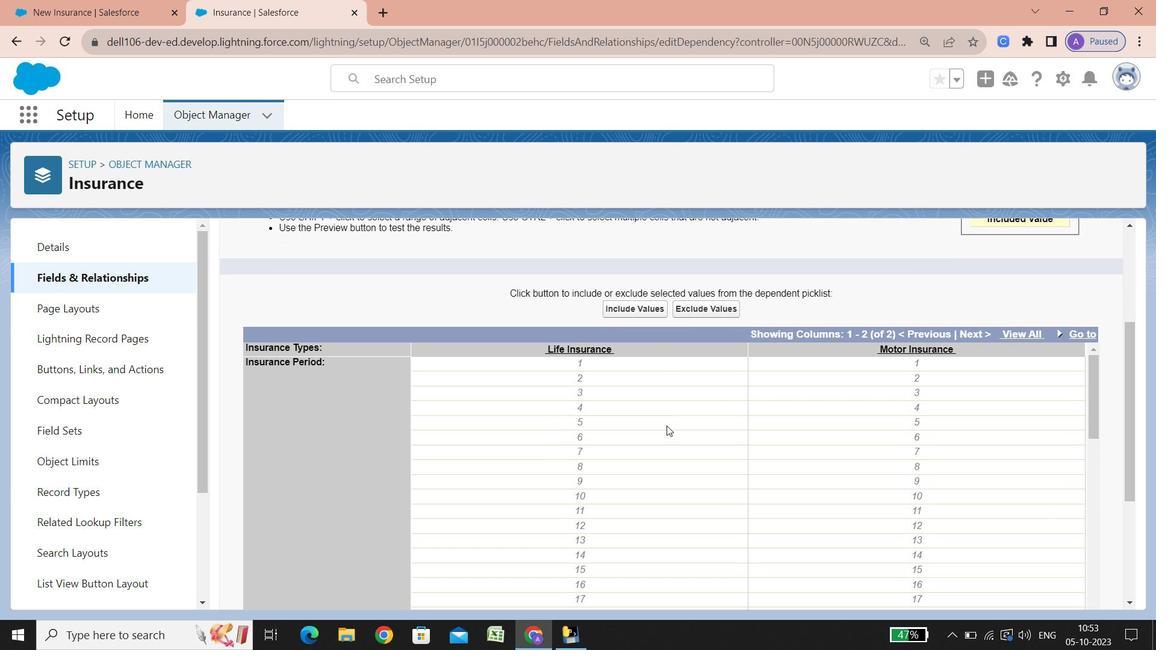 
Action: Mouse scrolled (667, 425) with delta (0, 0)
Screenshot: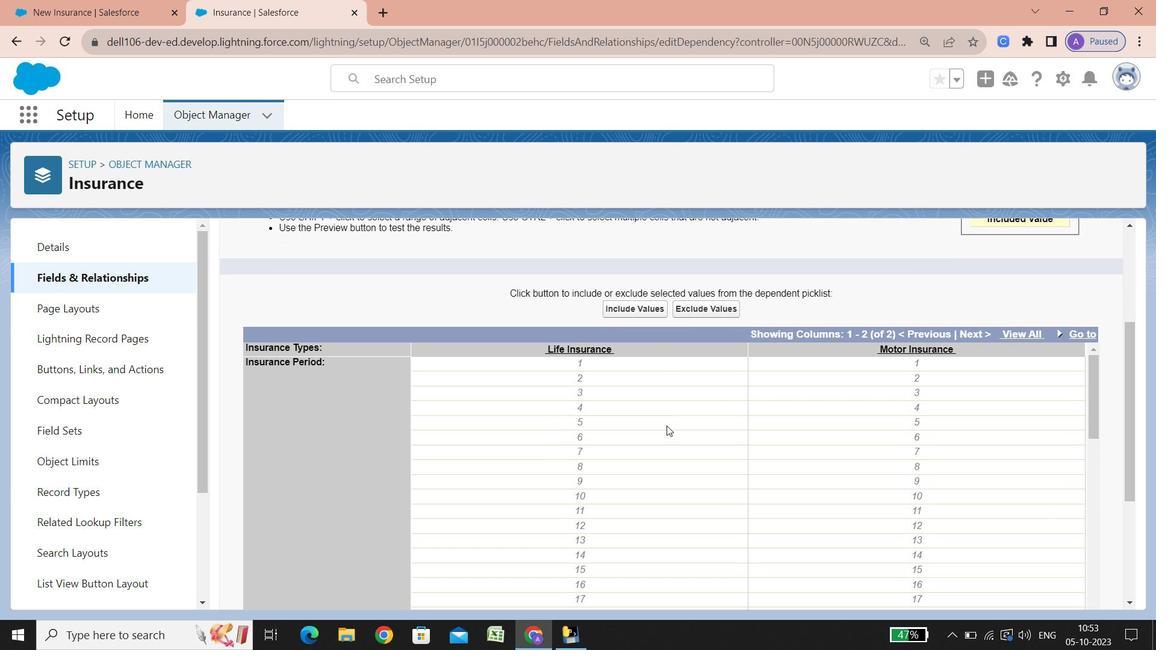 
Action: Mouse scrolled (667, 425) with delta (0, 0)
Screenshot: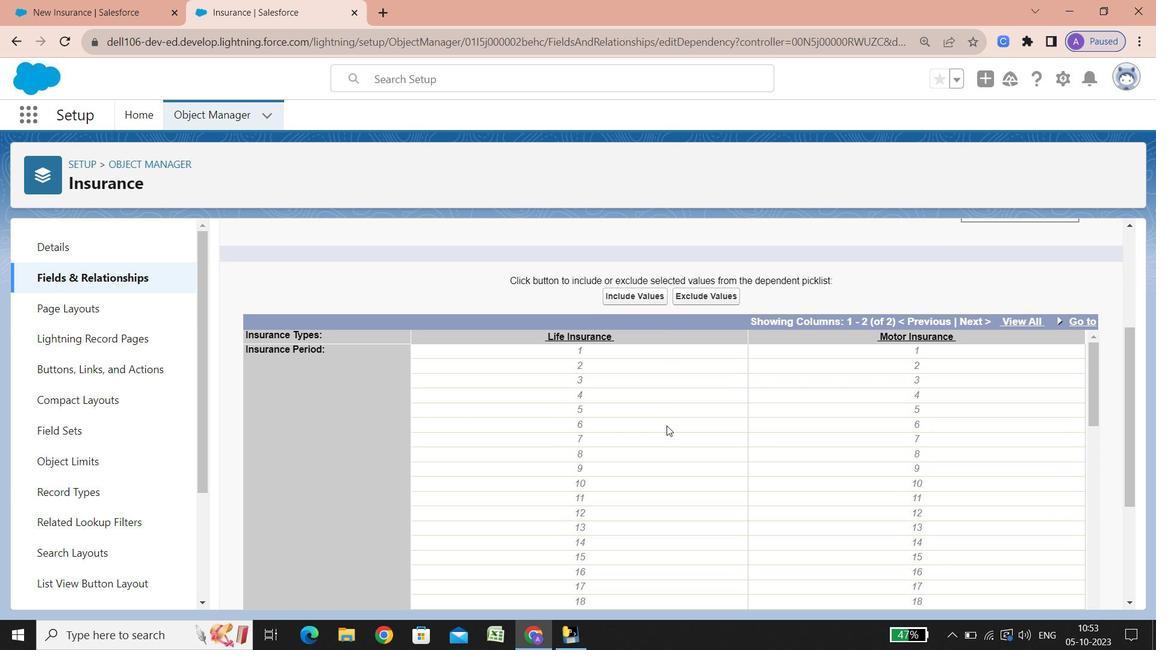 
Action: Mouse scrolled (667, 425) with delta (0, 0)
Screenshot: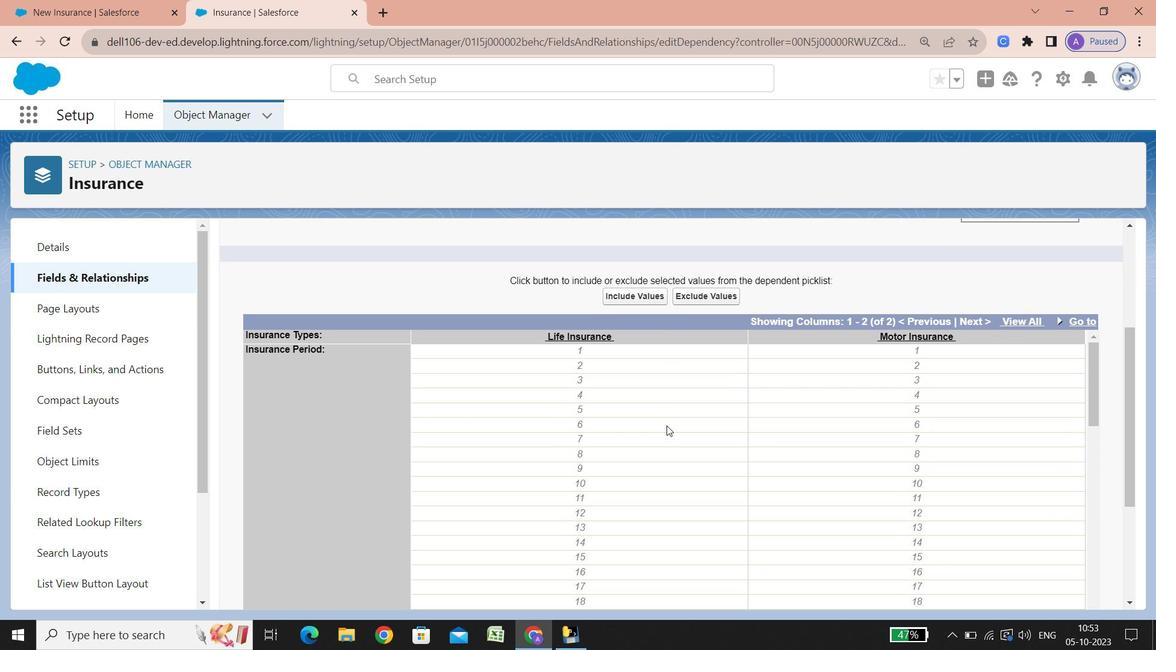 
Action: Mouse scrolled (667, 425) with delta (0, 0)
Screenshot: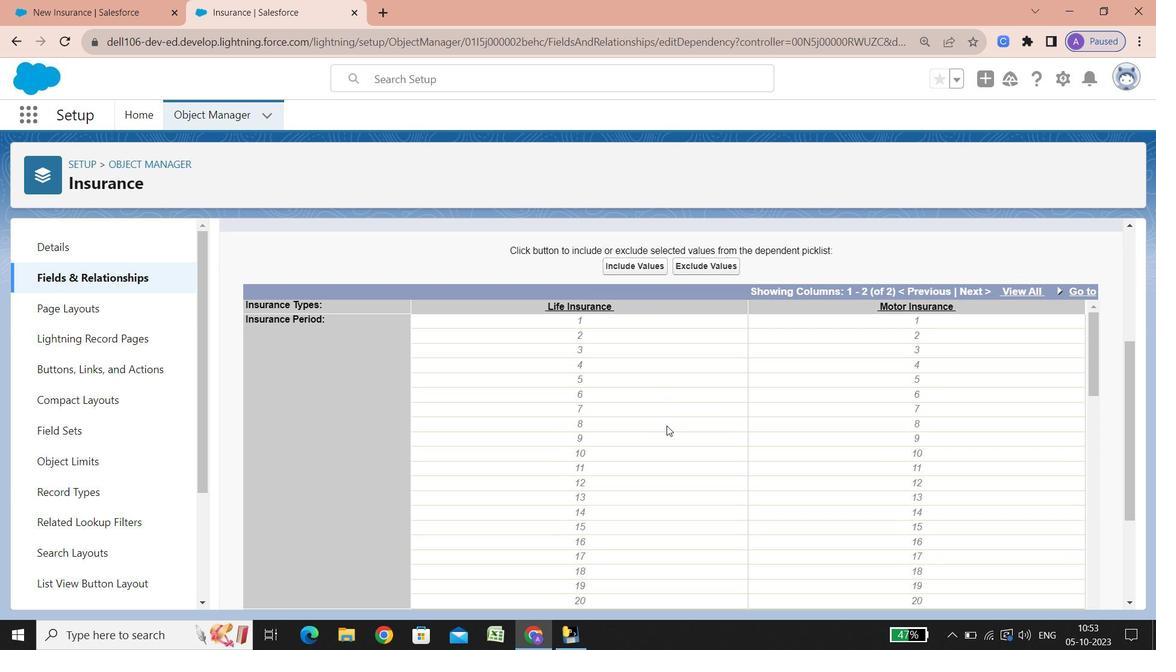 
Action: Mouse scrolled (667, 425) with delta (0, 0)
Screenshot: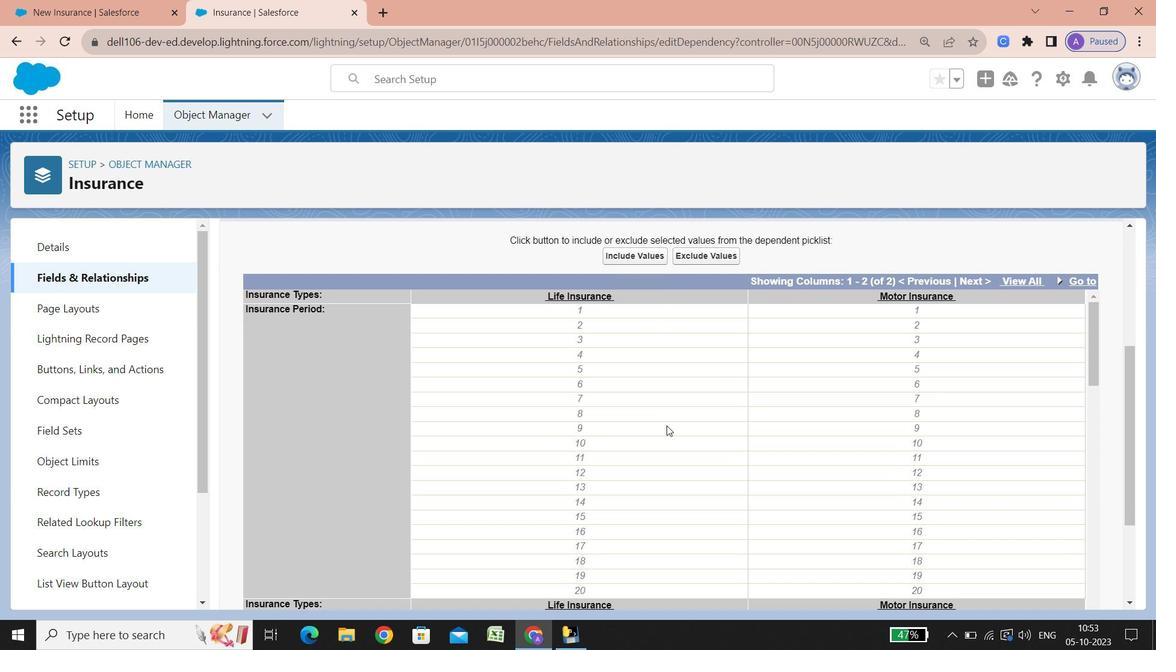 
Action: Mouse scrolled (667, 425) with delta (0, 0)
Screenshot: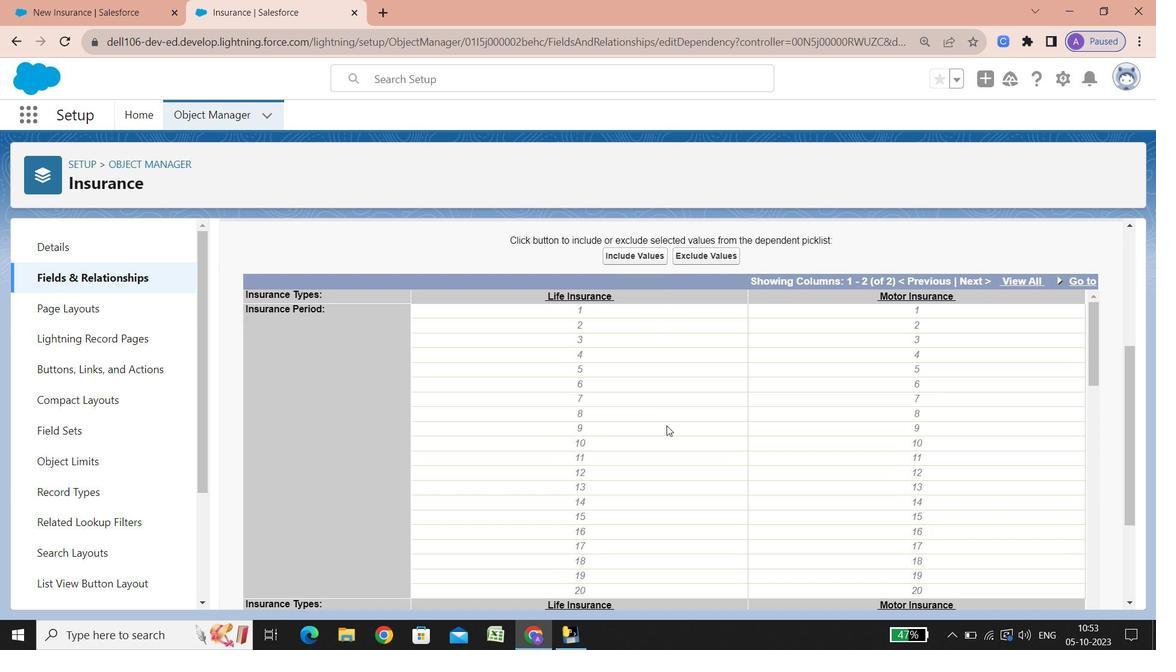 
Action: Mouse scrolled (667, 425) with delta (0, 0)
Screenshot: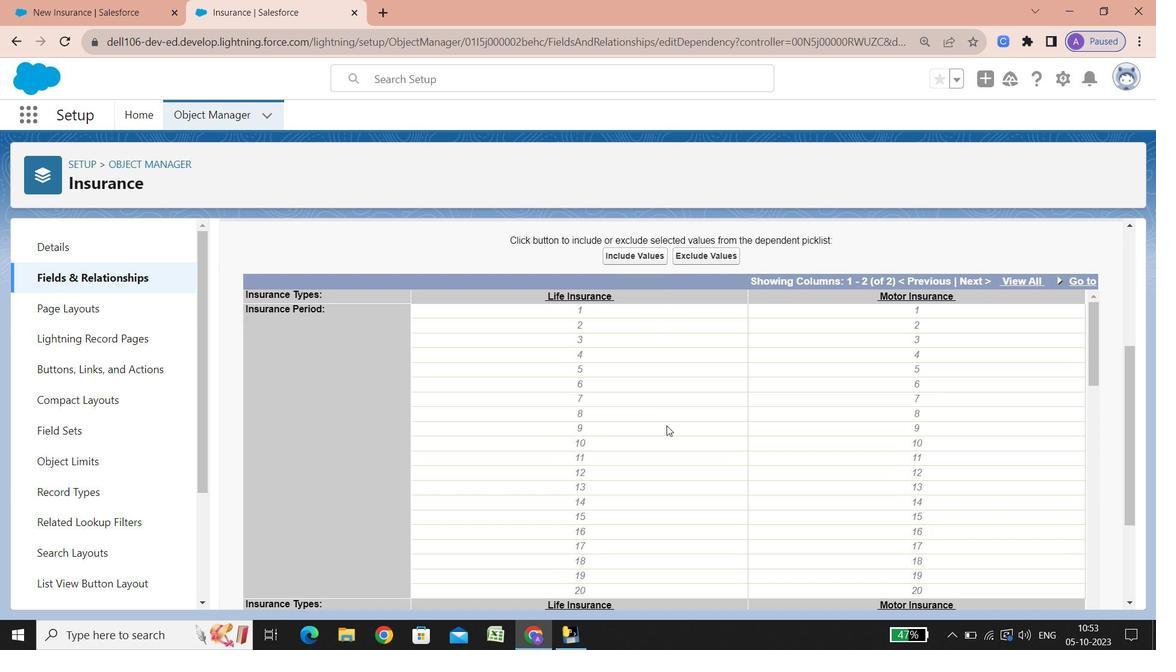 
Action: Mouse scrolled (667, 425) with delta (0, 0)
Screenshot: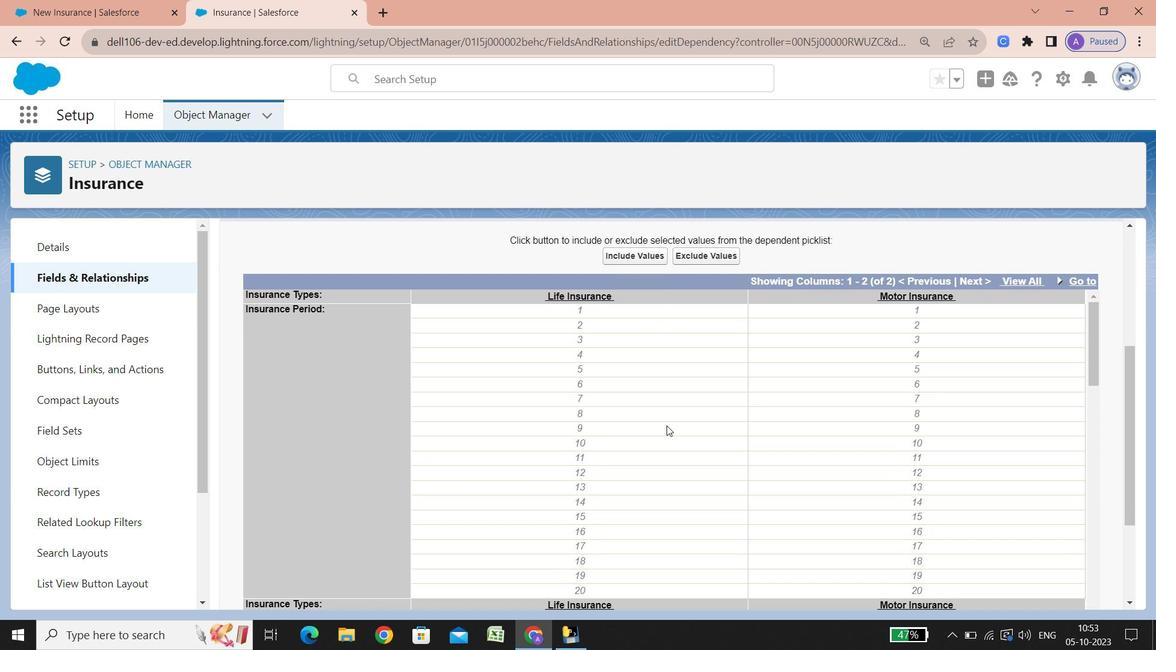
Action: Mouse scrolled (667, 425) with delta (0, 0)
Screenshot: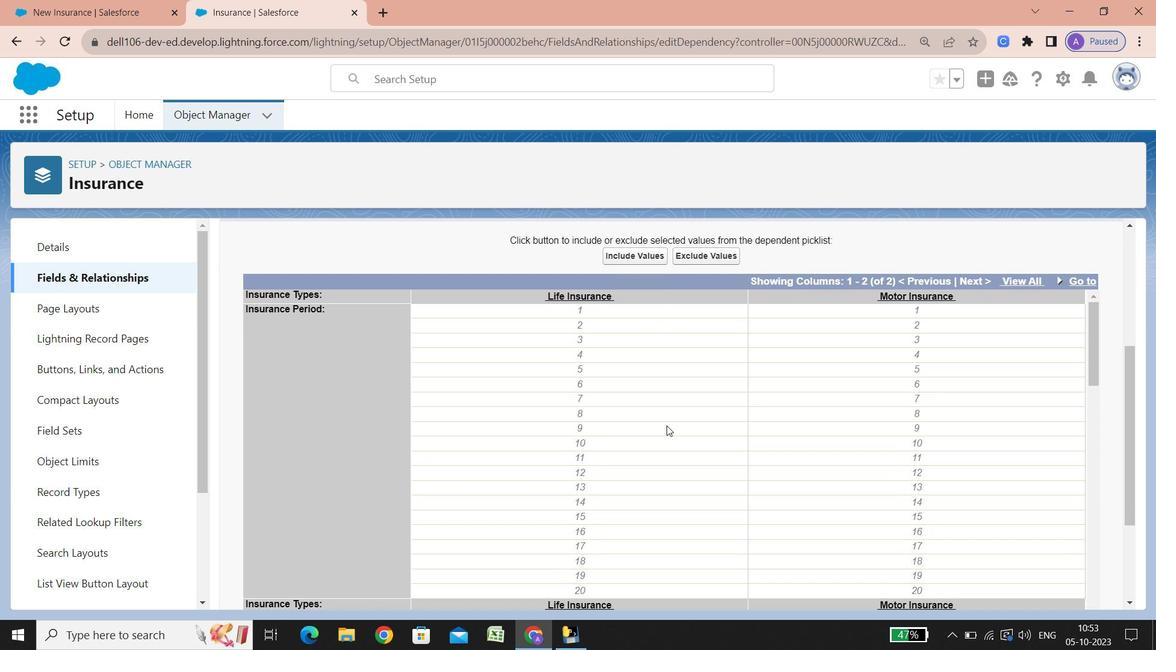 
Action: Mouse scrolled (667, 425) with delta (0, 0)
Screenshot: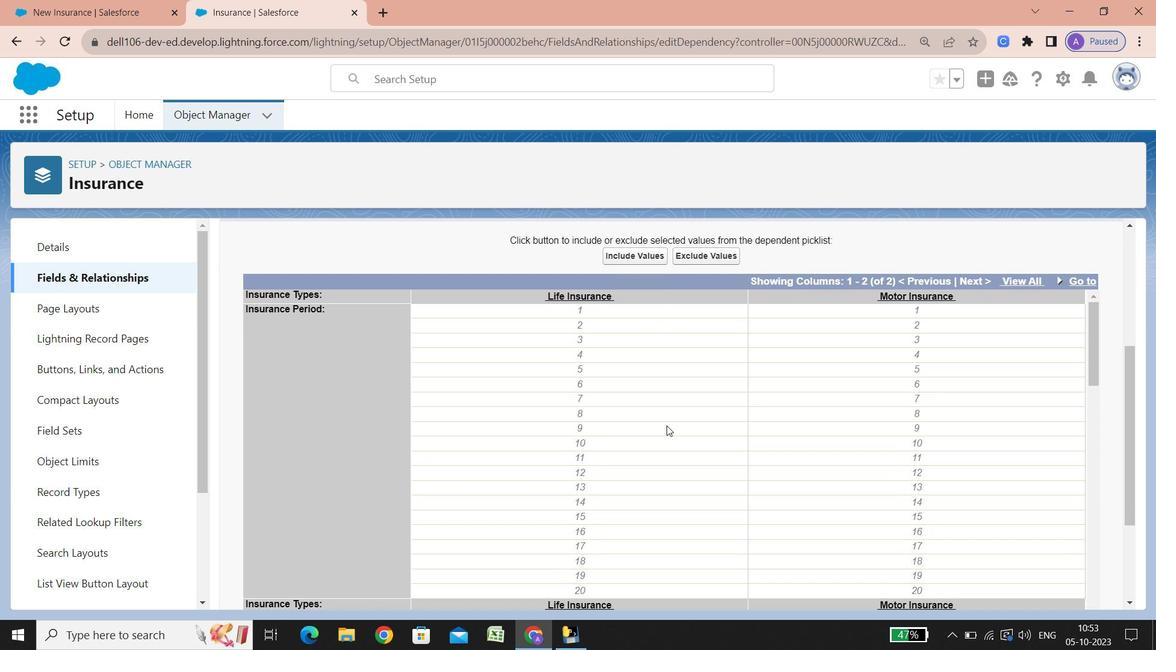 
Action: Mouse scrolled (667, 425) with delta (0, 0)
Screenshot: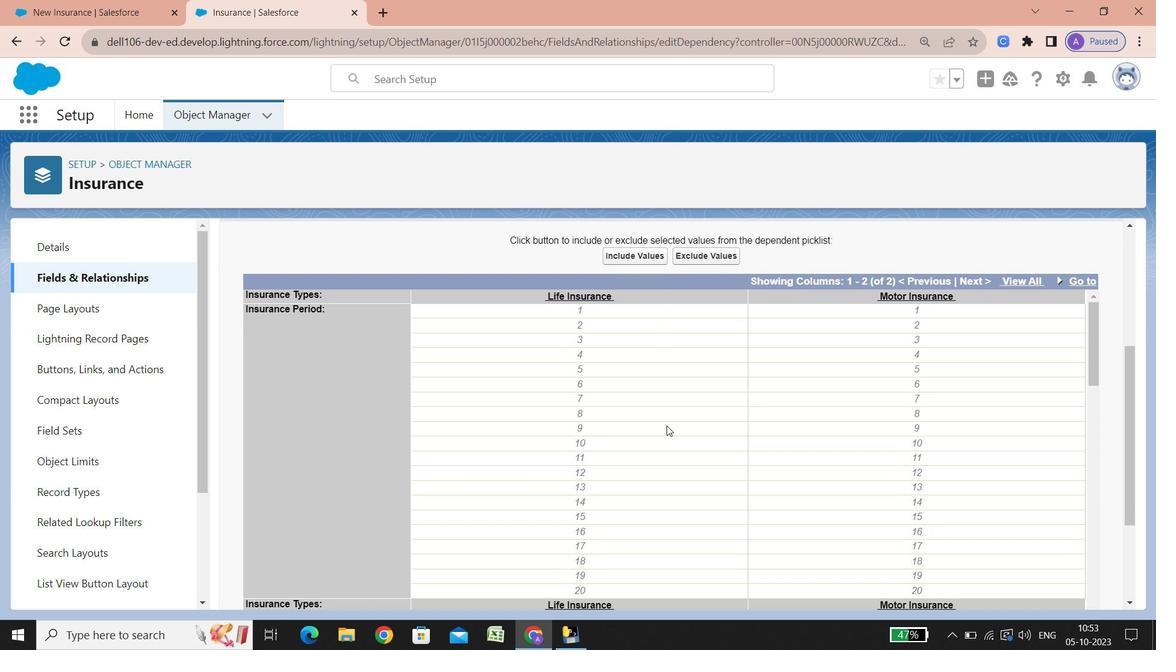 
Action: Mouse scrolled (667, 425) with delta (0, 0)
Screenshot: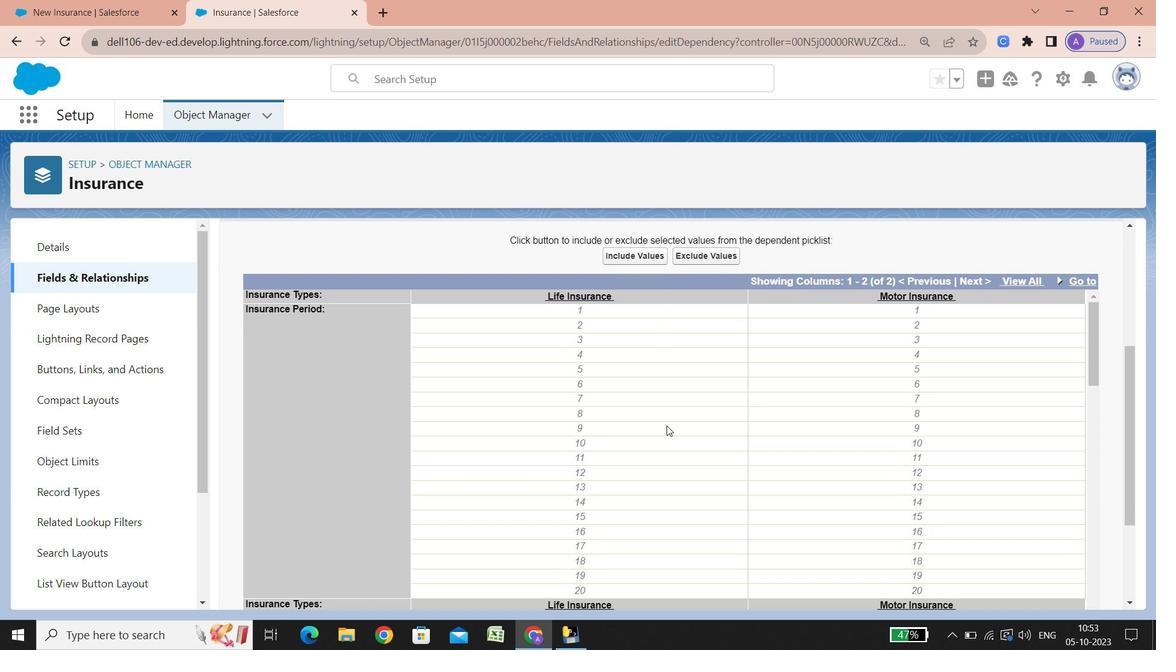 
Action: Mouse scrolled (667, 425) with delta (0, 0)
Screenshot: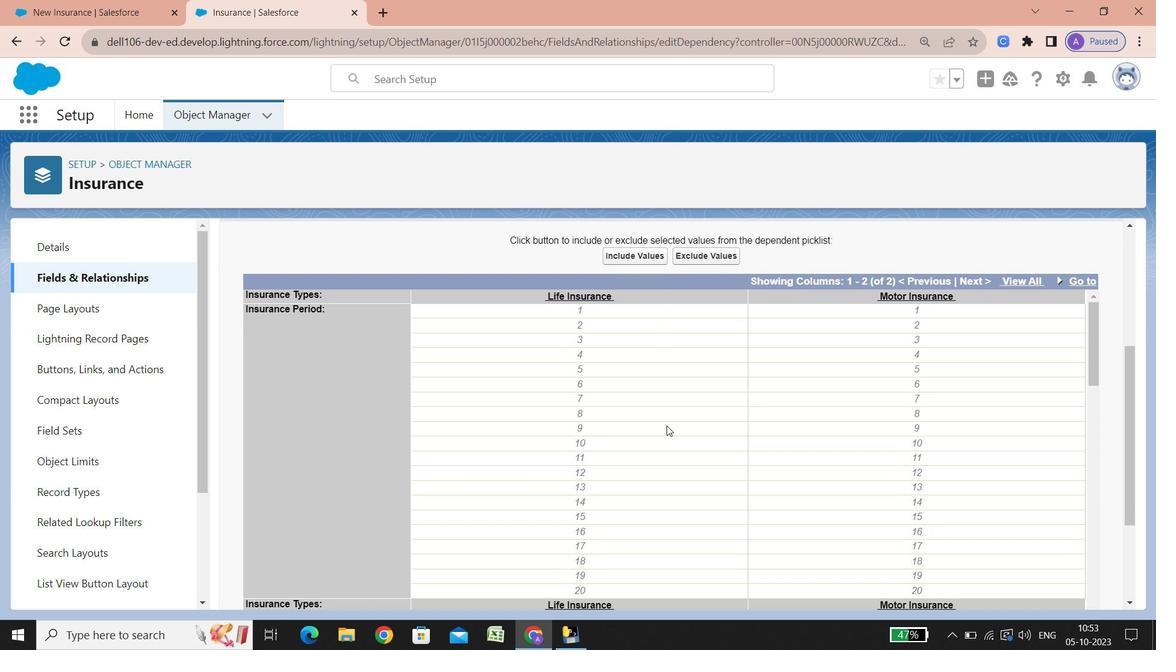 
Action: Mouse scrolled (667, 425) with delta (0, 0)
Screenshot: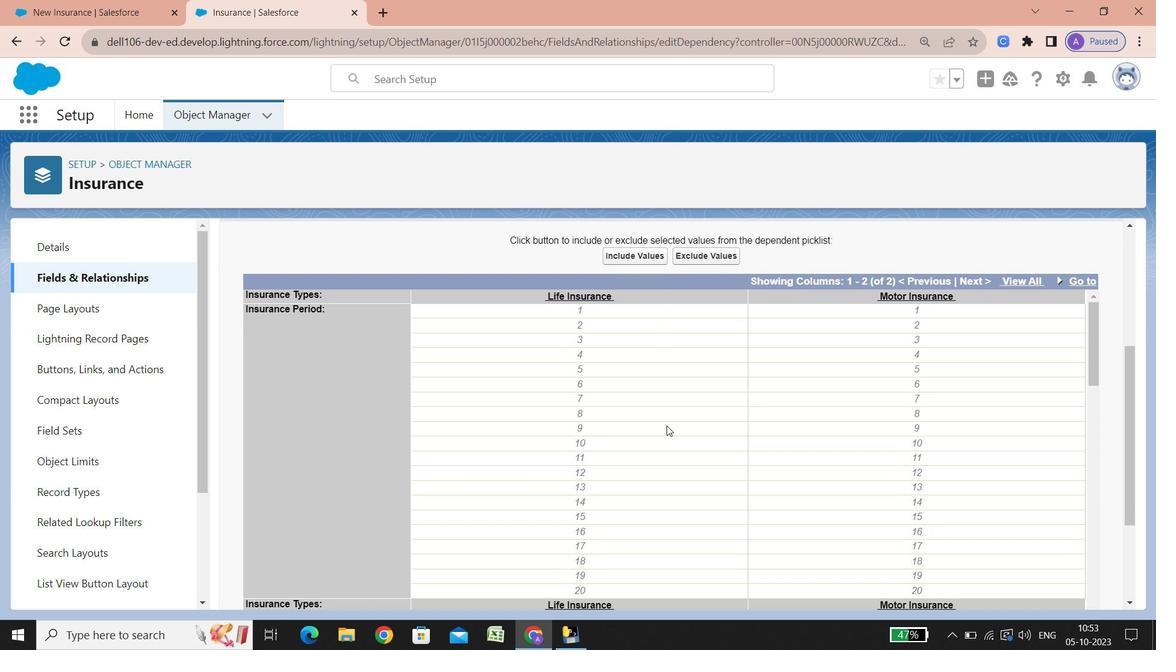 
Action: Mouse scrolled (667, 425) with delta (0, 0)
Screenshot: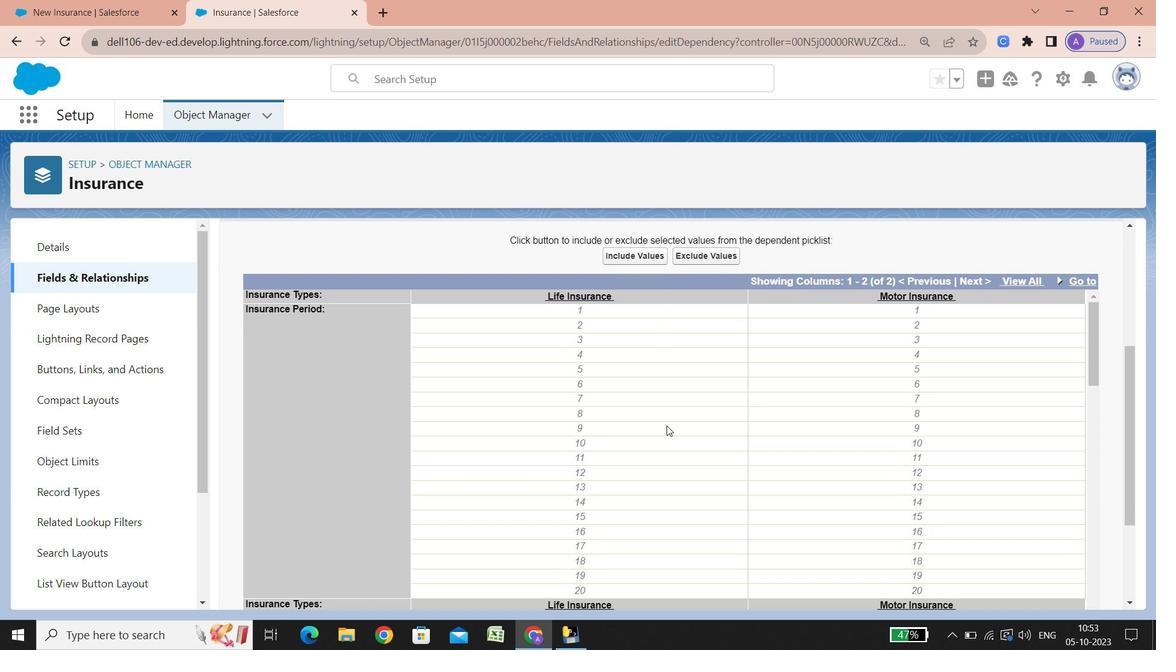 
Action: Mouse scrolled (667, 425) with delta (0, 0)
Screenshot: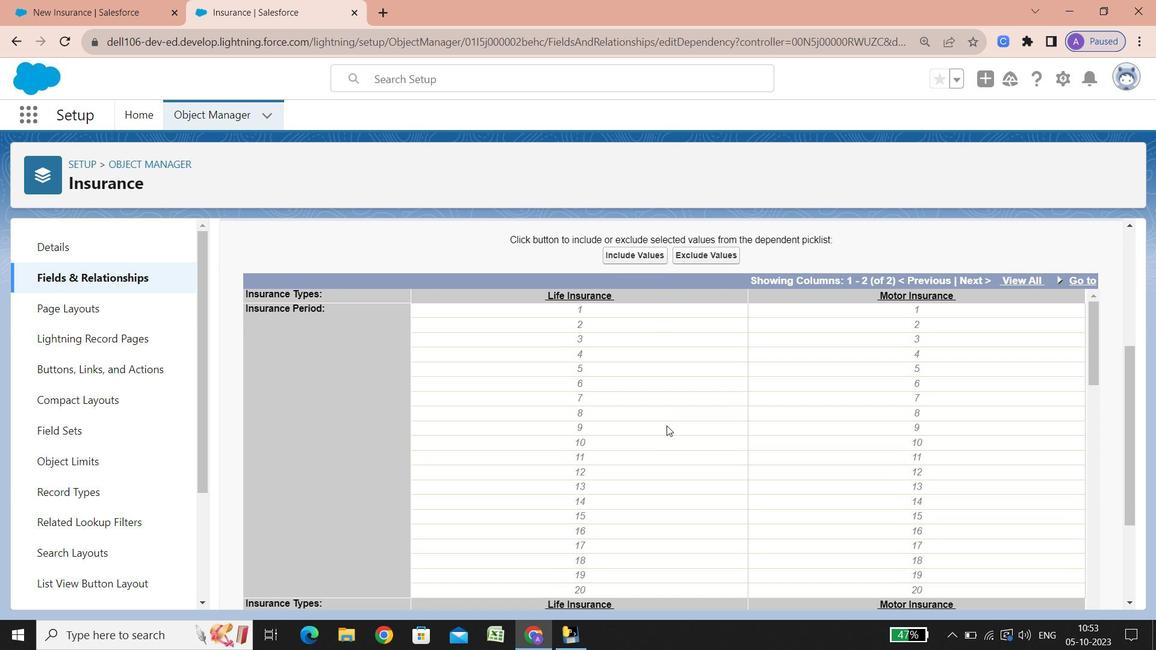 
Action: Mouse scrolled (667, 425) with delta (0, 0)
Screenshot: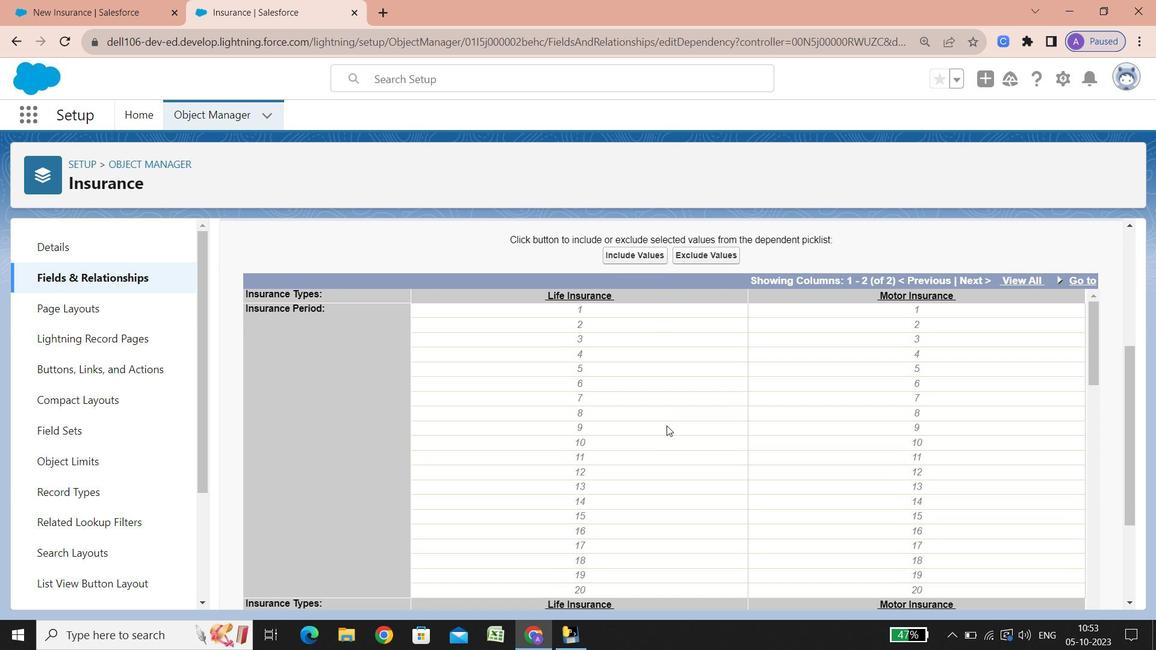 
Action: Mouse scrolled (667, 425) with delta (0, 0)
Screenshot: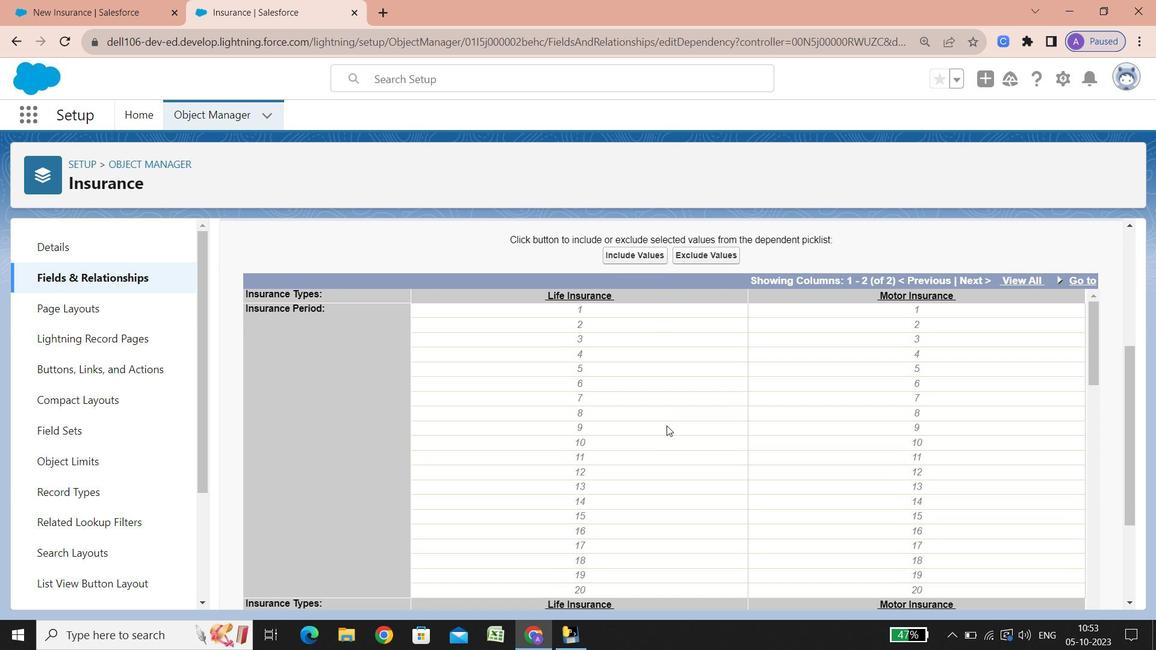 
Action: Mouse scrolled (667, 425) with delta (0, 0)
Screenshot: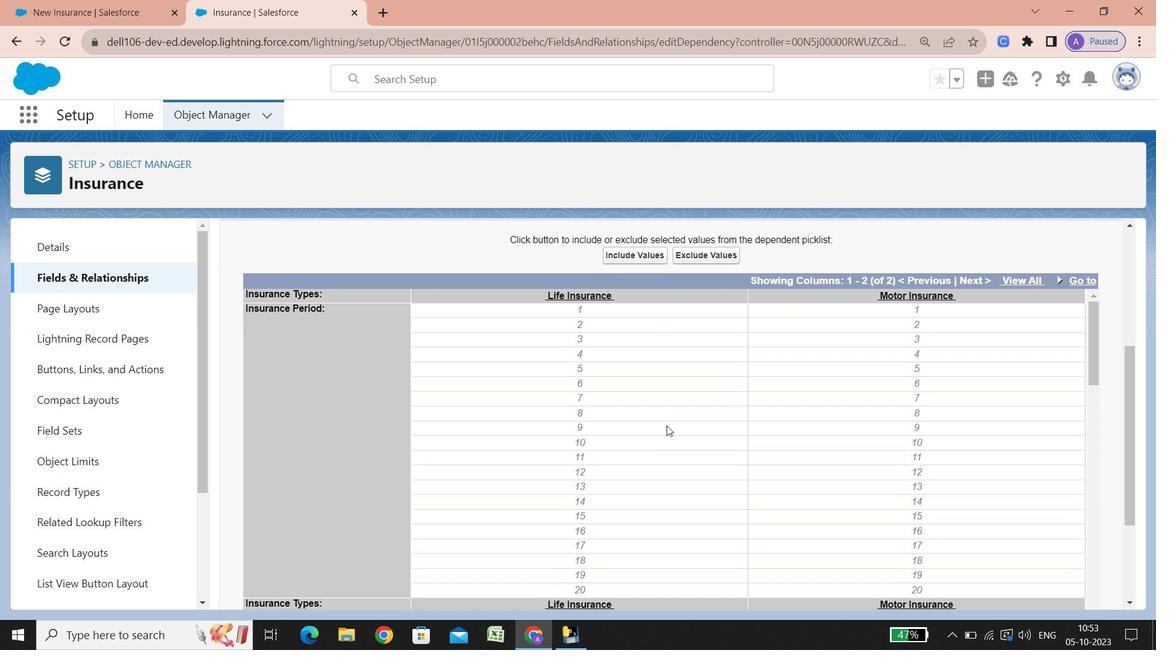 
Action: Mouse scrolled (667, 425) with delta (0, 0)
Screenshot: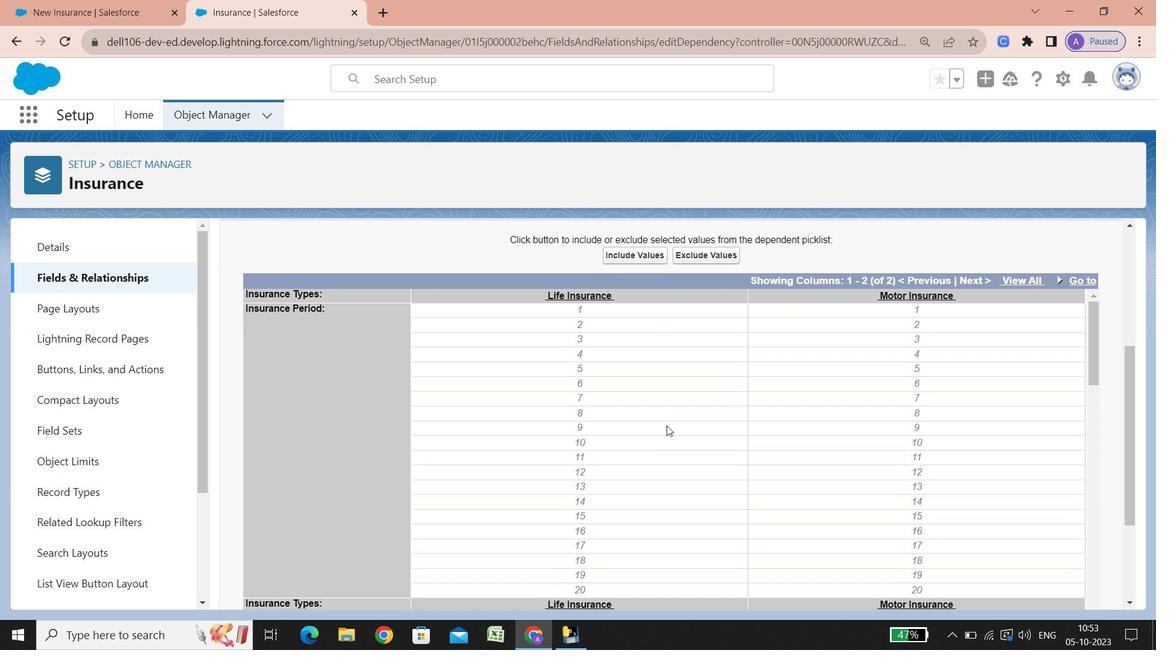 
Action: Mouse scrolled (667, 425) with delta (0, 0)
Screenshot: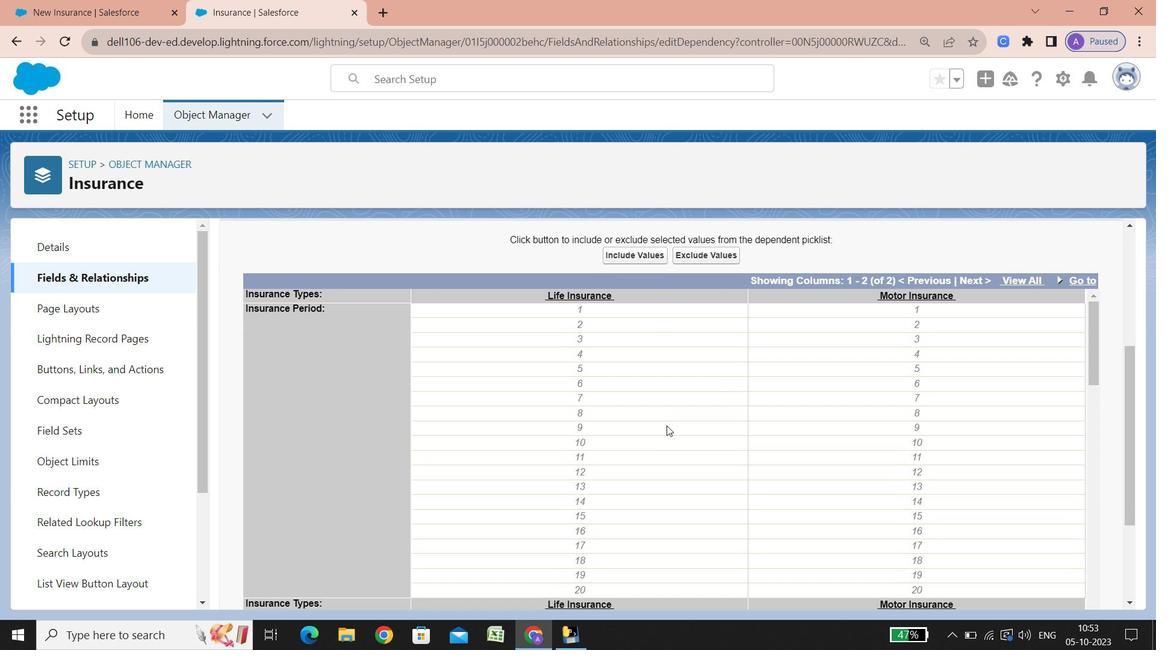 
Action: Mouse scrolled (667, 425) with delta (0, 0)
Screenshot: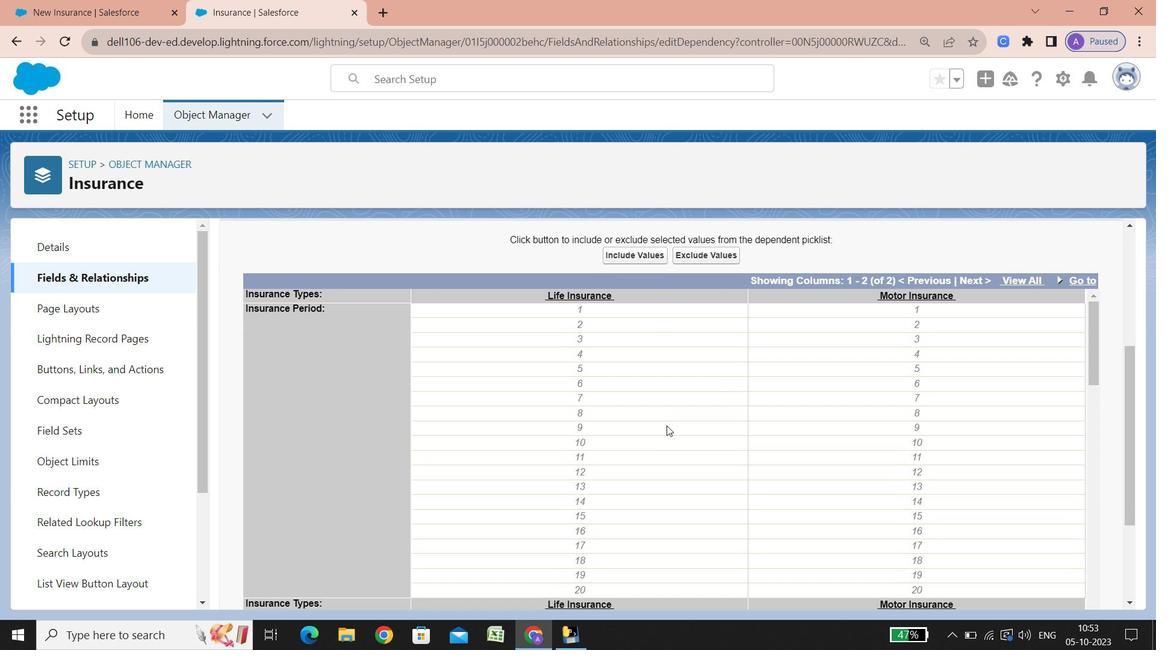 
Action: Mouse scrolled (667, 425) with delta (0, 0)
Screenshot: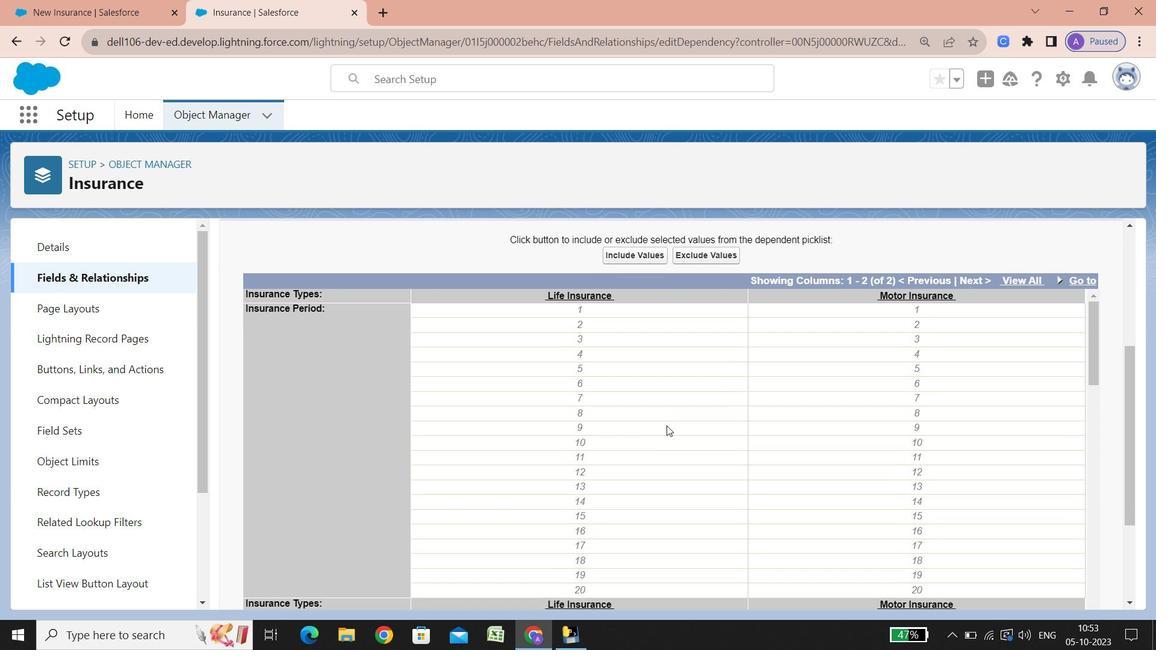 
Action: Mouse scrolled (667, 425) with delta (0, 0)
Screenshot: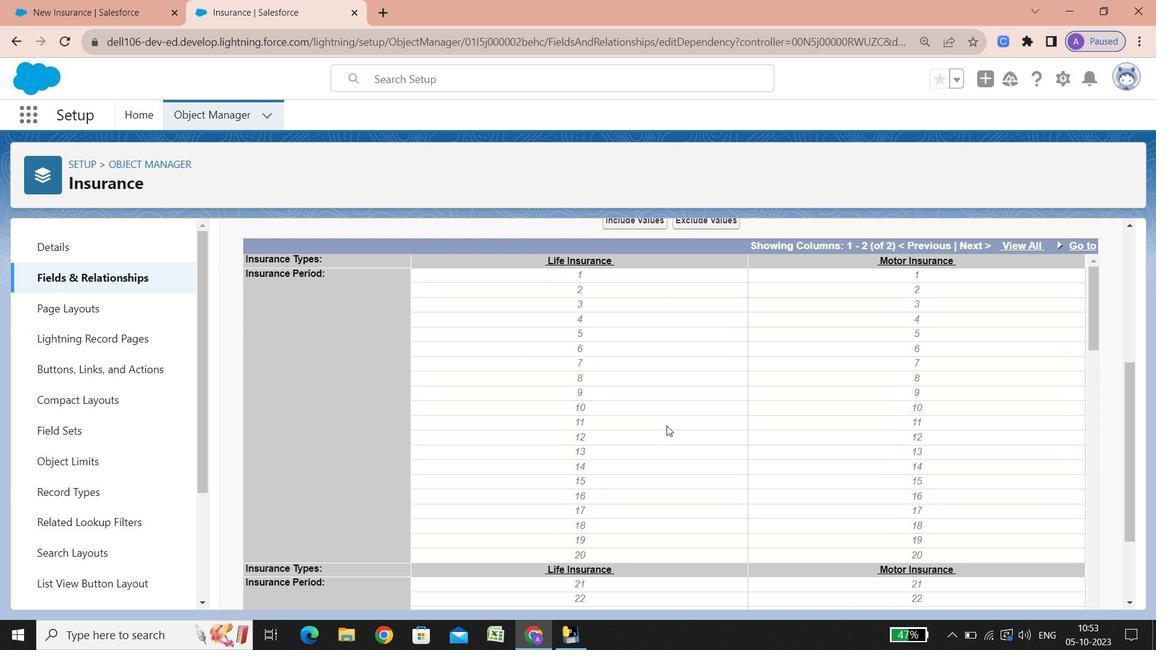 
Action: Mouse scrolled (667, 425) with delta (0, 0)
Screenshot: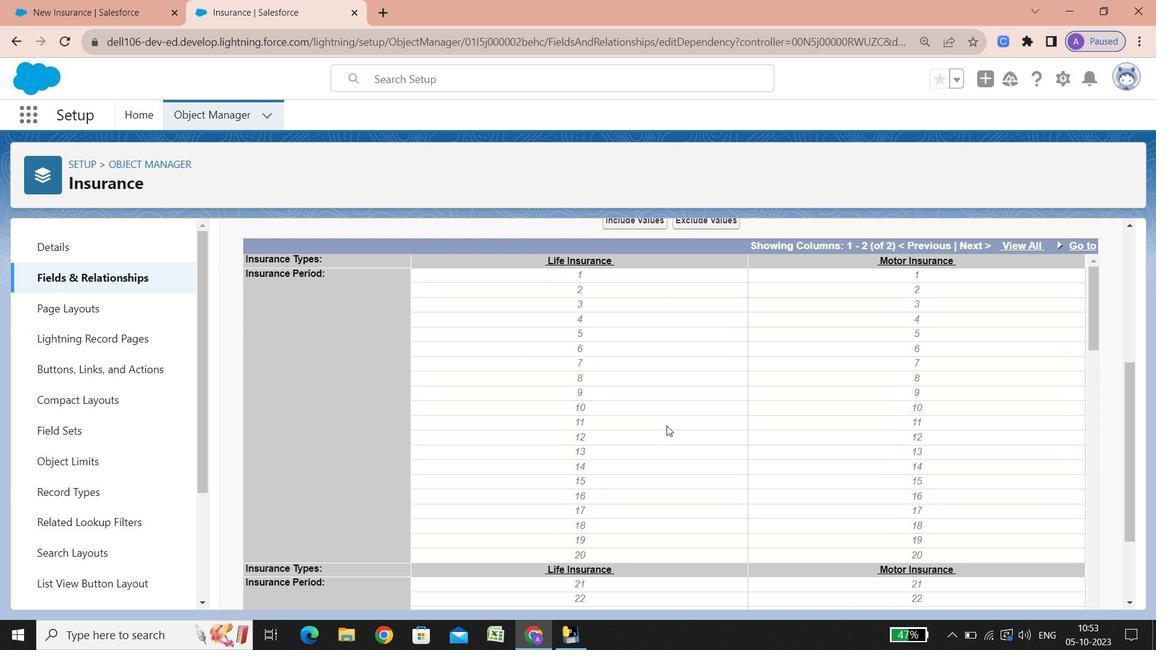 
Action: Mouse scrolled (667, 425) with delta (0, 0)
Screenshot: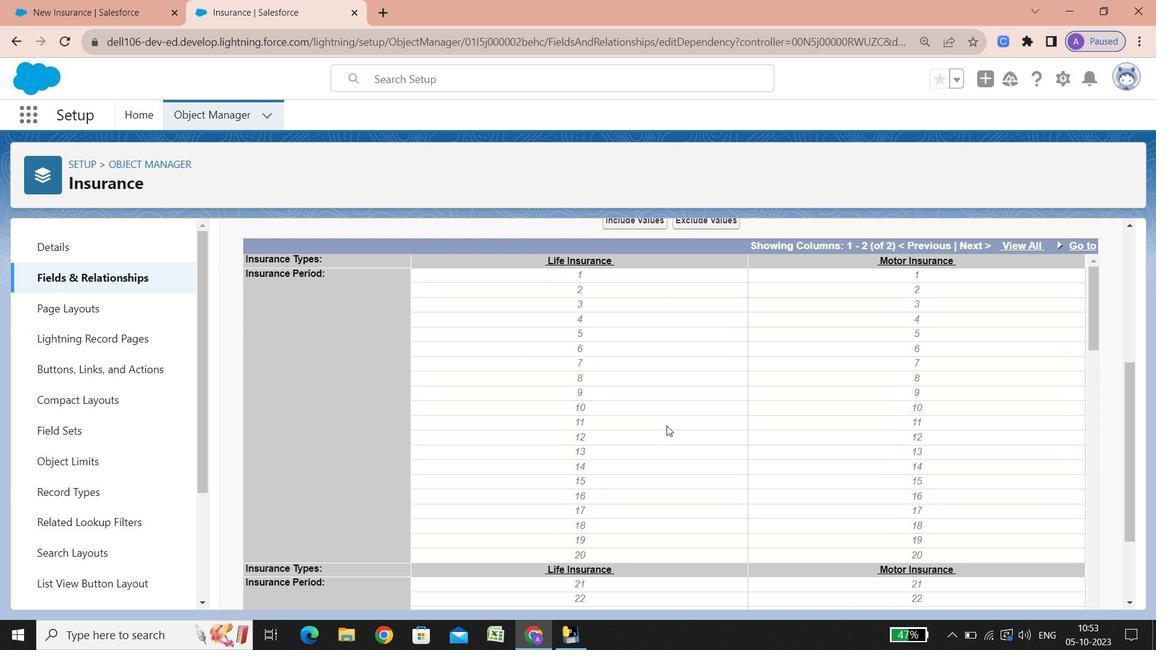 
Action: Mouse scrolled (667, 425) with delta (0, 0)
Screenshot: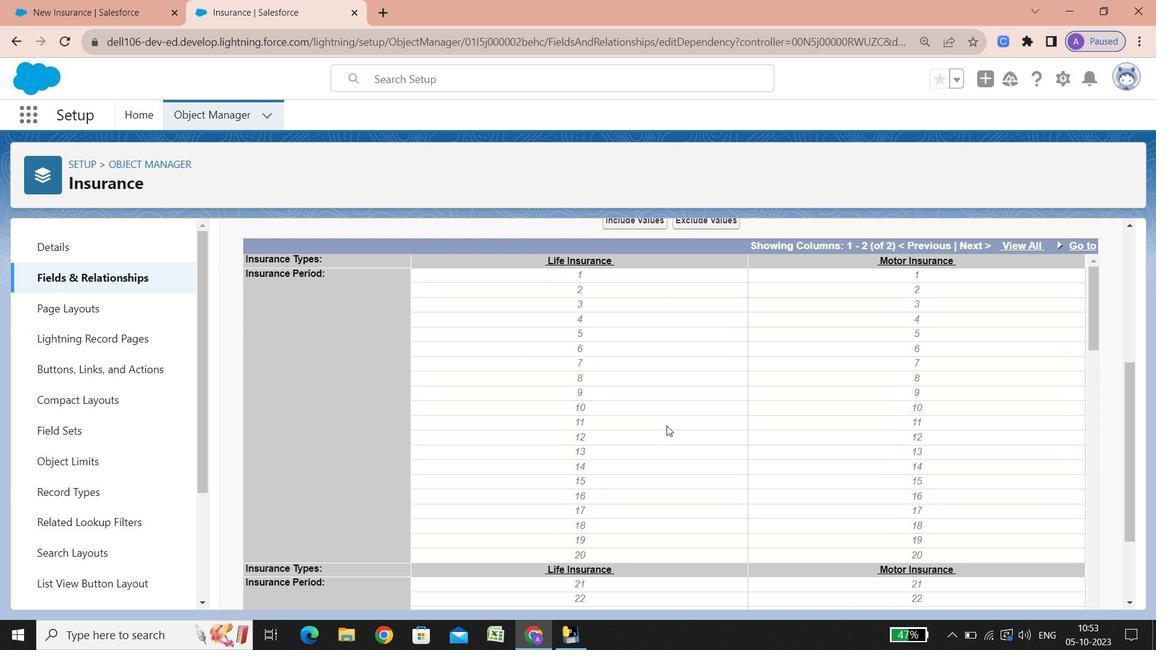 
Action: Mouse scrolled (667, 425) with delta (0, 0)
Screenshot: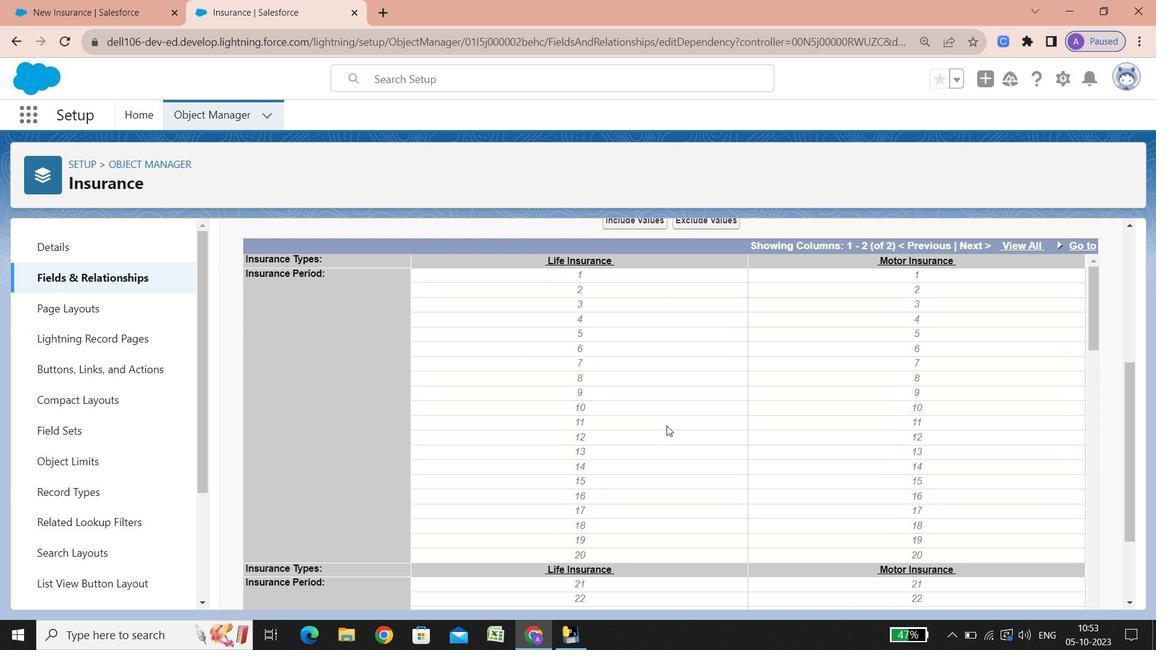 
Action: Mouse scrolled (667, 425) with delta (0, 0)
Screenshot: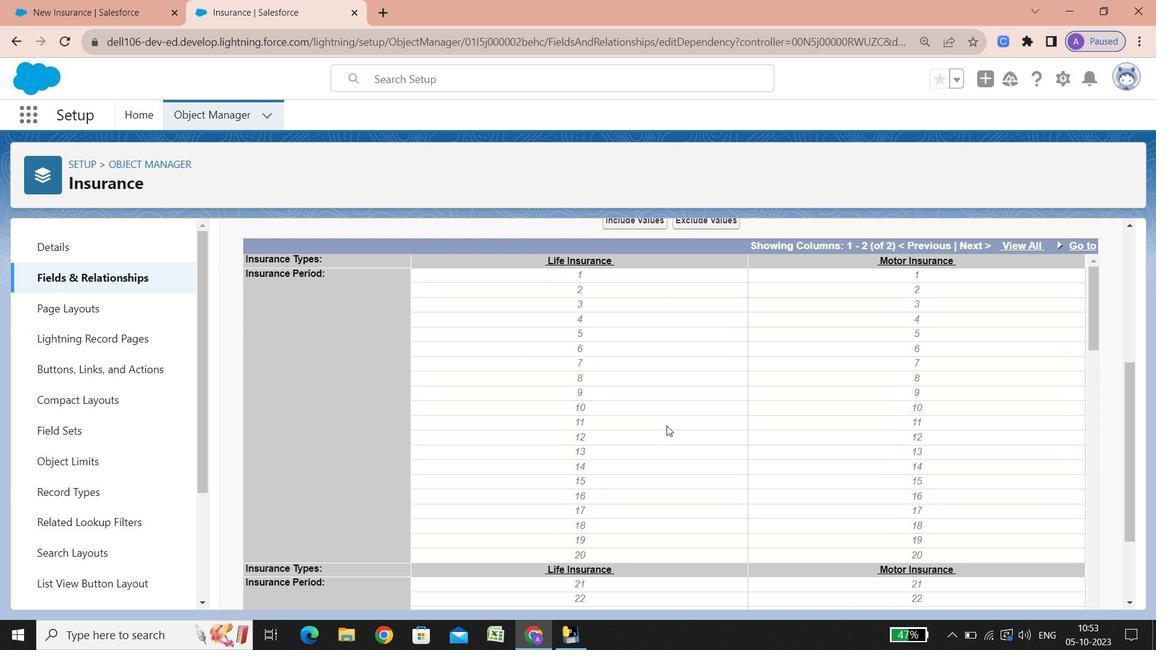 
Action: Mouse scrolled (667, 425) with delta (0, 0)
Screenshot: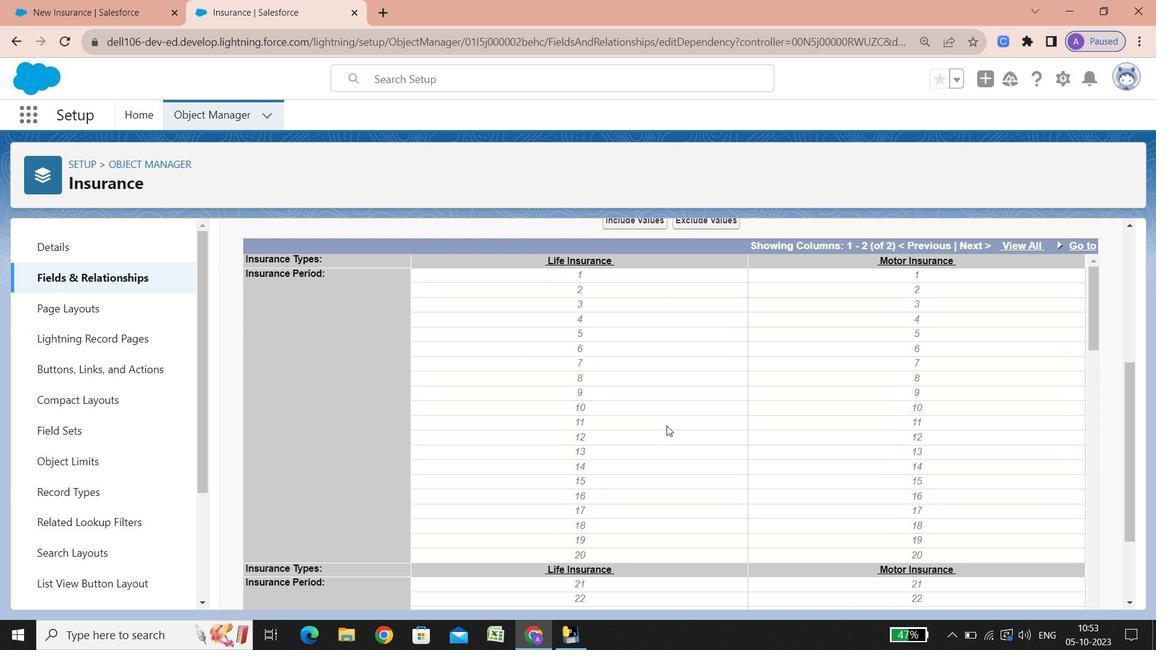 
Action: Mouse scrolled (667, 425) with delta (0, 0)
Screenshot: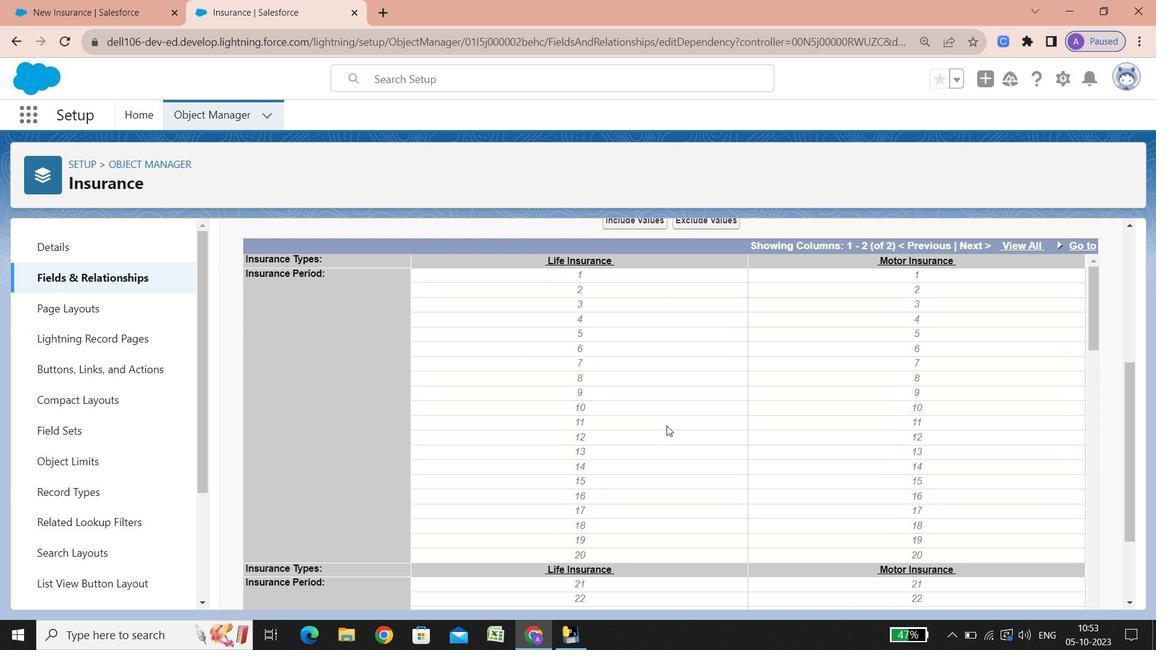 
Action: Mouse scrolled (667, 425) with delta (0, 0)
Screenshot: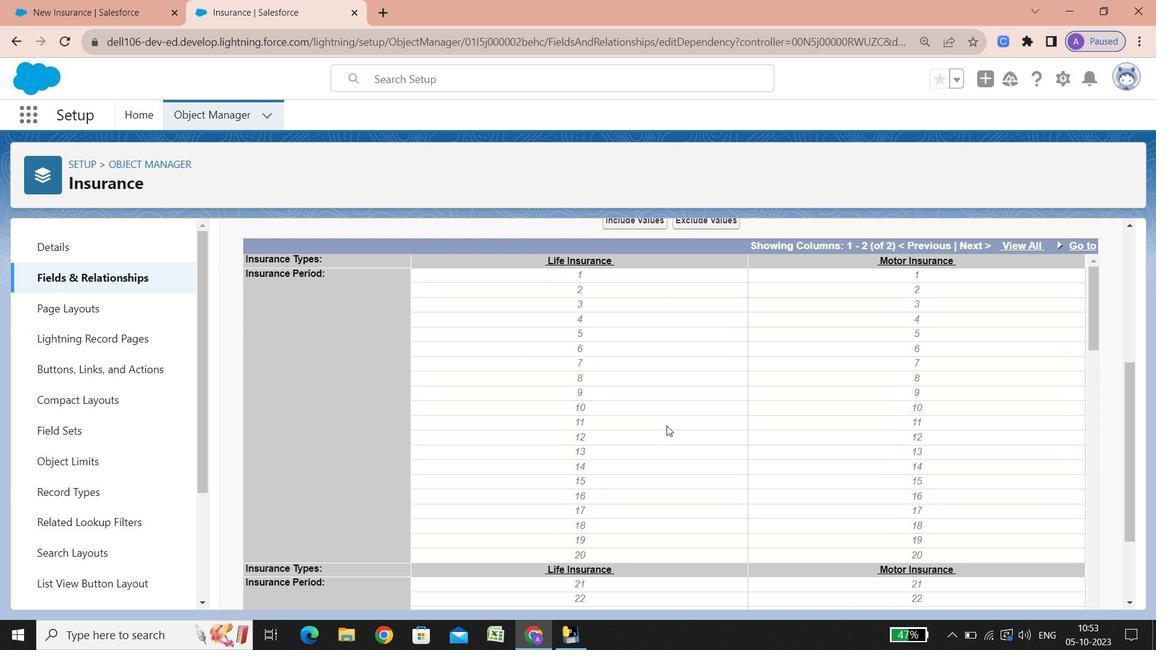 
Action: Mouse scrolled (667, 425) with delta (0, 0)
Screenshot: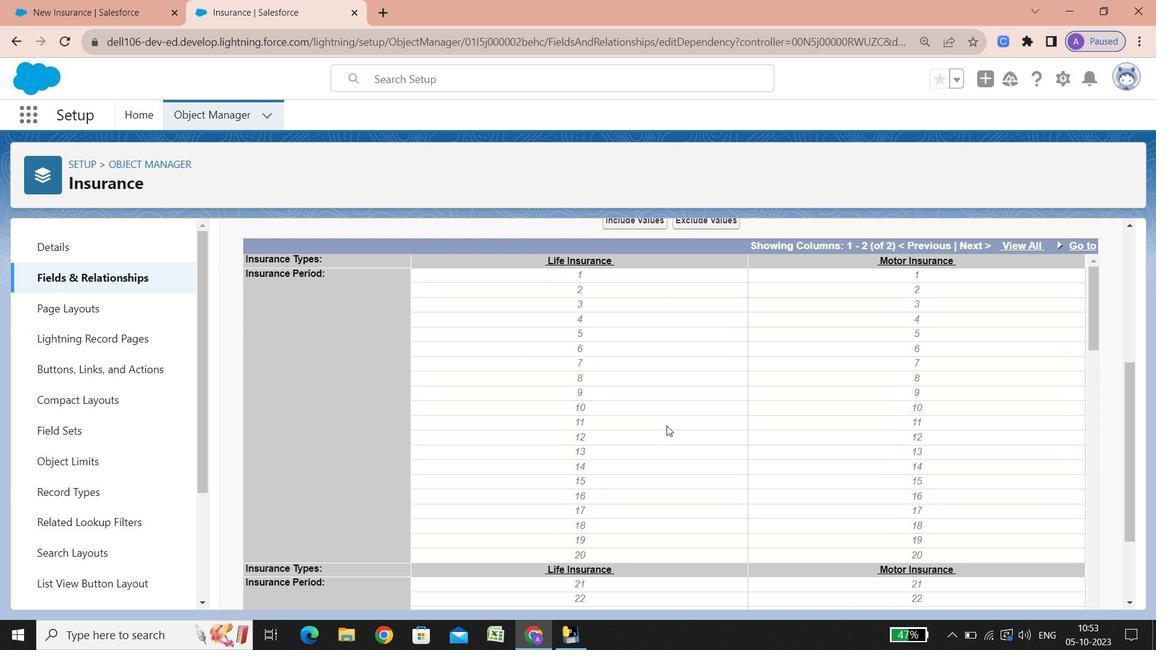 
Action: Mouse scrolled (667, 425) with delta (0, 0)
Screenshot: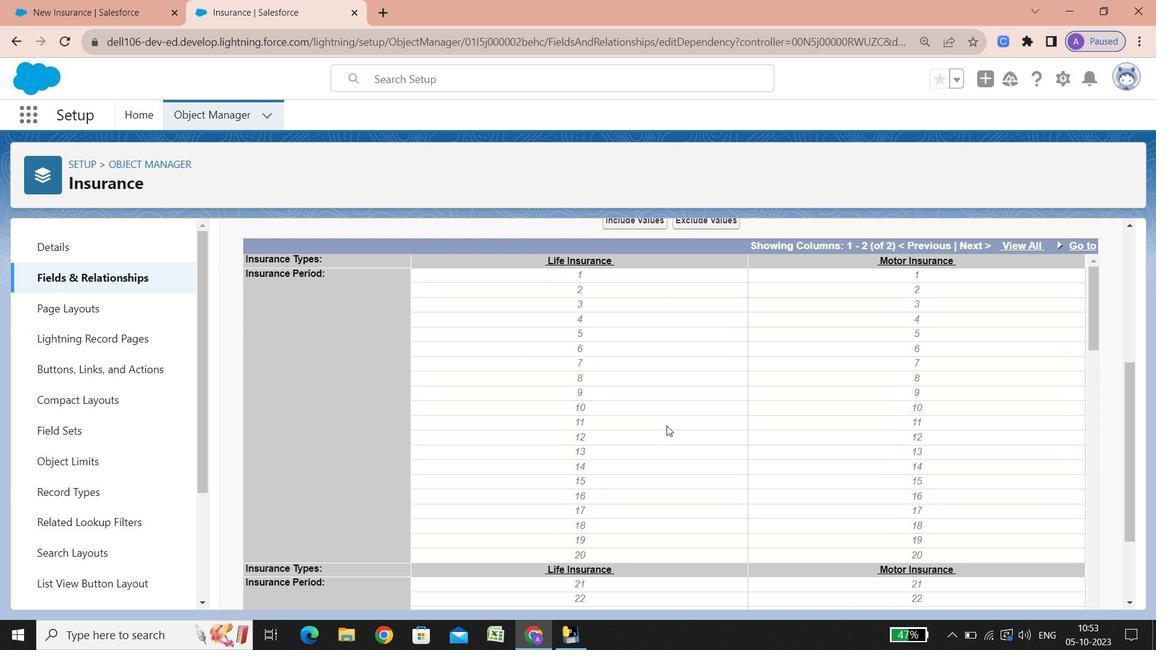 
Action: Mouse scrolled (667, 425) with delta (0, 0)
Screenshot: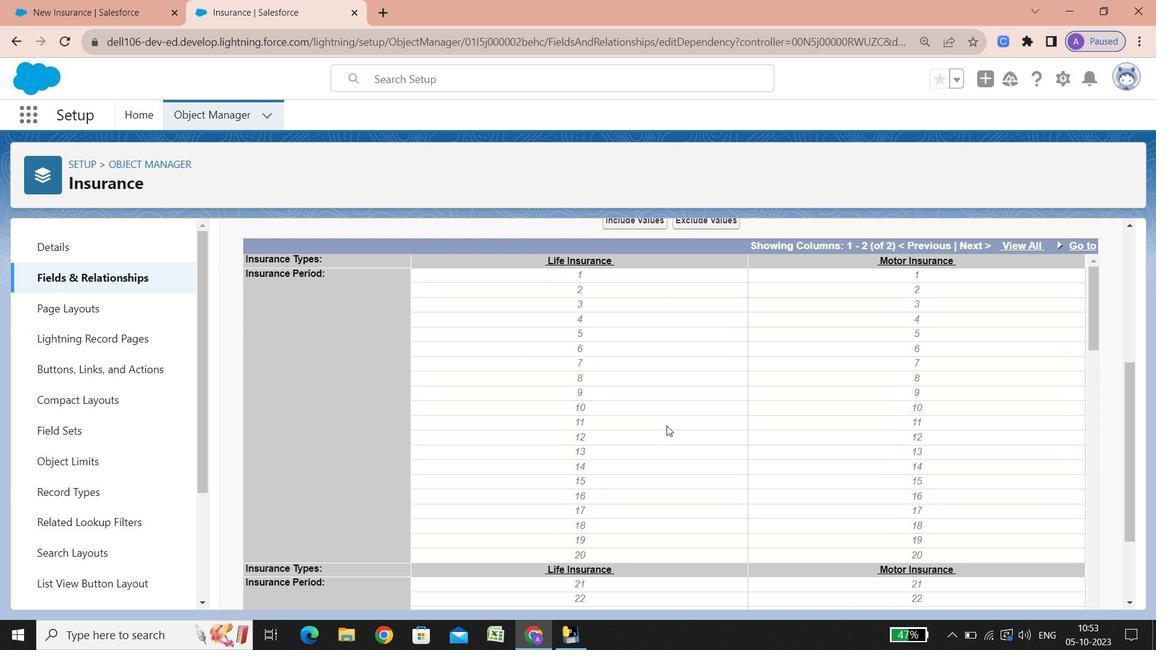 
Action: Mouse scrolled (667, 425) with delta (0, 0)
Screenshot: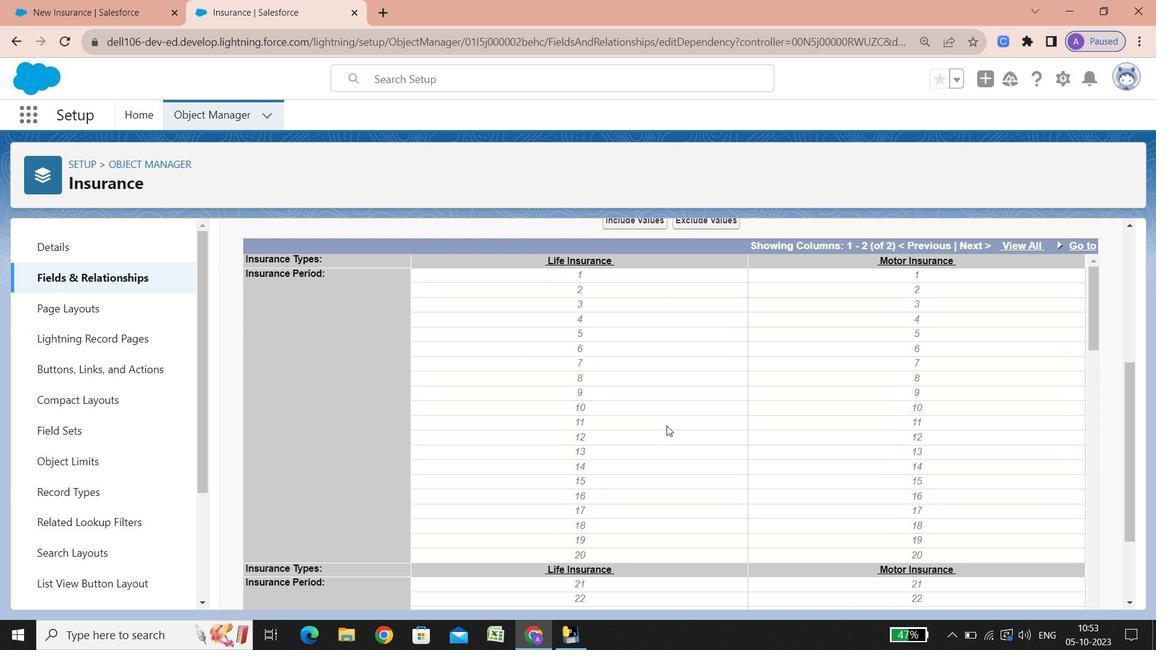 
Action: Mouse scrolled (667, 425) with delta (0, 0)
Screenshot: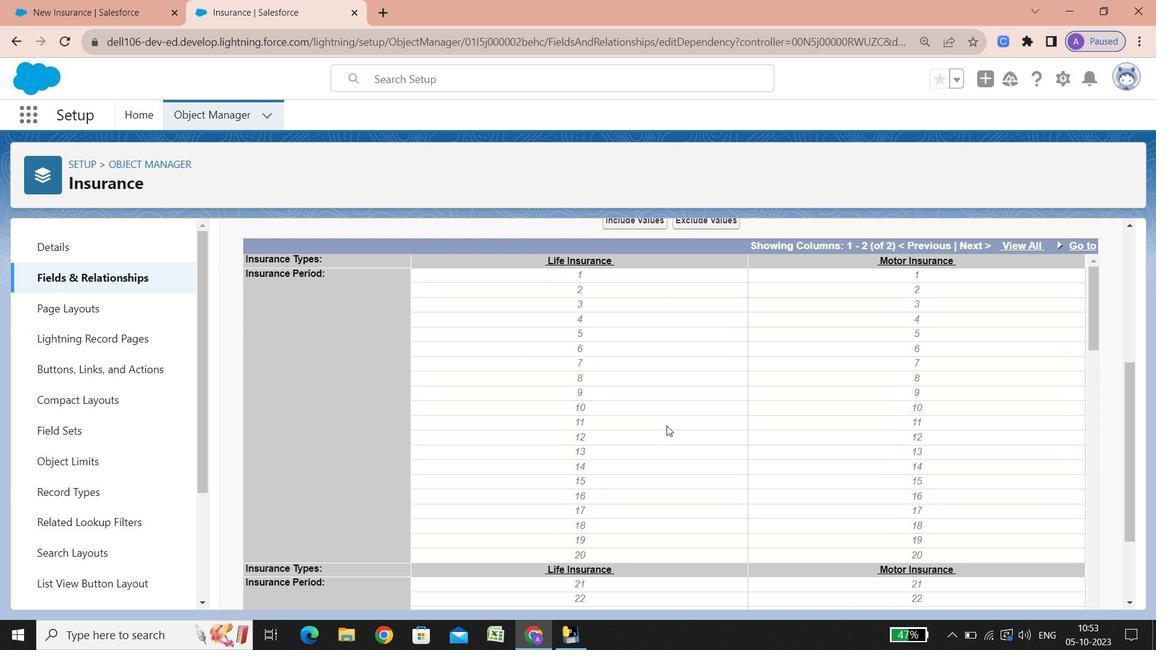 
Action: Mouse scrolled (667, 425) with delta (0, 0)
Screenshot: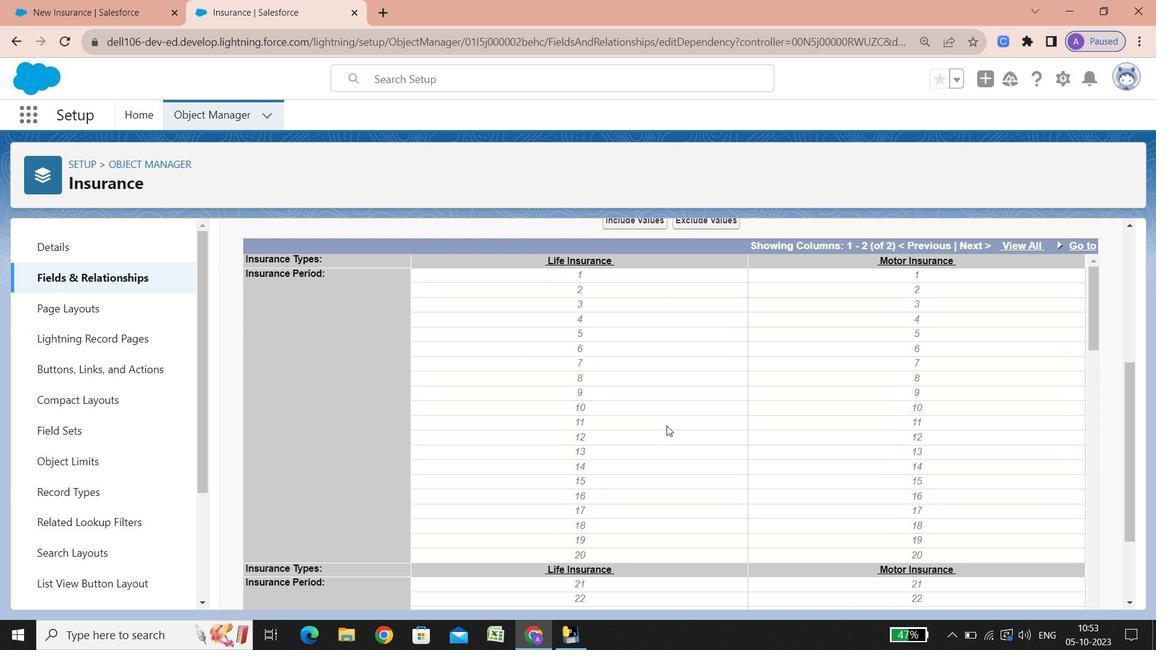 
Action: Mouse scrolled (667, 425) with delta (0, 0)
Screenshot: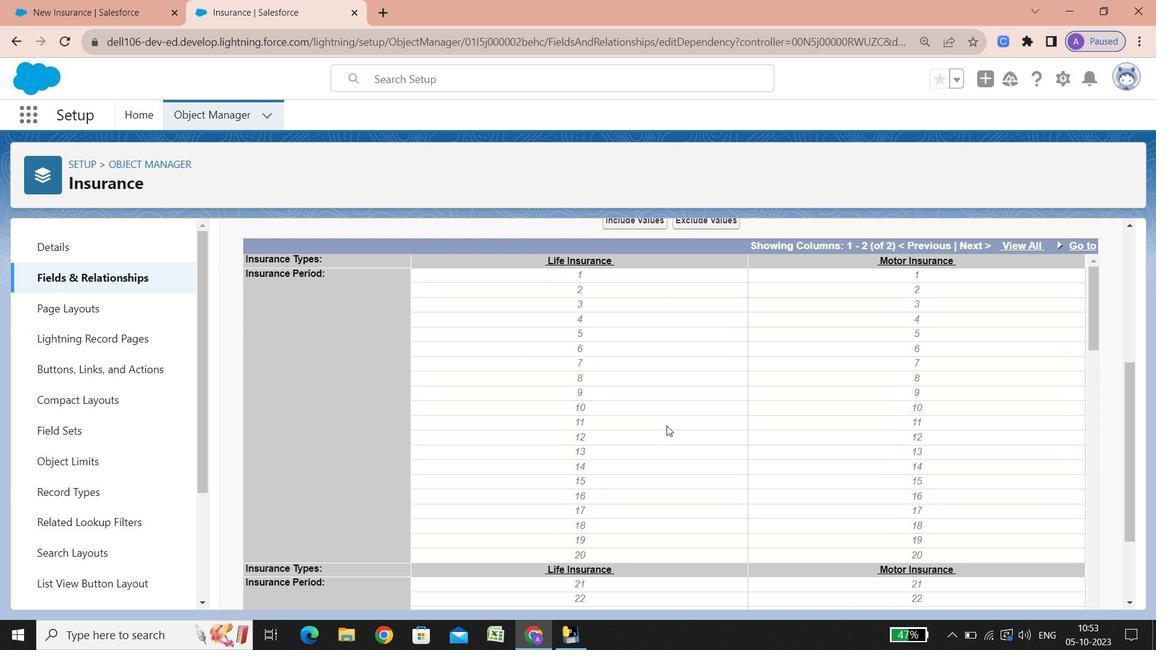 
Action: Mouse scrolled (667, 425) with delta (0, 0)
Screenshot: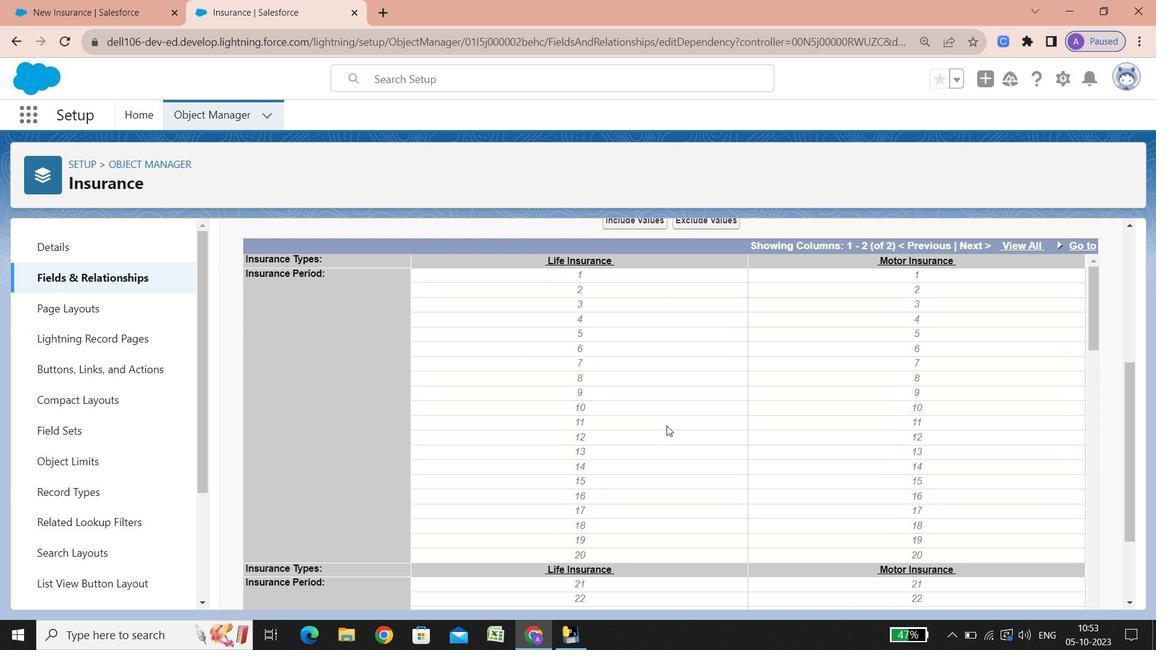 
Action: Mouse scrolled (667, 425) with delta (0, 0)
Screenshot: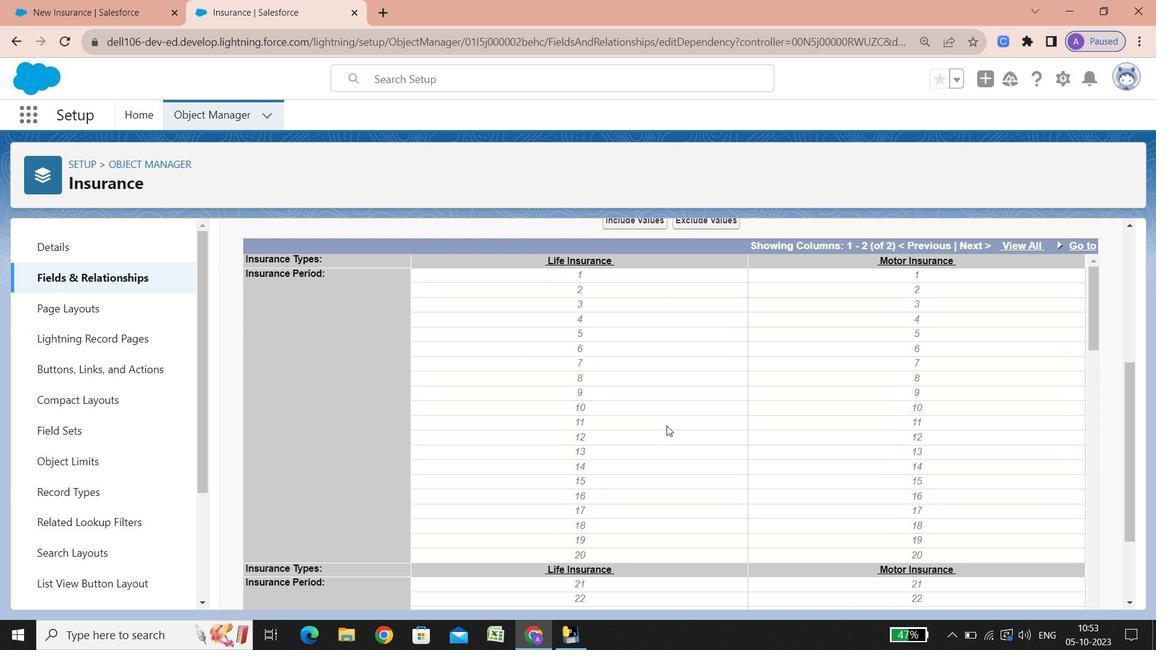
Action: Mouse scrolled (667, 425) with delta (0, 0)
Screenshot: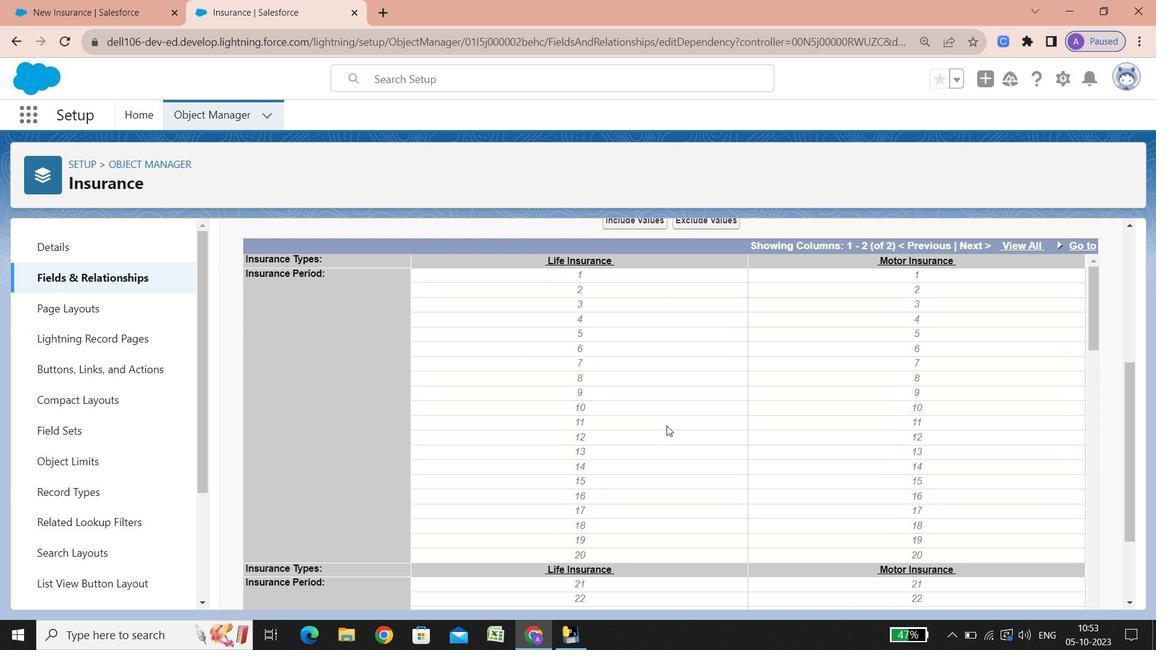 
Action: Mouse scrolled (667, 425) with delta (0, 0)
Screenshot: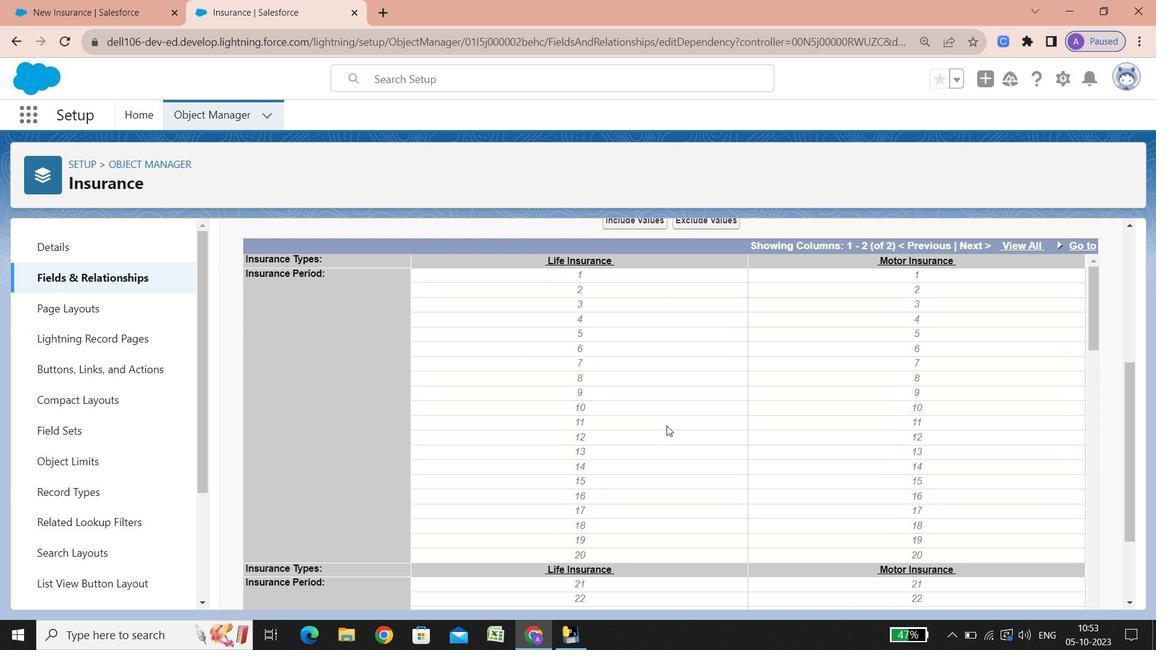 
Action: Mouse scrolled (667, 425) with delta (0, 0)
Screenshot: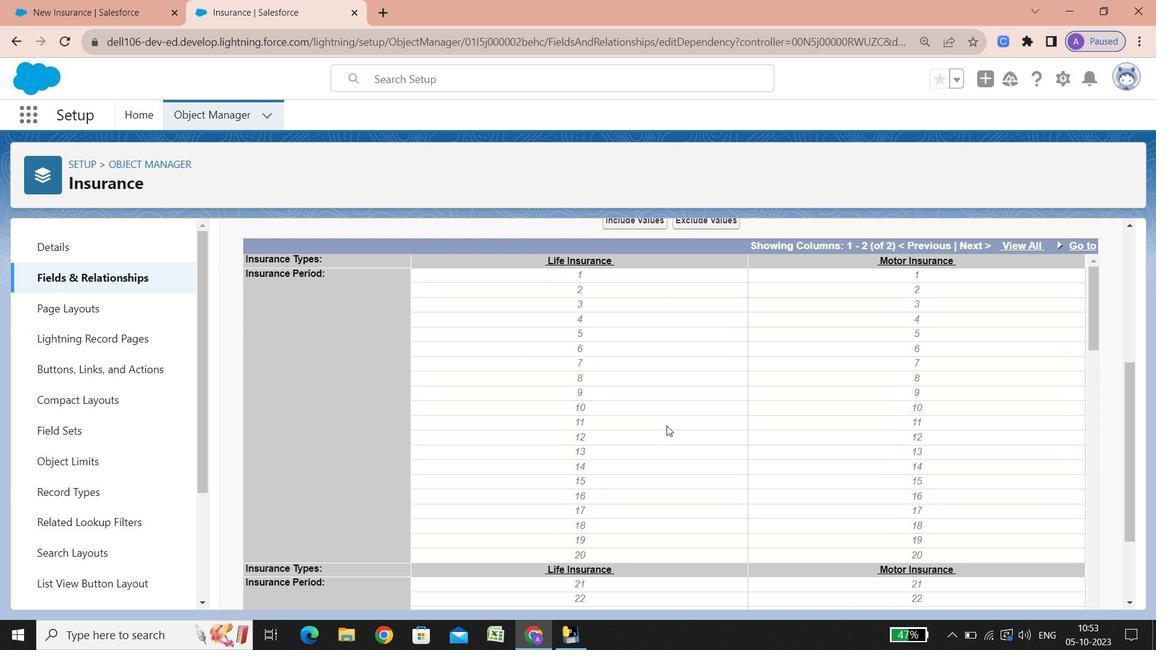 
Action: Mouse scrolled (667, 425) with delta (0, 0)
Screenshot: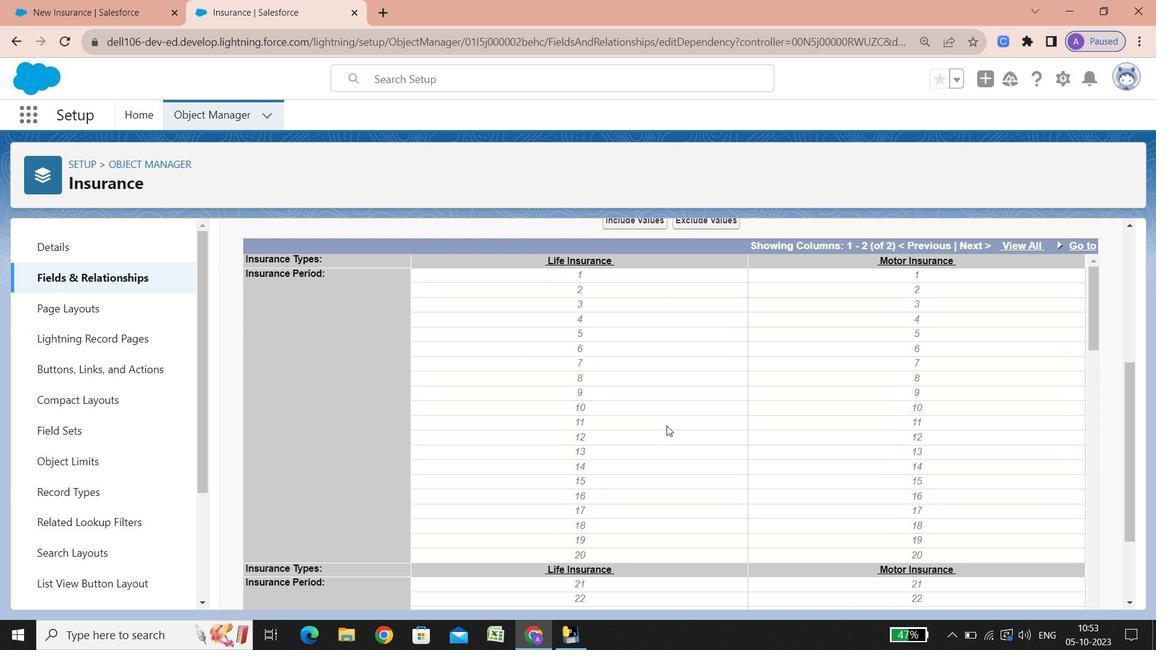 
Action: Mouse scrolled (667, 425) with delta (0, 0)
Screenshot: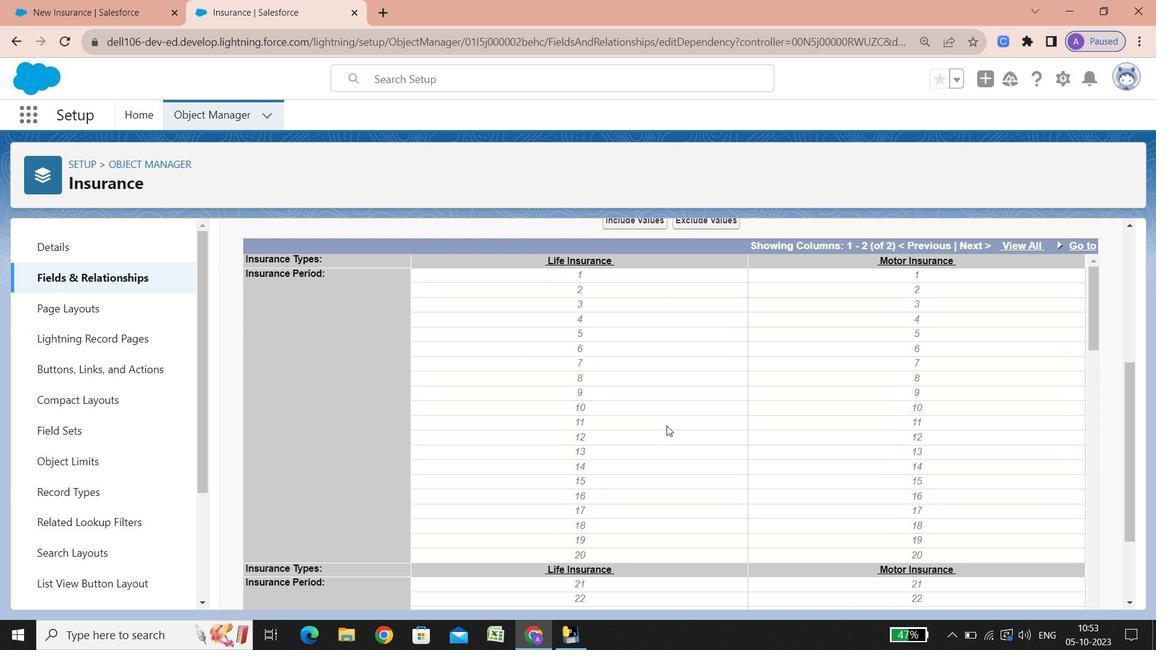 
Action: Mouse scrolled (667, 425) with delta (0, 0)
Screenshot: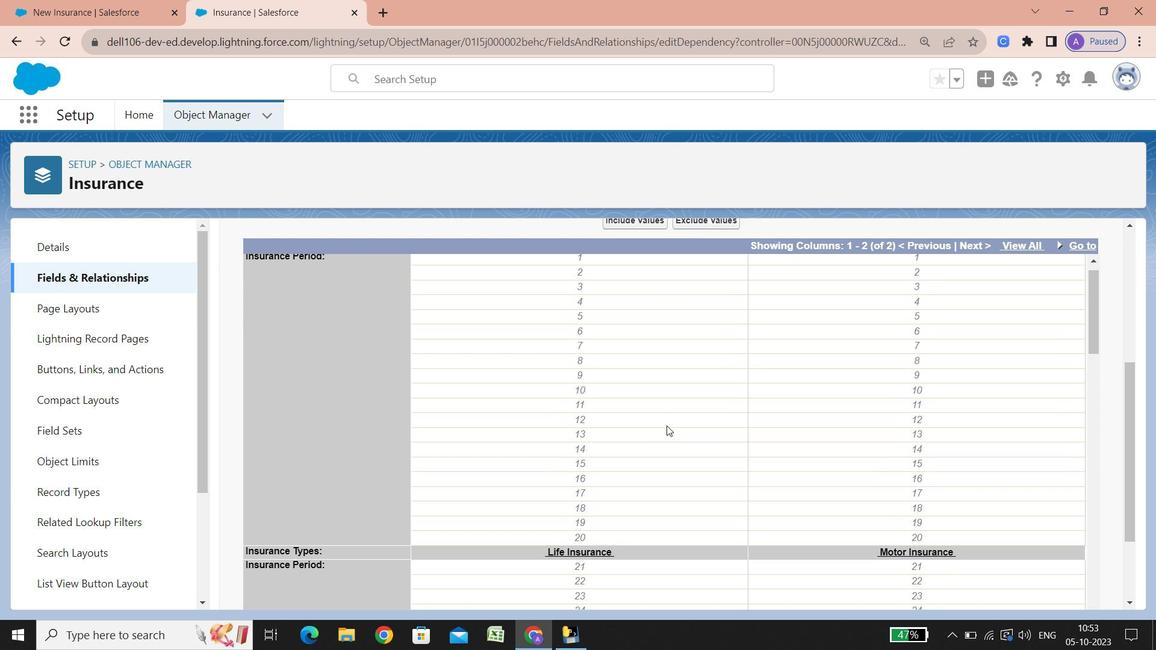 
Action: Mouse scrolled (667, 425) with delta (0, 0)
Screenshot: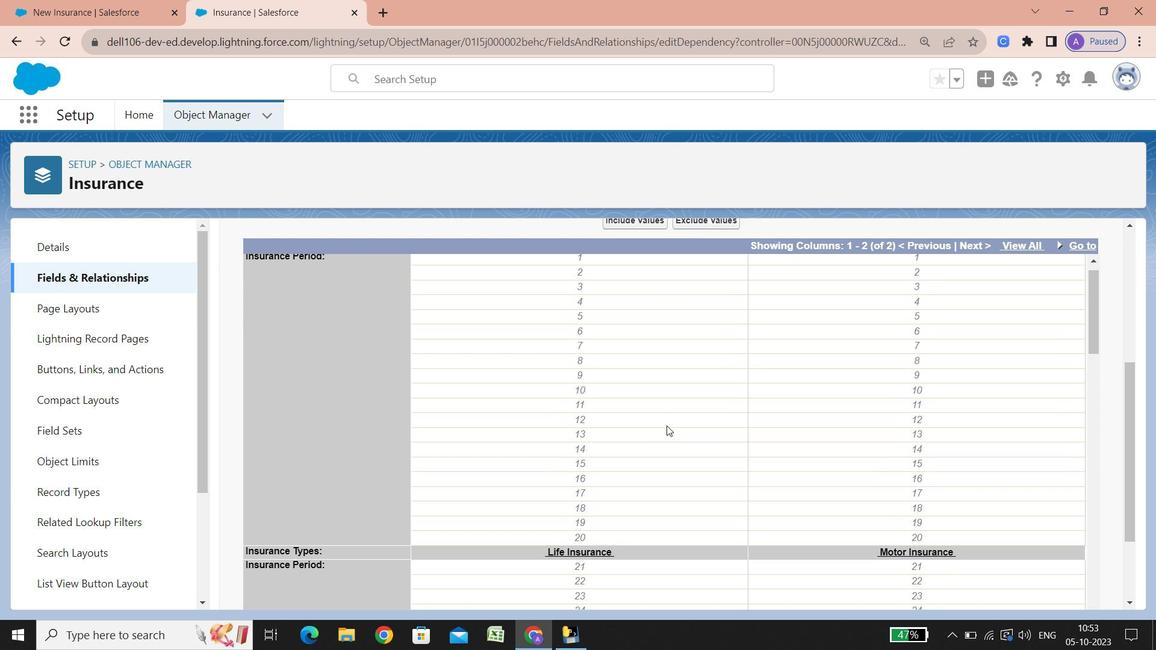 
Action: Mouse scrolled (667, 425) with delta (0, 0)
Screenshot: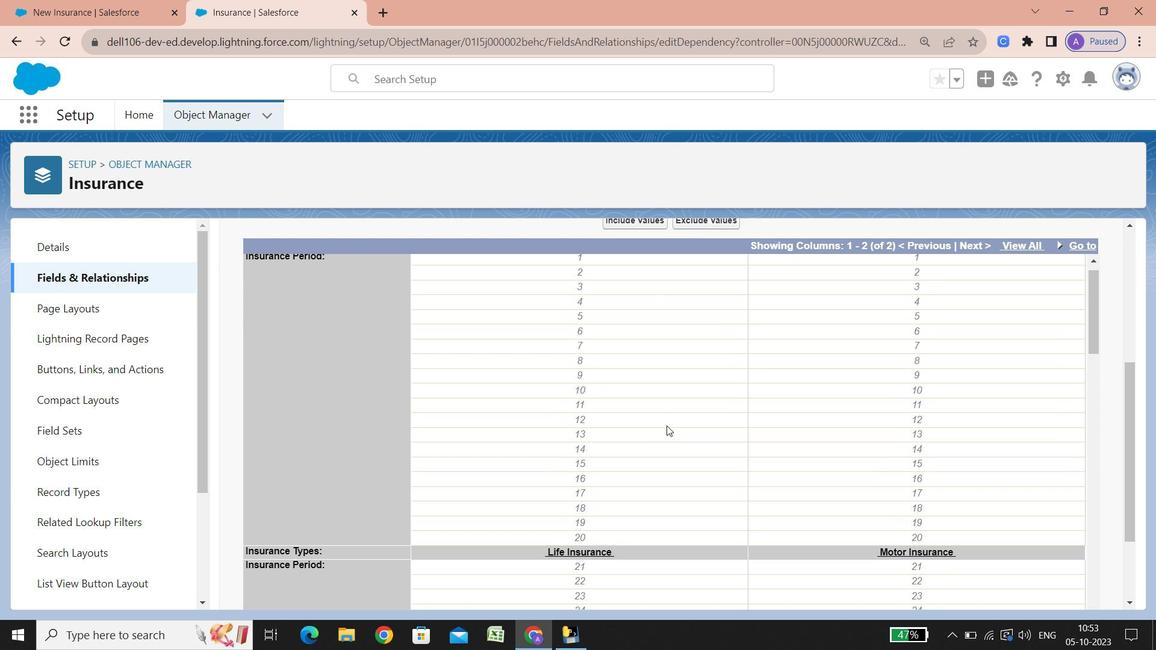 
Action: Mouse scrolled (667, 425) with delta (0, 0)
Screenshot: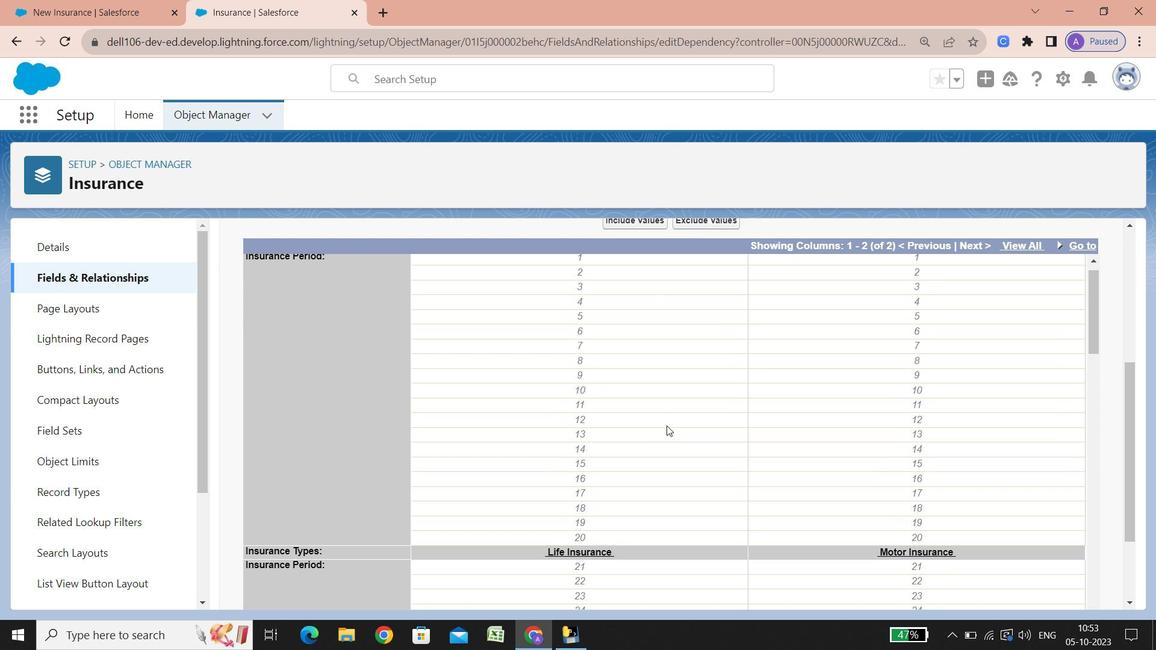 
Action: Mouse scrolled (667, 425) with delta (0, 0)
Screenshot: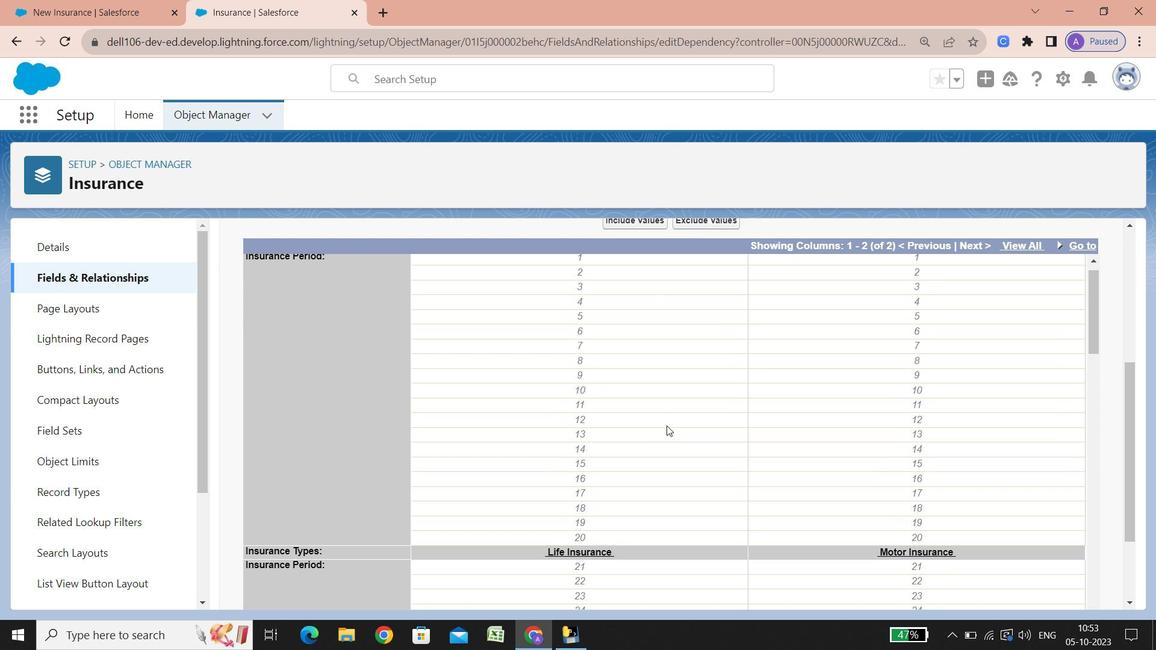 
Action: Mouse scrolled (667, 425) with delta (0, 0)
Screenshot: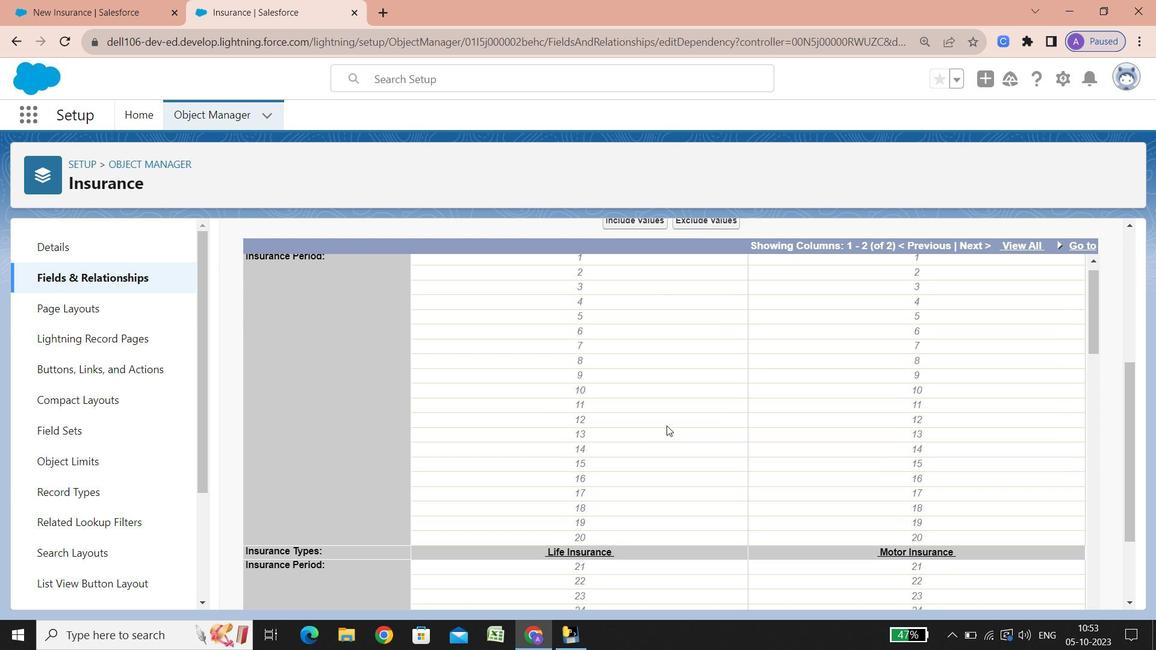 
Action: Mouse scrolled (667, 425) with delta (0, 0)
Screenshot: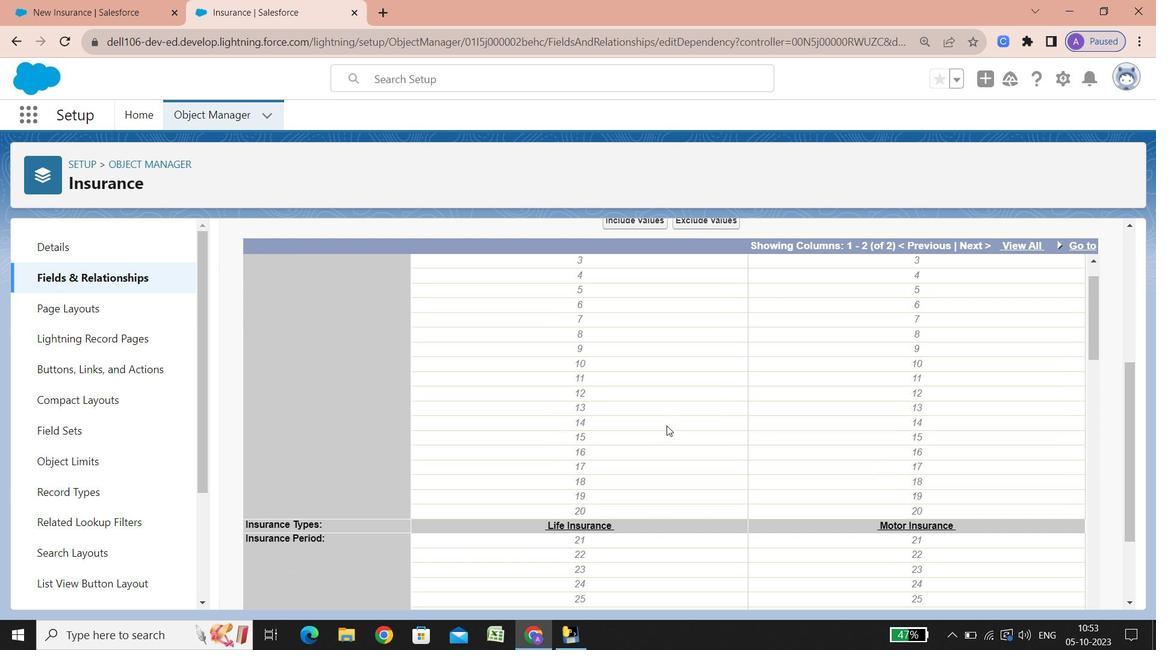 
Action: Mouse scrolled (667, 425) with delta (0, 0)
Screenshot: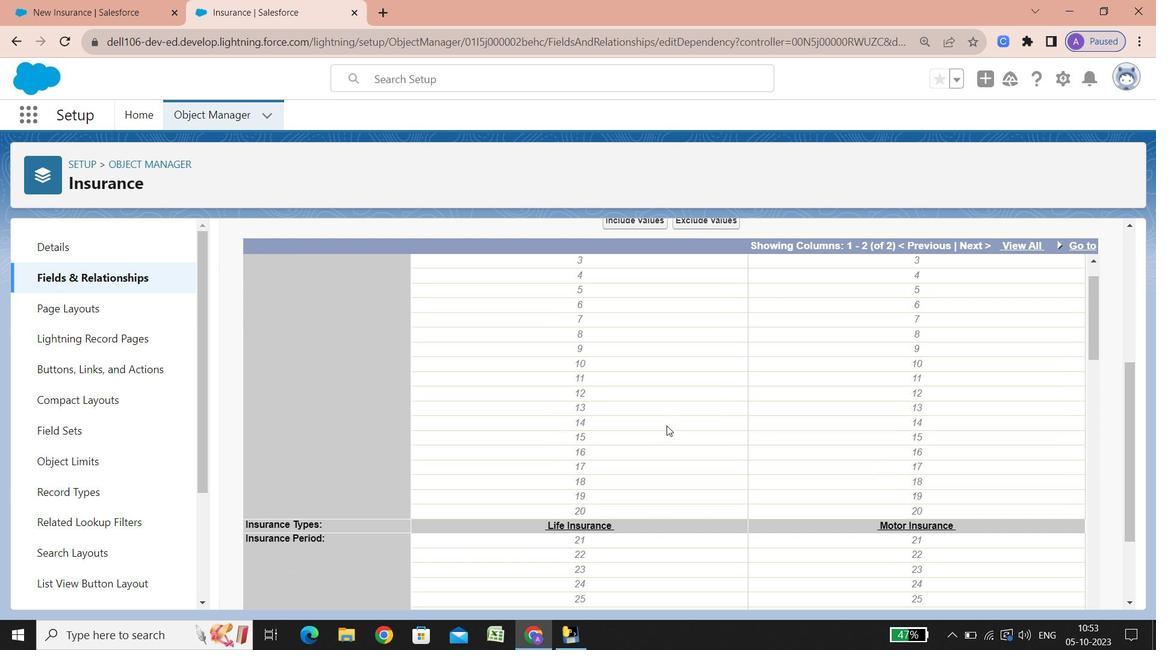 
Action: Mouse scrolled (667, 425) with delta (0, 0)
Screenshot: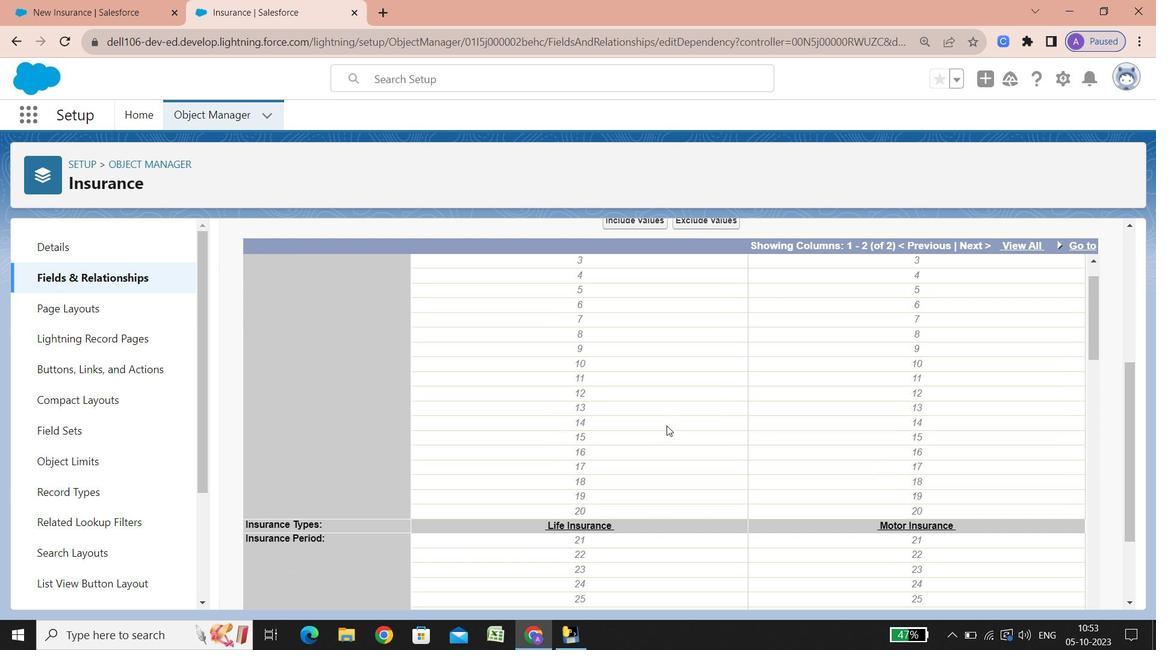 
Action: Mouse scrolled (667, 425) with delta (0, 0)
Screenshot: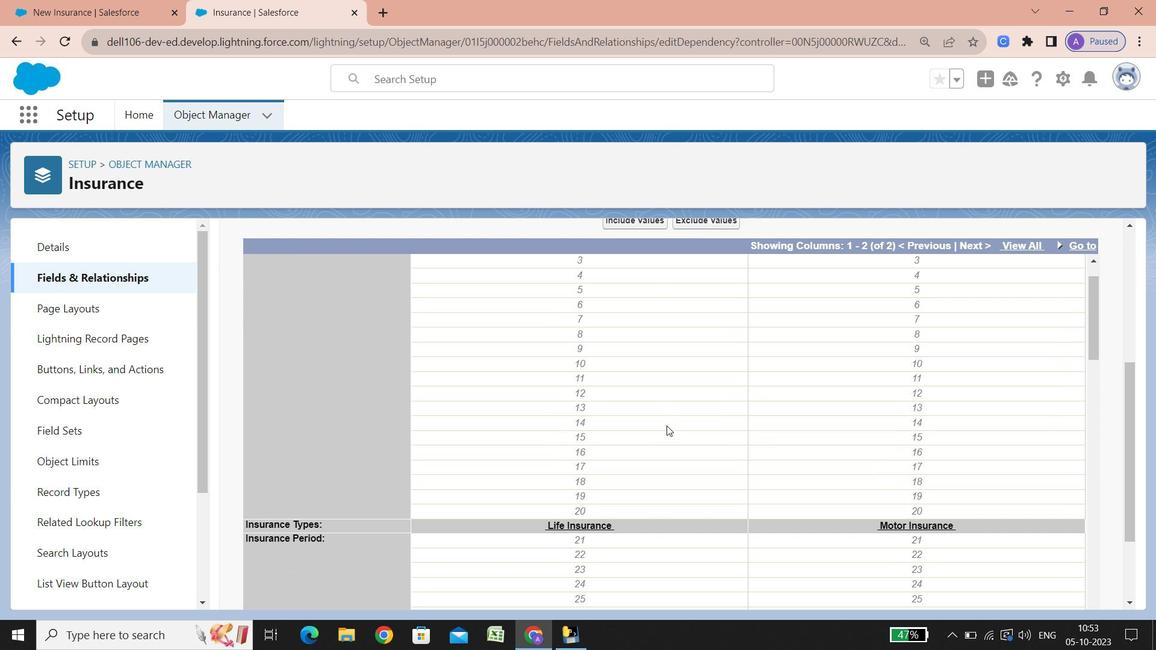 
Action: Mouse scrolled (667, 425) with delta (0, 0)
Screenshot: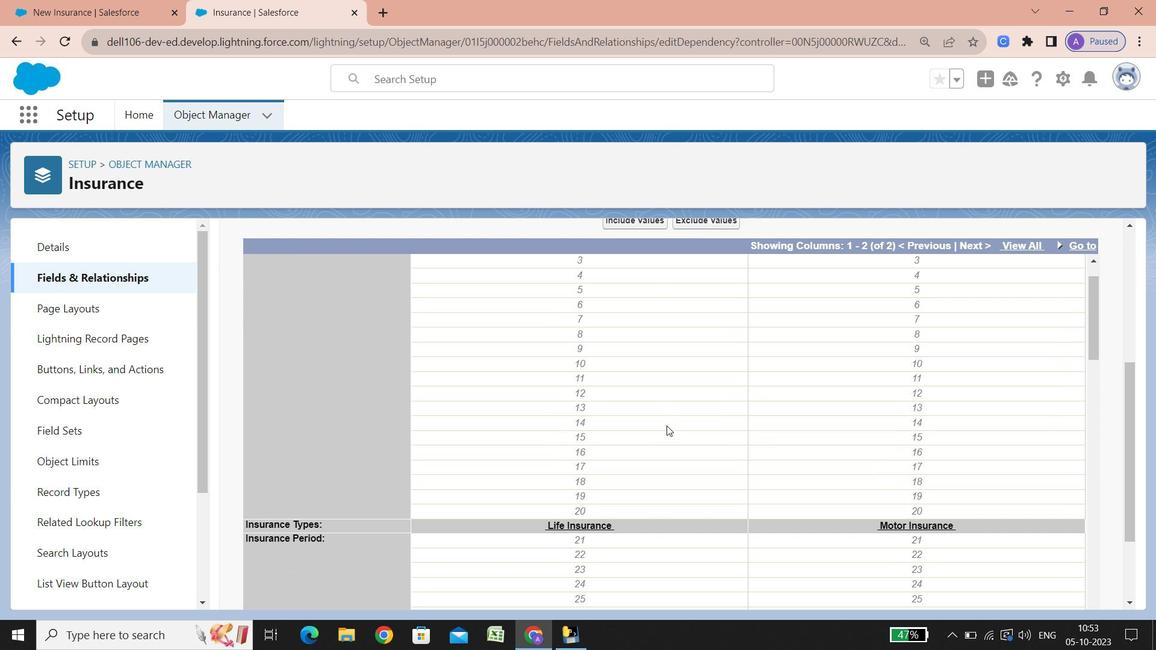 
Action: Mouse scrolled (667, 425) with delta (0, 0)
Screenshot: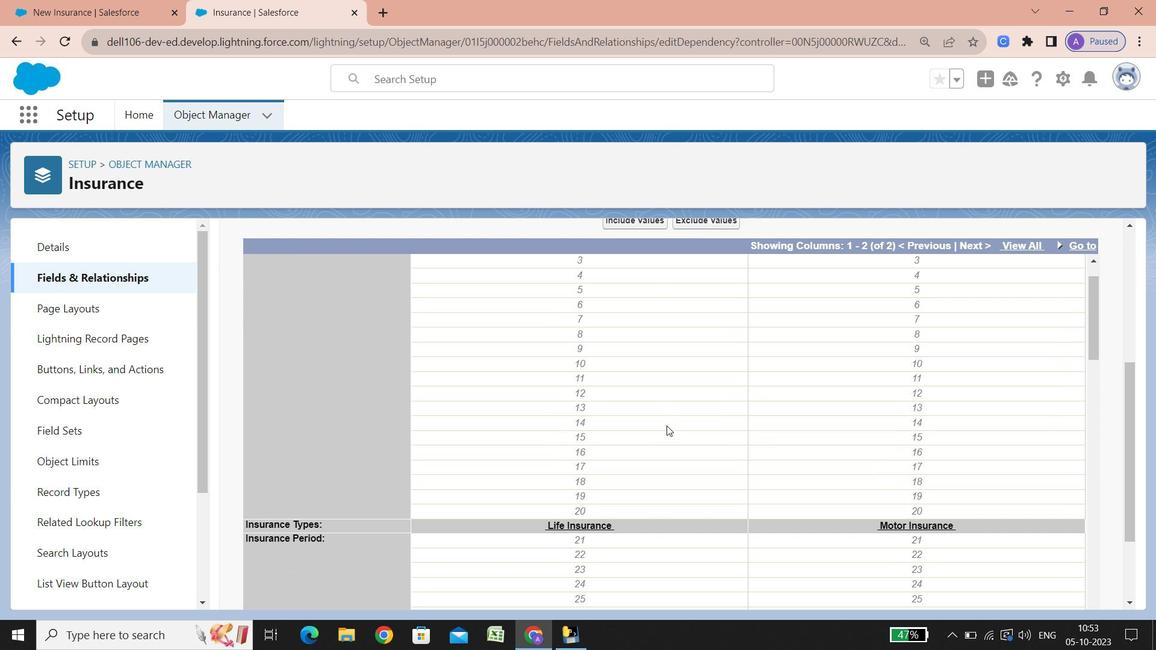 
Action: Mouse scrolled (667, 425) with delta (0, 0)
Screenshot: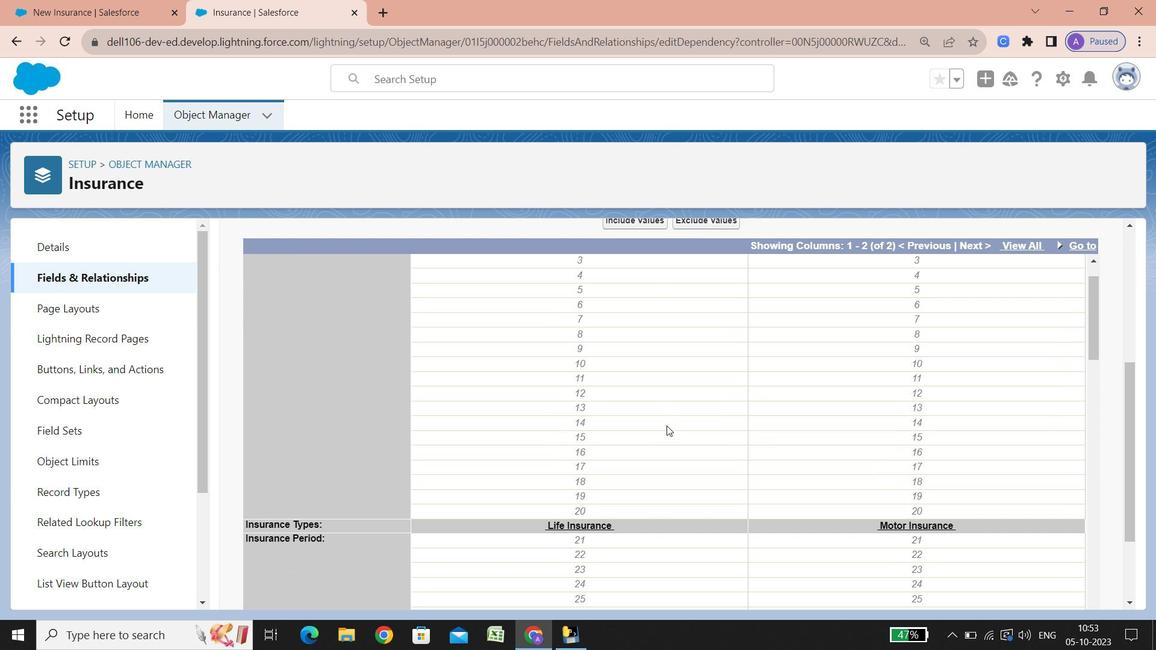 
Action: Mouse scrolled (667, 425) with delta (0, 0)
Screenshot: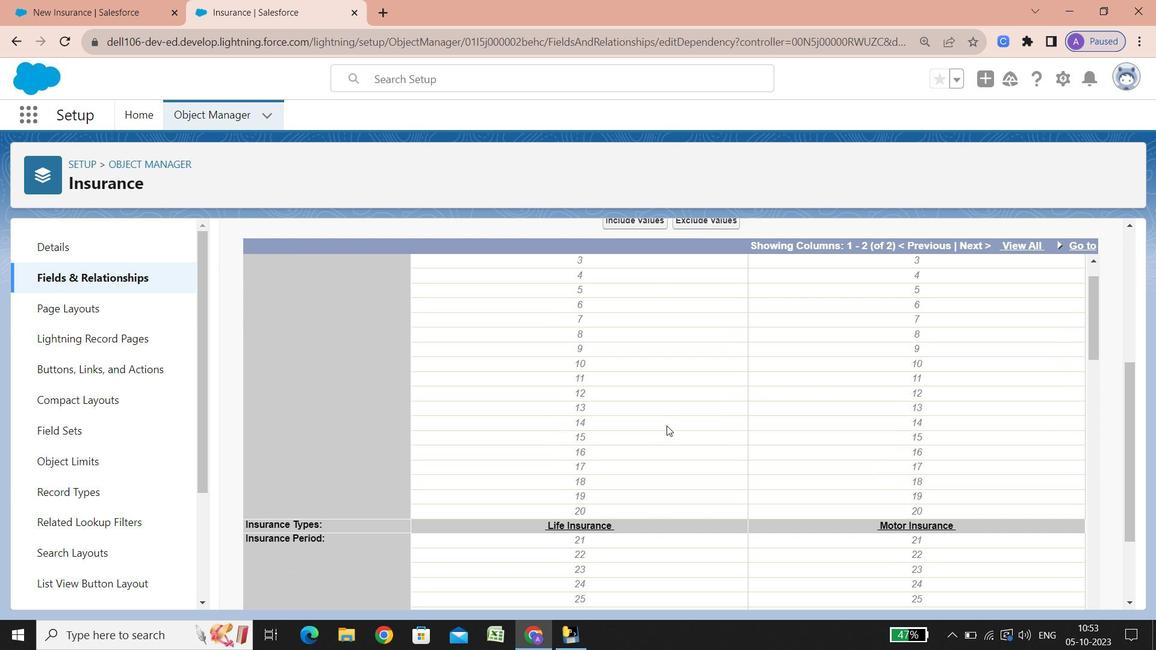 
Action: Mouse scrolled (667, 425) with delta (0, 0)
Screenshot: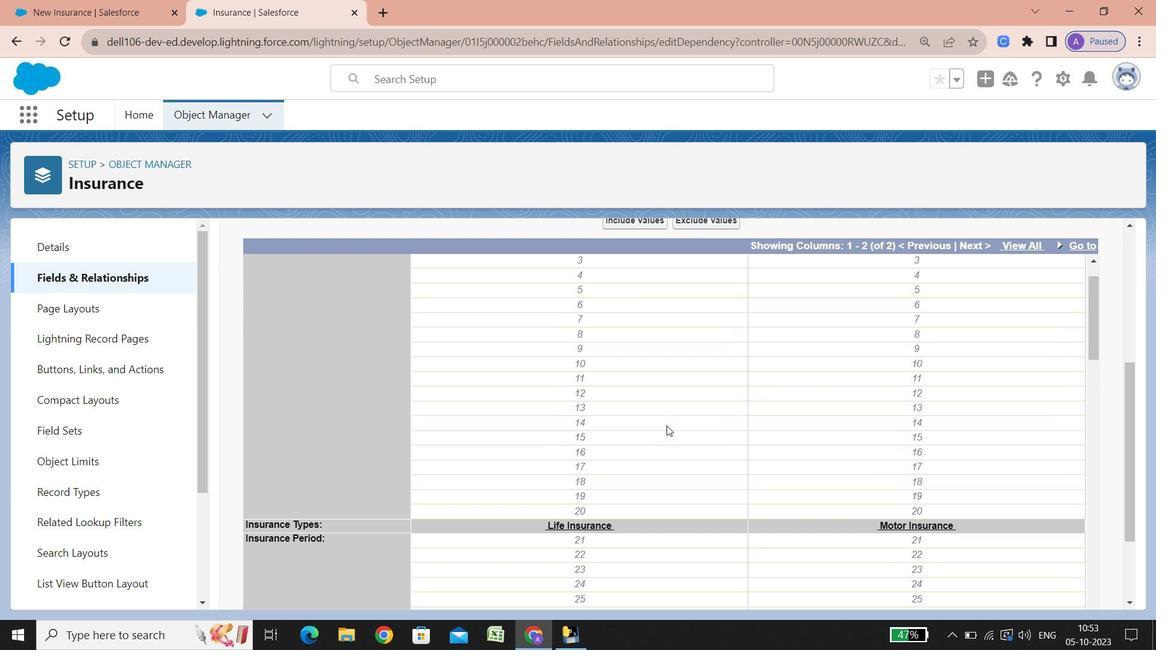 
Action: Mouse scrolled (667, 425) with delta (0, 0)
Screenshot: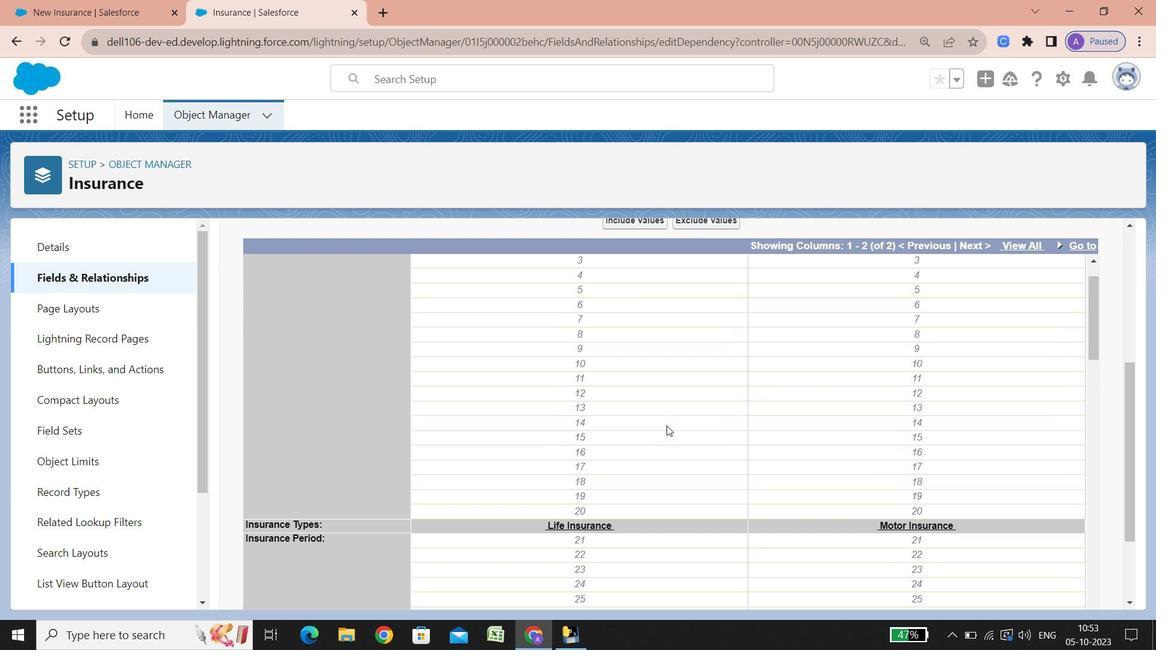 
Action: Mouse scrolled (667, 425) with delta (0, 0)
Screenshot: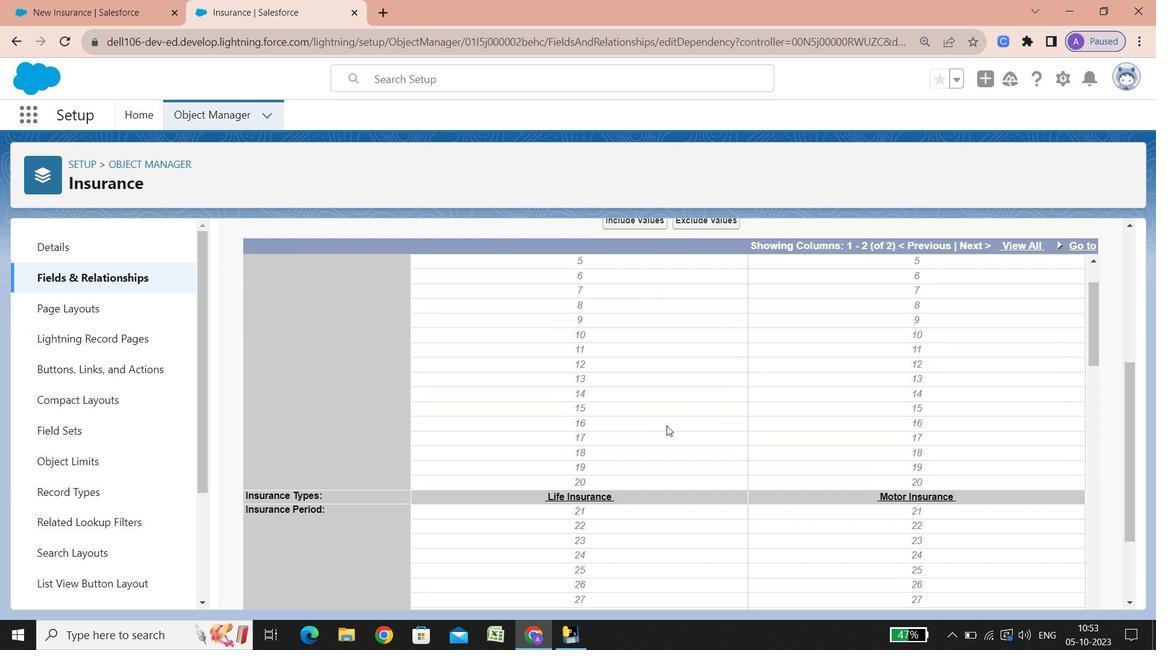 
Action: Mouse scrolled (667, 425) with delta (0, 0)
Screenshot: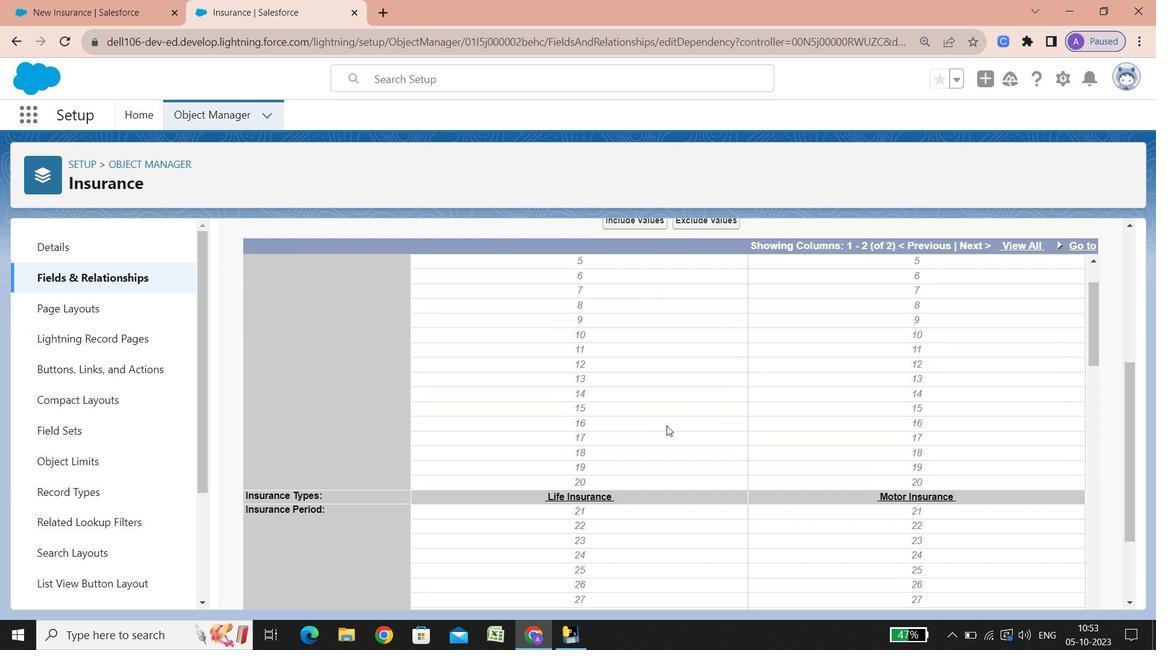 
Action: Mouse scrolled (667, 425) with delta (0, 0)
Screenshot: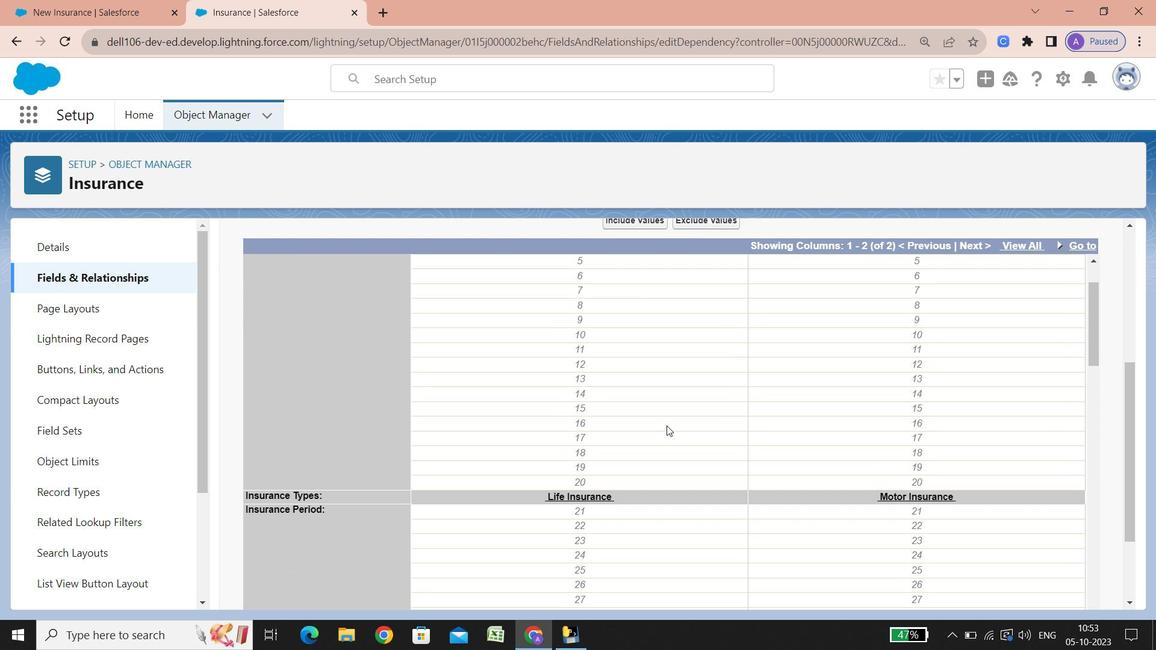 
Action: Mouse scrolled (667, 425) with delta (0, 0)
Screenshot: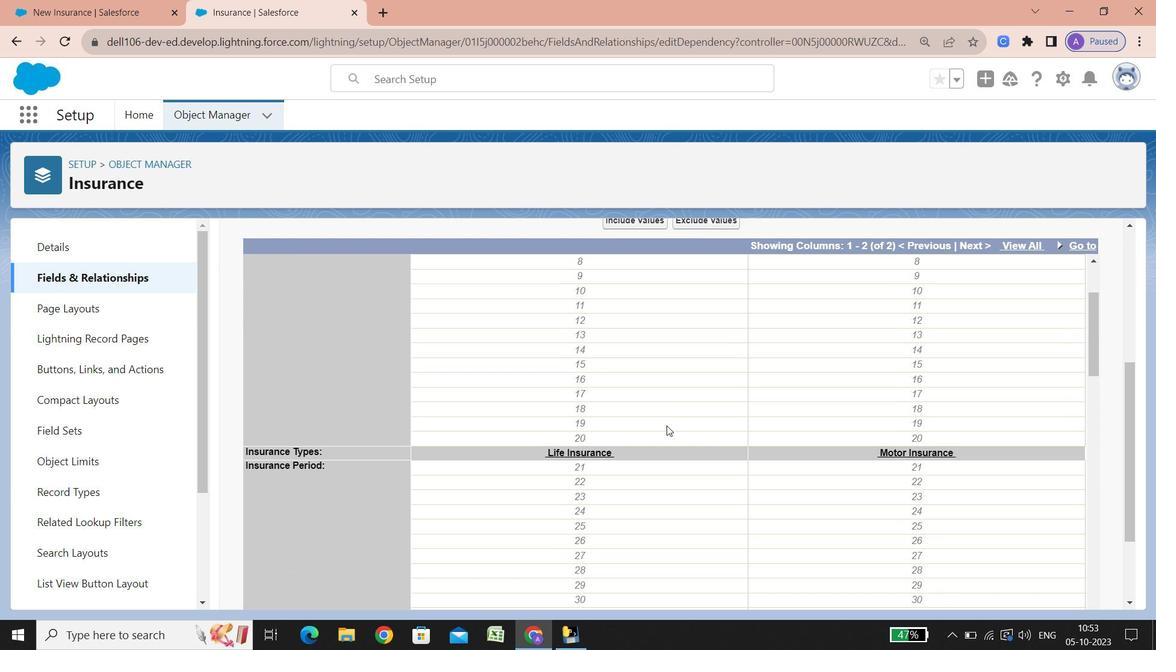 
Action: Mouse scrolled (667, 425) with delta (0, 0)
Screenshot: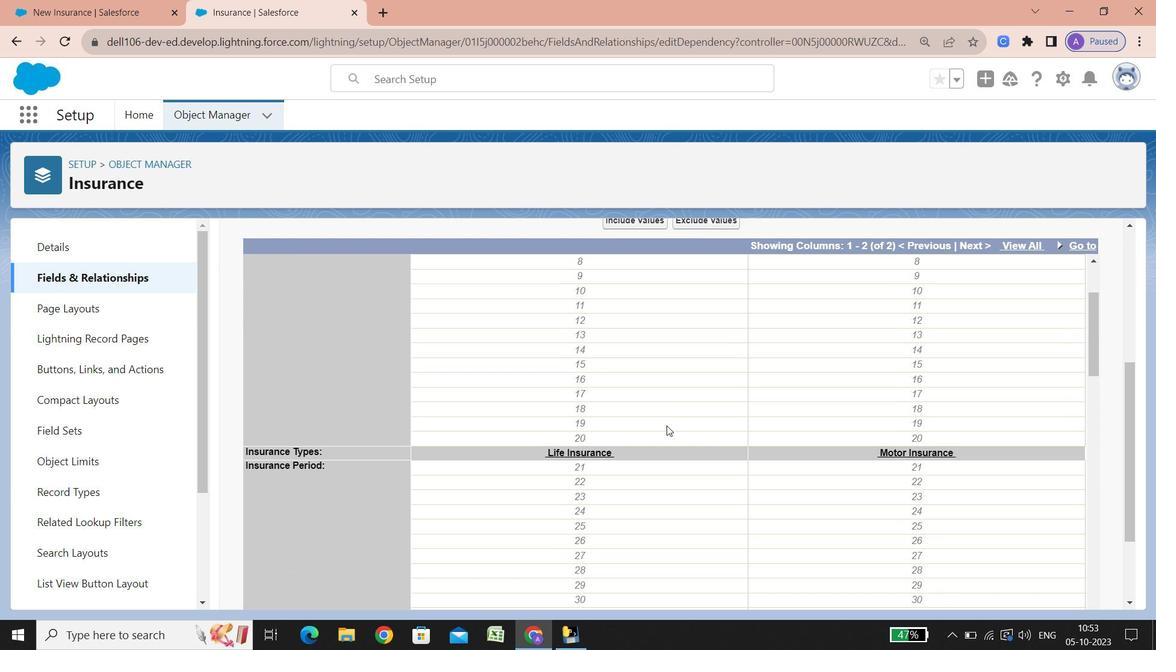 
Action: Mouse scrolled (667, 425) with delta (0, 0)
Screenshot: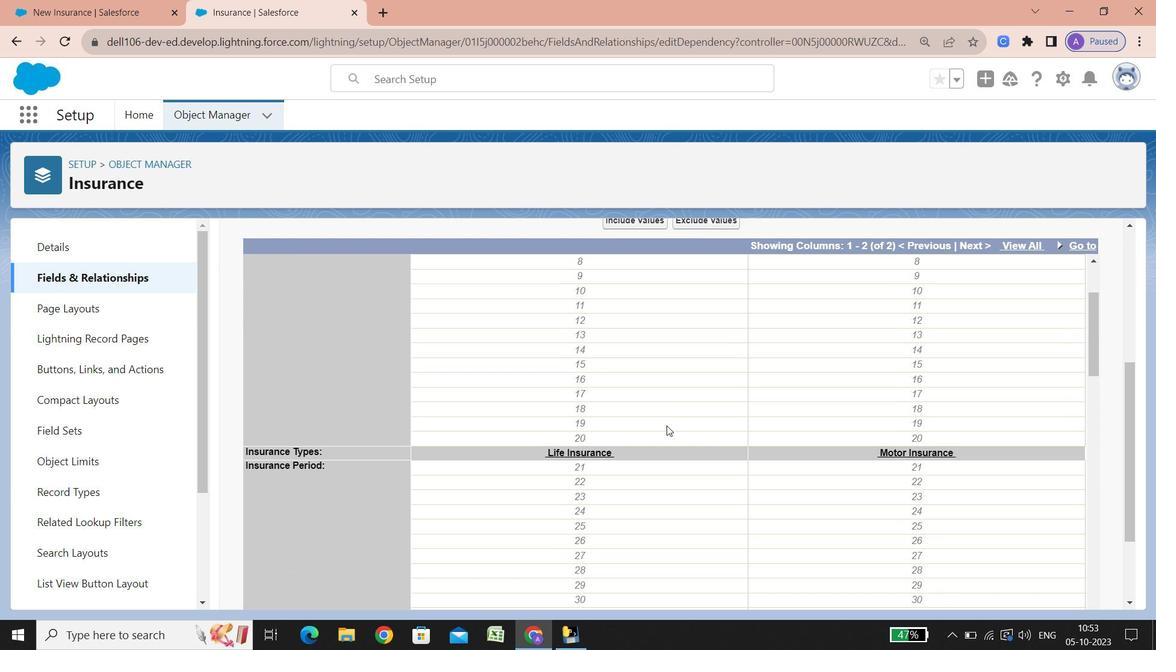 
Action: Mouse scrolled (667, 425) with delta (0, 0)
Screenshot: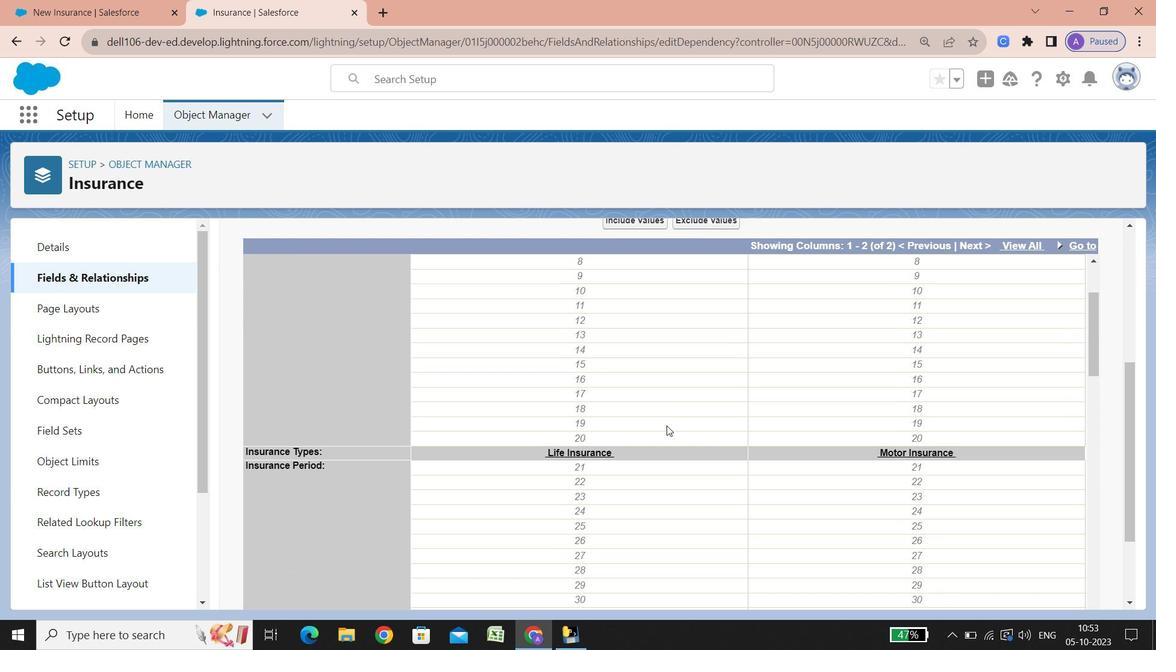 
Action: Mouse scrolled (667, 425) with delta (0, 0)
Screenshot: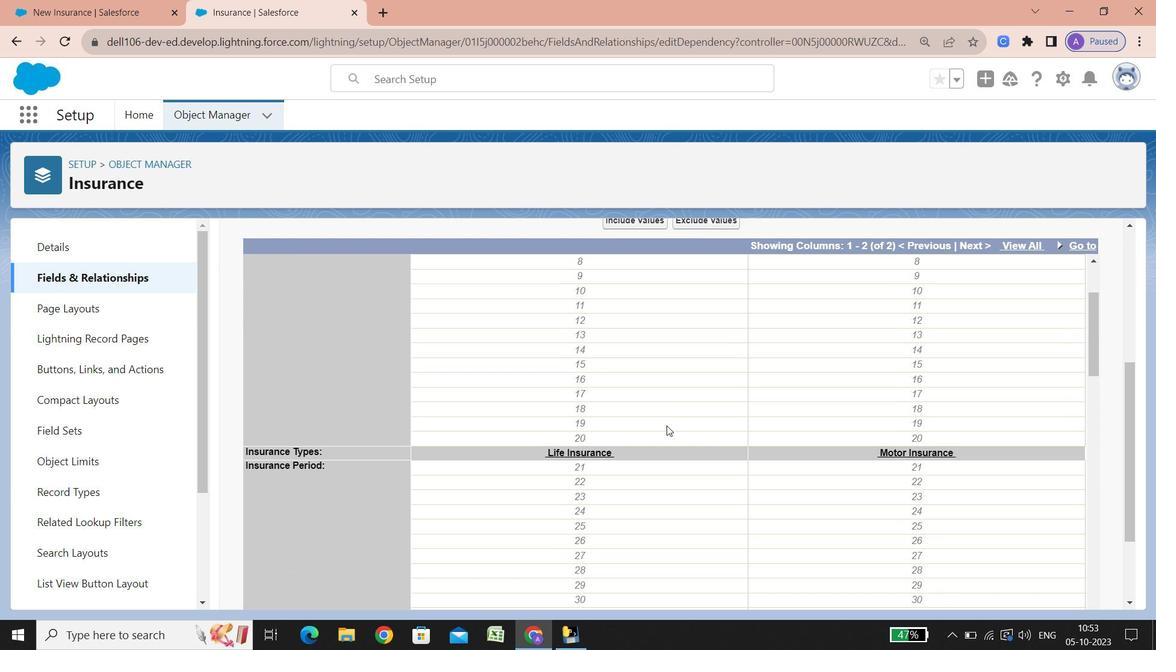 
Action: Mouse scrolled (667, 425) with delta (0, 0)
Screenshot: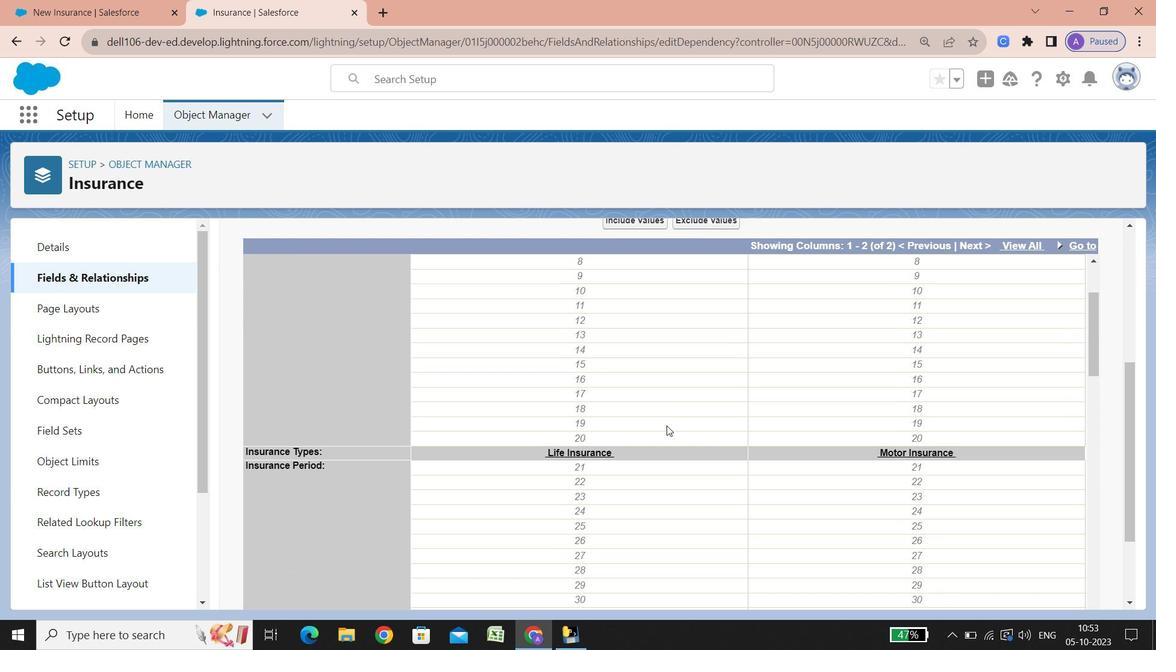
Action: Mouse scrolled (667, 425) with delta (0, 0)
Screenshot: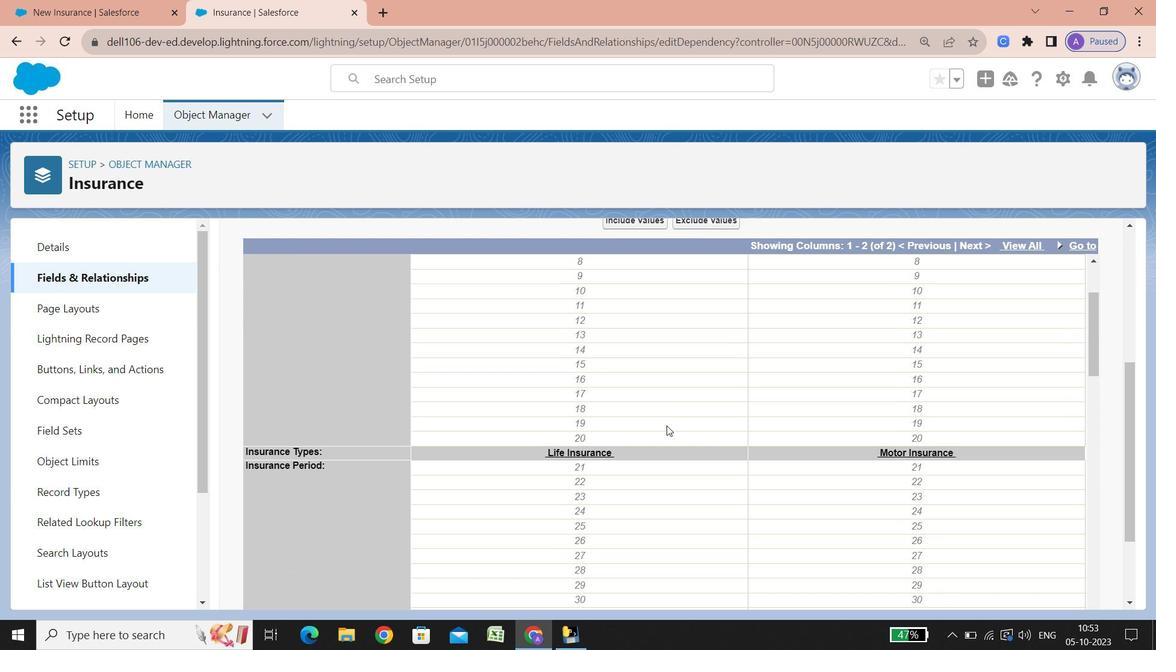 
Action: Mouse scrolled (667, 425) with delta (0, 0)
Screenshot: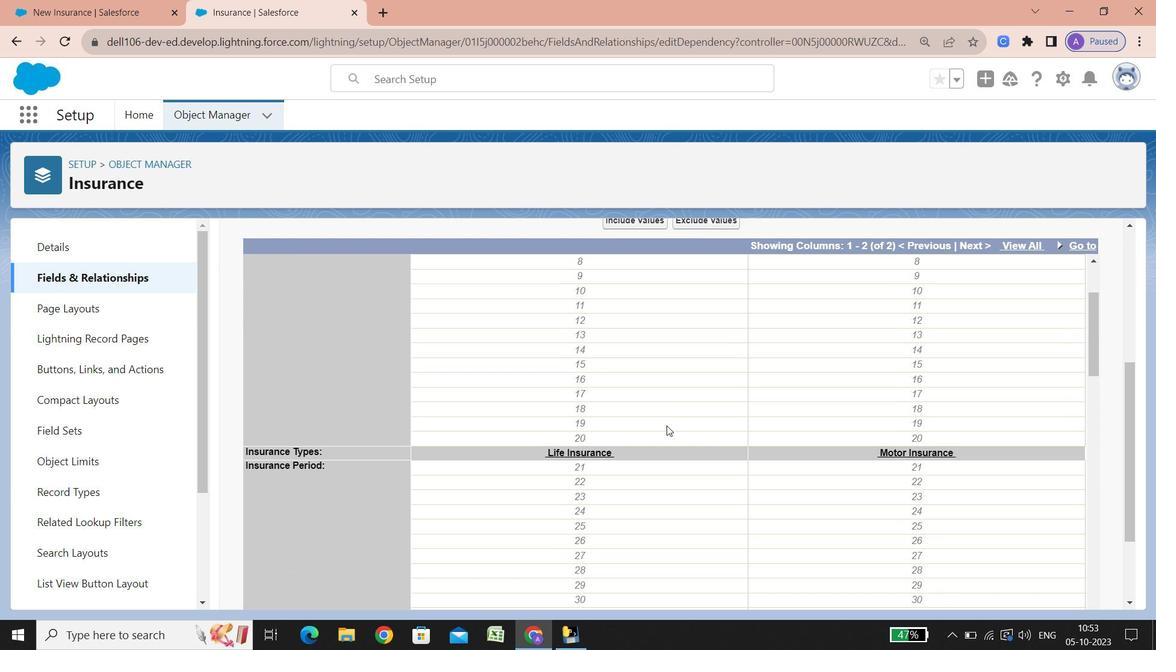 
Action: Mouse scrolled (667, 425) with delta (0, 0)
